Task: Buy 4 Orthodontic Supplies from Oral Care section under best seller category for shipping address: Kelly Rodriguez, 1487 Vineyard Drive, Independence, Ohio 44131, Cell Number 4403901431. Pay from credit card ending with 7965, CVV 549
Action: Mouse moved to (376, 49)
Screenshot: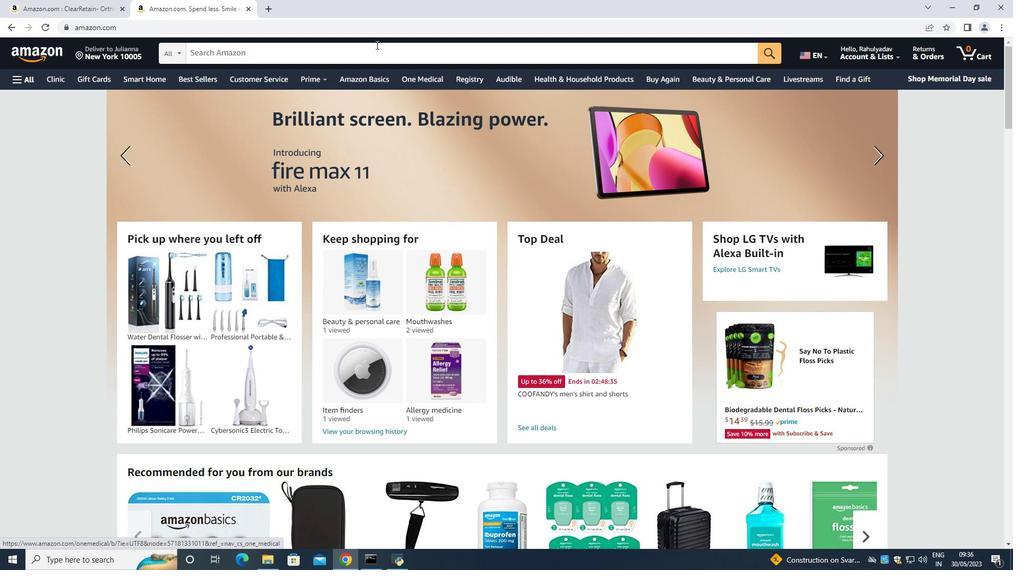 
Action: Mouse pressed left at (376, 49)
Screenshot: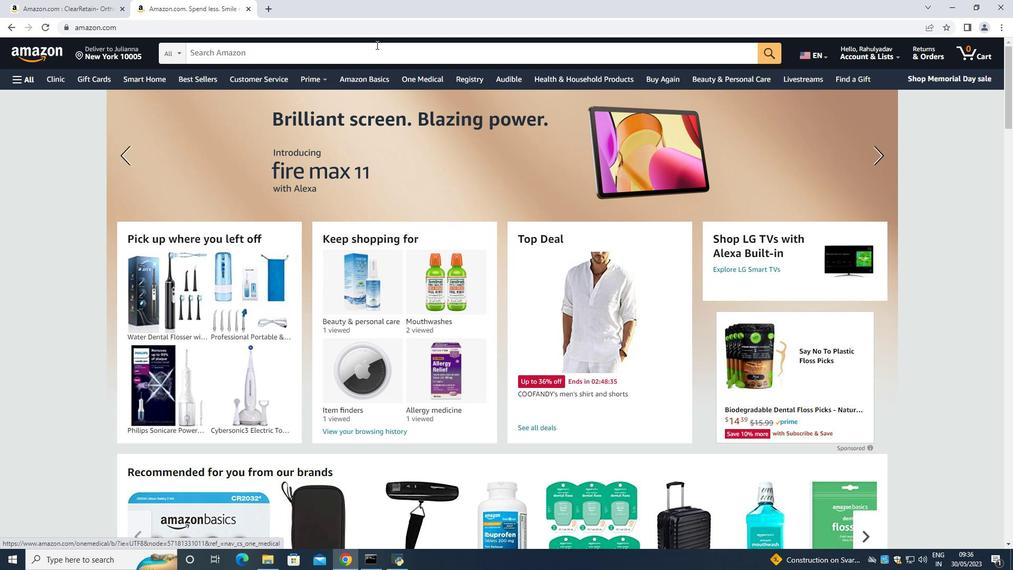 
Action: Key pressed <Key.shift>Orthodontic<Key.space><Key.shift>Supplies<Key.enter>
Screenshot: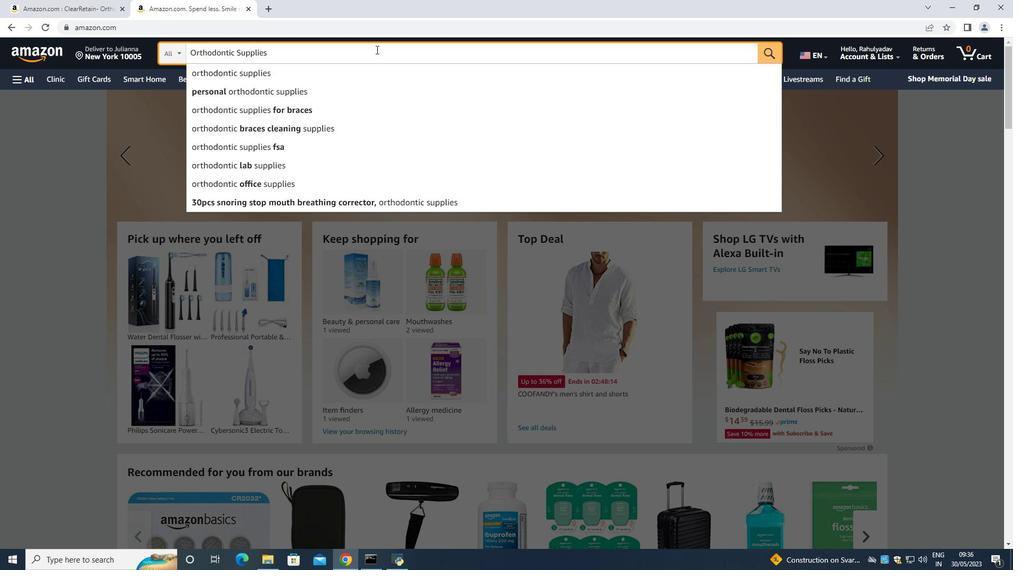 
Action: Mouse moved to (88, 360)
Screenshot: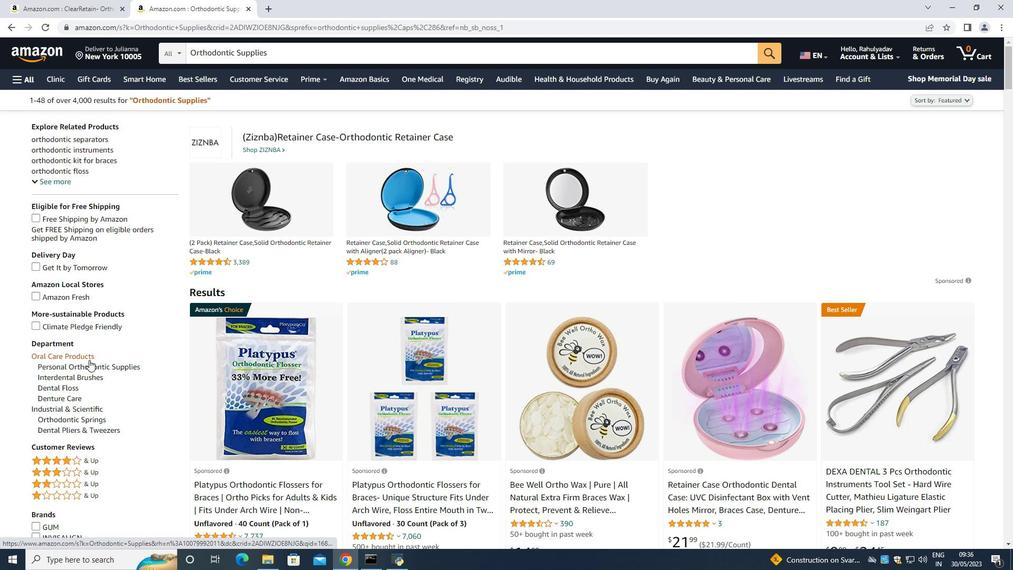 
Action: Mouse pressed left at (88, 360)
Screenshot: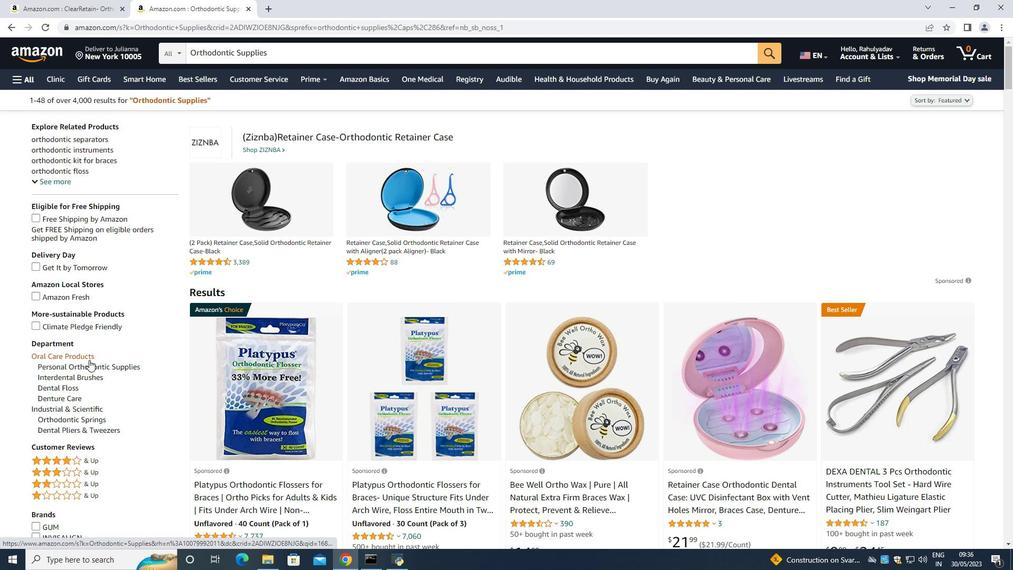 
Action: Mouse moved to (92, 409)
Screenshot: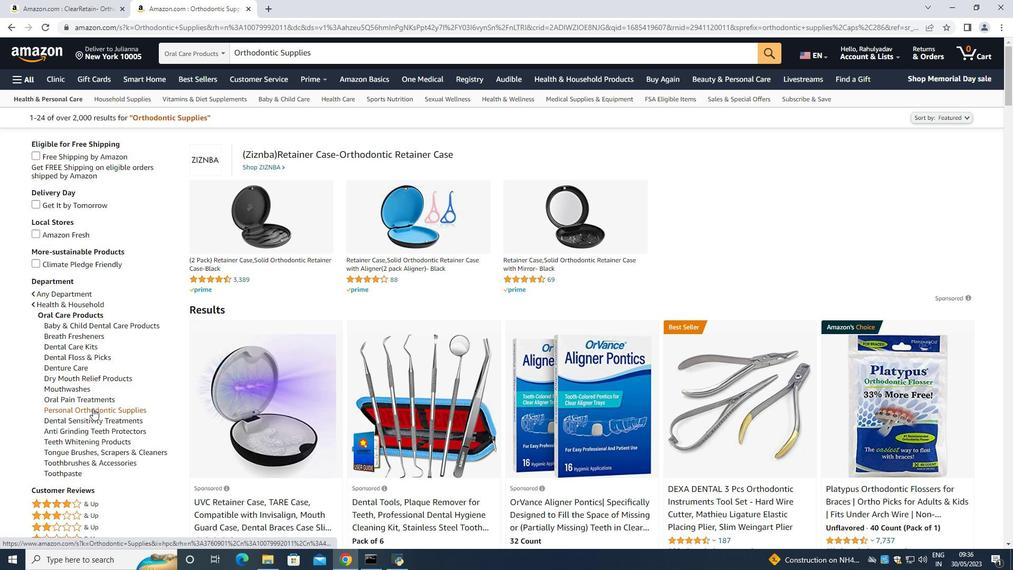 
Action: Mouse pressed left at (92, 409)
Screenshot: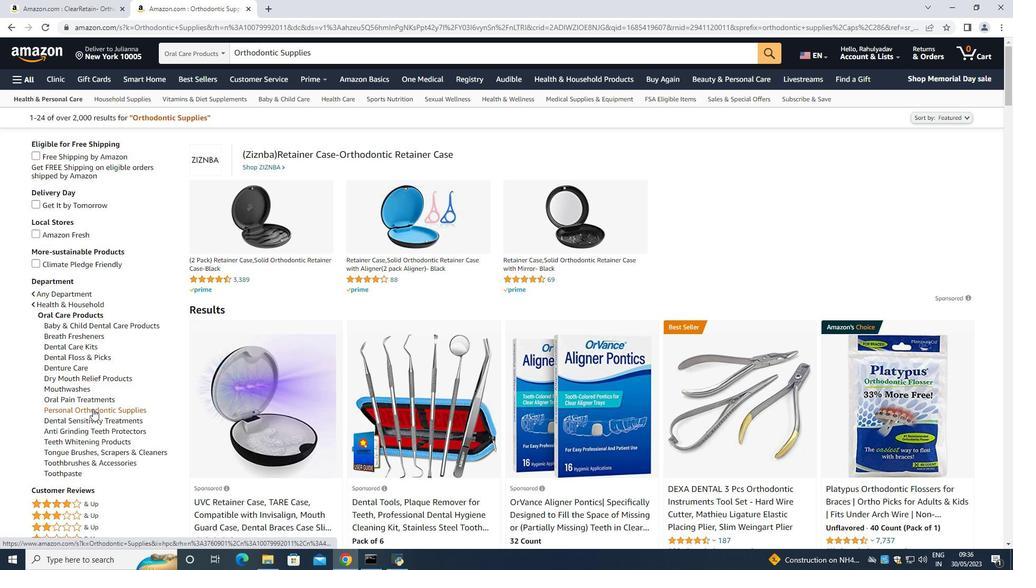 
Action: Mouse moved to (304, 259)
Screenshot: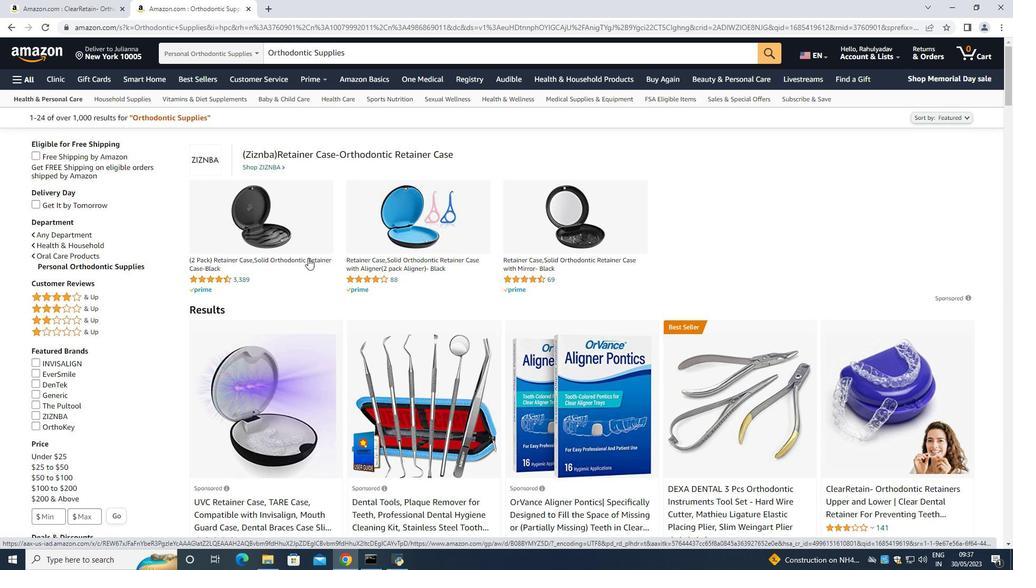 
Action: Mouse scrolled (304, 258) with delta (0, 0)
Screenshot: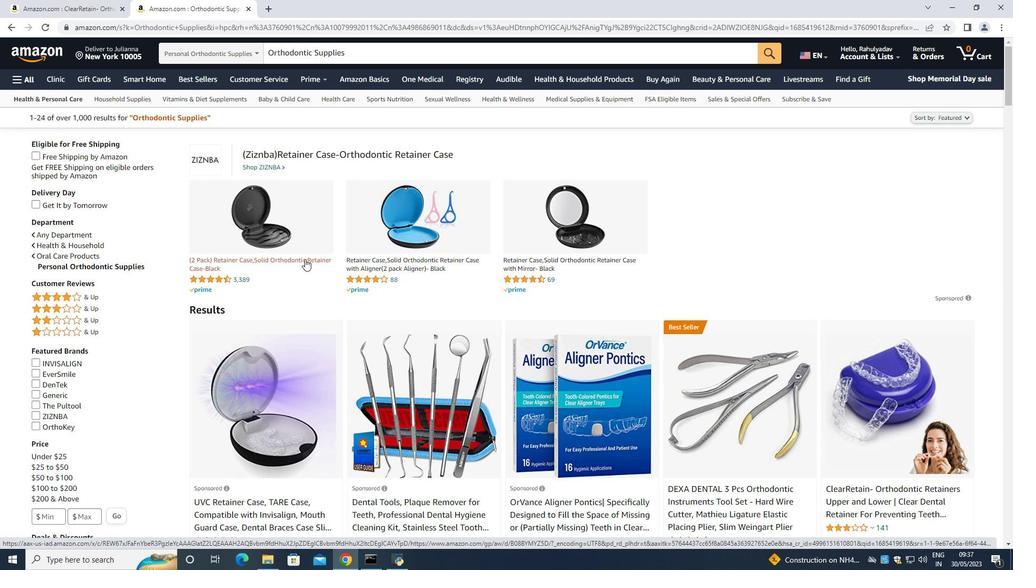 
Action: Mouse moved to (307, 259)
Screenshot: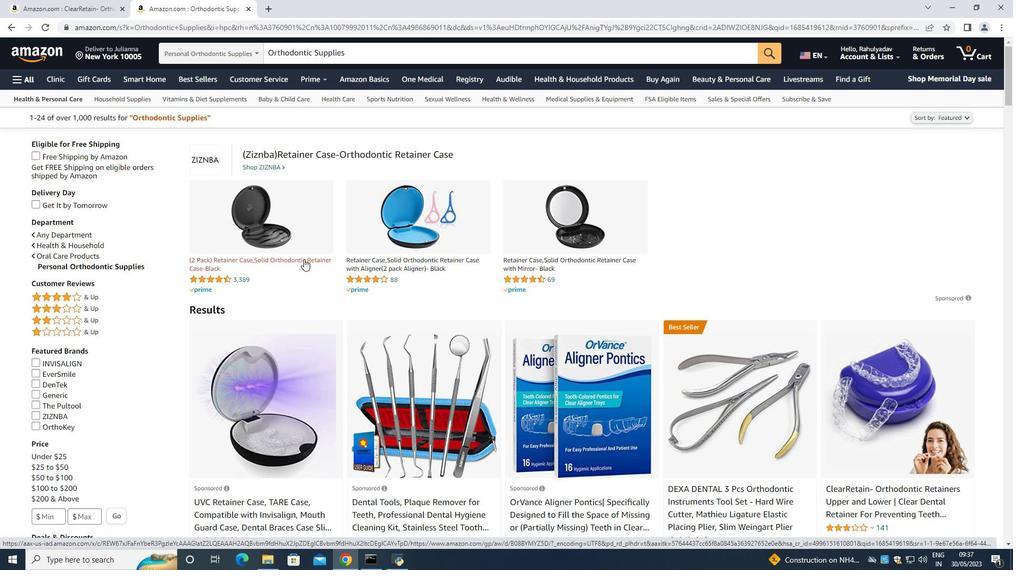 
Action: Mouse scrolled (307, 258) with delta (0, 0)
Screenshot: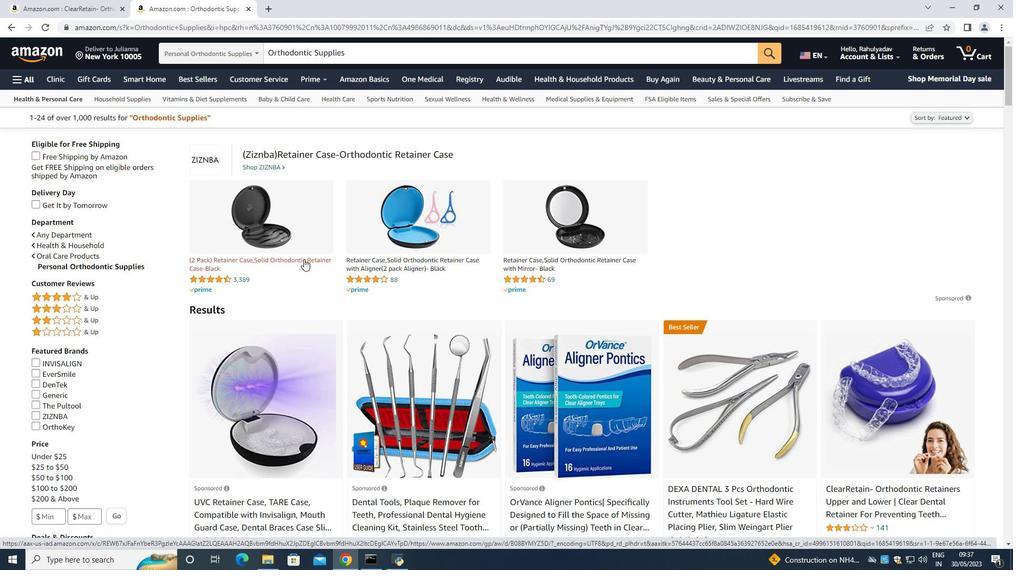 
Action: Mouse moved to (312, 258)
Screenshot: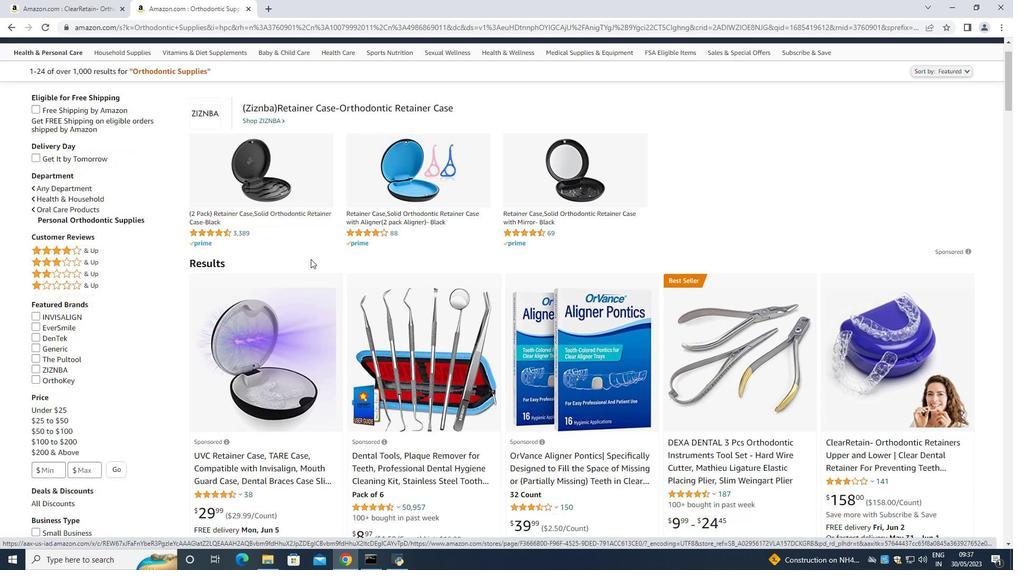 
Action: Mouse scrolled (312, 258) with delta (0, 0)
Screenshot: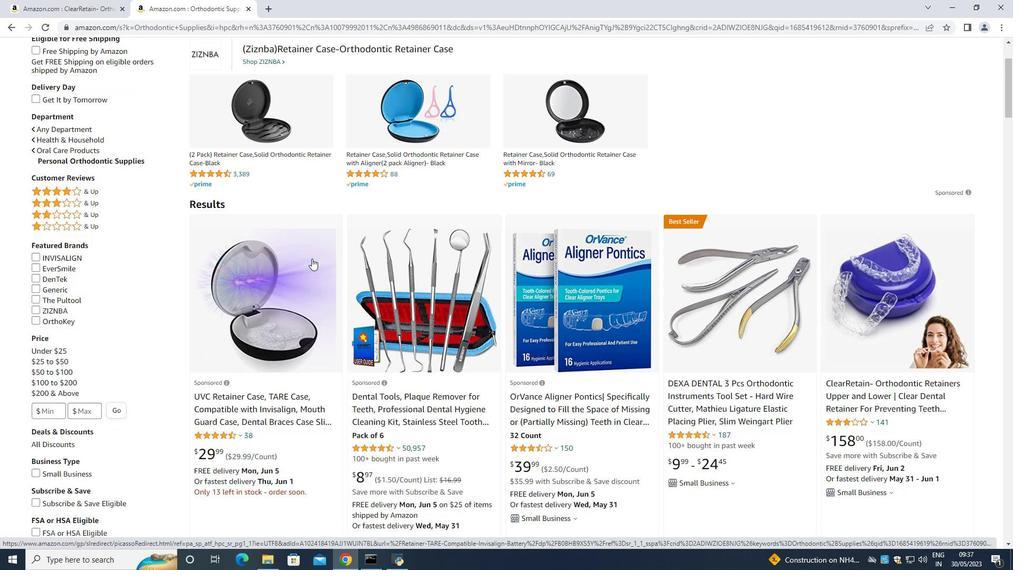 
Action: Mouse moved to (740, 465)
Screenshot: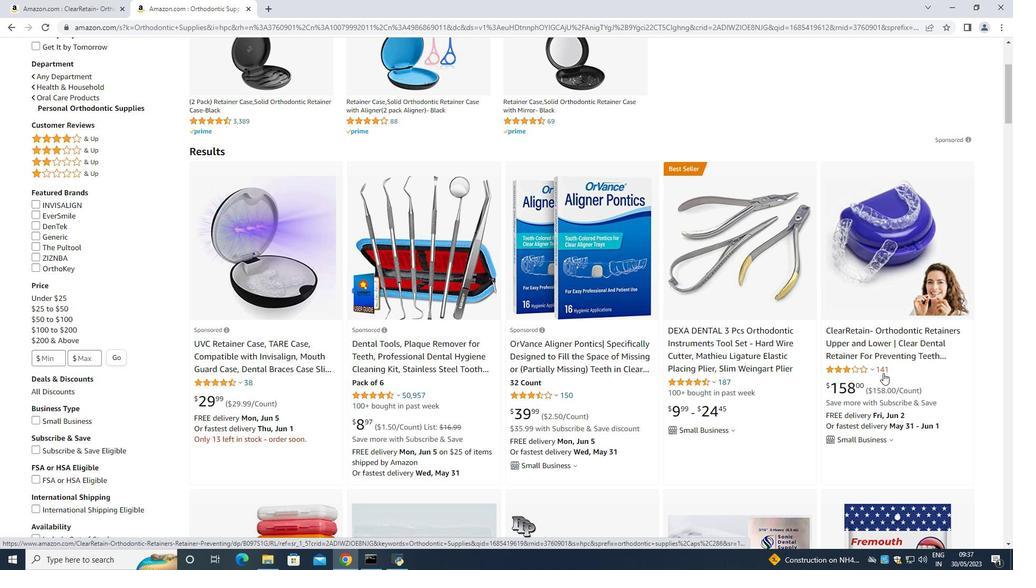 
Action: Mouse scrolled (740, 464) with delta (0, 0)
Screenshot: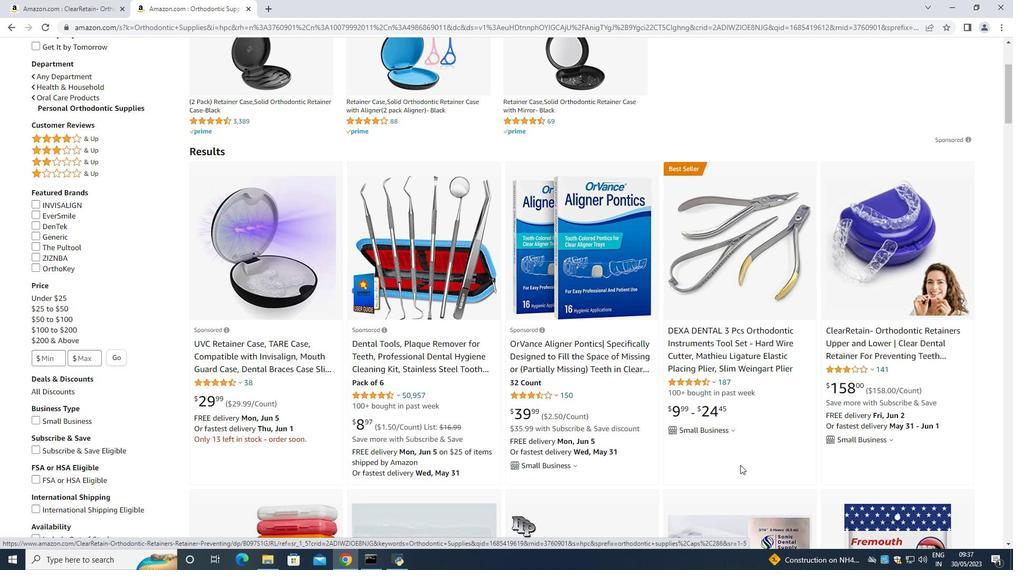 
Action: Mouse scrolled (740, 464) with delta (0, 0)
Screenshot: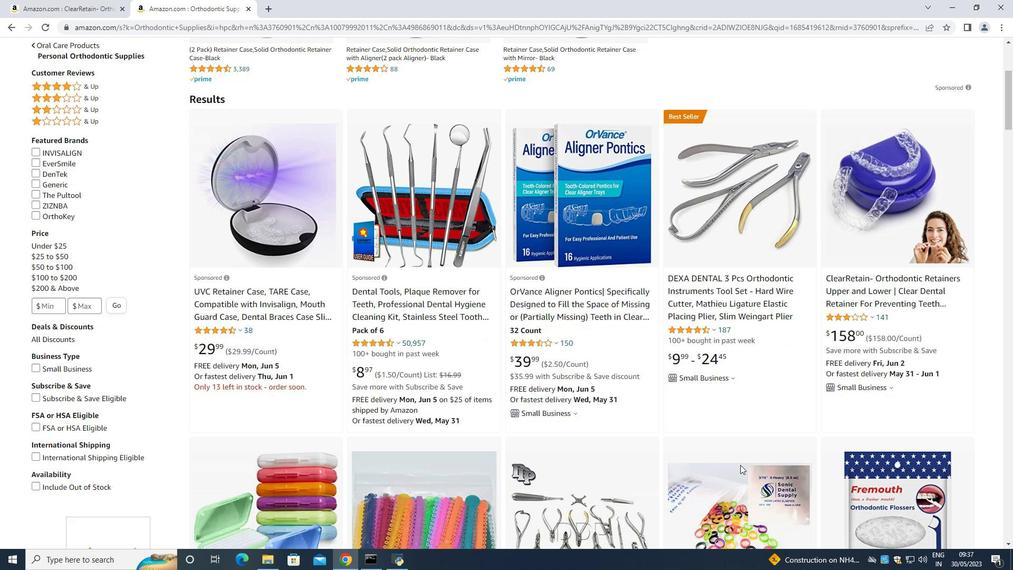 
Action: Mouse scrolled (740, 464) with delta (0, 0)
Screenshot: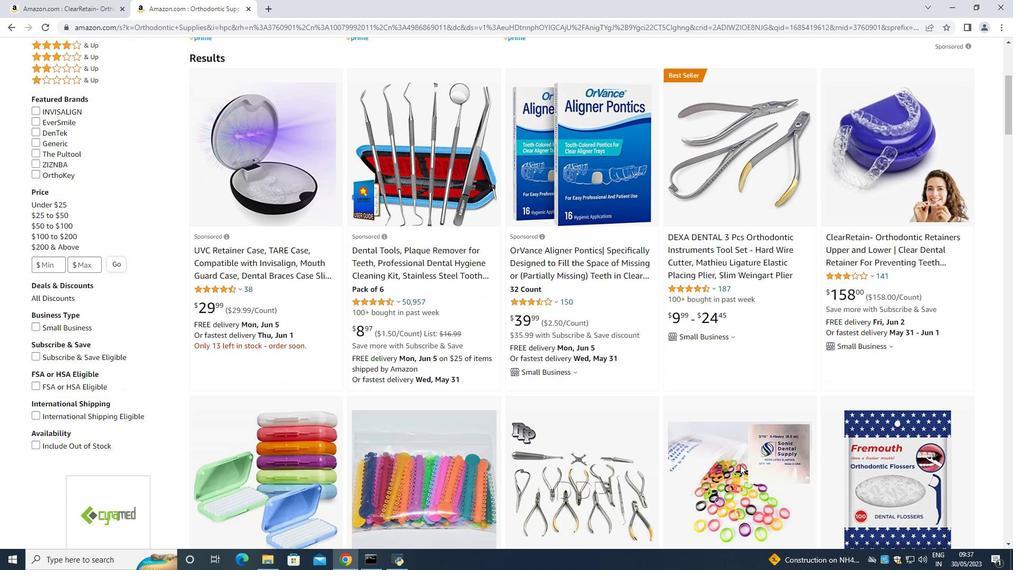 
Action: Mouse moved to (527, 418)
Screenshot: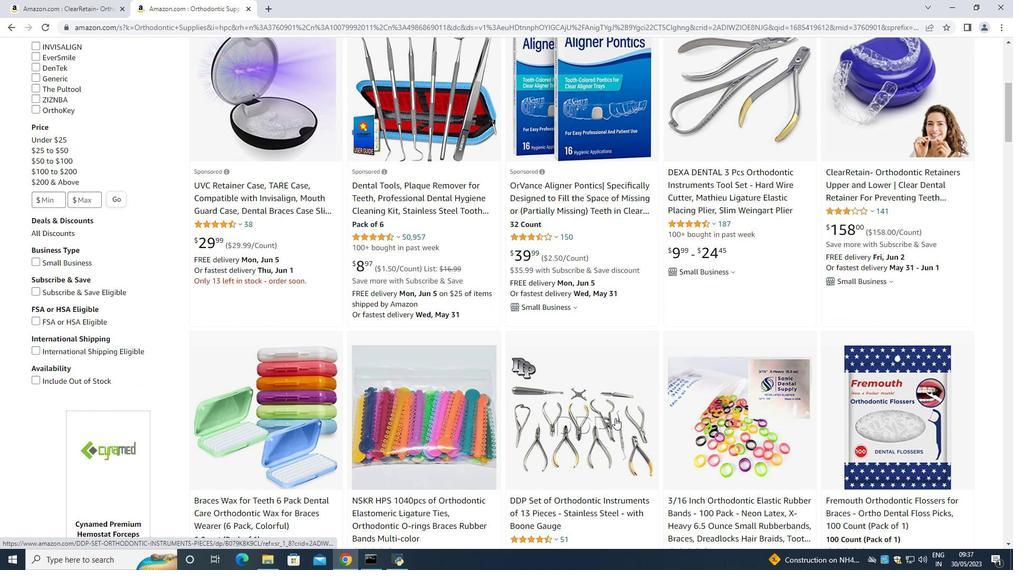
Action: Mouse scrolled (527, 418) with delta (0, 0)
Screenshot: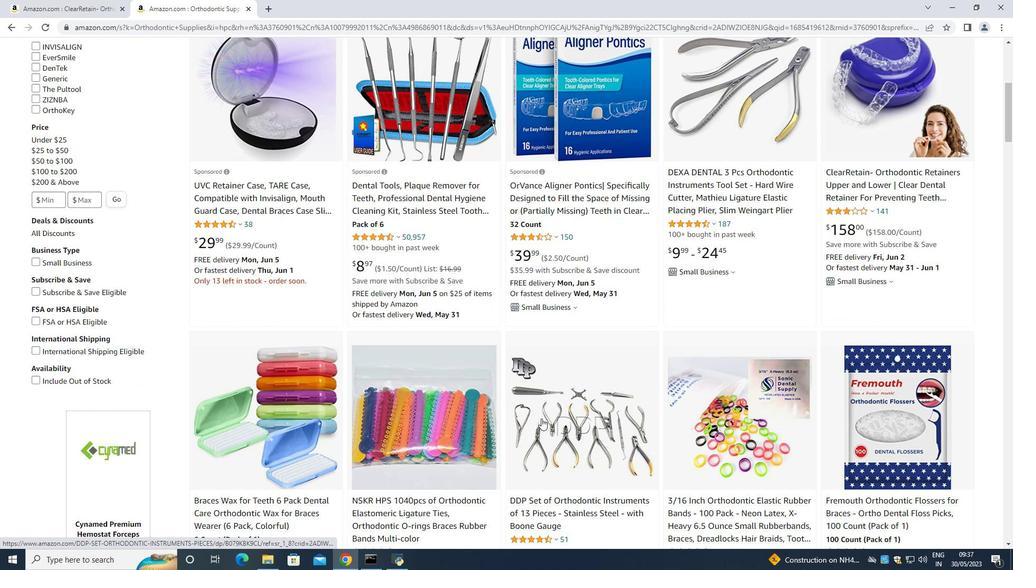 
Action: Mouse moved to (529, 418)
Screenshot: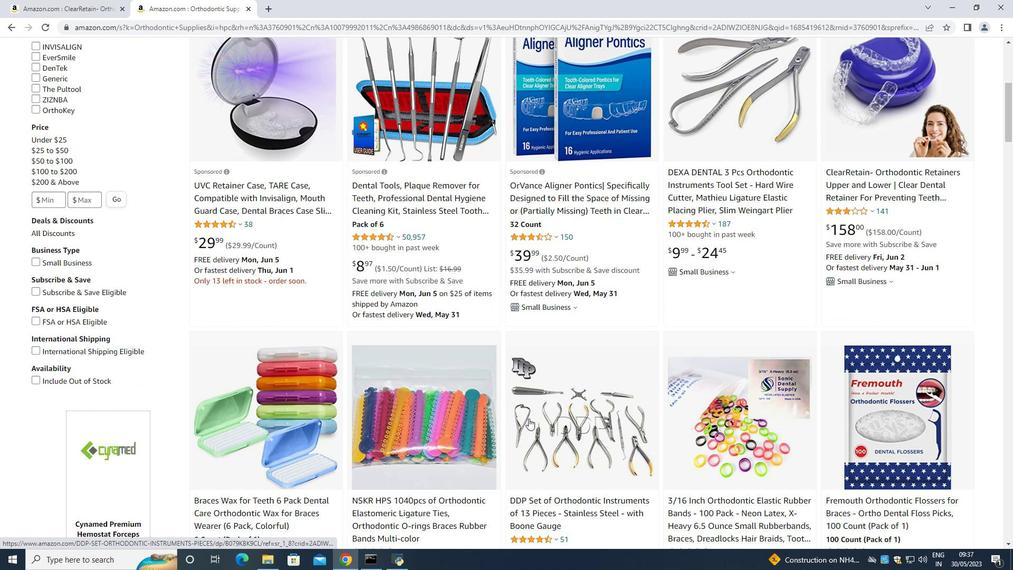 
Action: Mouse scrolled (529, 418) with delta (0, 0)
Screenshot: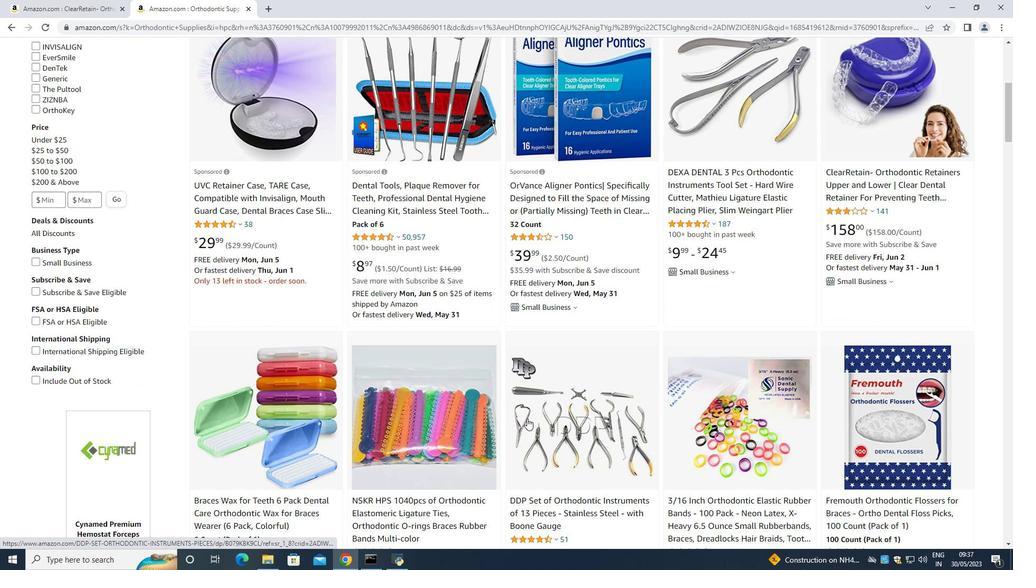 
Action: Mouse scrolled (529, 418) with delta (0, 0)
Screenshot: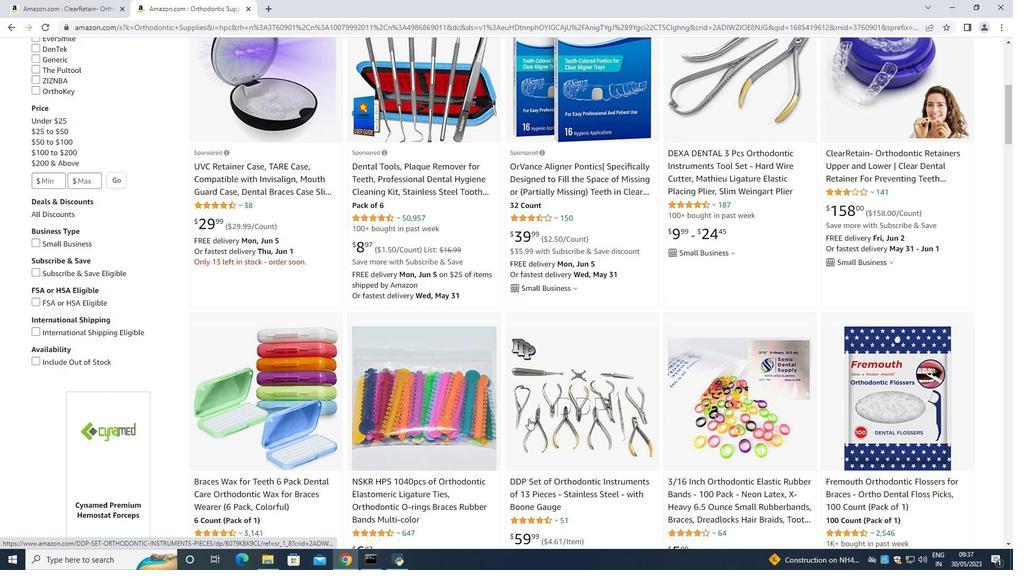 
Action: Mouse moved to (389, 444)
Screenshot: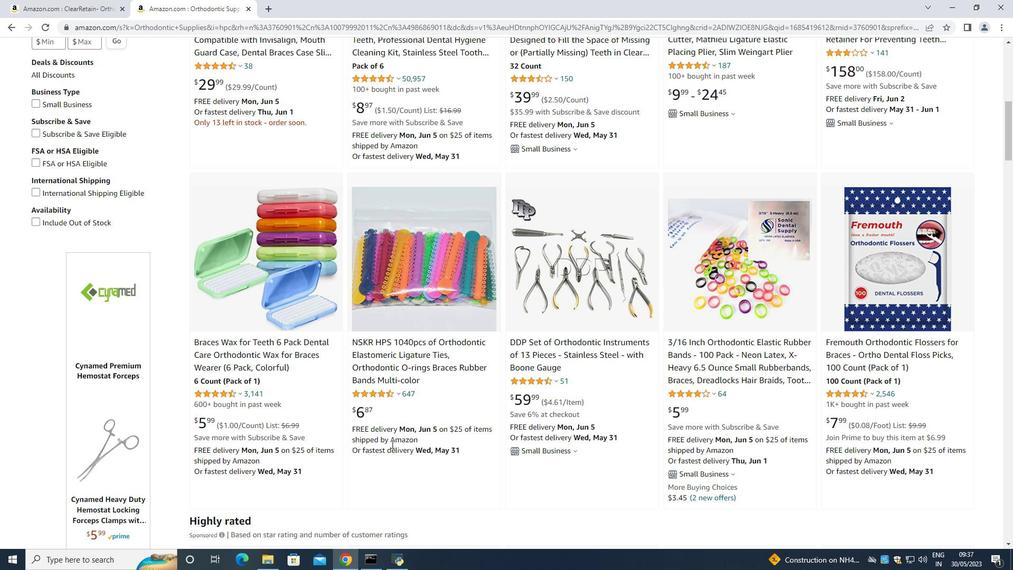 
Action: Mouse scrolled (389, 444) with delta (0, 0)
Screenshot: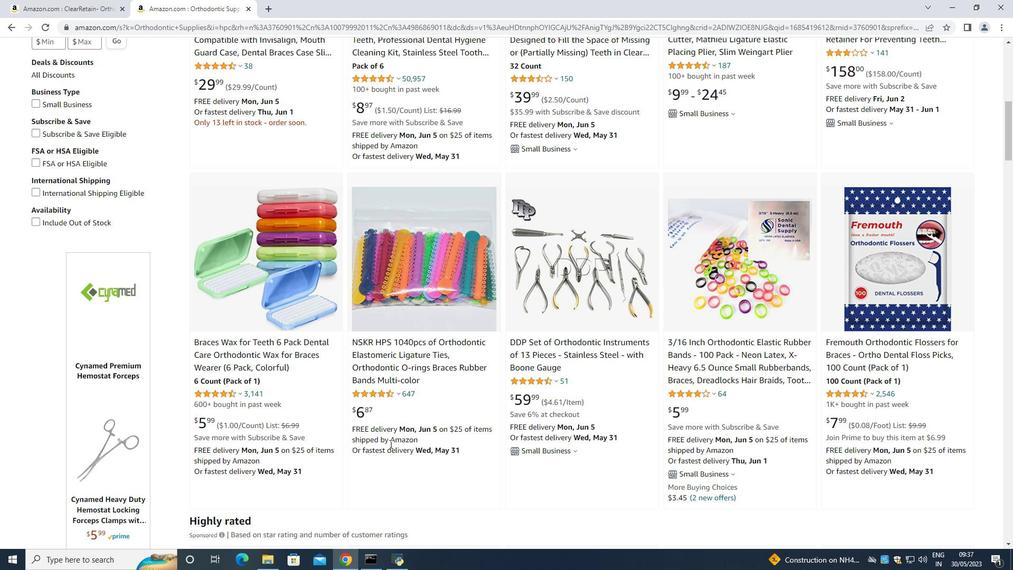 
Action: Mouse scrolled (389, 444) with delta (0, 0)
Screenshot: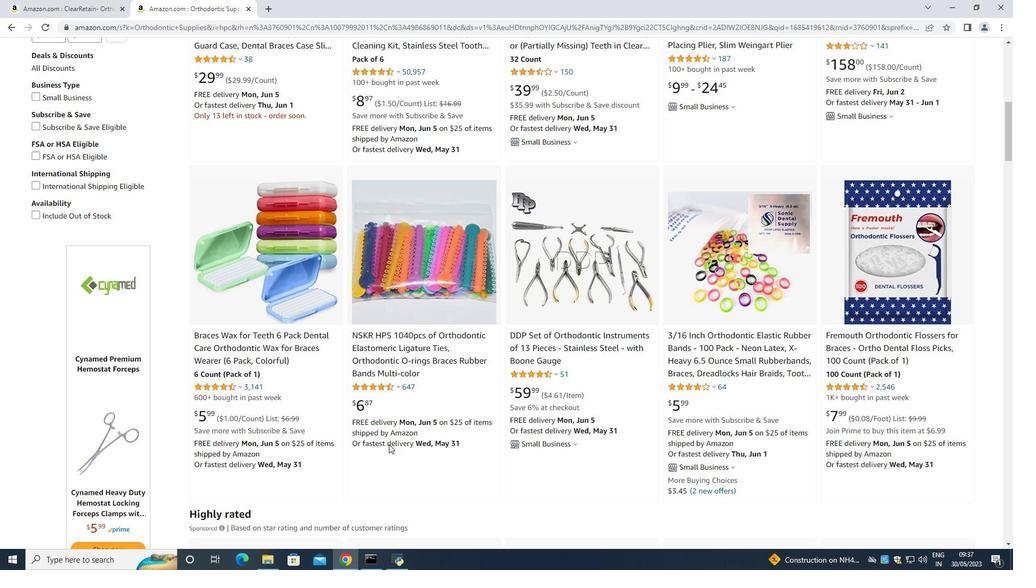 
Action: Mouse moved to (389, 446)
Screenshot: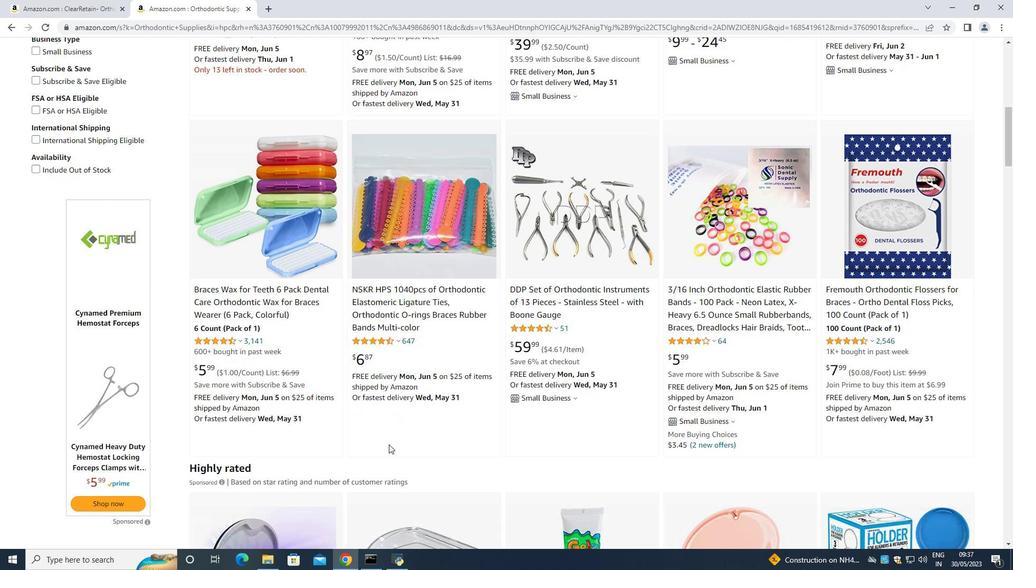 
Action: Mouse scrolled (389, 445) with delta (0, 0)
Screenshot: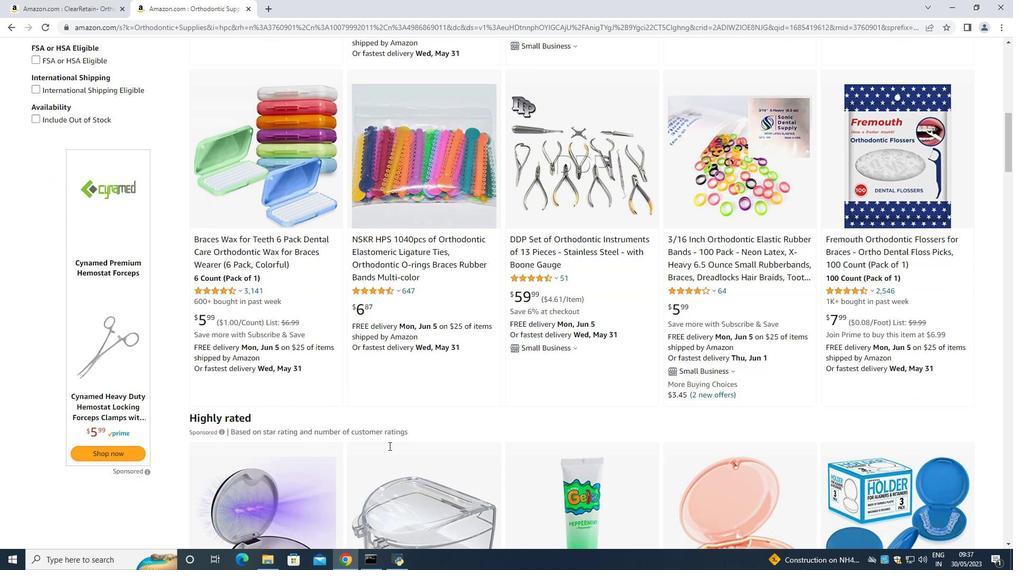 
Action: Mouse scrolled (389, 445) with delta (0, 0)
Screenshot: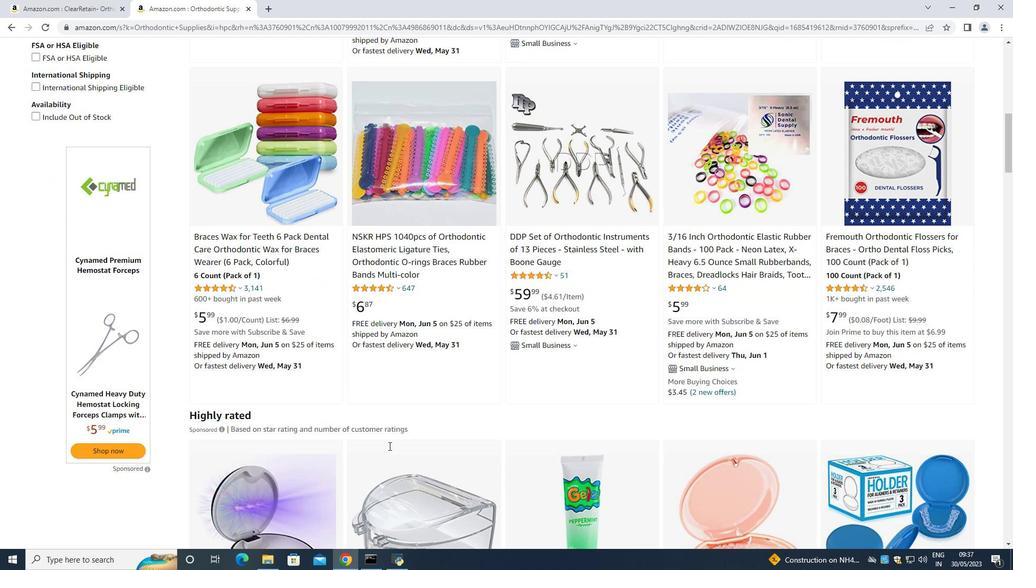 
Action: Mouse moved to (792, 498)
Screenshot: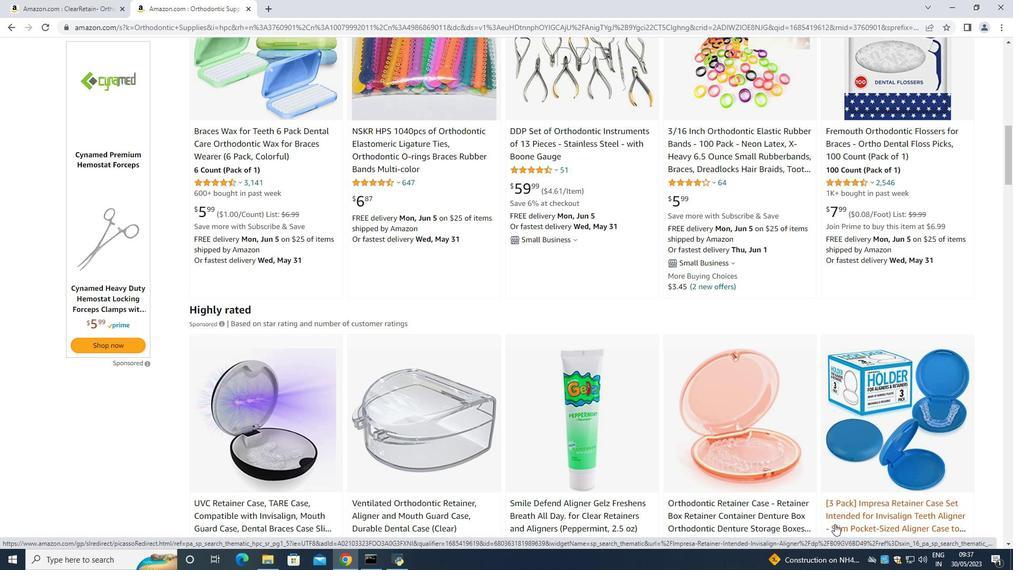 
Action: Mouse scrolled (792, 497) with delta (0, 0)
Screenshot: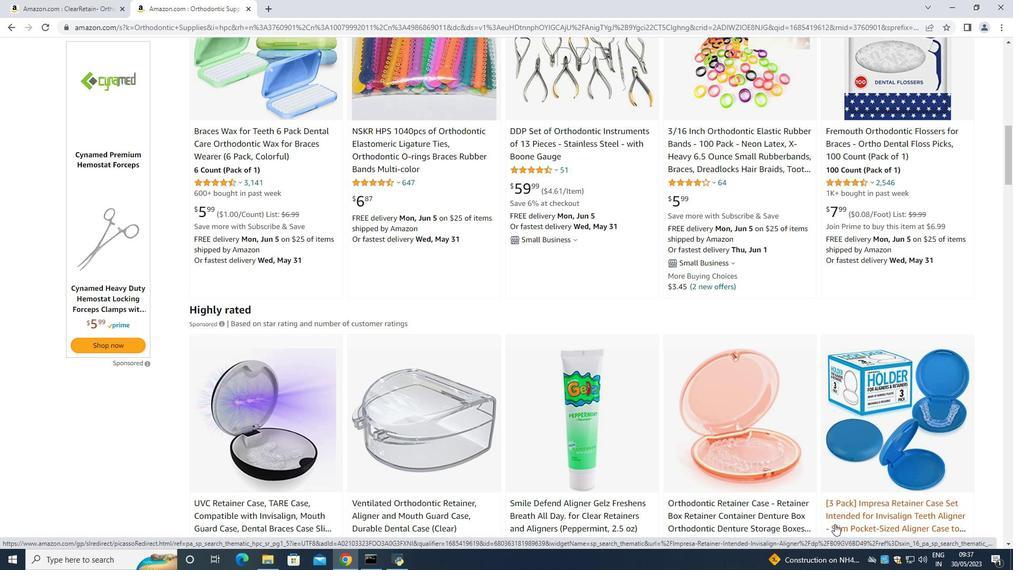 
Action: Mouse moved to (774, 494)
Screenshot: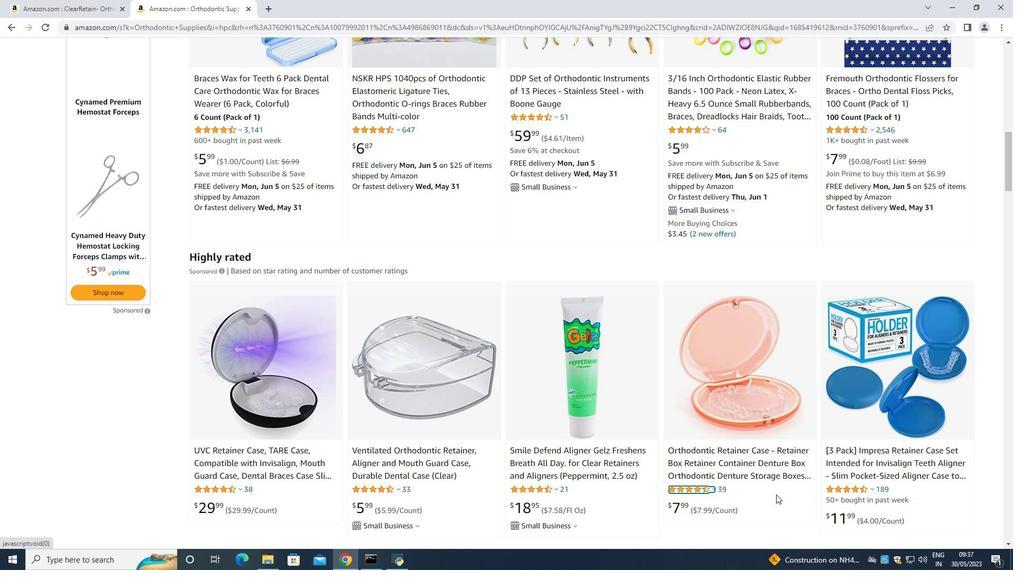 
Action: Mouse scrolled (774, 493) with delta (0, 0)
Screenshot: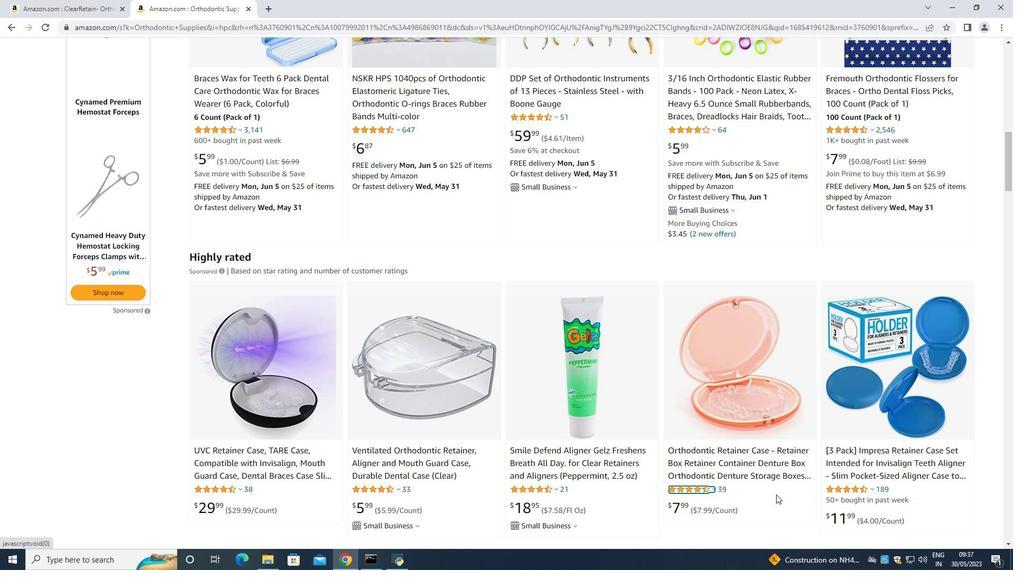 
Action: Mouse scrolled (774, 493) with delta (0, 0)
Screenshot: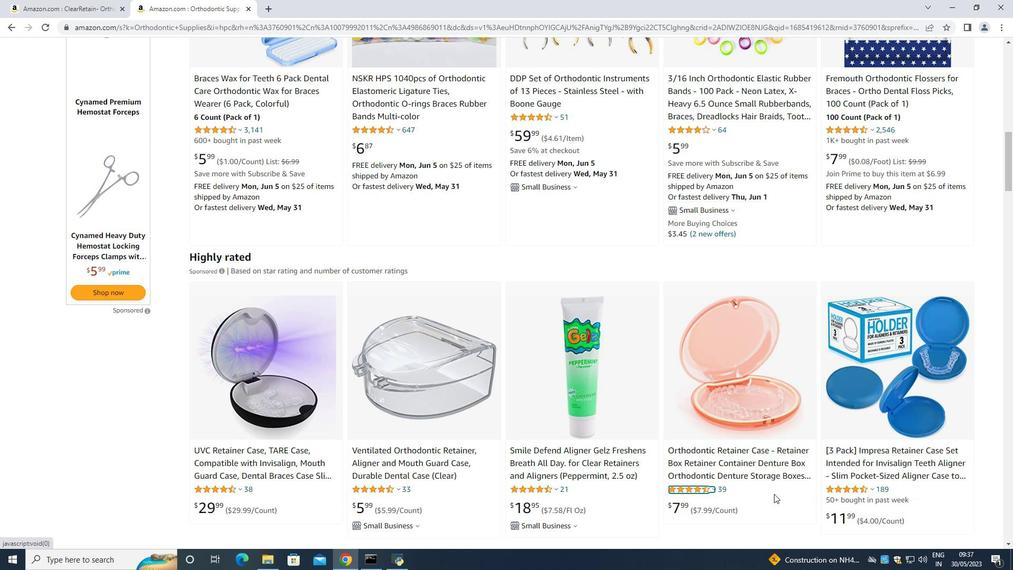 
Action: Mouse moved to (773, 494)
Screenshot: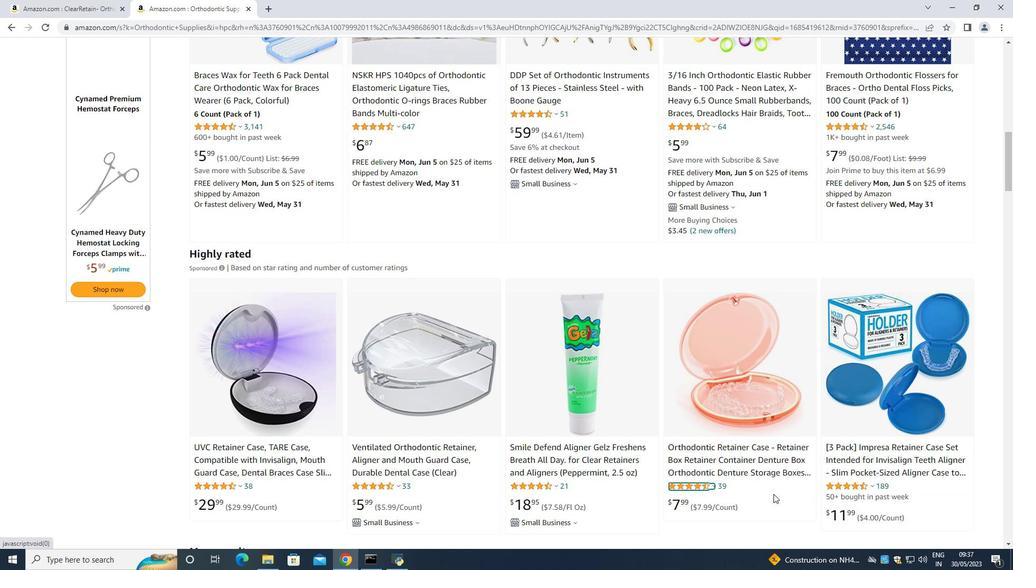 
Action: Mouse scrolled (773, 493) with delta (0, 0)
Screenshot: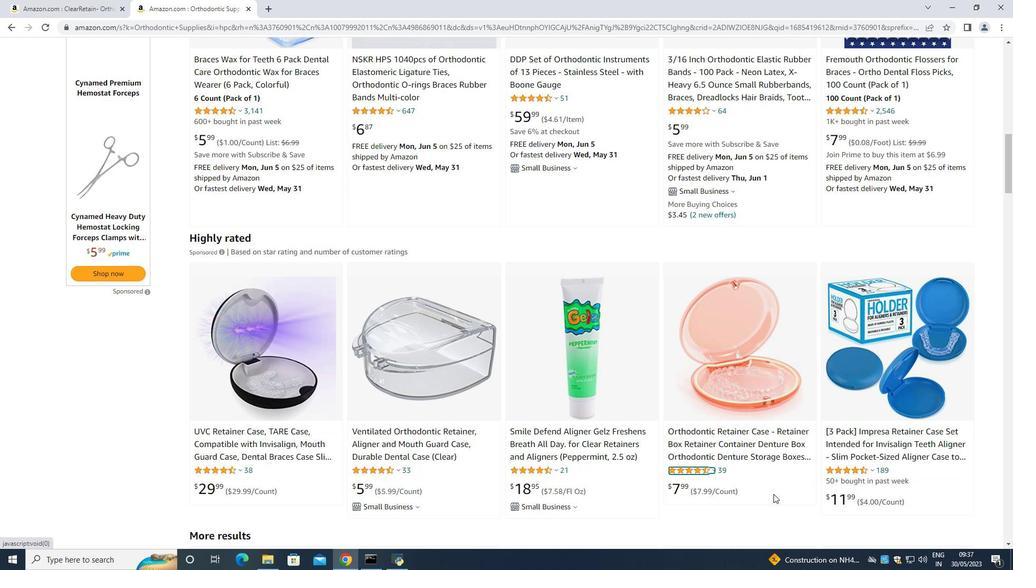 
Action: Mouse scrolled (773, 493) with delta (0, 0)
Screenshot: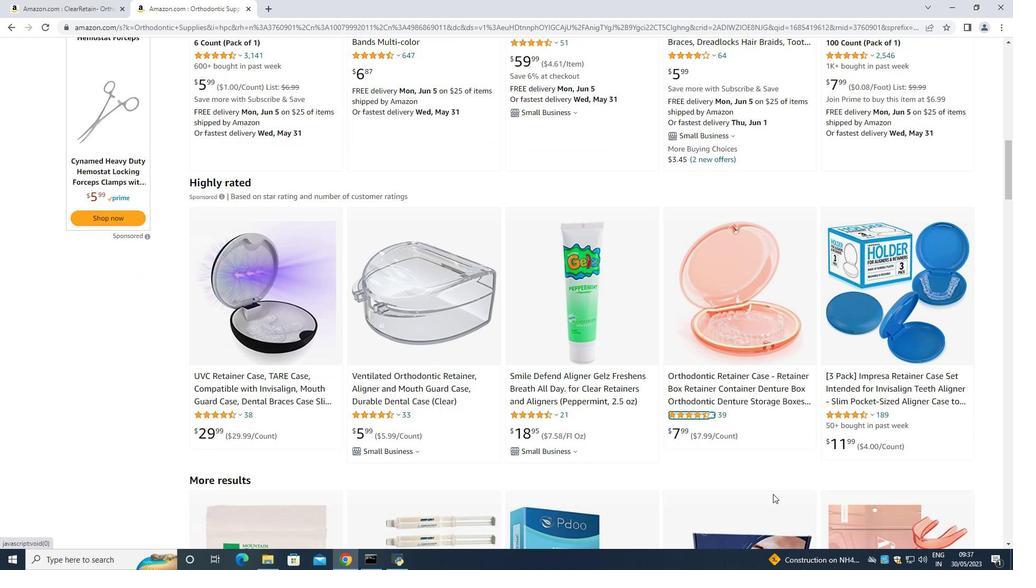 
Action: Mouse moved to (769, 500)
Screenshot: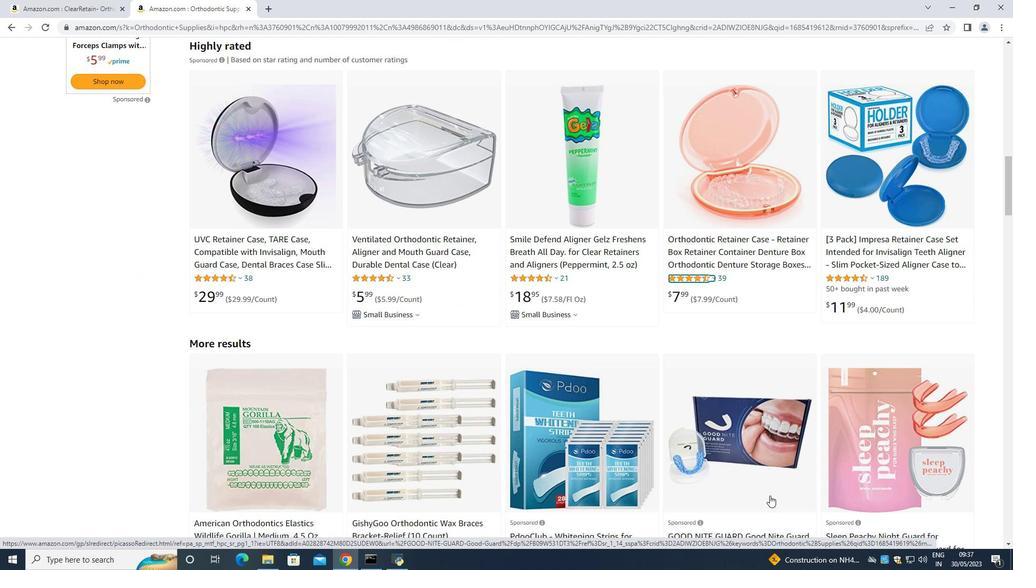 
Action: Mouse scrolled (769, 499) with delta (0, 0)
Screenshot: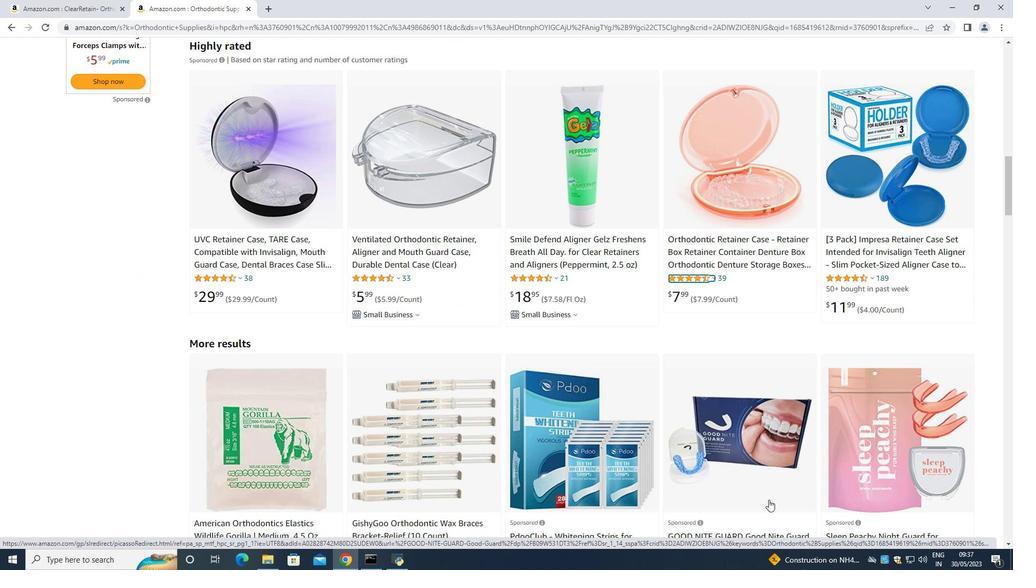 
Action: Mouse moved to (917, 515)
Screenshot: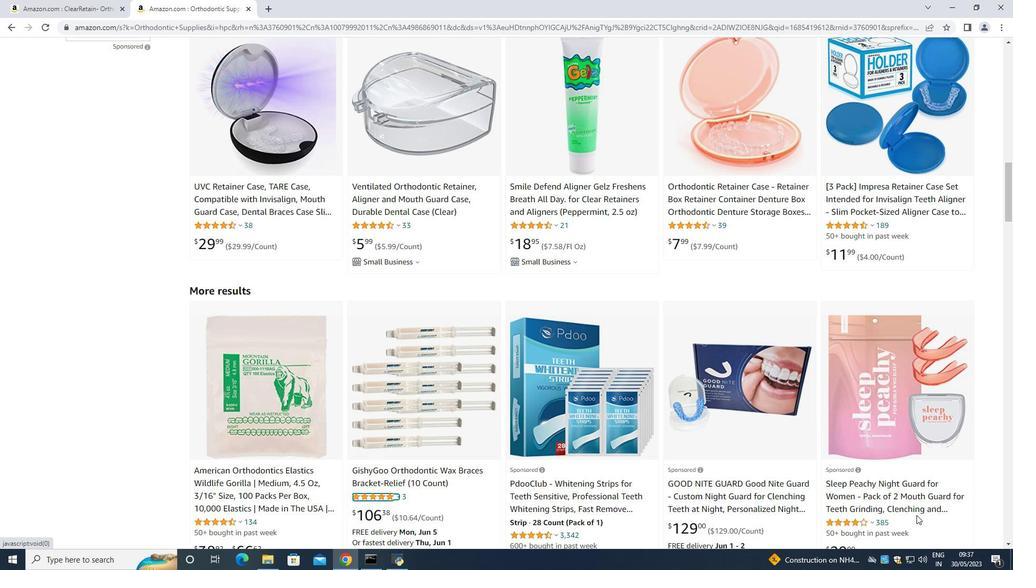 
Action: Mouse scrolled (917, 515) with delta (0, 0)
Screenshot: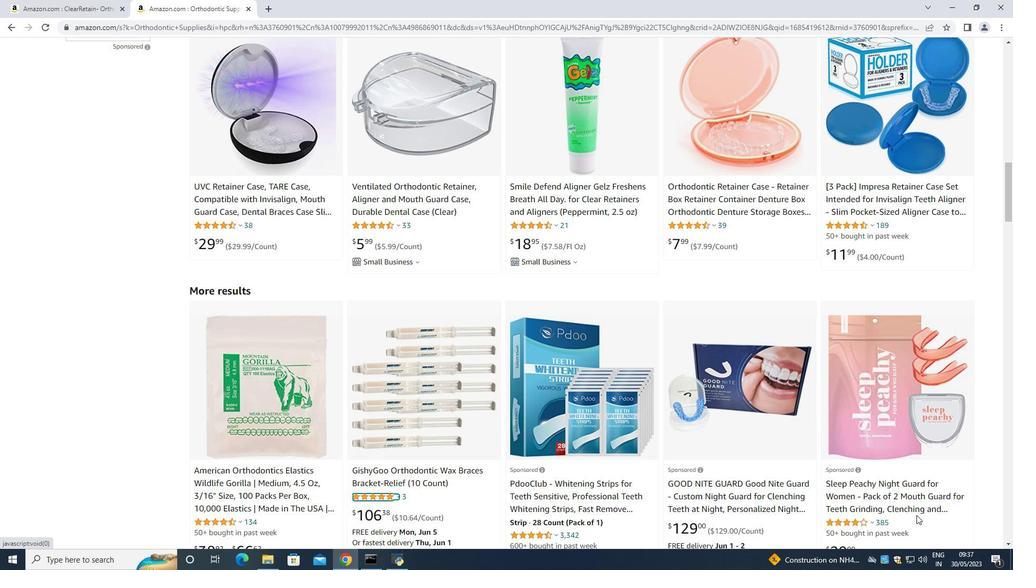 
Action: Mouse scrolled (917, 515) with delta (0, 0)
Screenshot: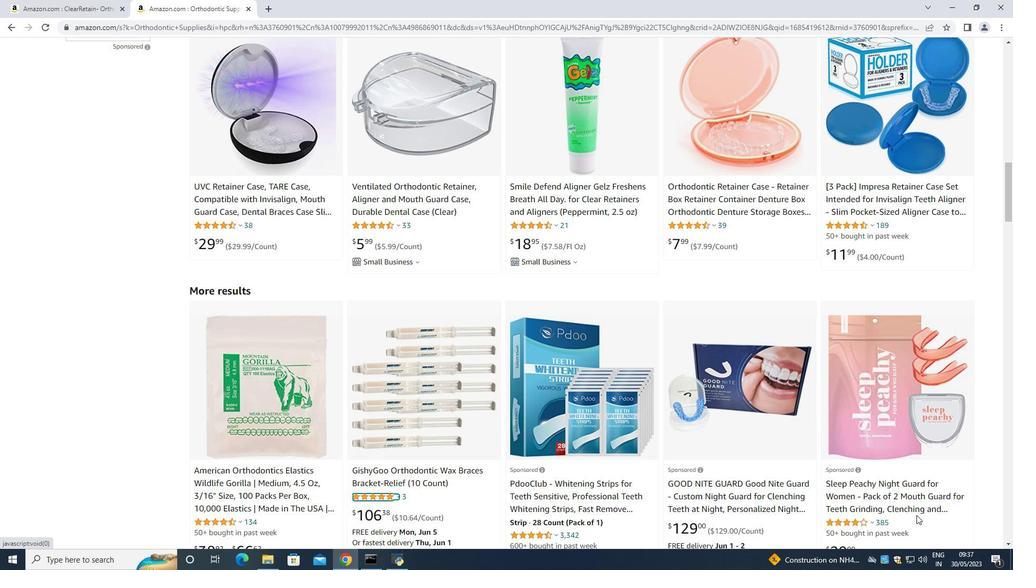 
Action: Mouse scrolled (917, 515) with delta (0, 0)
Screenshot: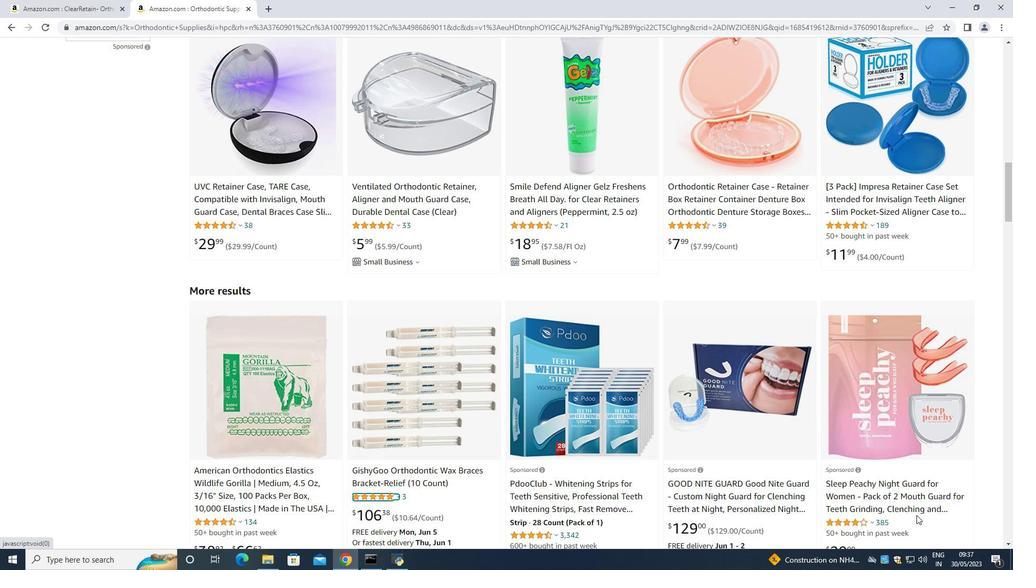 
Action: Mouse scrolled (917, 515) with delta (0, 0)
Screenshot: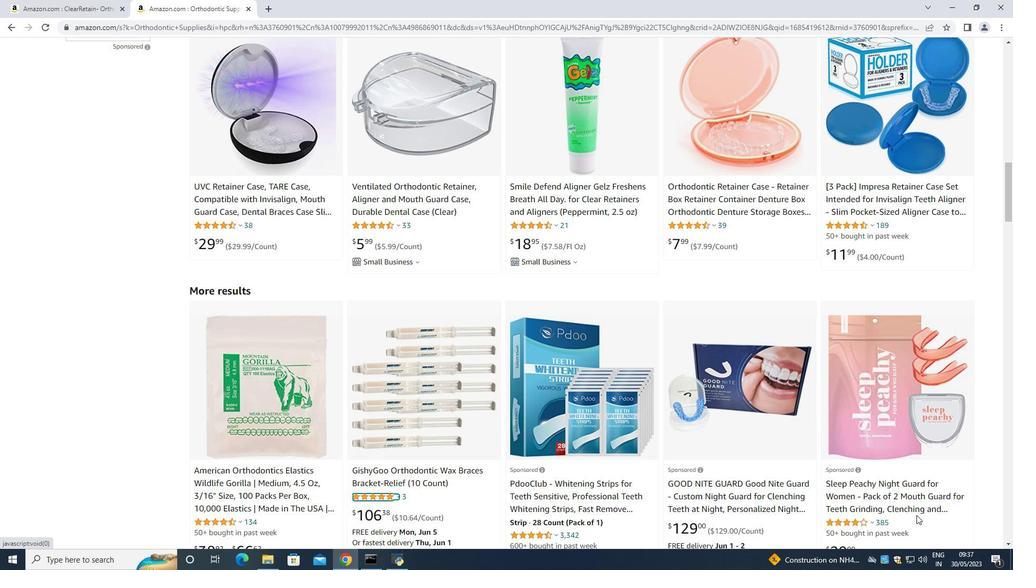 
Action: Mouse scrolled (917, 515) with delta (0, 0)
Screenshot: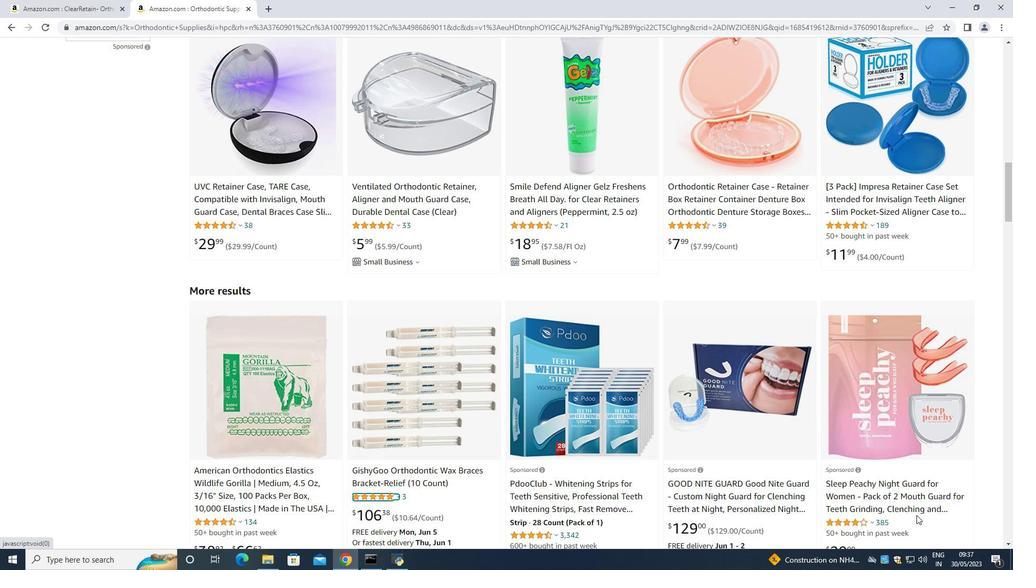
Action: Mouse scrolled (917, 515) with delta (0, 0)
Screenshot: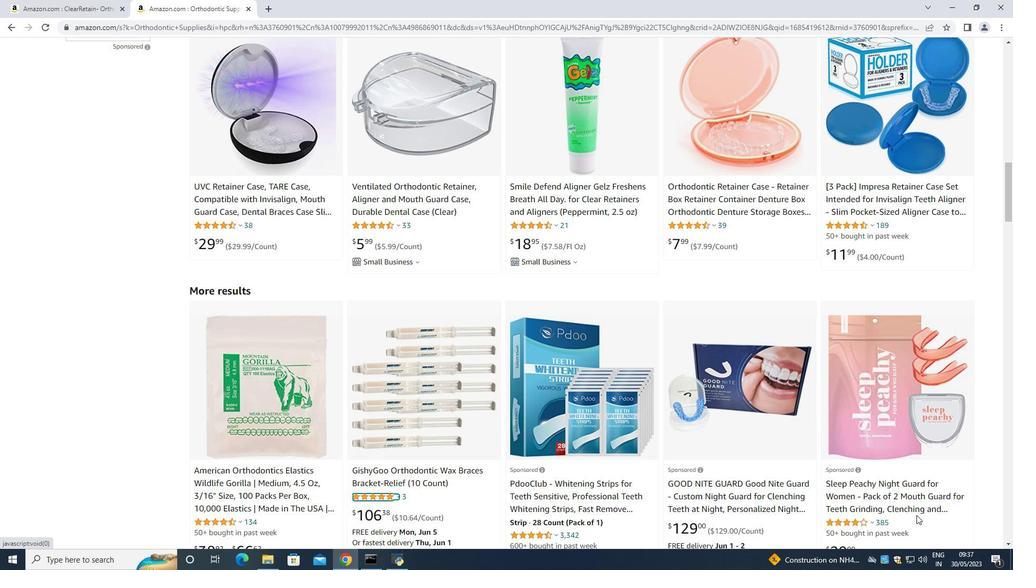 
Action: Mouse moved to (917, 515)
Screenshot: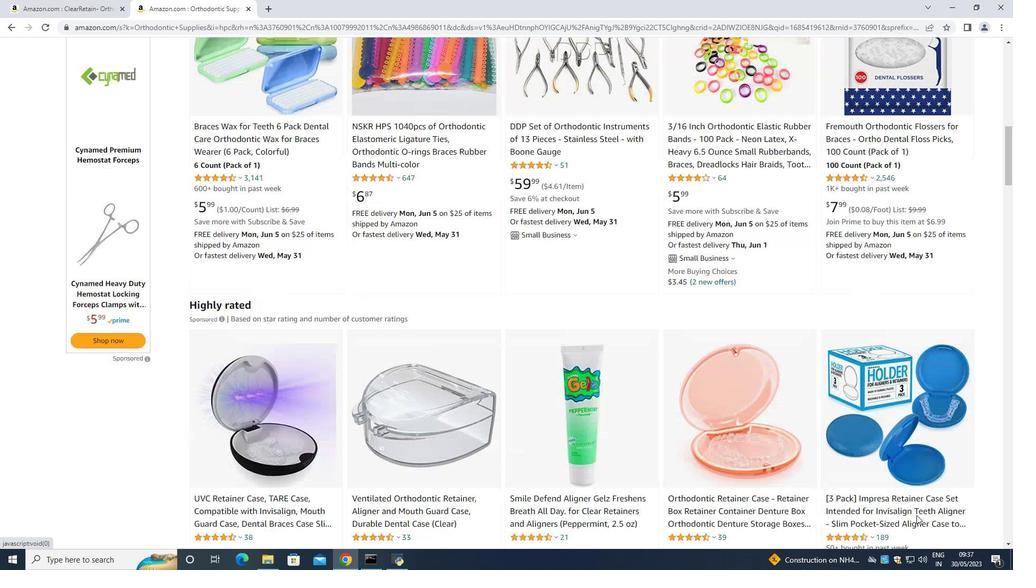 
Action: Mouse scrolled (917, 516) with delta (0, 0)
Screenshot: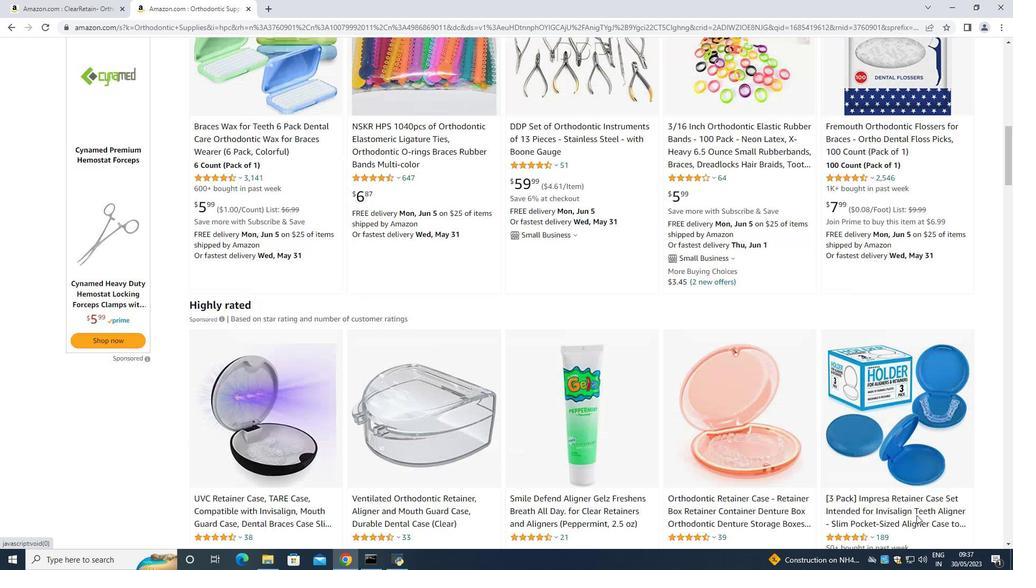 
Action: Mouse scrolled (917, 516) with delta (0, 0)
Screenshot: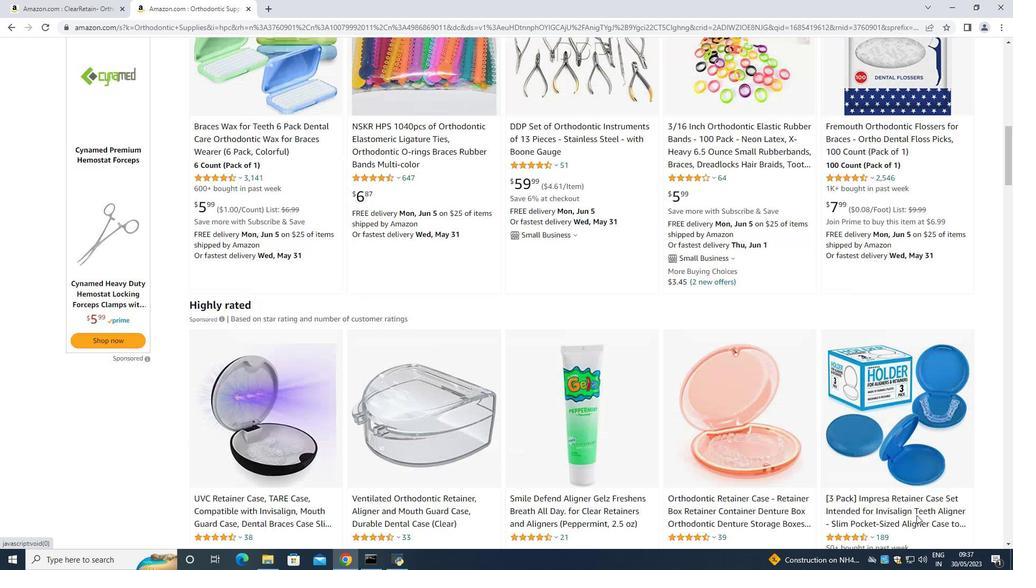 
Action: Mouse scrolled (917, 516) with delta (0, 0)
Screenshot: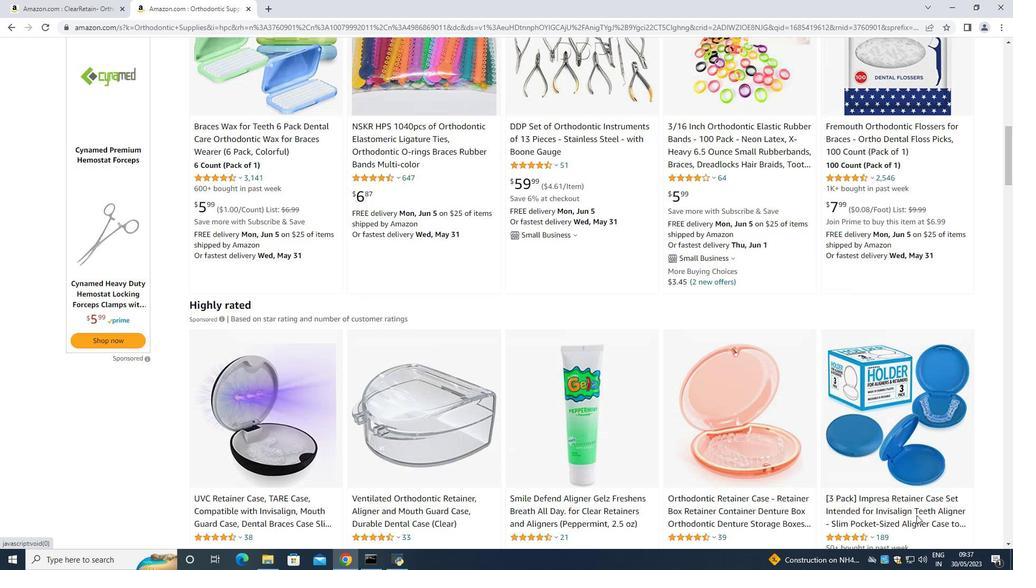
Action: Mouse scrolled (917, 516) with delta (0, 0)
Screenshot: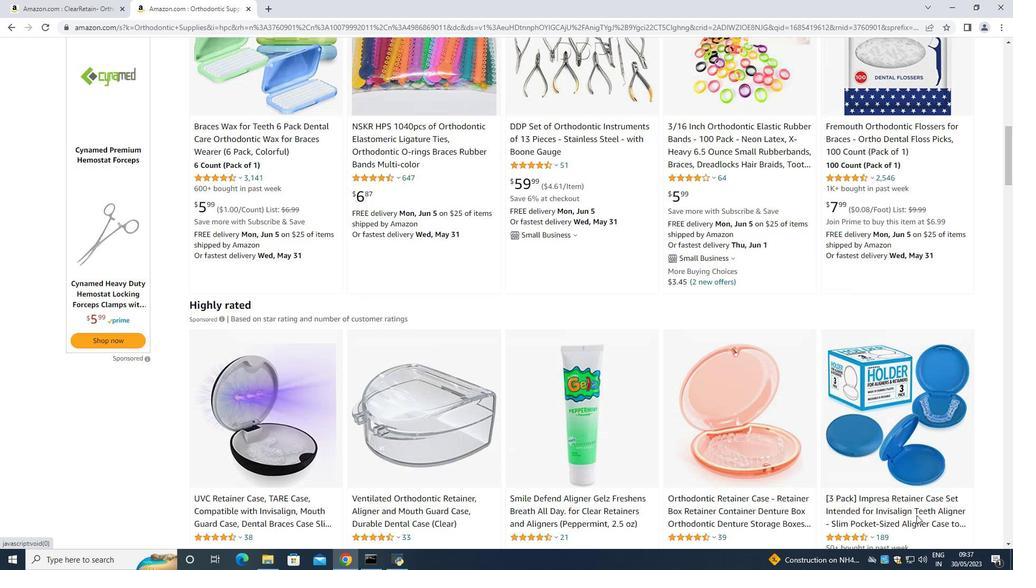 
Action: Mouse scrolled (917, 516) with delta (0, 0)
Screenshot: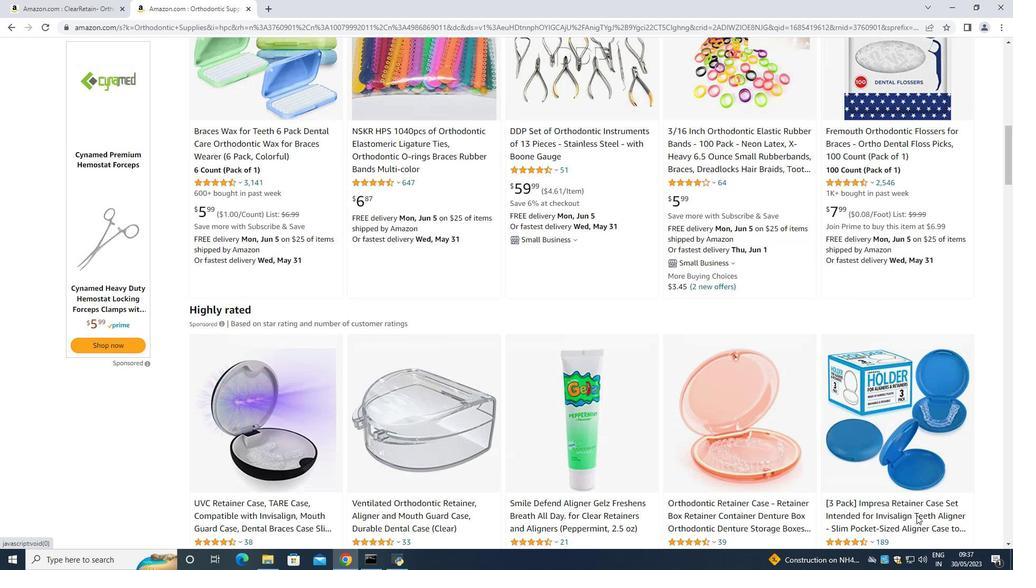 
Action: Mouse scrolled (917, 516) with delta (0, 0)
Screenshot: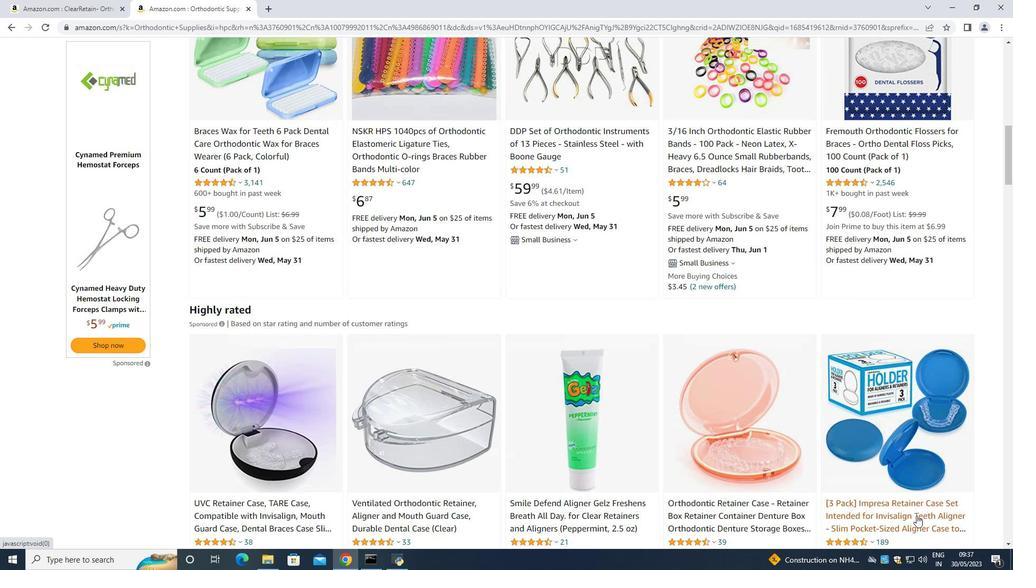 
Action: Mouse moved to (906, 515)
Screenshot: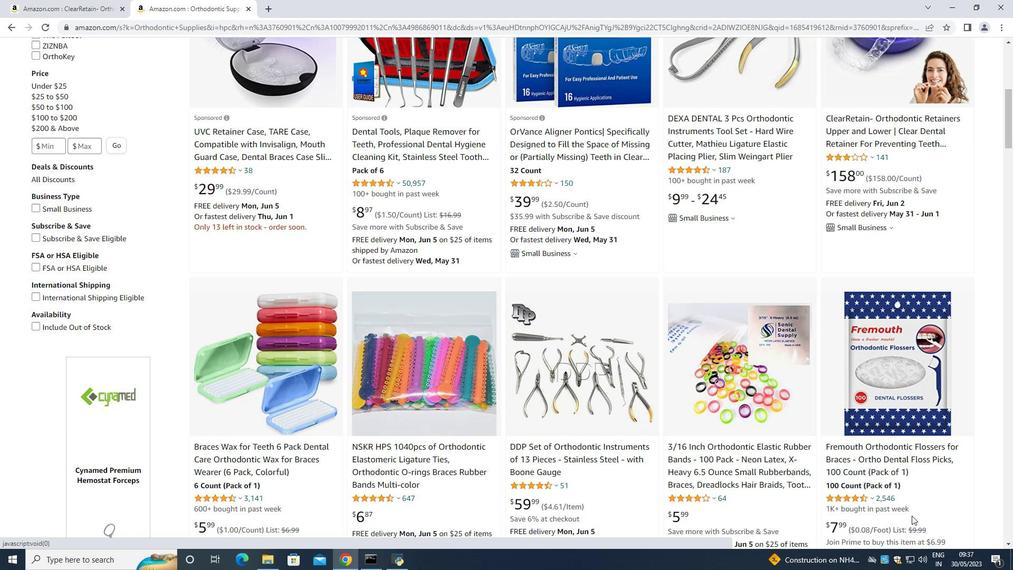 
Action: Mouse scrolled (906, 515) with delta (0, 0)
Screenshot: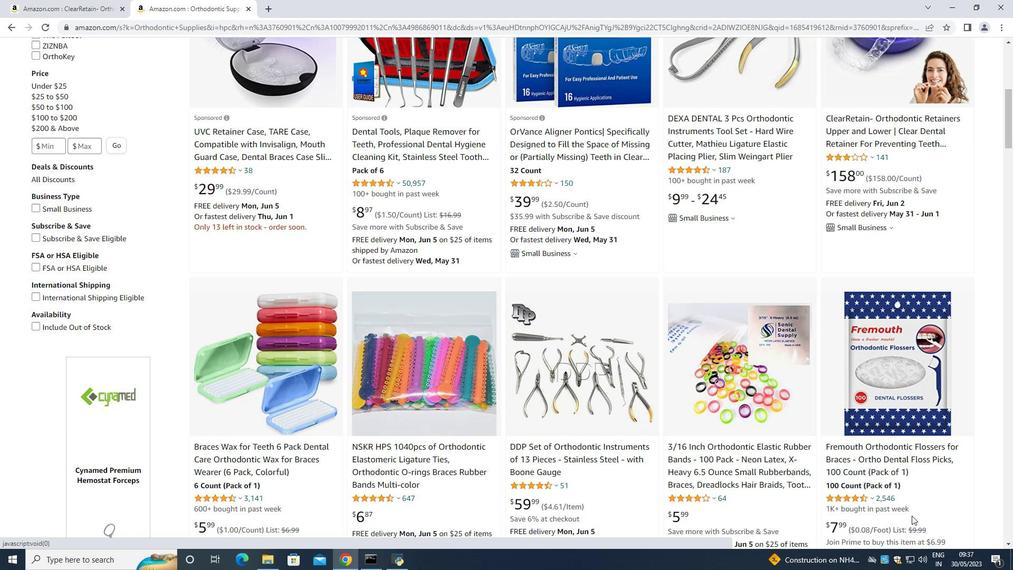 
Action: Mouse moved to (906, 515)
Screenshot: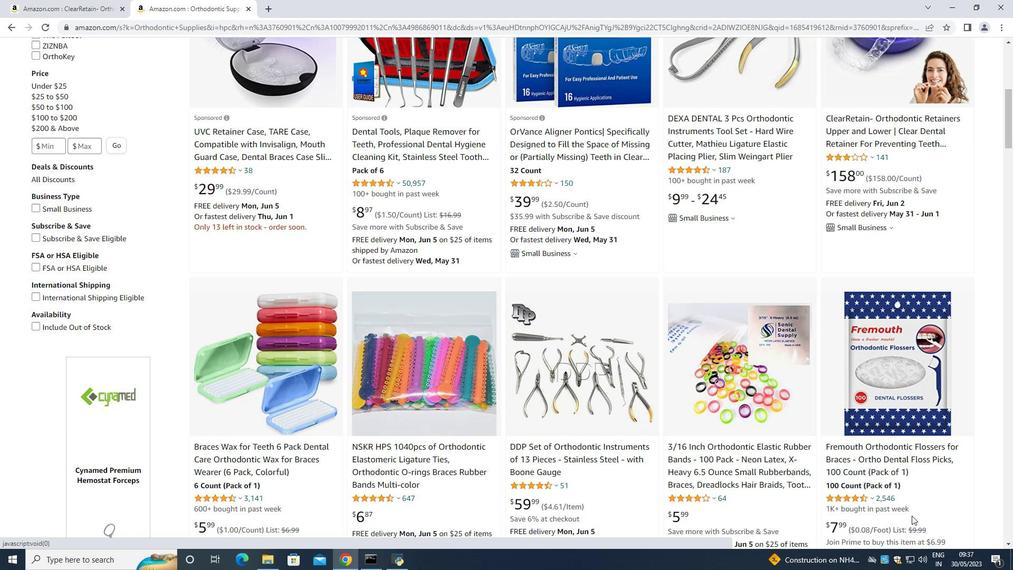 
Action: Mouse scrolled (906, 515) with delta (0, 0)
Screenshot: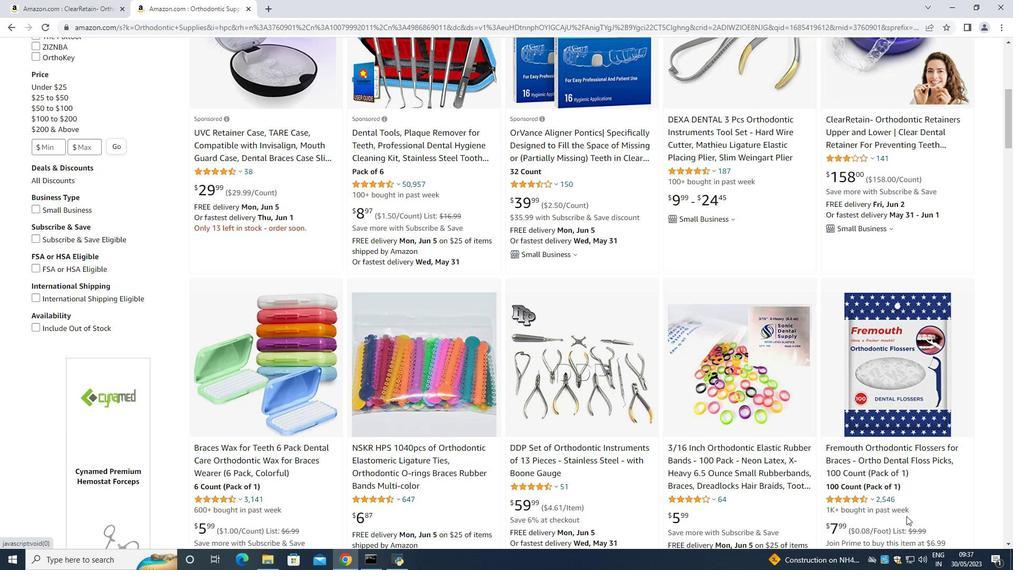 
Action: Mouse scrolled (906, 515) with delta (0, 0)
Screenshot: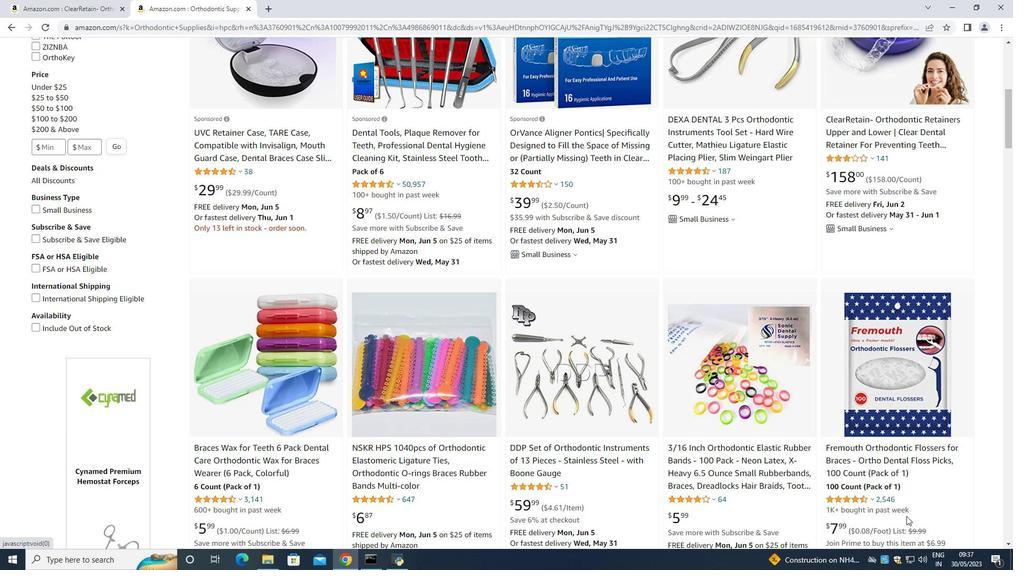 
Action: Mouse scrolled (906, 515) with delta (0, 0)
Screenshot: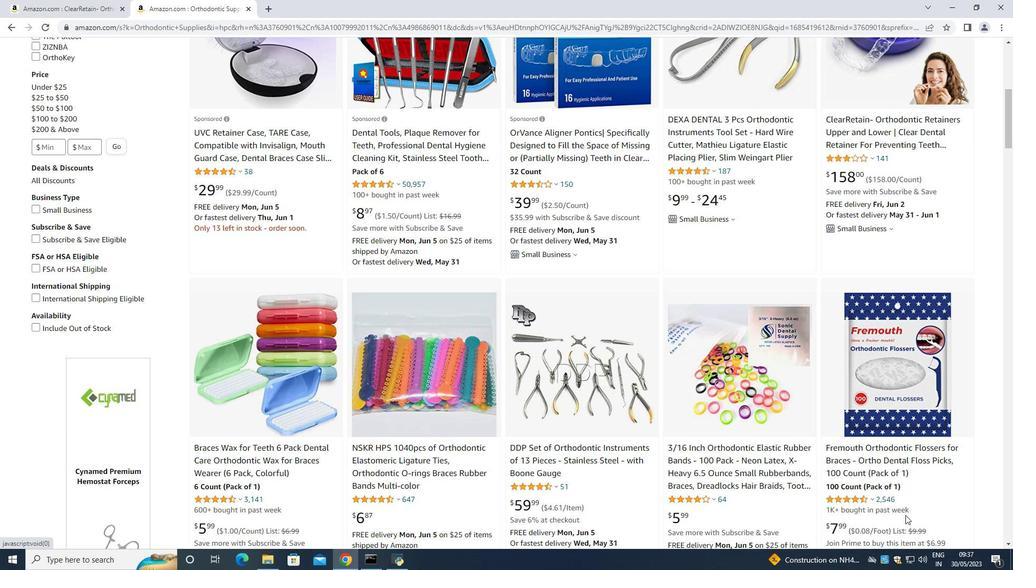 
Action: Mouse scrolled (906, 515) with delta (0, 0)
Screenshot: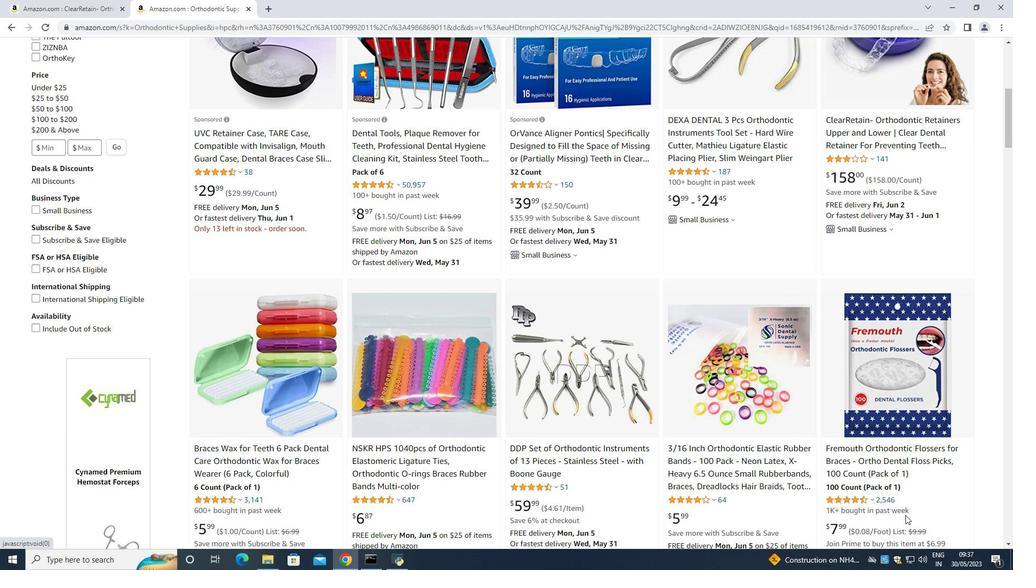 
Action: Mouse scrolled (906, 515) with delta (0, 0)
Screenshot: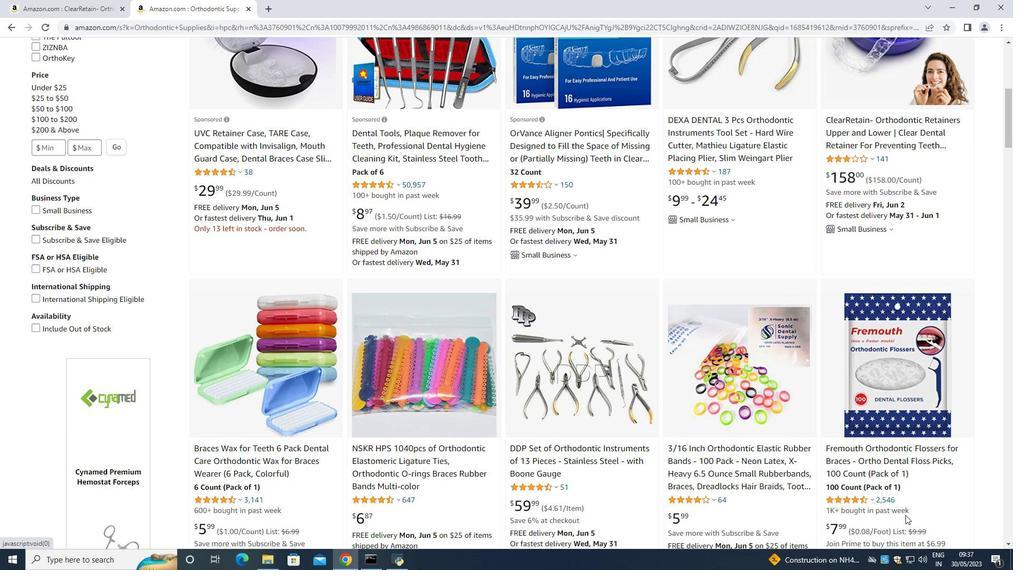 
Action: Mouse moved to (905, 515)
Screenshot: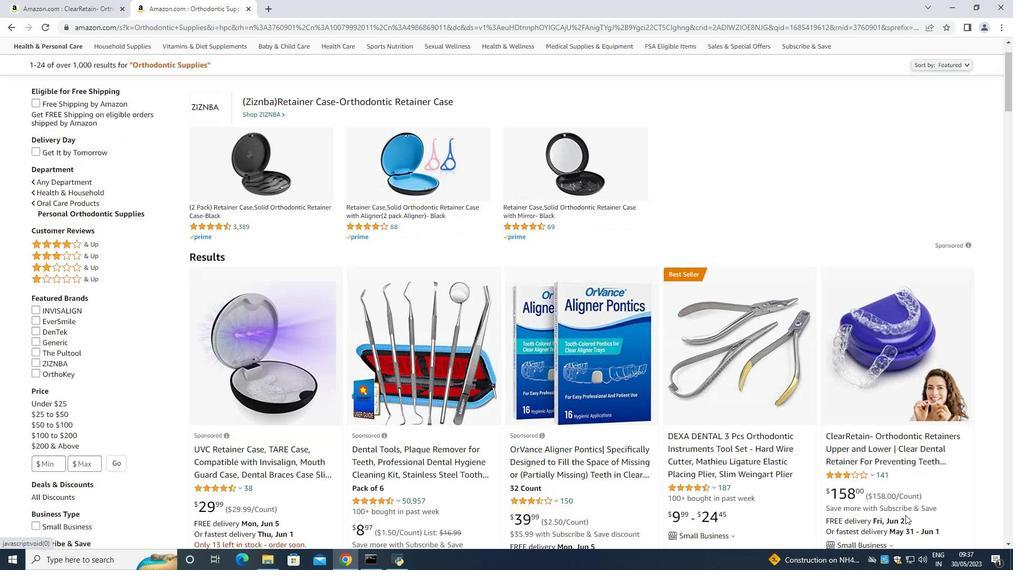 
Action: Mouse scrolled (905, 515) with delta (0, 0)
Screenshot: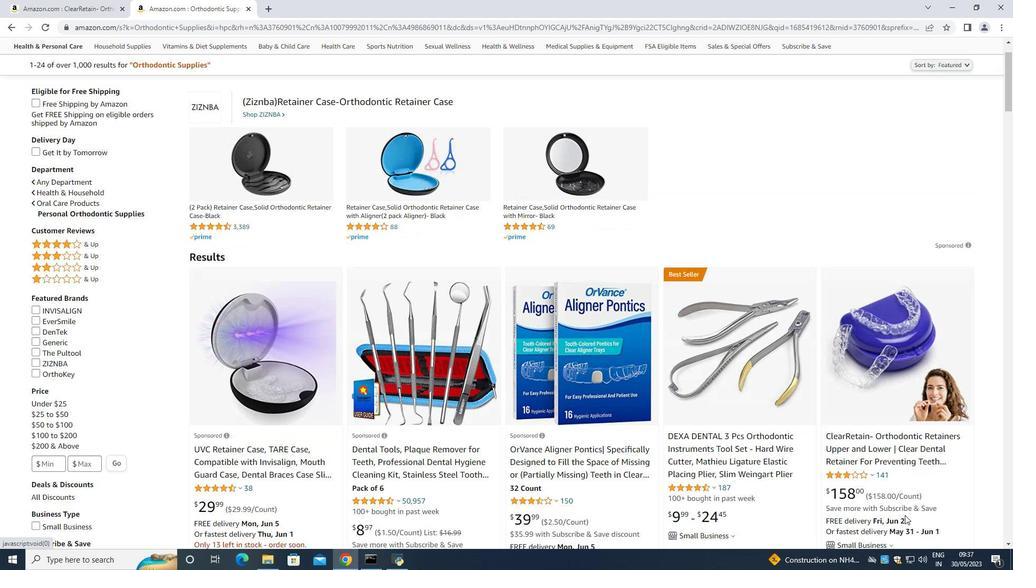 
Action: Mouse scrolled (905, 515) with delta (0, 0)
Screenshot: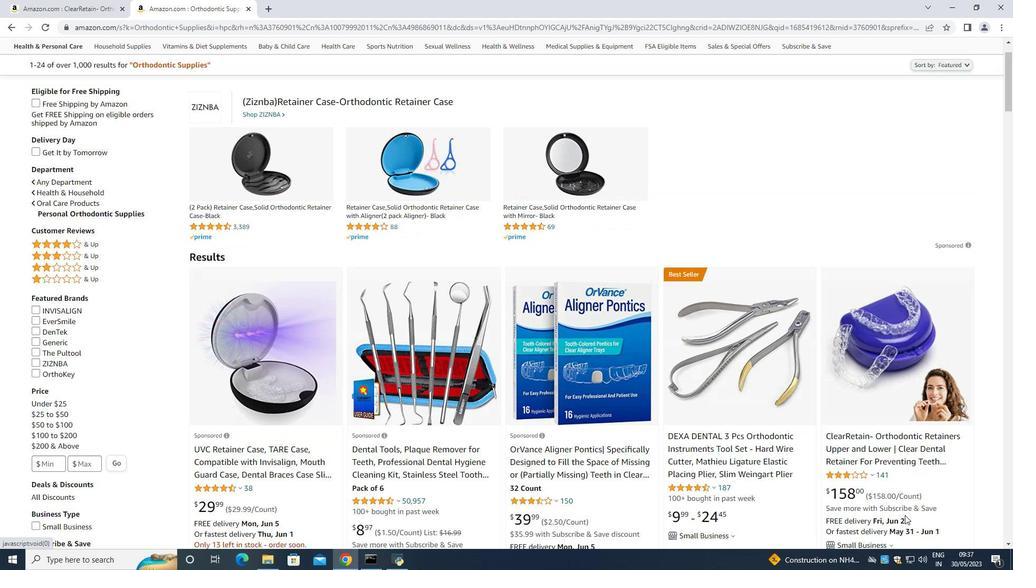 
Action: Mouse scrolled (905, 515) with delta (0, 0)
Screenshot: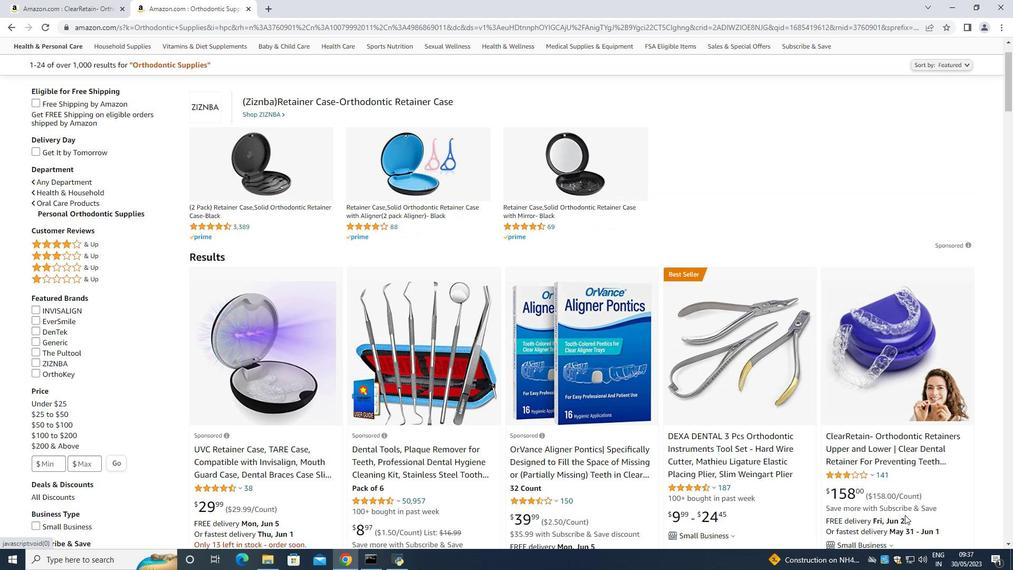 
Action: Mouse moved to (905, 496)
Screenshot: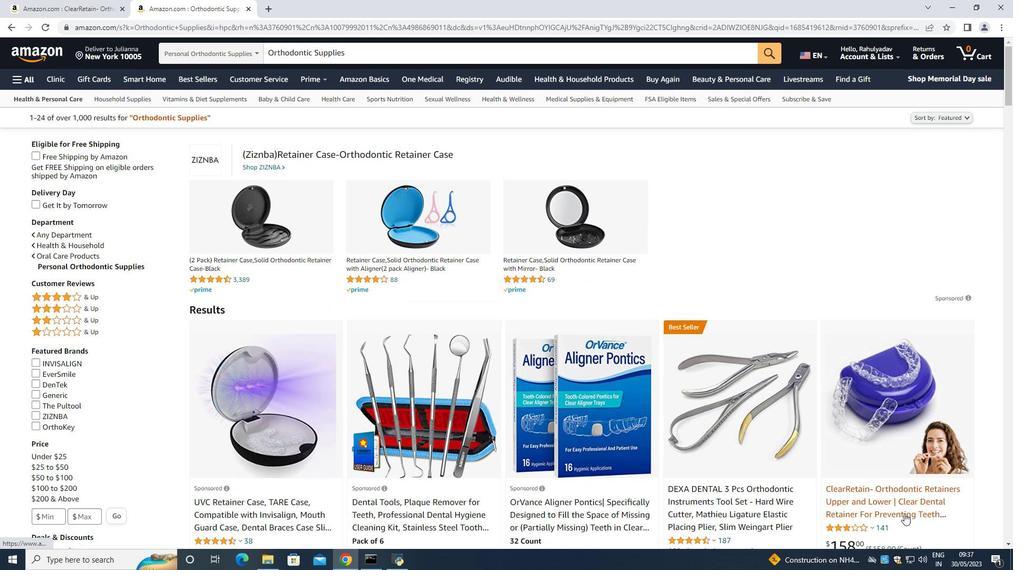 
Action: Mouse pressed left at (905, 496)
Screenshot: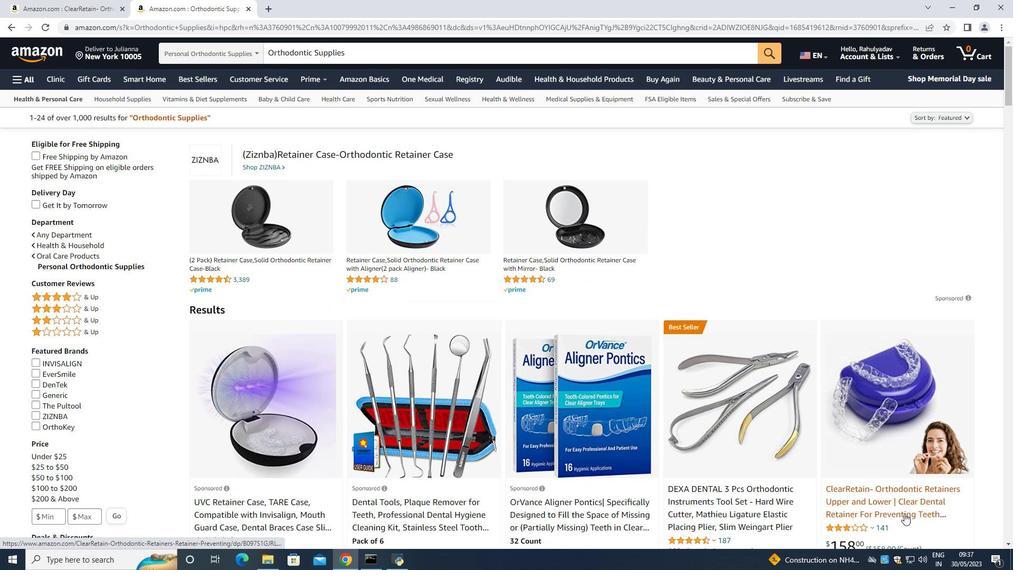 
Action: Mouse moved to (596, 193)
Screenshot: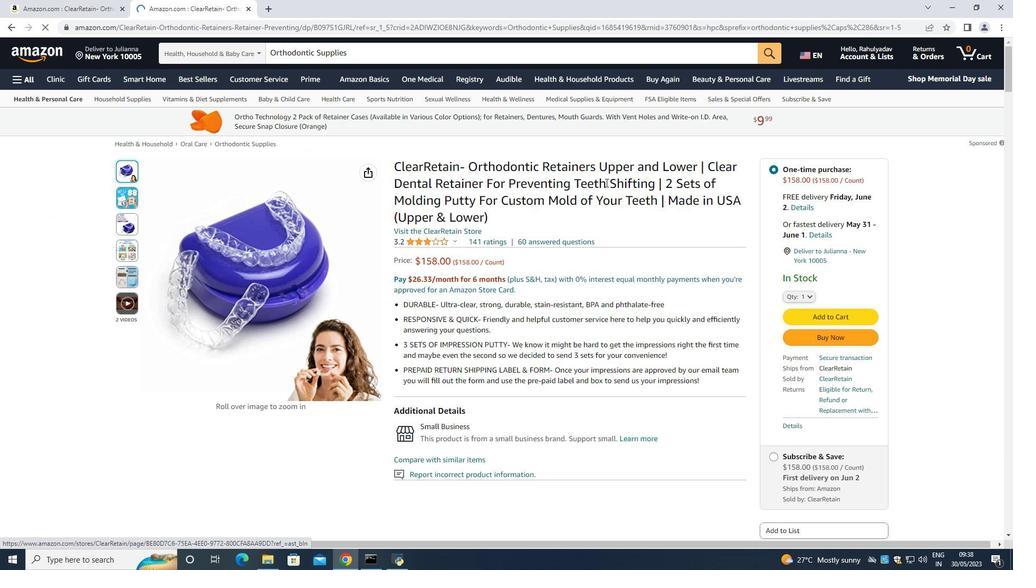 
Action: Mouse scrolled (597, 192) with delta (0, 0)
Screenshot: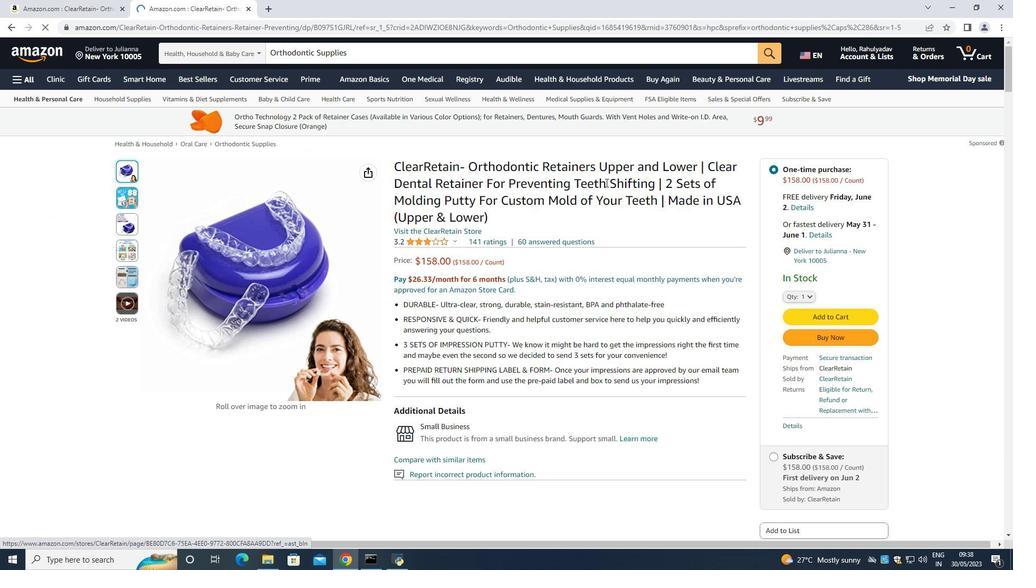 
Action: Mouse moved to (587, 205)
Screenshot: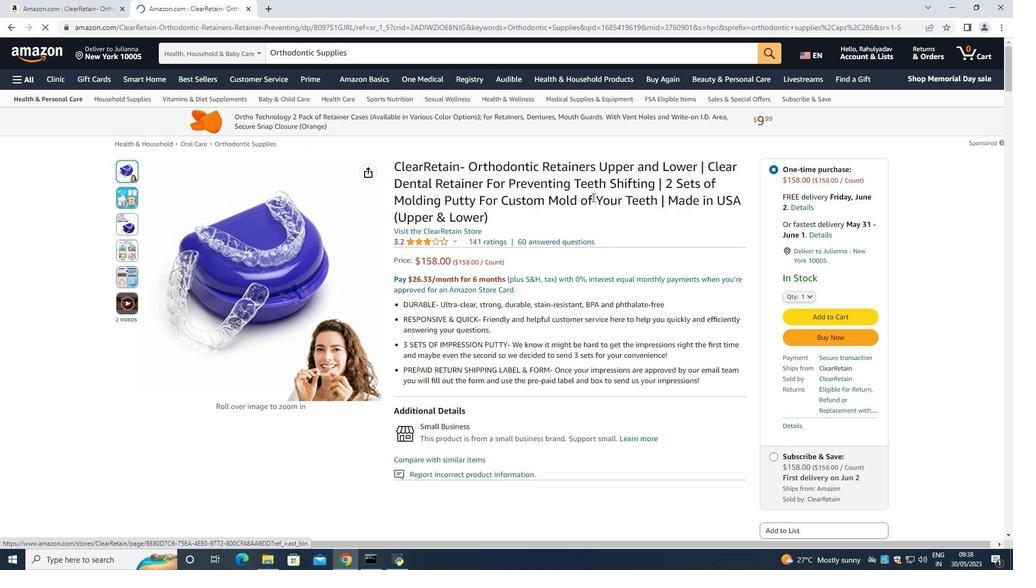 
Action: Mouse scrolled (587, 204) with delta (0, 0)
Screenshot: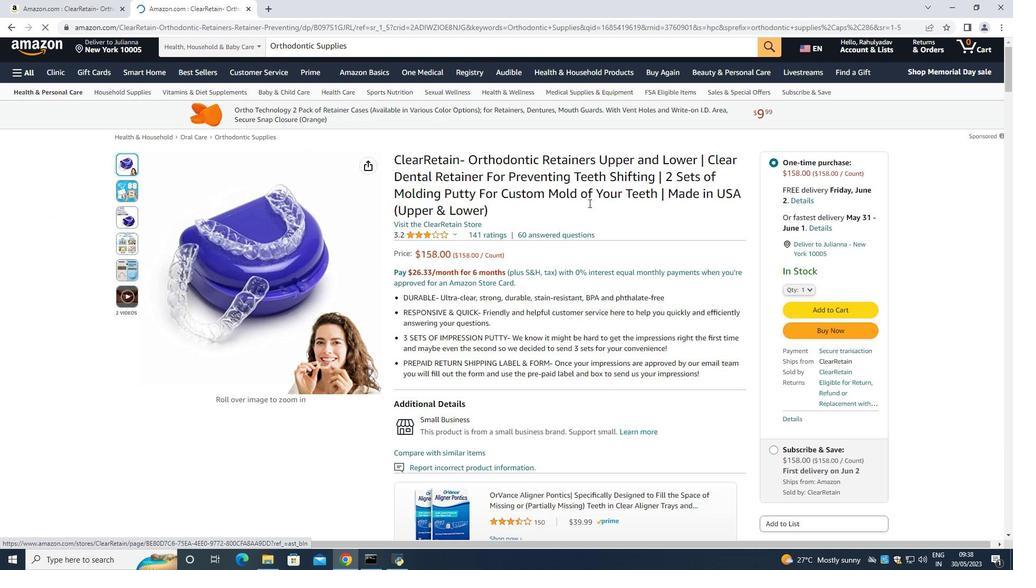 
Action: Mouse moved to (587, 206)
Screenshot: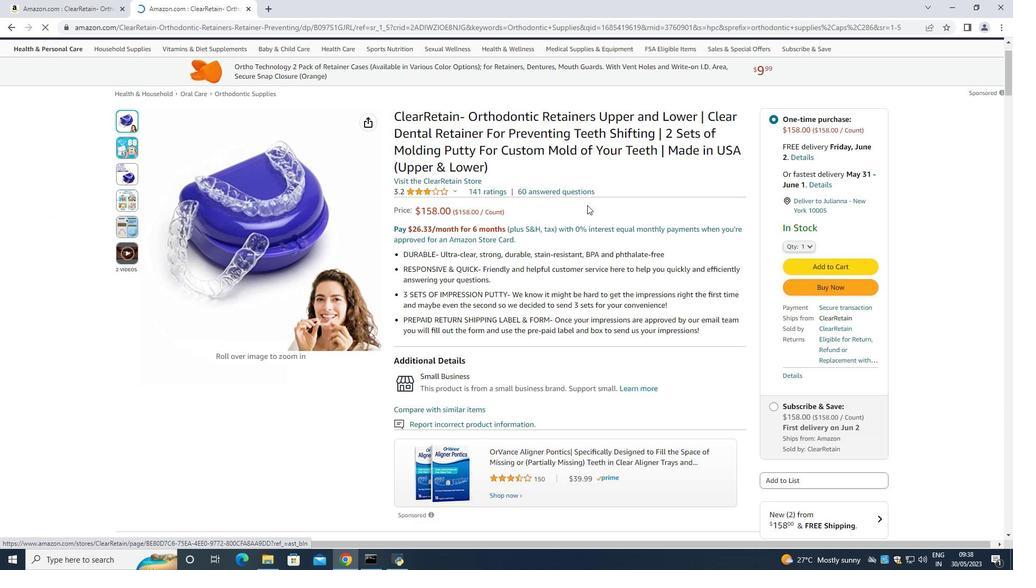 
Action: Mouse scrolled (587, 205) with delta (0, 0)
Screenshot: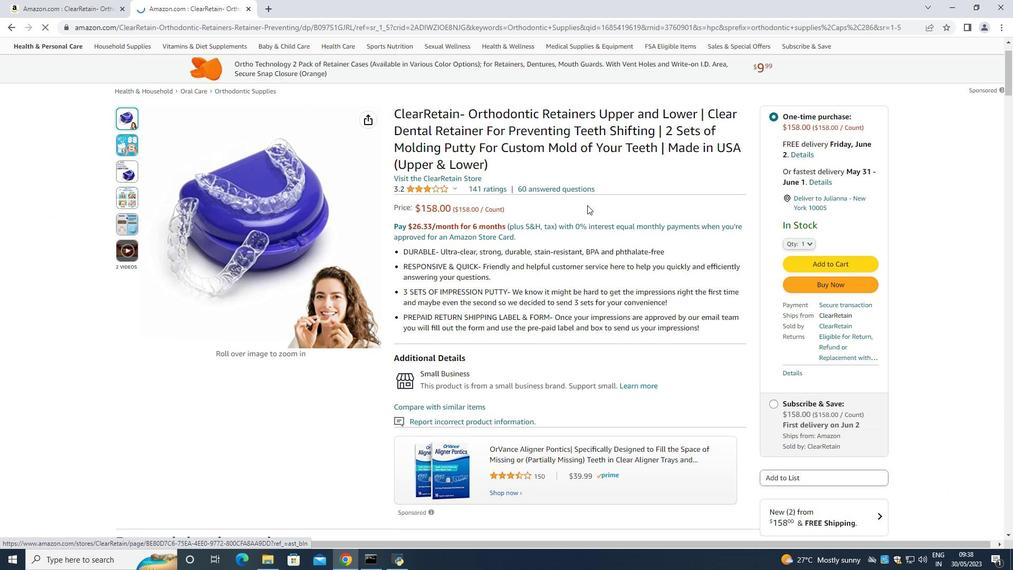 
Action: Mouse moved to (451, 271)
Screenshot: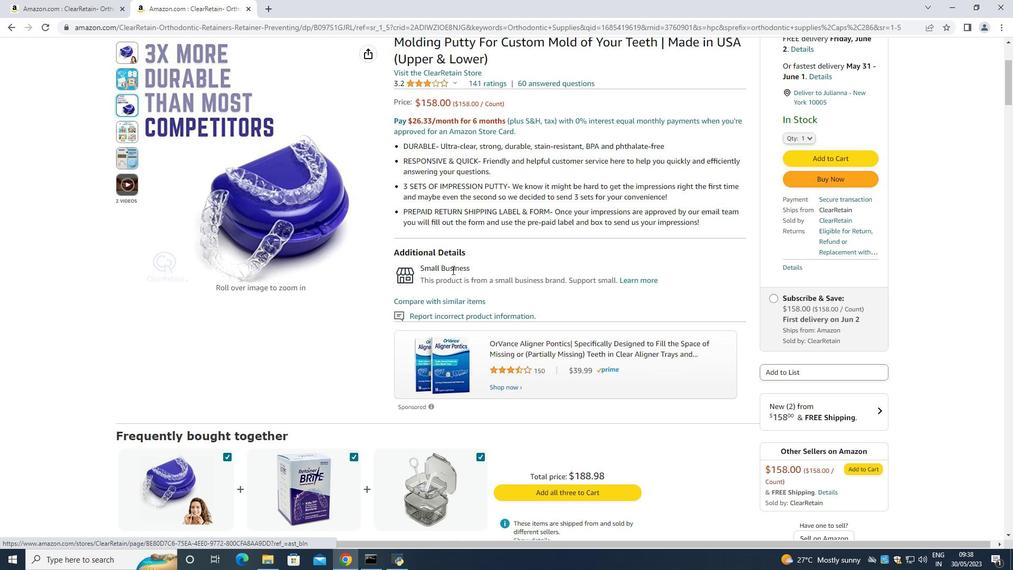 
Action: Mouse scrolled (451, 270) with delta (0, 0)
Screenshot: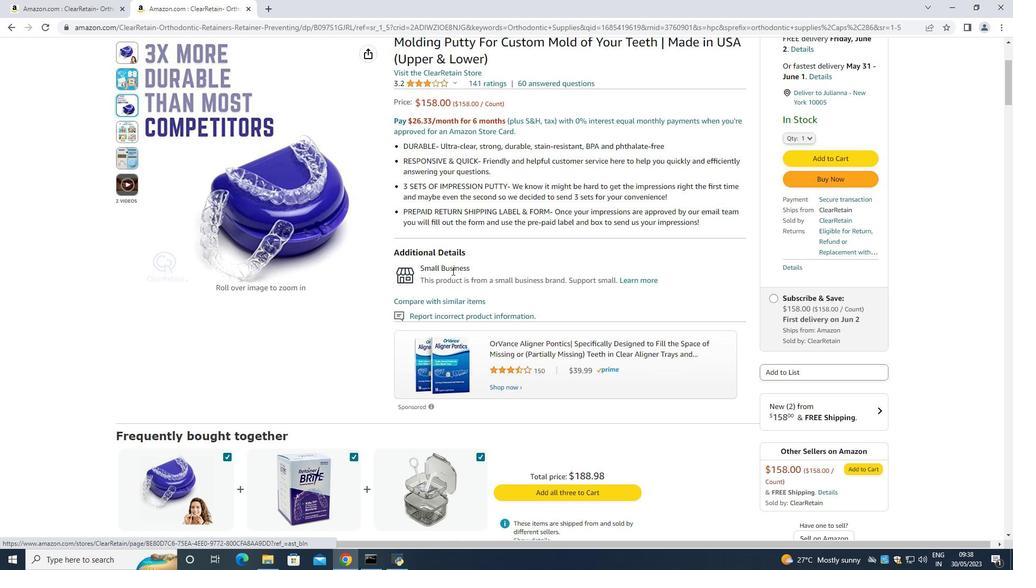 
Action: Mouse moved to (448, 274)
Screenshot: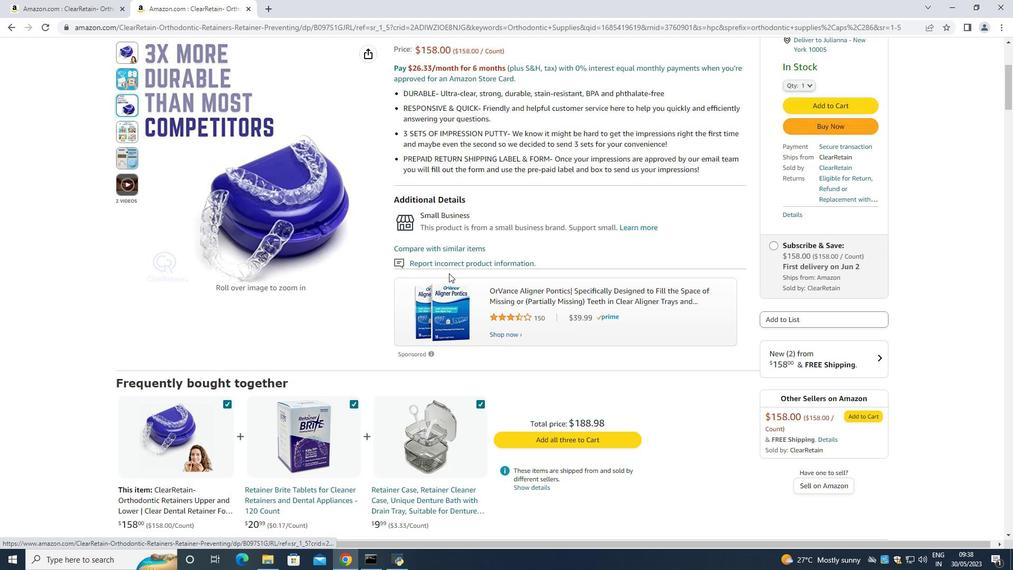 
Action: Mouse scrolled (448, 274) with delta (0, 0)
Screenshot: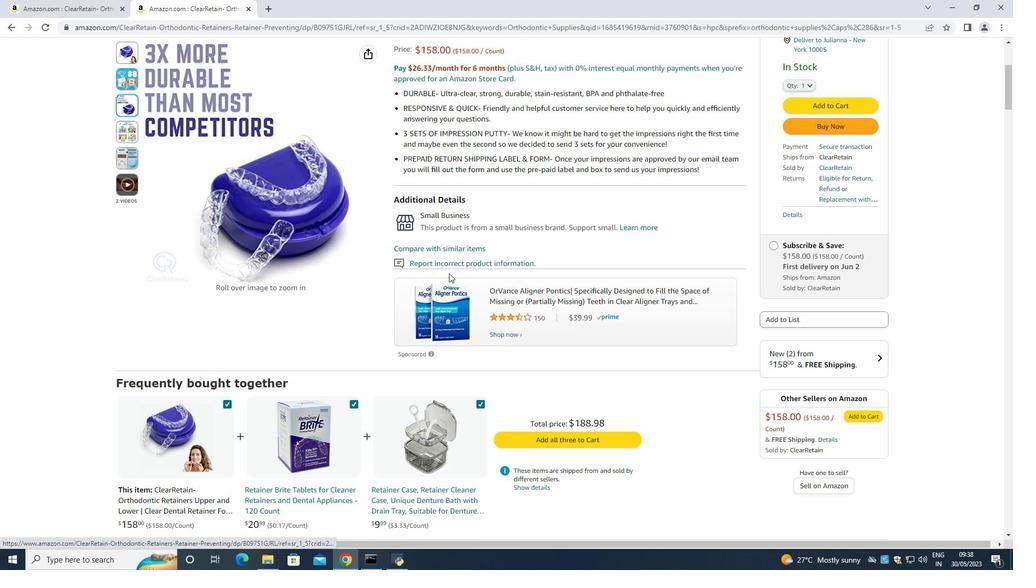 
Action: Mouse moved to (448, 275)
Screenshot: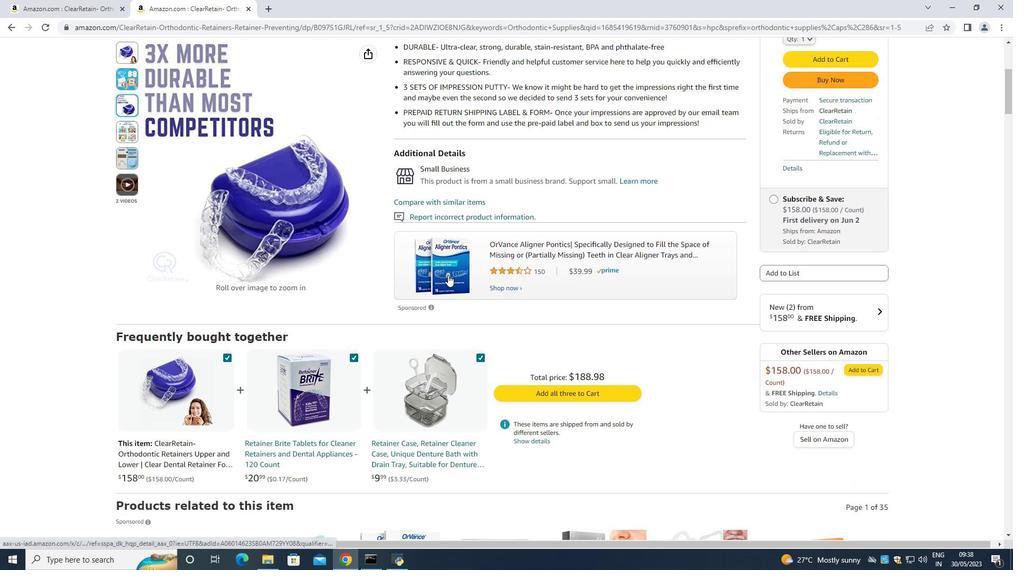 
Action: Mouse scrolled (448, 275) with delta (0, 0)
Screenshot: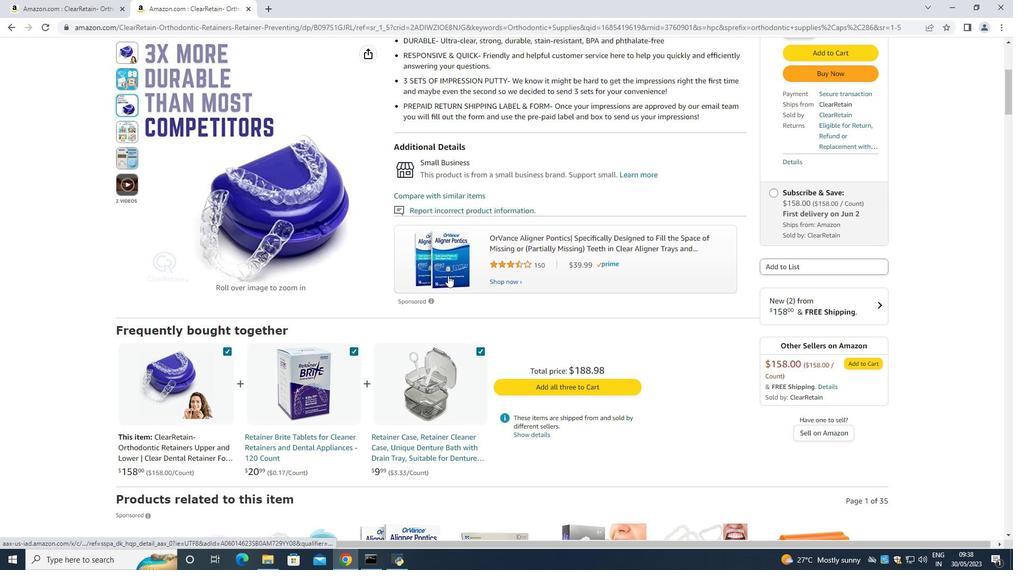 
Action: Mouse moved to (448, 276)
Screenshot: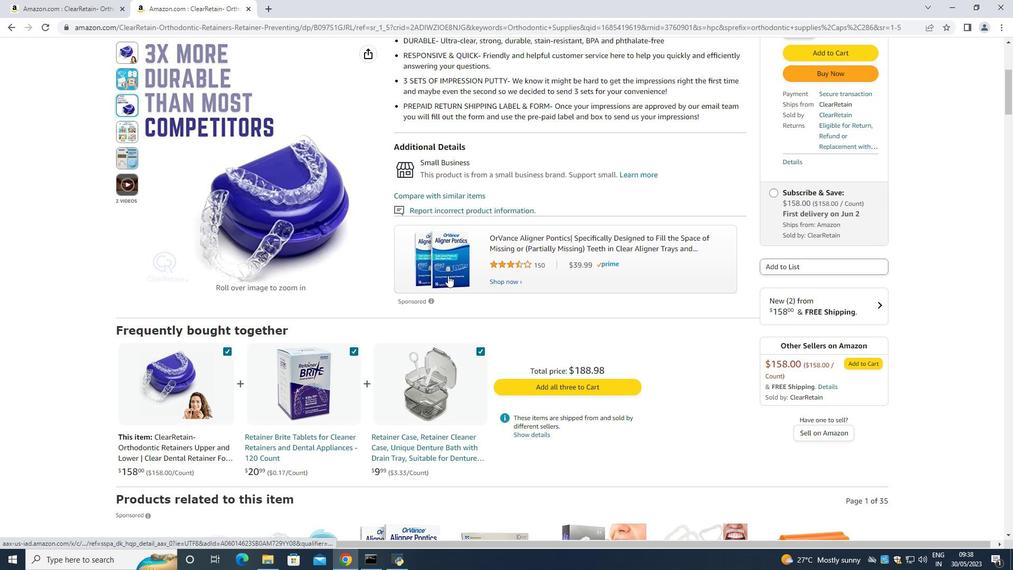 
Action: Mouse scrolled (448, 275) with delta (0, 0)
Screenshot: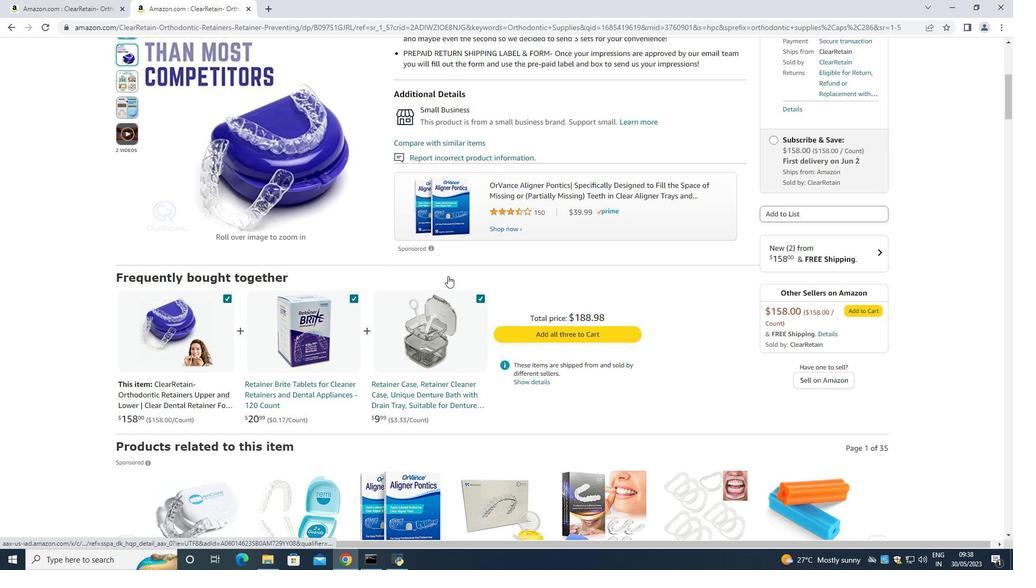 
Action: Mouse scrolled (448, 275) with delta (0, 0)
Screenshot: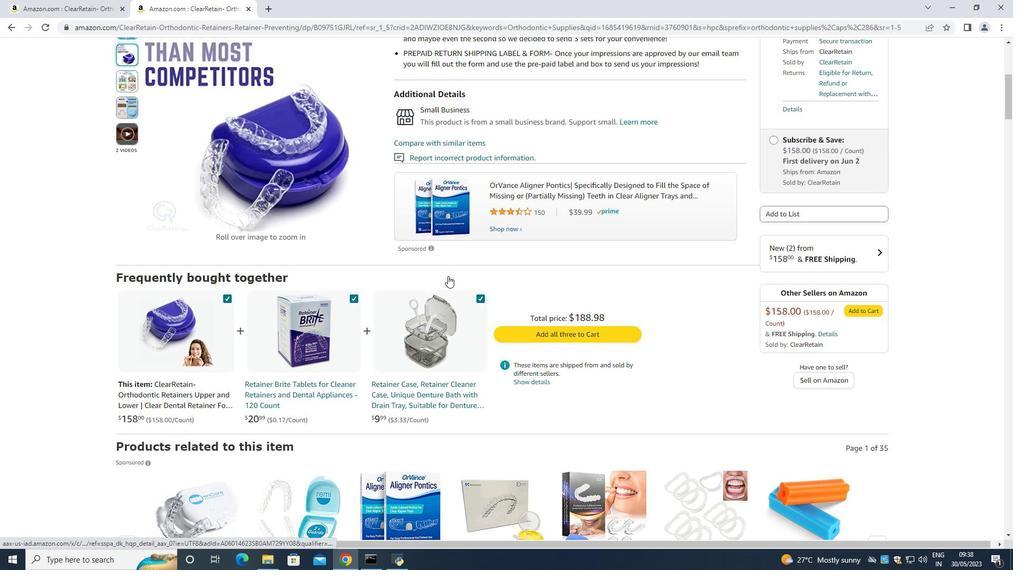 
Action: Mouse moved to (448, 276)
Screenshot: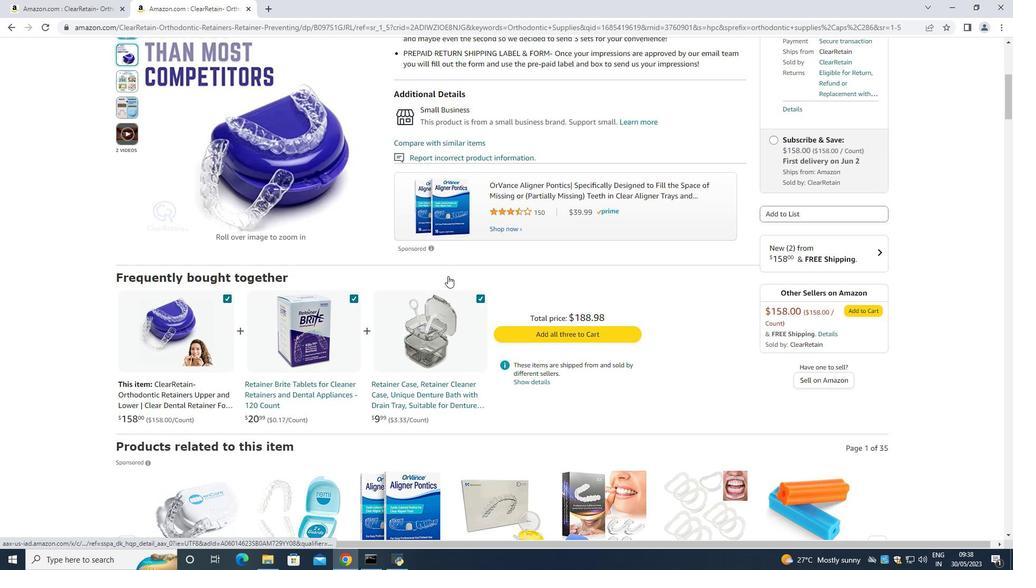 
Action: Mouse scrolled (448, 276) with delta (0, 0)
Screenshot: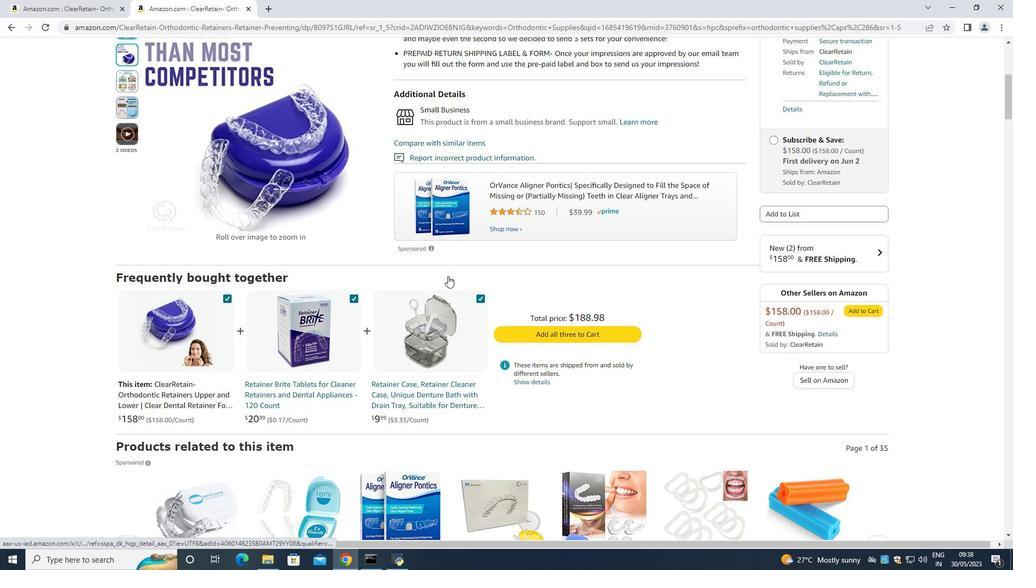 
Action: Mouse scrolled (448, 276) with delta (0, 0)
Screenshot: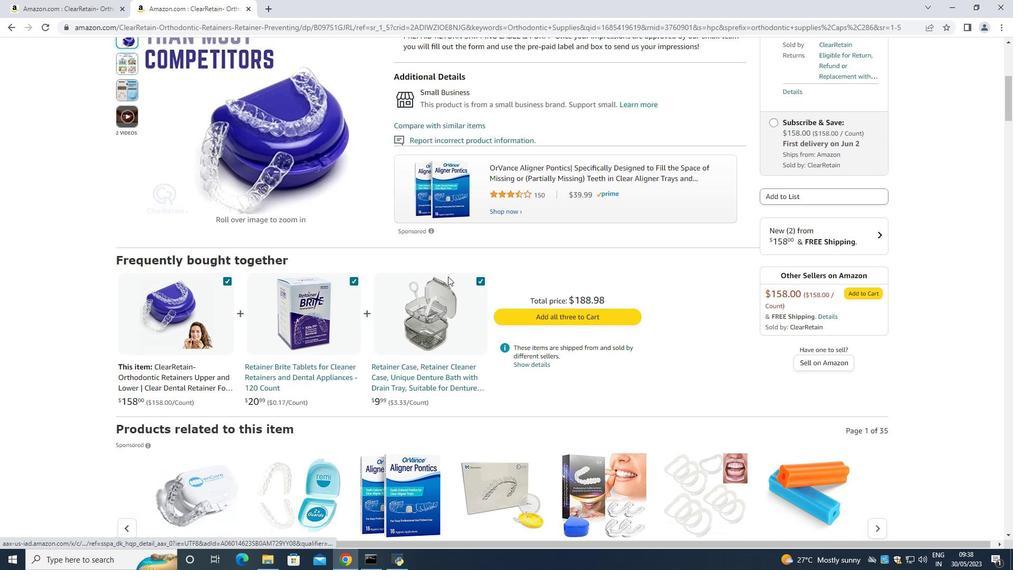 
Action: Mouse moved to (447, 276)
Screenshot: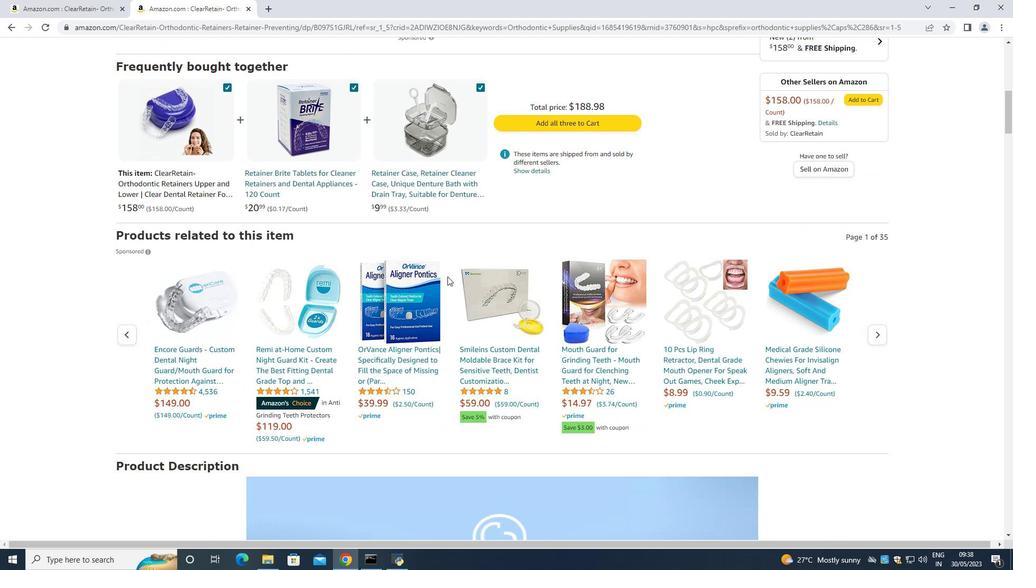 
Action: Mouse scrolled (447, 276) with delta (0, 0)
Screenshot: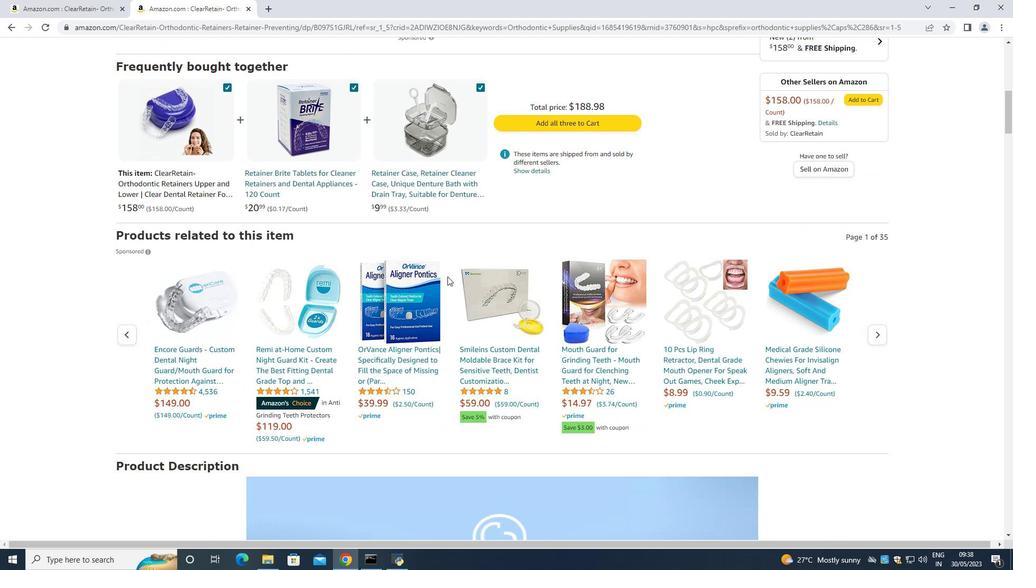 
Action: Mouse moved to (447, 277)
Screenshot: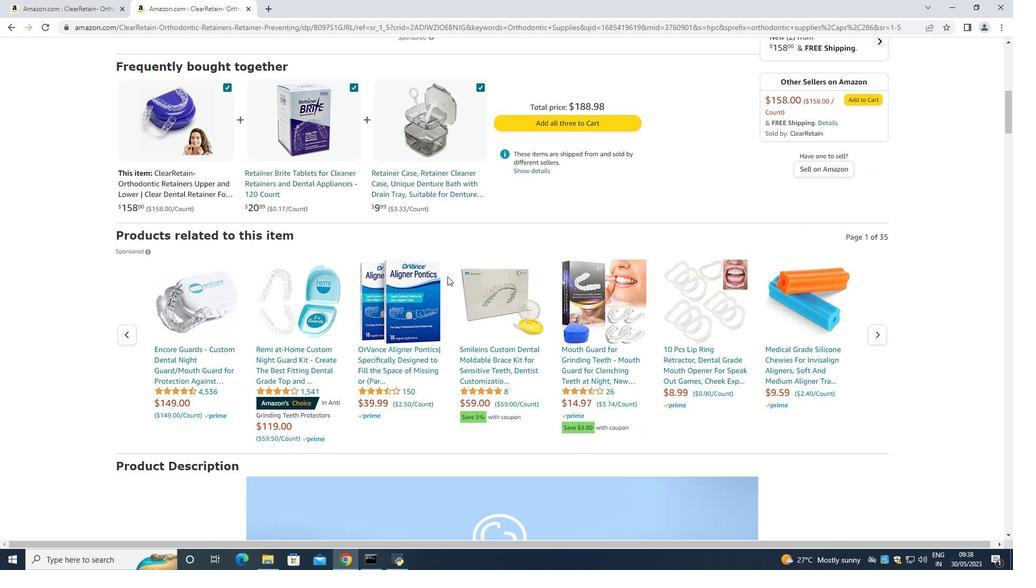 
Action: Mouse scrolled (447, 276) with delta (0, 0)
Screenshot: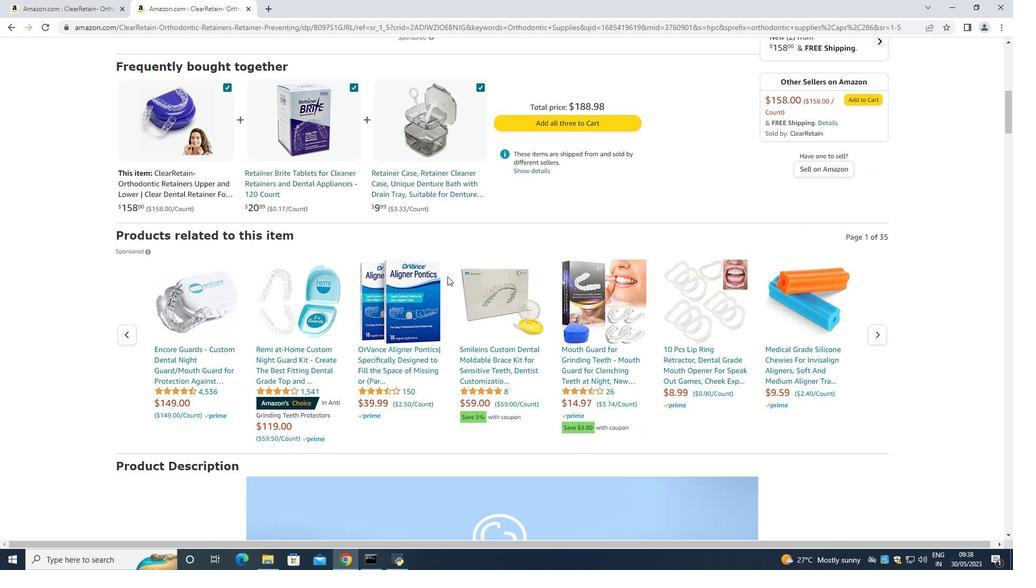 
Action: Mouse scrolled (447, 276) with delta (0, 0)
Screenshot: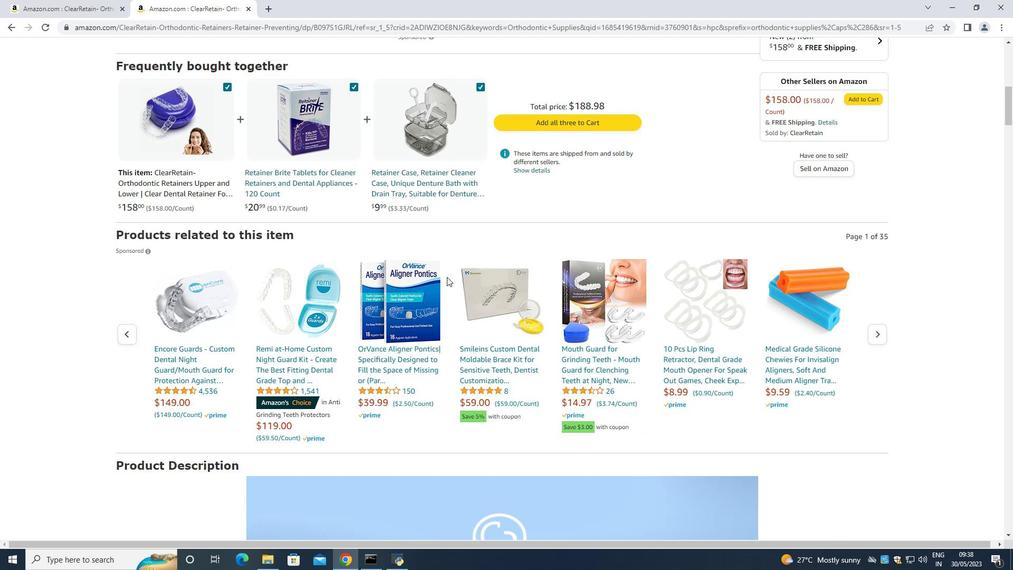 
Action: Mouse moved to (447, 278)
Screenshot: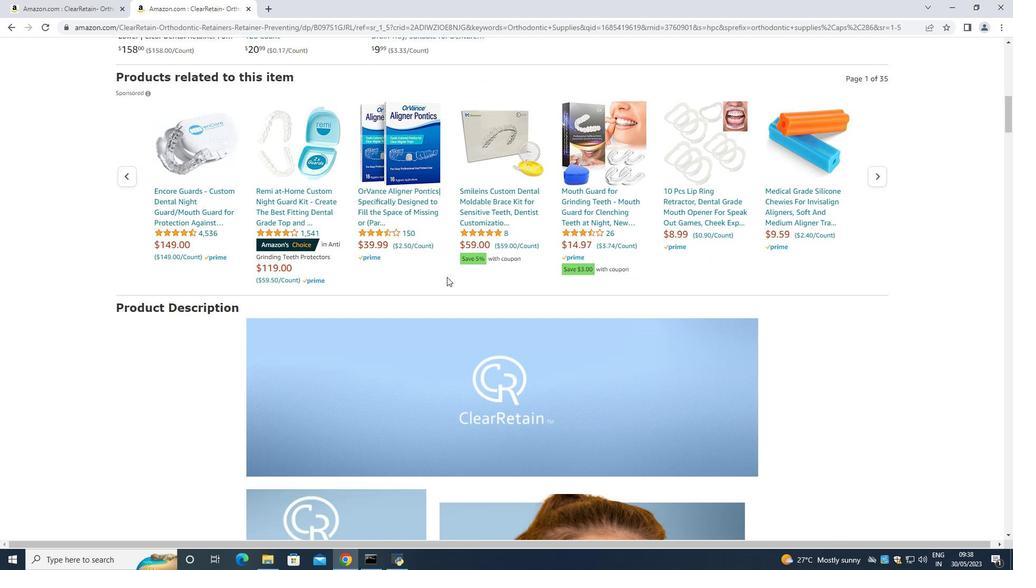 
Action: Mouse scrolled (447, 277) with delta (0, 0)
Screenshot: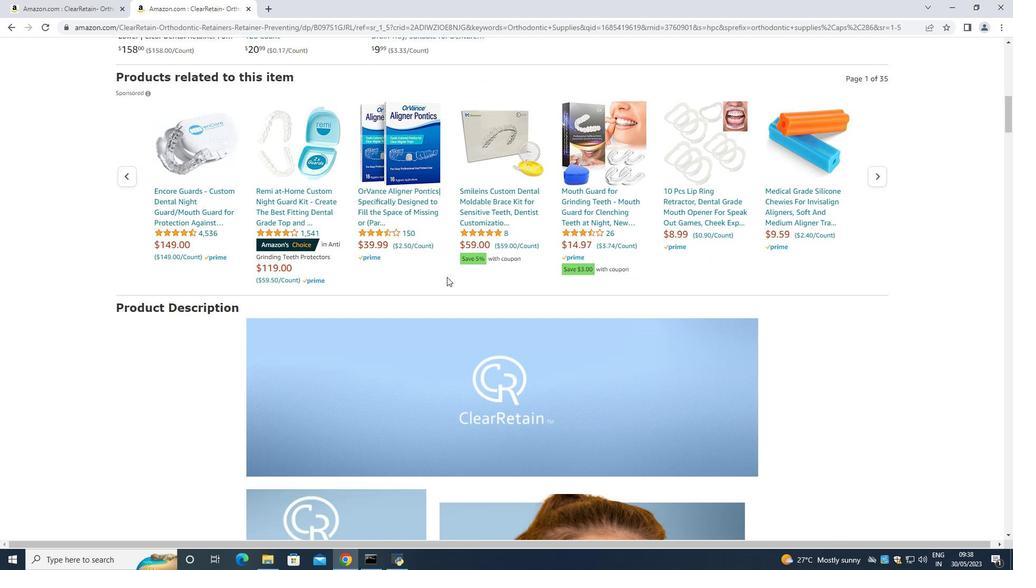 
Action: Mouse scrolled (447, 278) with delta (0, 0)
Screenshot: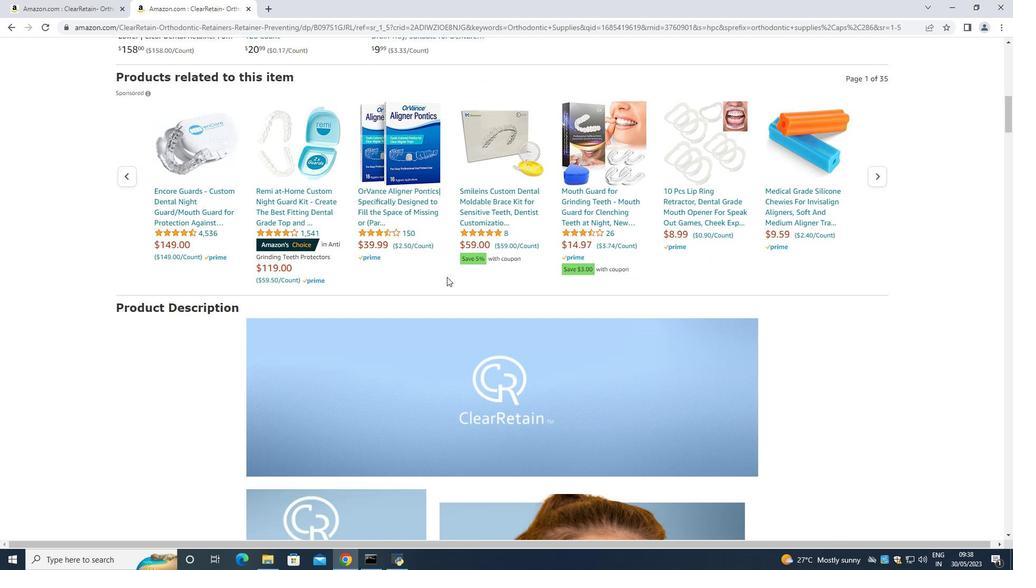 
Action: Mouse scrolled (447, 278) with delta (0, 0)
Screenshot: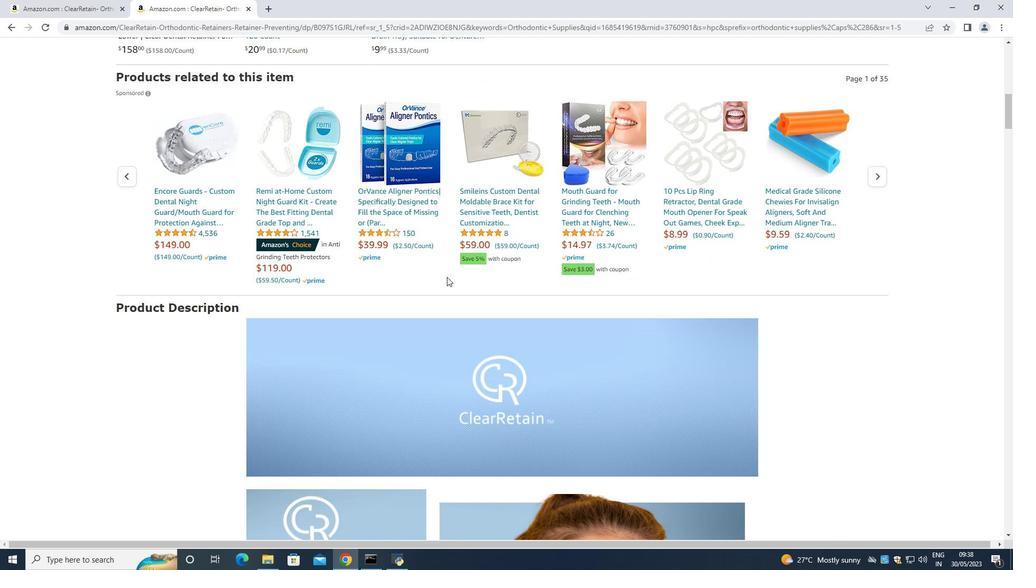 
Action: Mouse moved to (447, 279)
Screenshot: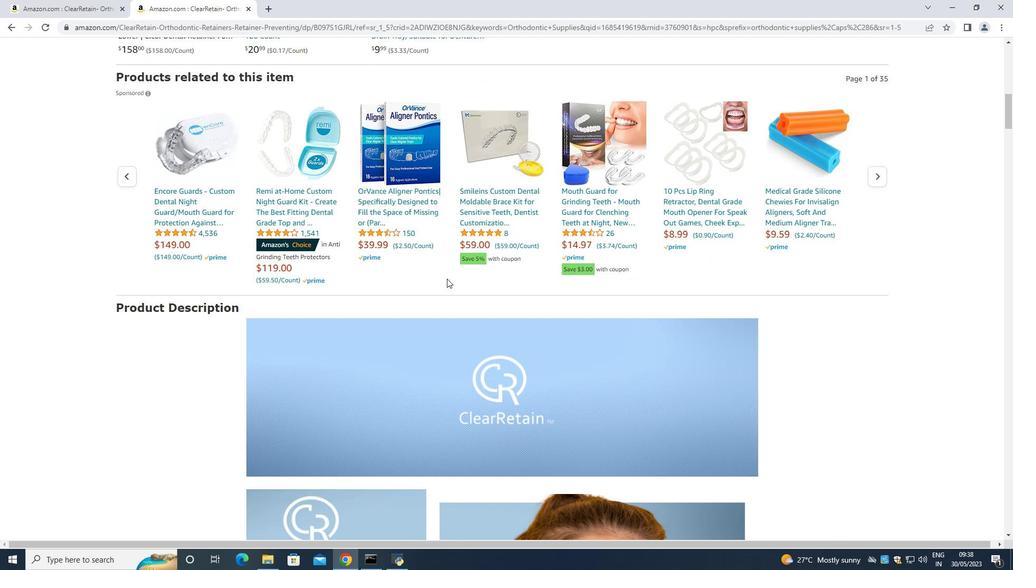 
Action: Mouse scrolled (447, 278) with delta (0, 0)
Screenshot: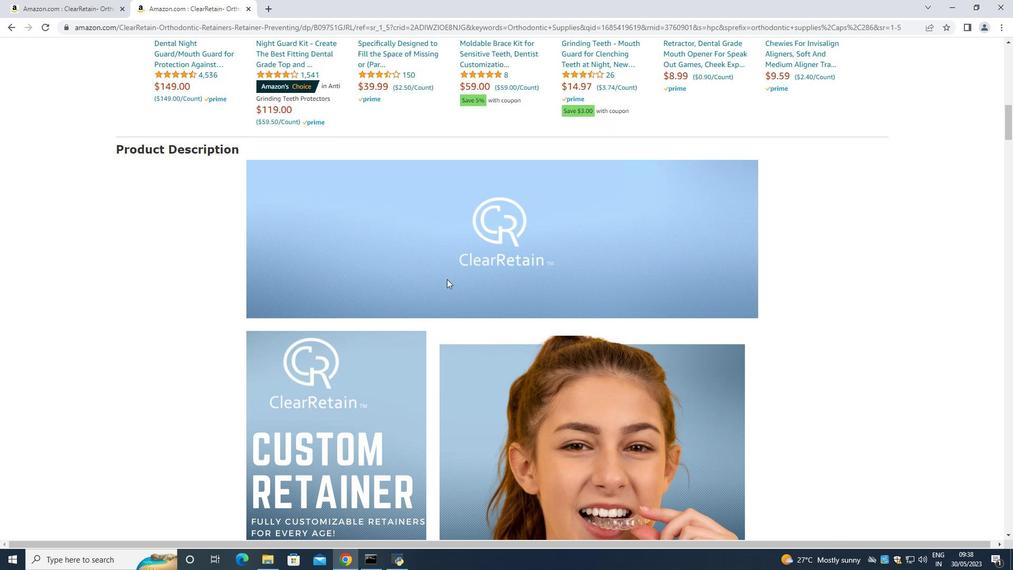 
Action: Mouse scrolled (447, 278) with delta (0, 0)
Screenshot: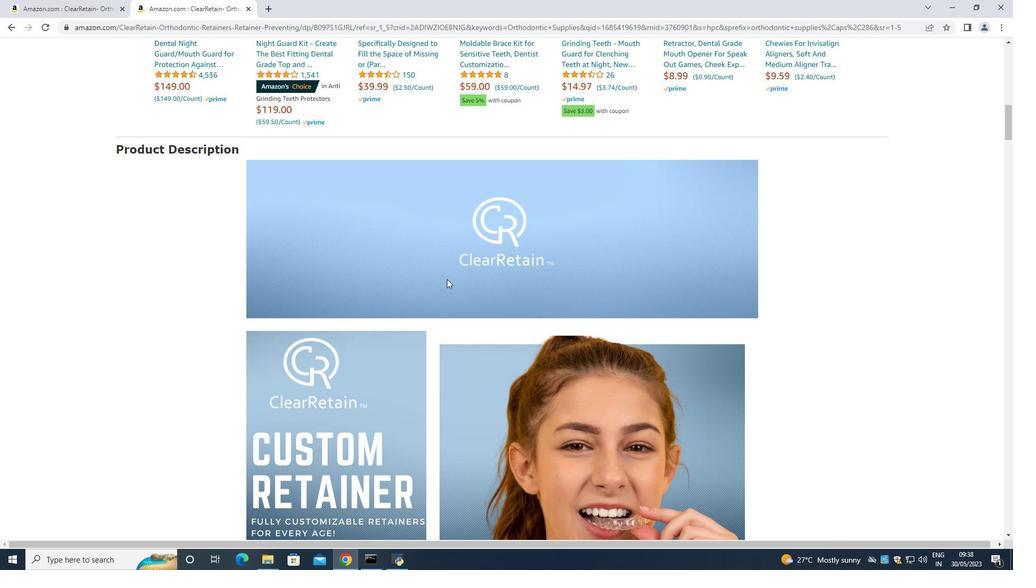 
Action: Mouse scrolled (447, 278) with delta (0, 0)
Screenshot: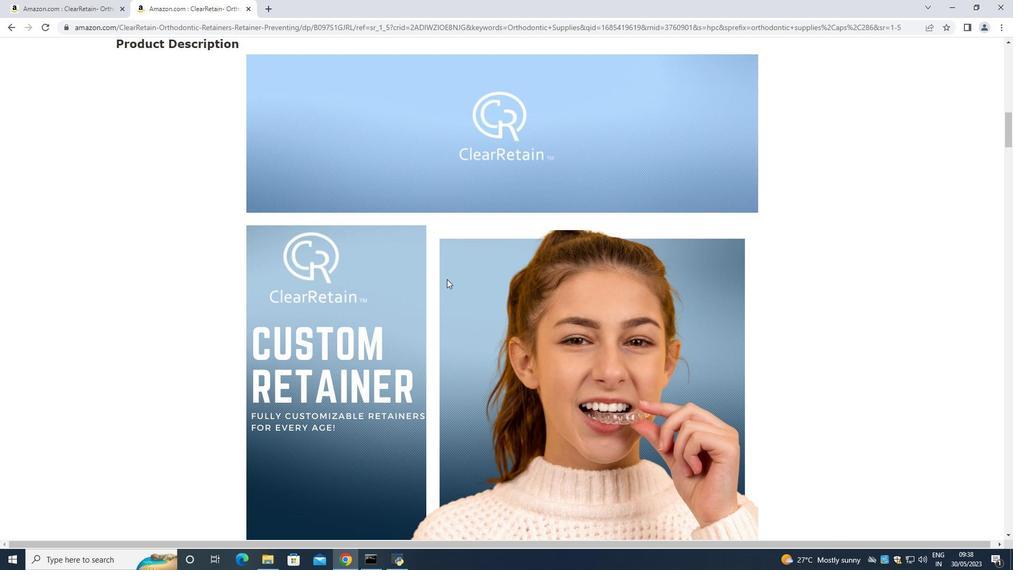
Action: Mouse moved to (589, 328)
Screenshot: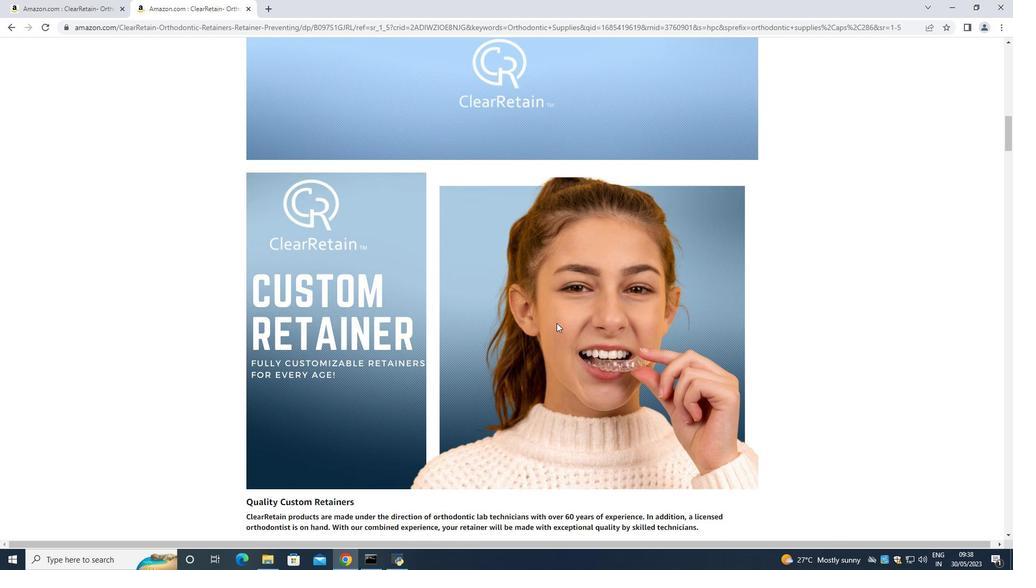 
Action: Mouse scrolled (589, 328) with delta (0, 0)
Screenshot: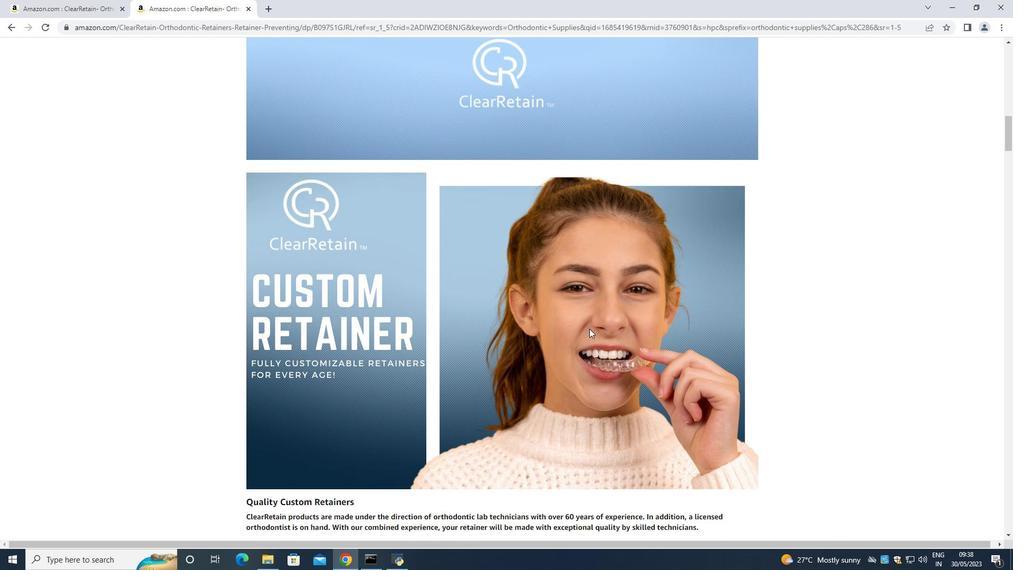 
Action: Mouse scrolled (589, 328) with delta (0, 0)
Screenshot: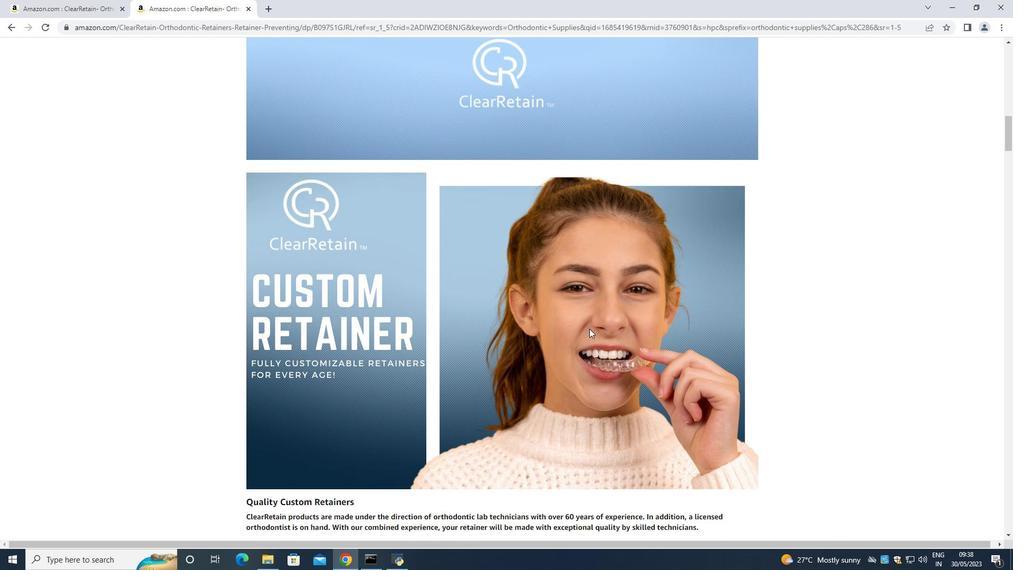 
Action: Mouse moved to (541, 257)
Screenshot: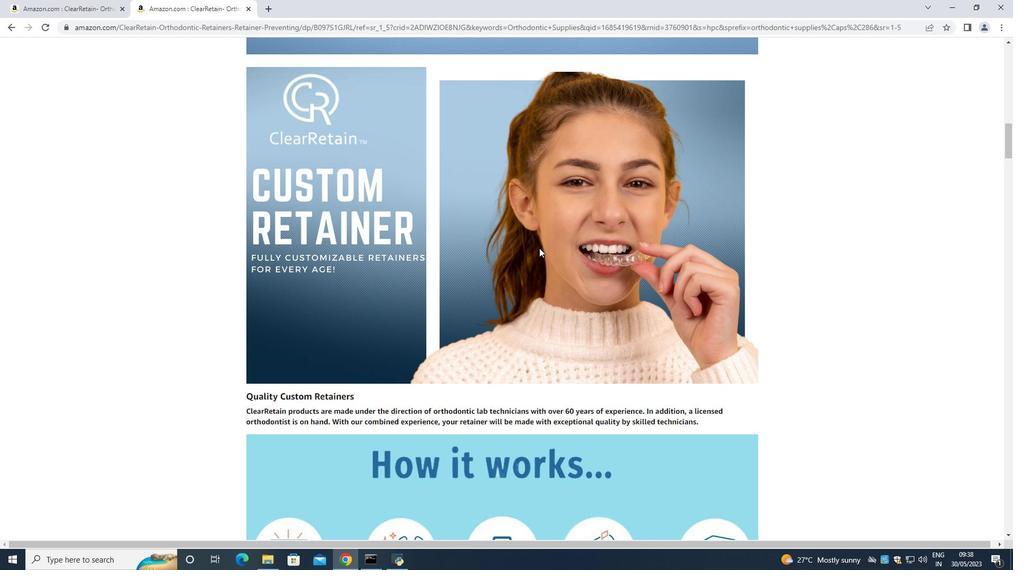
Action: Mouse scrolled (541, 256) with delta (0, 0)
Screenshot: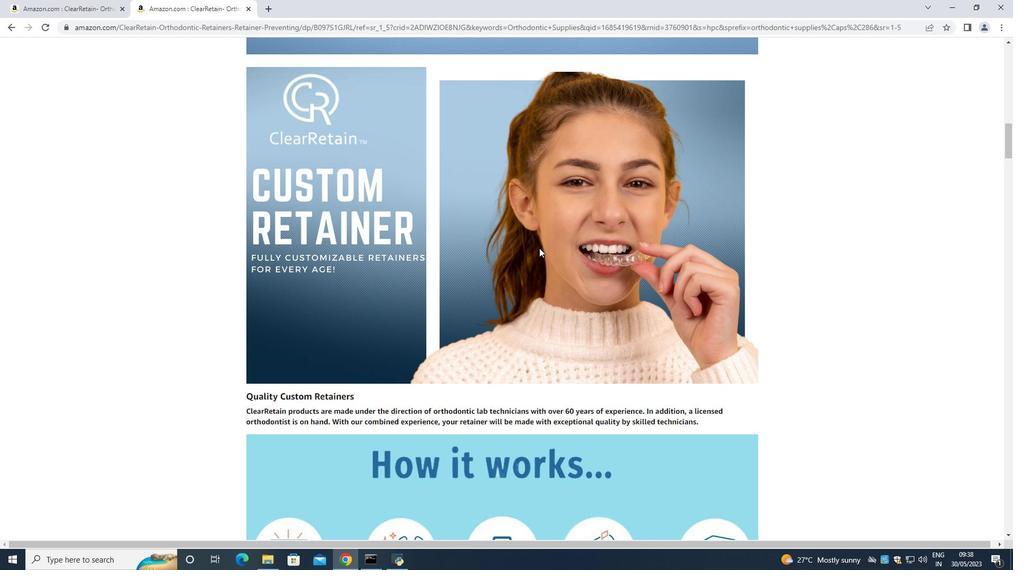 
Action: Mouse moved to (540, 266)
Screenshot: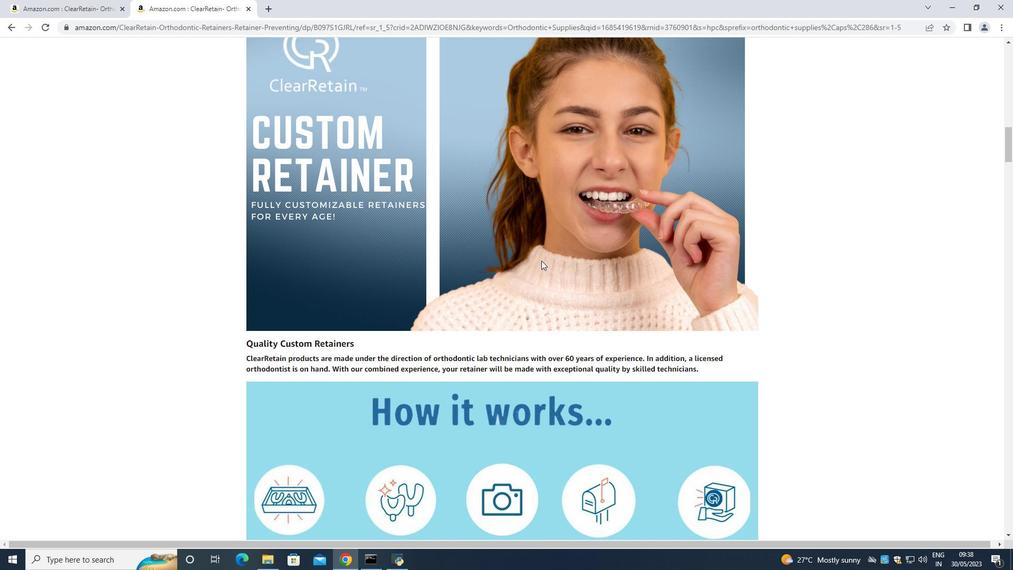 
Action: Mouse scrolled (540, 266) with delta (0, 0)
Screenshot: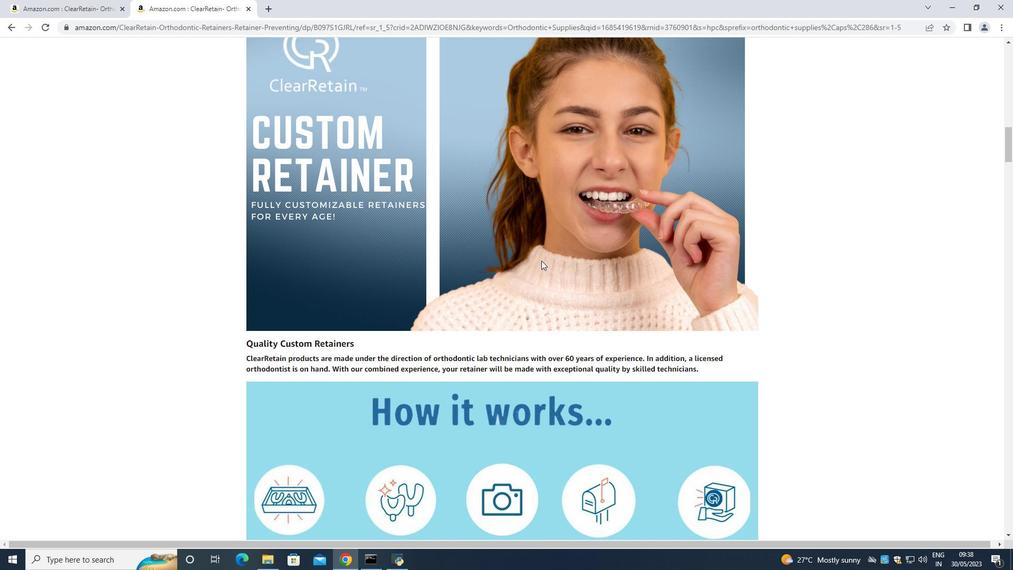 
Action: Mouse moved to (539, 268)
Screenshot: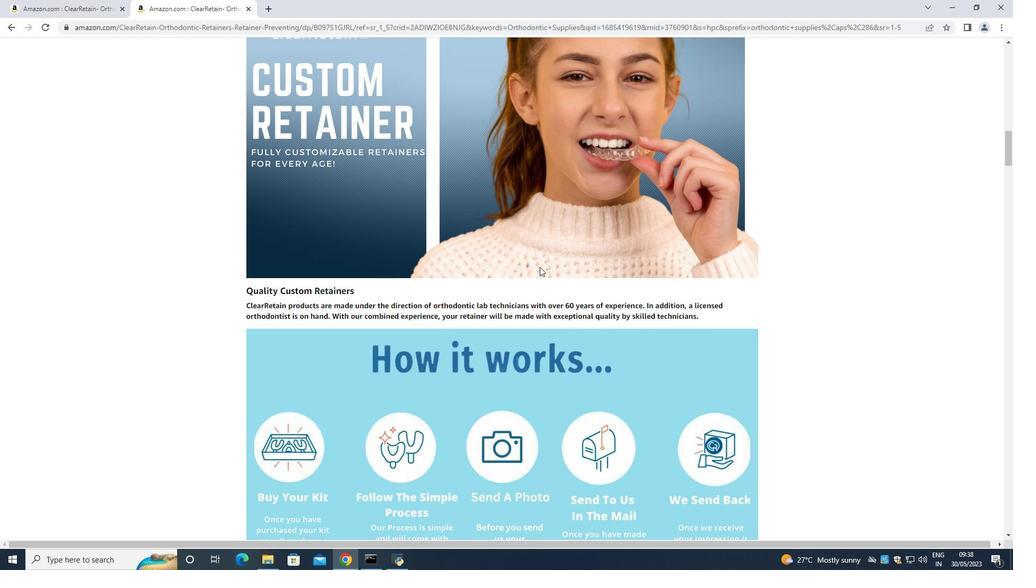 
Action: Mouse scrolled (539, 267) with delta (0, 0)
Screenshot: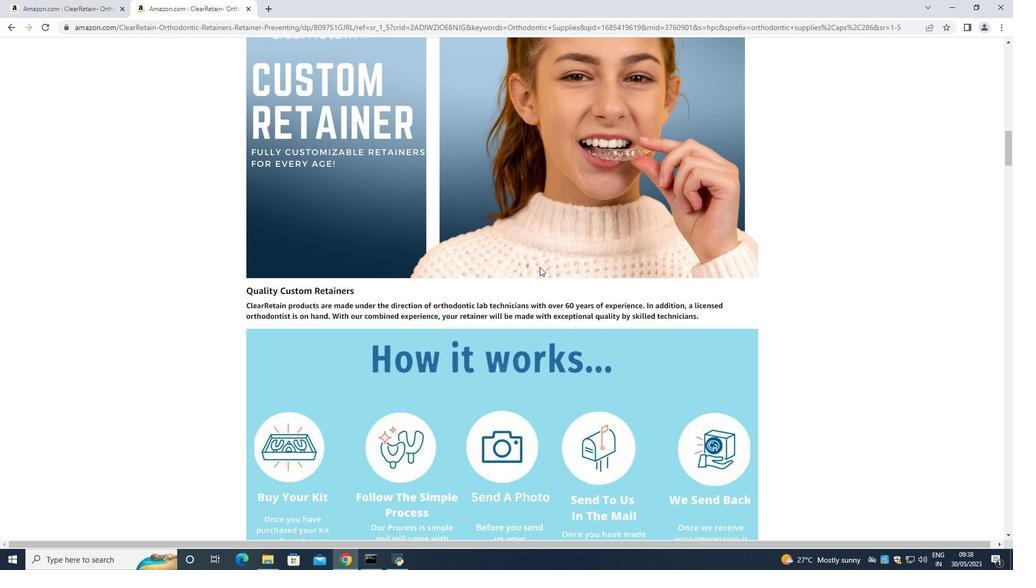 
Action: Mouse moved to (538, 269)
Screenshot: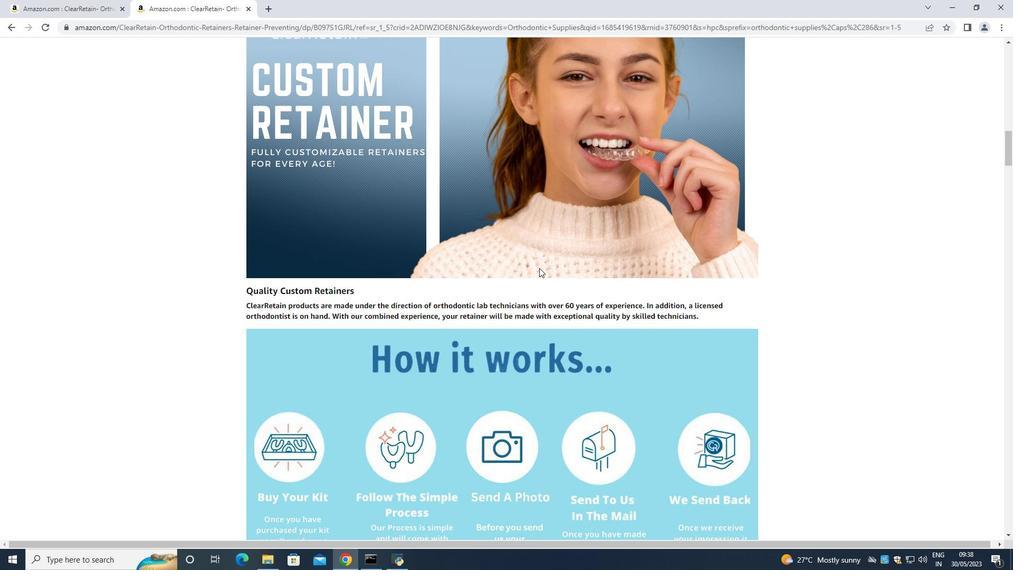 
Action: Mouse scrolled (538, 268) with delta (0, 0)
Screenshot: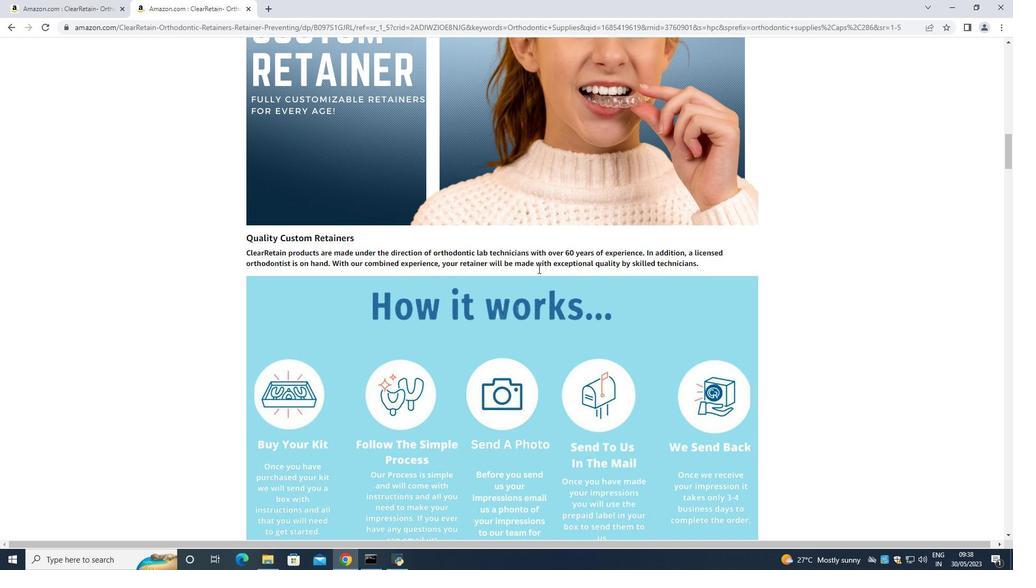 
Action: Mouse moved to (518, 355)
Screenshot: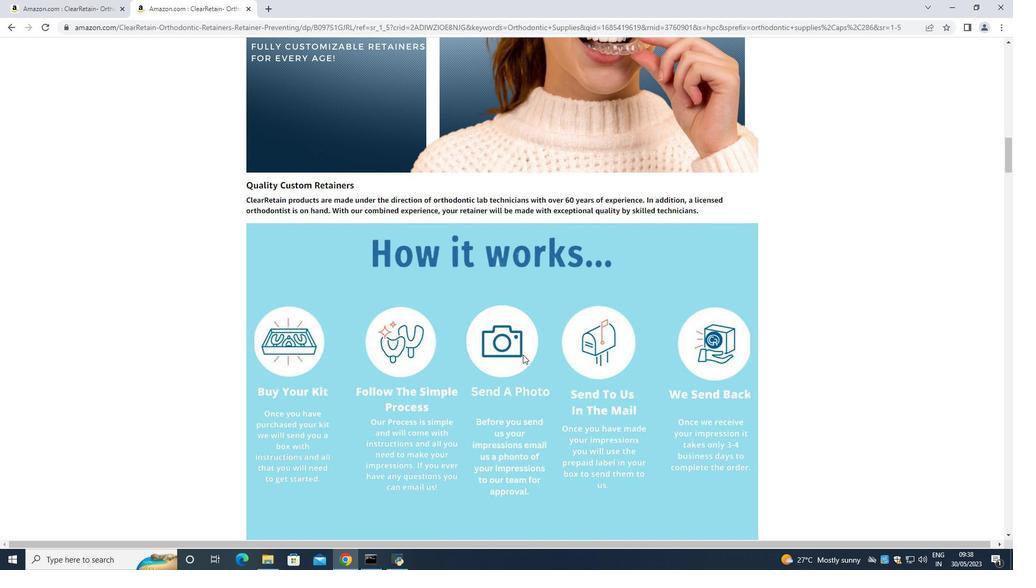 
Action: Mouse scrolled (518, 354) with delta (0, 0)
Screenshot: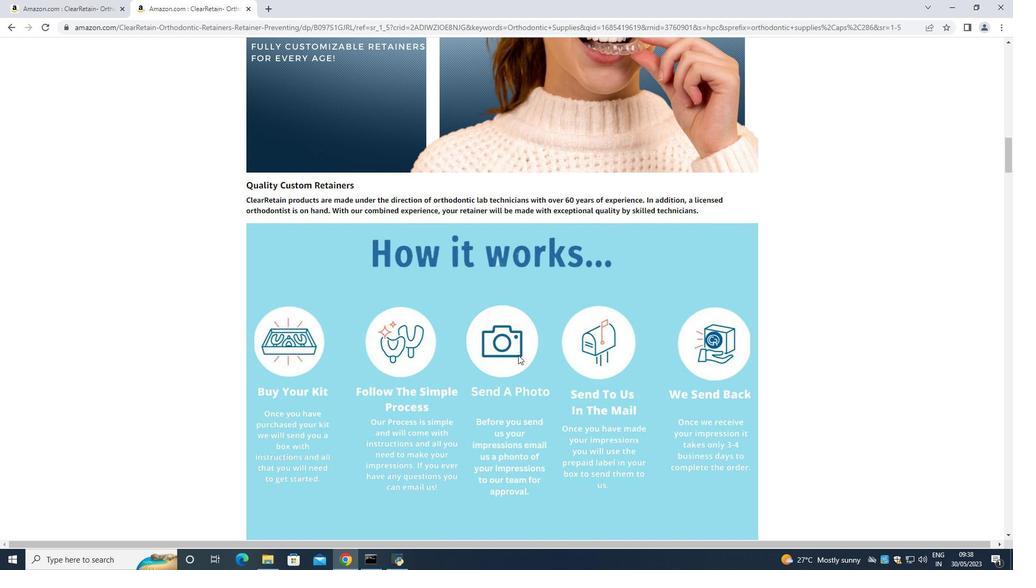 
Action: Mouse scrolled (518, 354) with delta (0, 0)
Screenshot: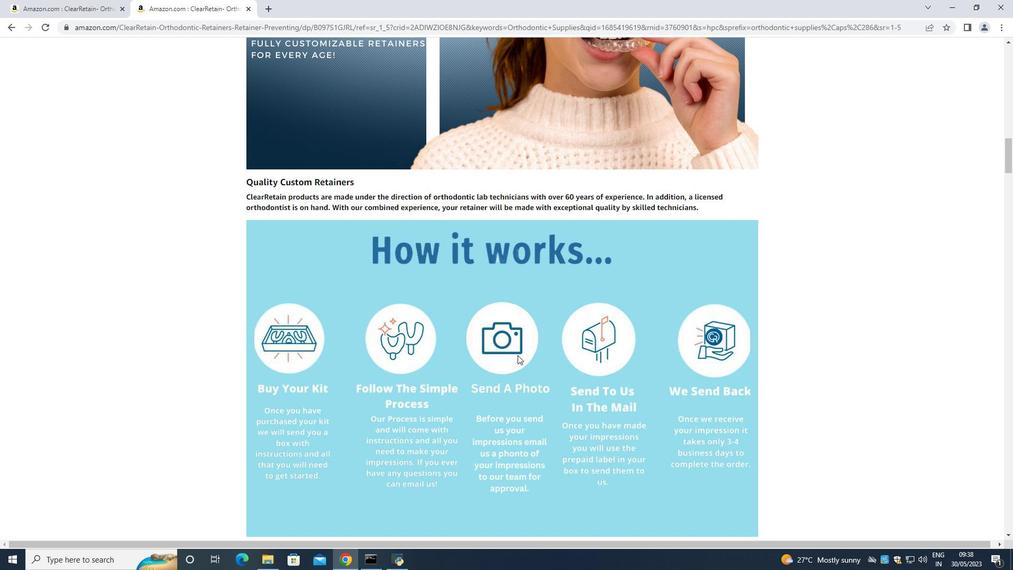 
Action: Mouse moved to (445, 353)
Screenshot: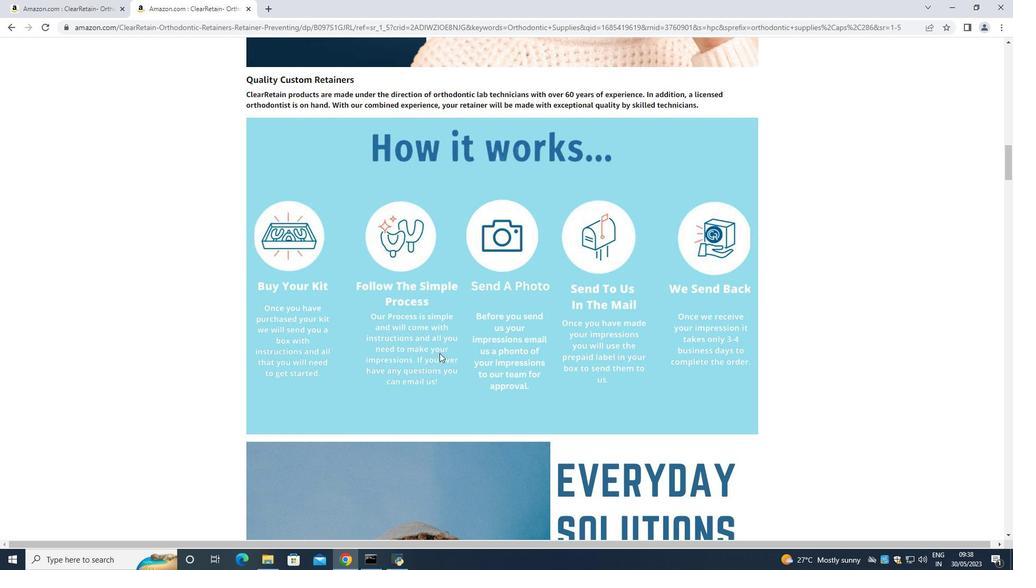 
Action: Mouse scrolled (445, 353) with delta (0, 0)
Screenshot: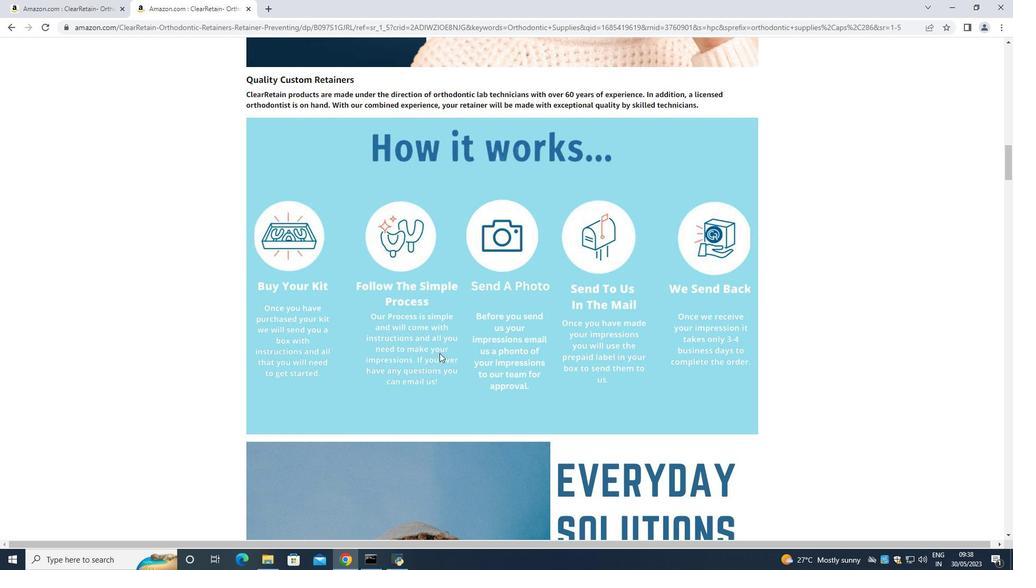 
Action: Mouse scrolled (445, 353) with delta (0, 0)
Screenshot: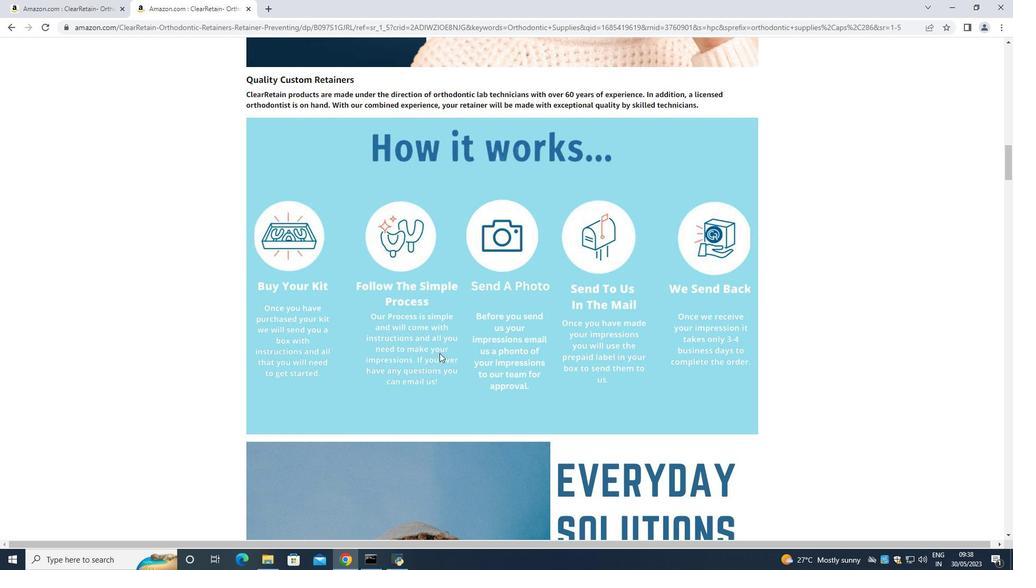 
Action: Mouse scrolled (445, 353) with delta (0, 0)
Screenshot: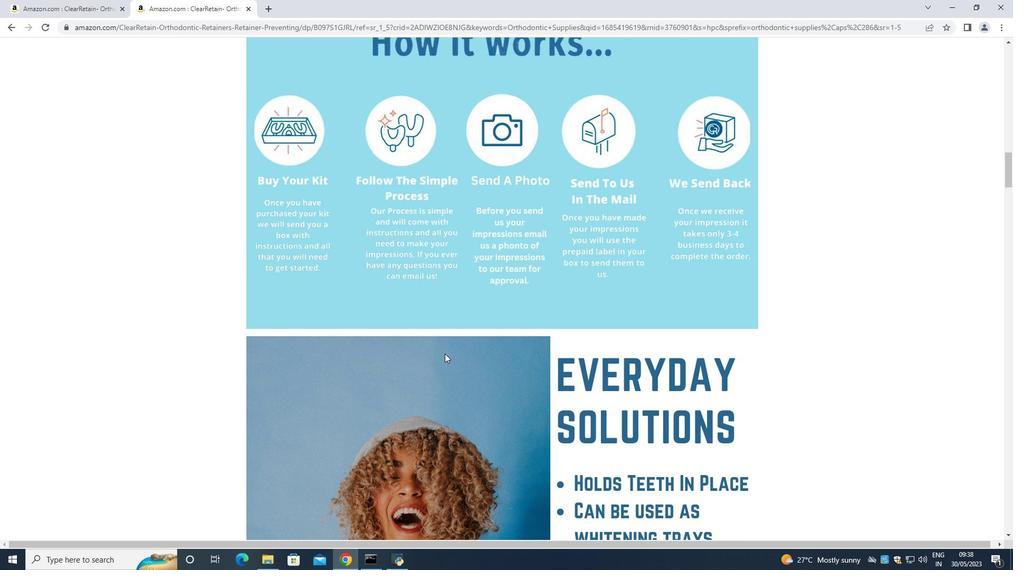 
Action: Mouse scrolled (445, 353) with delta (0, 0)
Screenshot: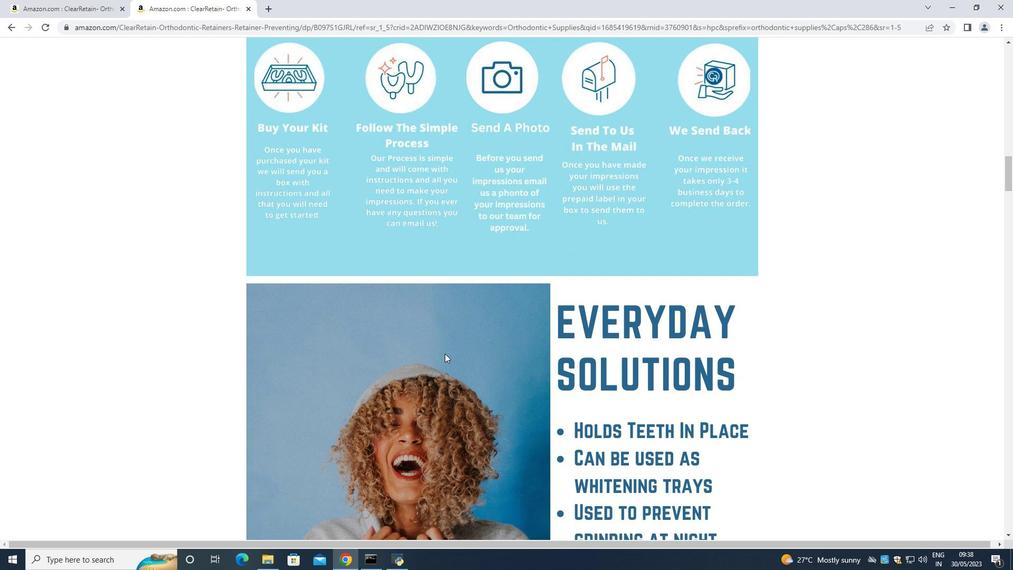 
Action: Mouse scrolled (445, 353) with delta (0, 0)
Screenshot: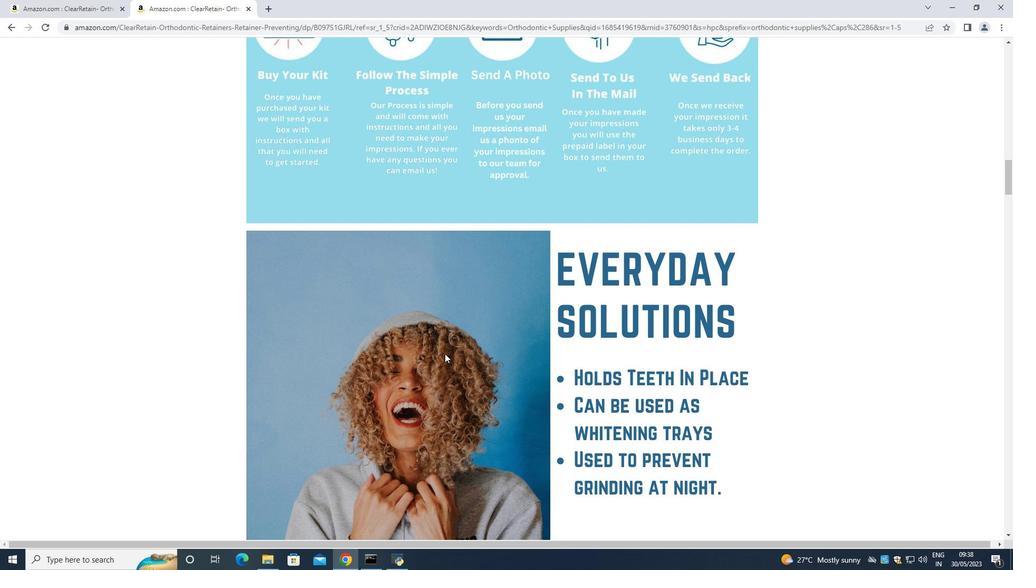 
Action: Mouse scrolled (445, 353) with delta (0, 0)
Screenshot: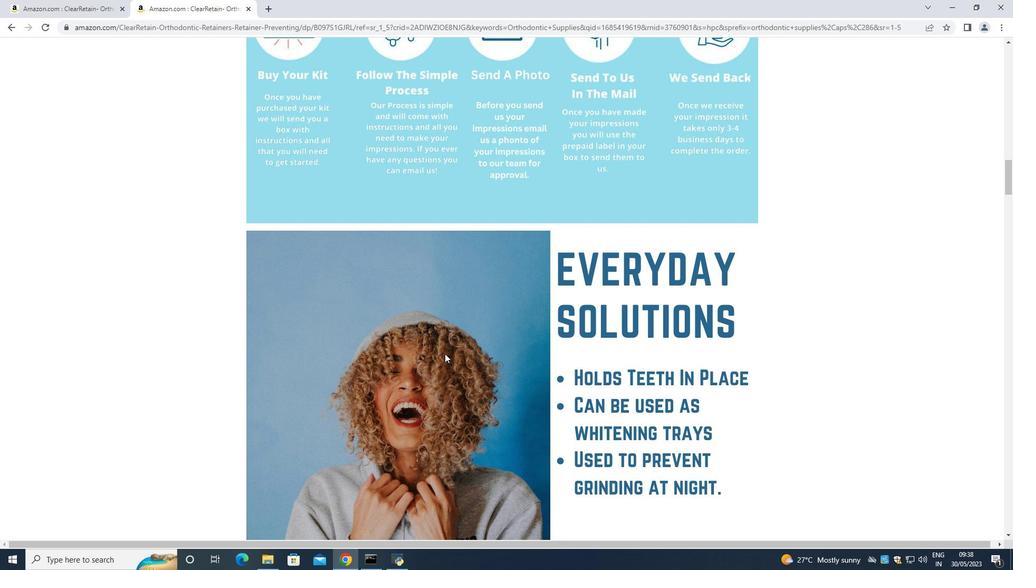 
Action: Mouse scrolled (445, 353) with delta (0, 0)
Screenshot: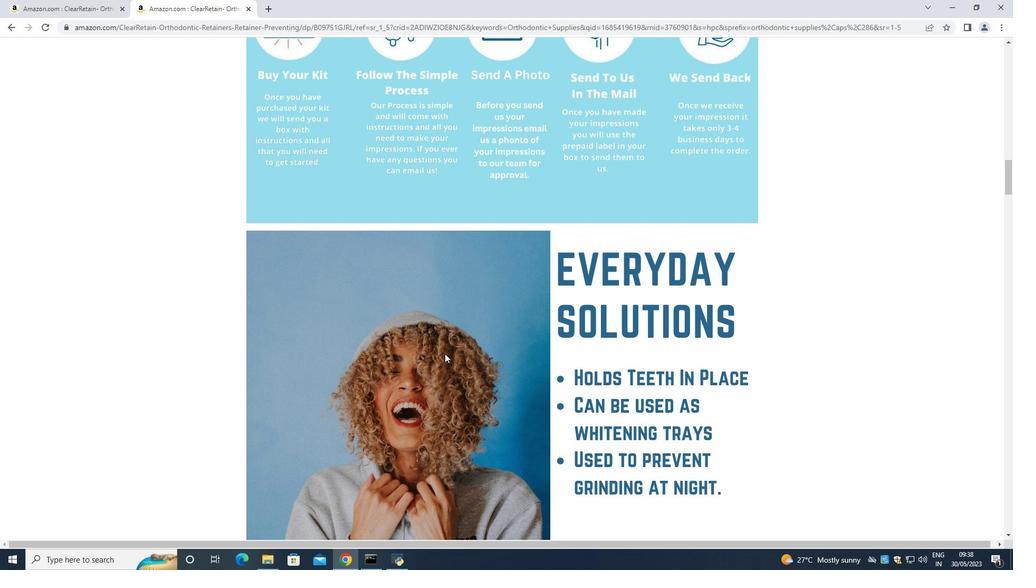 
Action: Mouse moved to (445, 355)
Screenshot: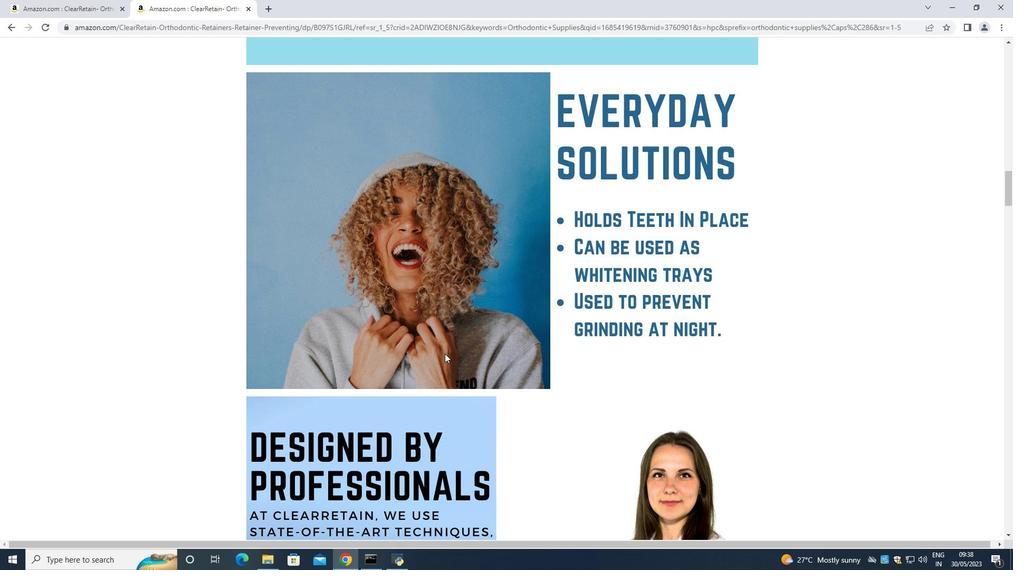 
Action: Mouse scrolled (445, 355) with delta (0, 0)
Screenshot: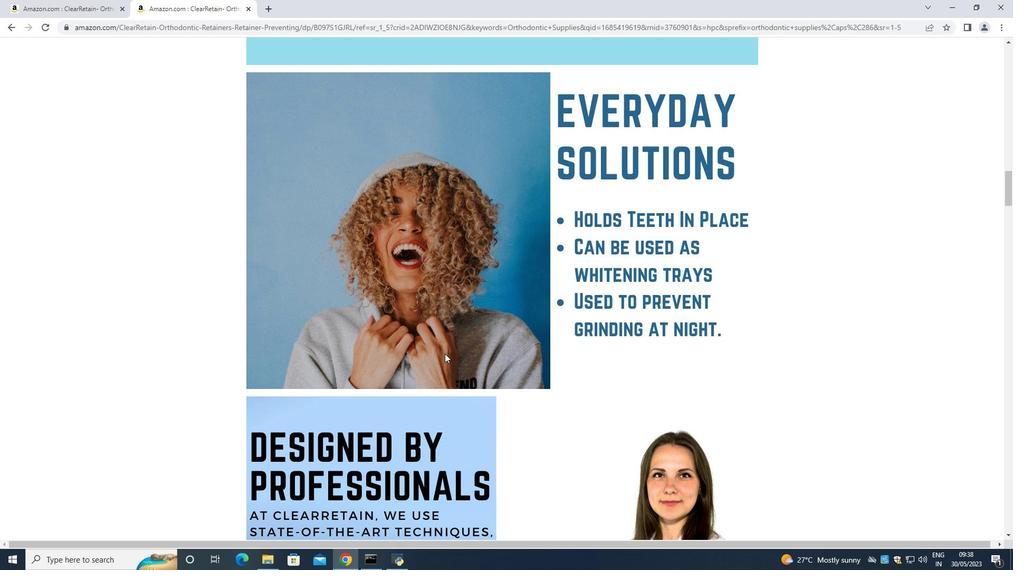 
Action: Mouse moved to (445, 355)
Screenshot: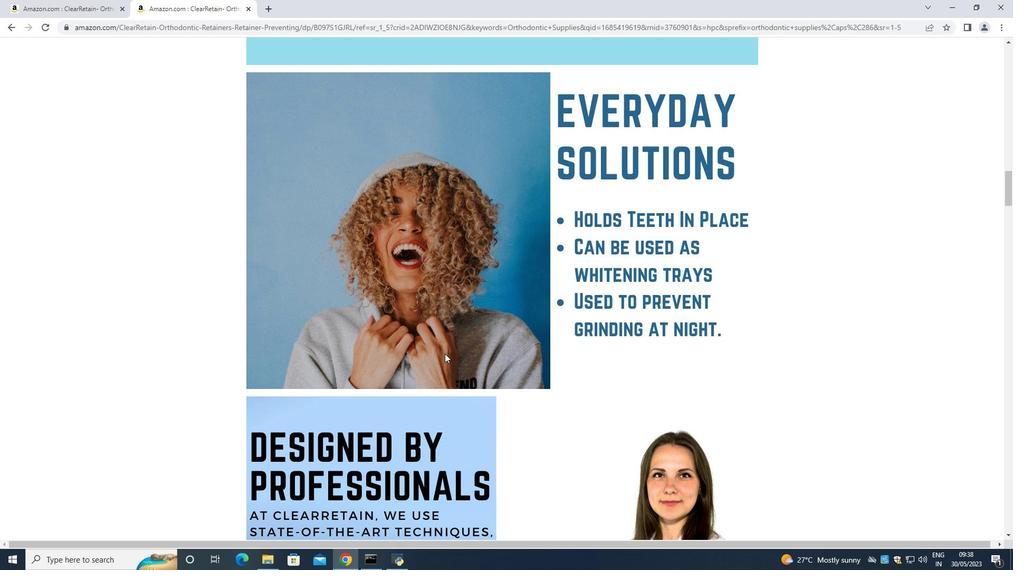 
Action: Mouse scrolled (445, 355) with delta (0, 0)
Screenshot: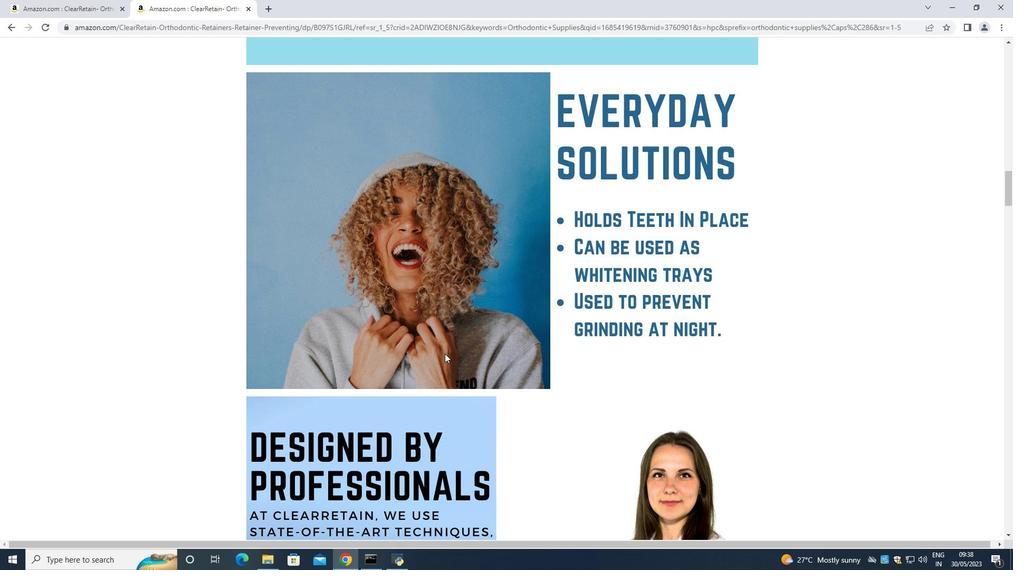 
Action: Mouse scrolled (445, 355) with delta (0, 0)
Screenshot: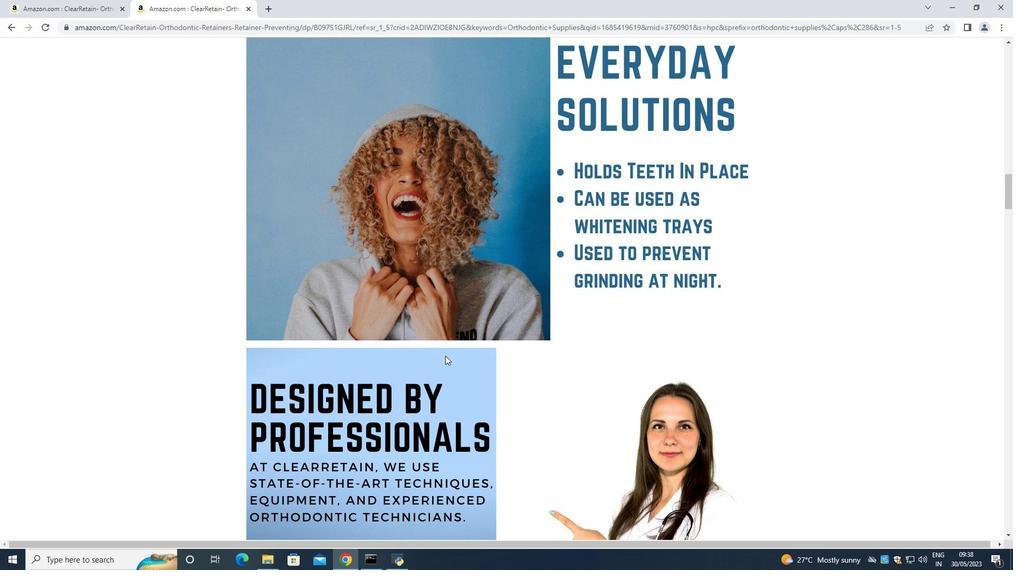 
Action: Mouse moved to (445, 356)
Screenshot: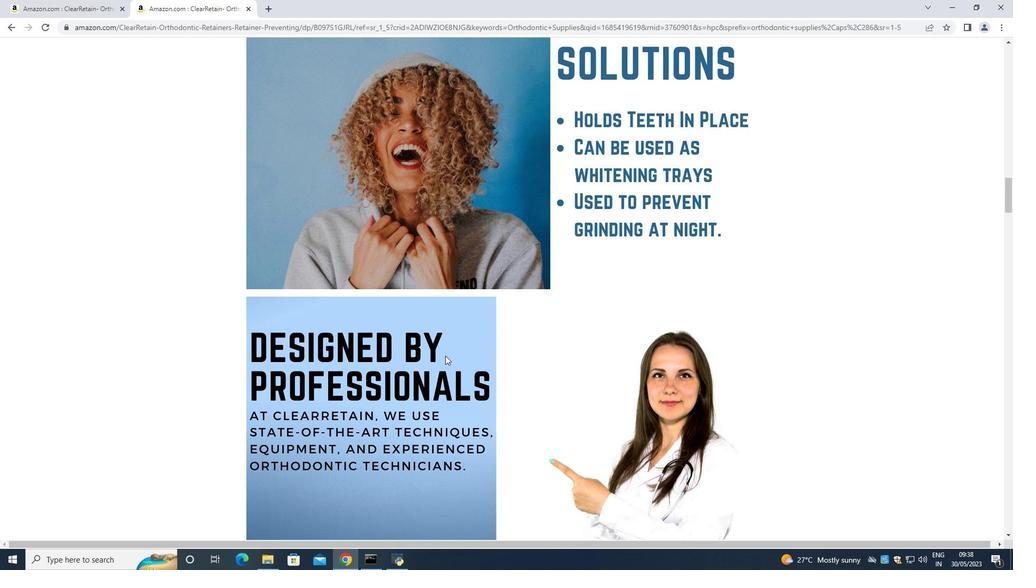 
Action: Mouse scrolled (445, 355) with delta (0, 0)
Screenshot: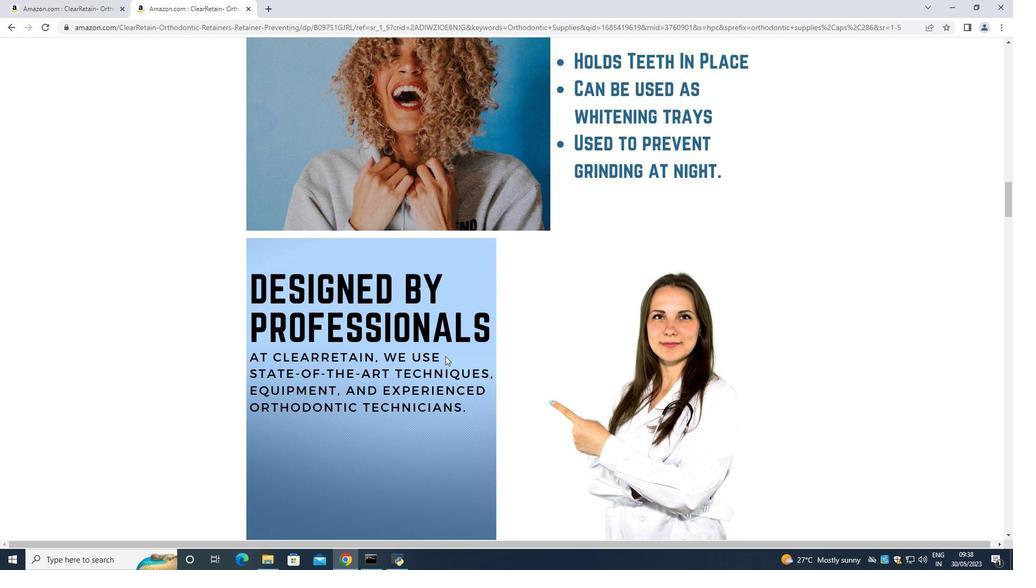 
Action: Mouse scrolled (445, 355) with delta (0, 0)
Screenshot: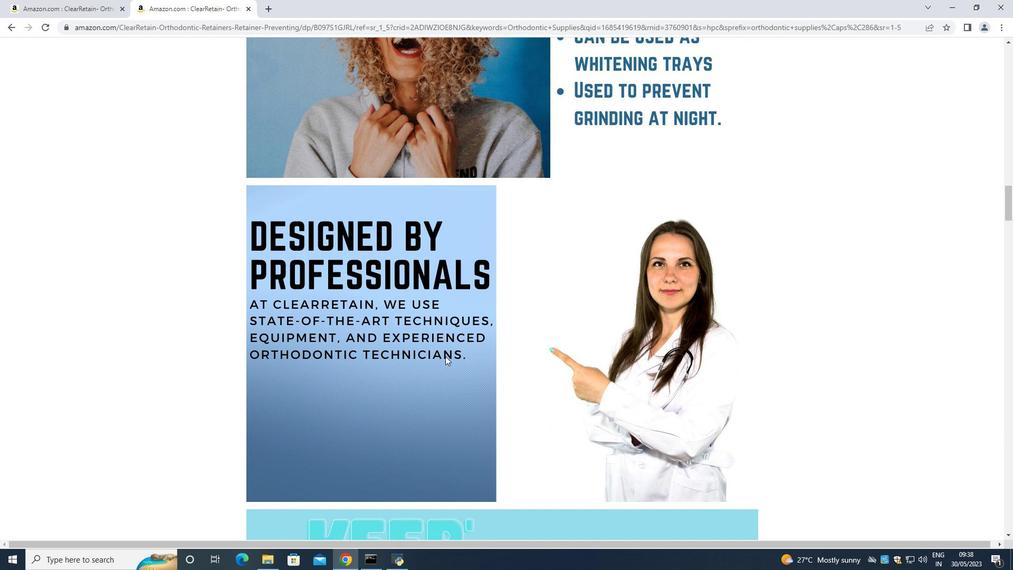 
Action: Mouse scrolled (445, 355) with delta (0, 0)
Screenshot: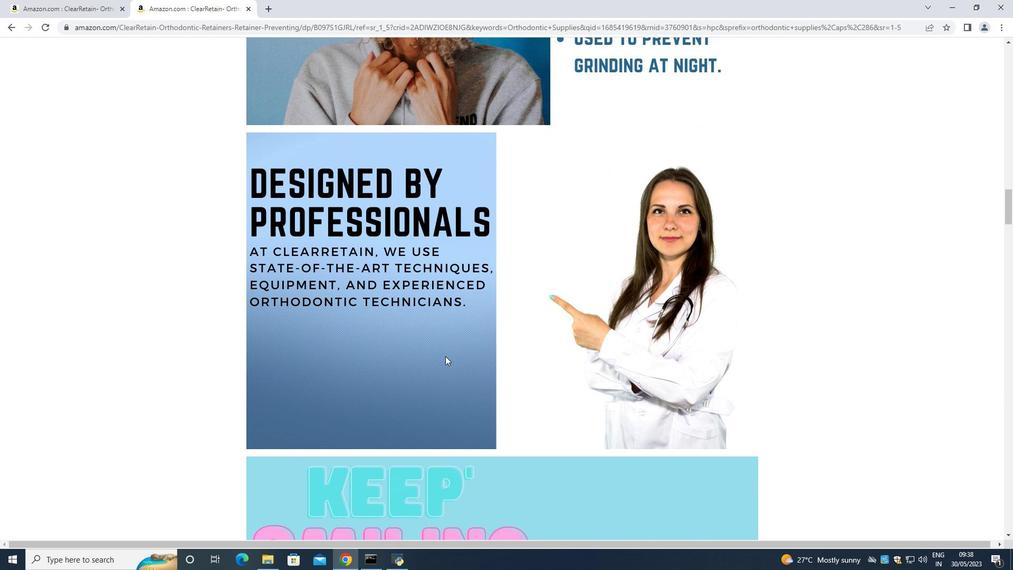 
Action: Mouse scrolled (445, 355) with delta (0, 0)
Screenshot: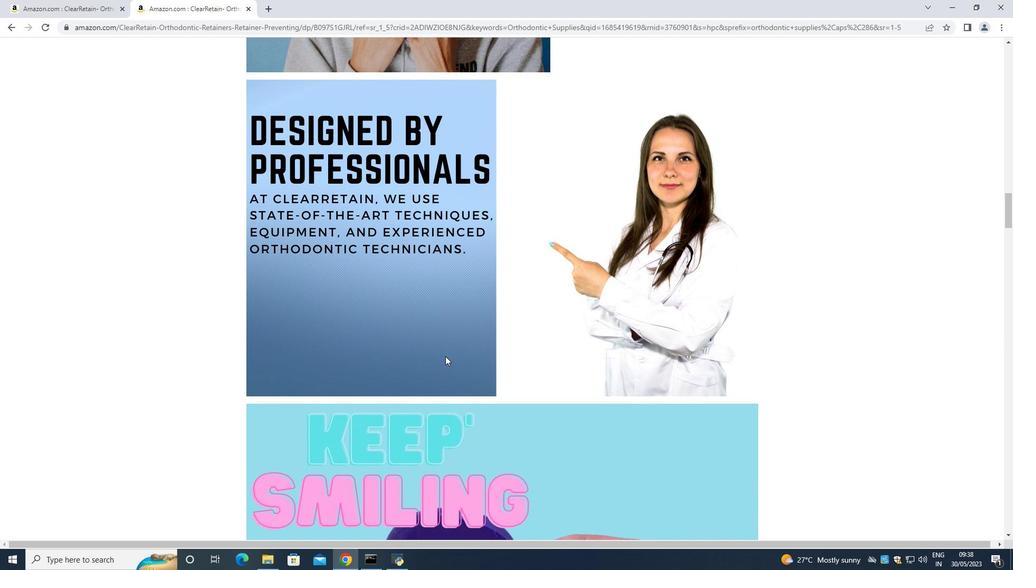 
Action: Mouse scrolled (445, 355) with delta (0, 0)
Screenshot: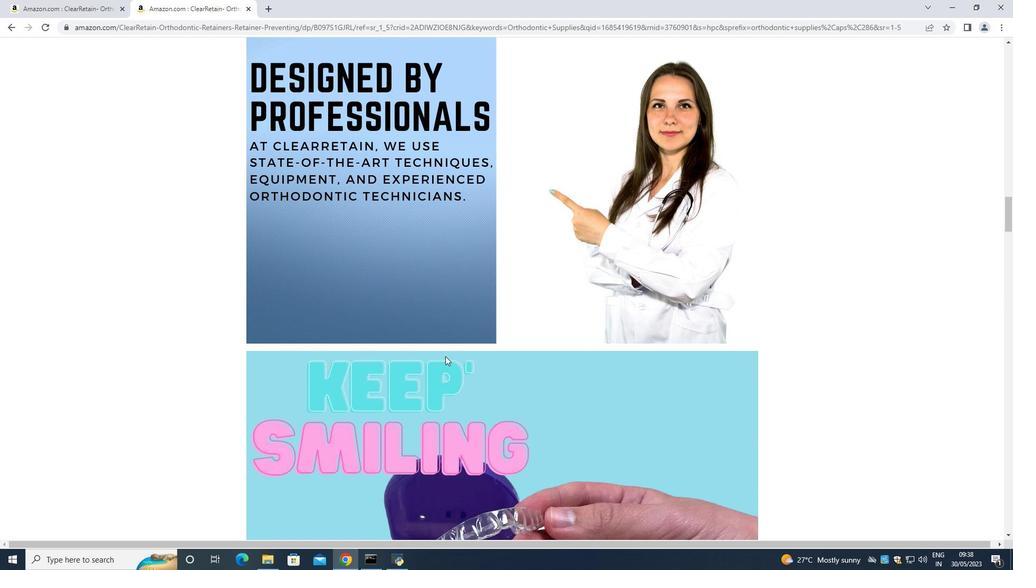 
Action: Mouse scrolled (445, 355) with delta (0, 0)
Screenshot: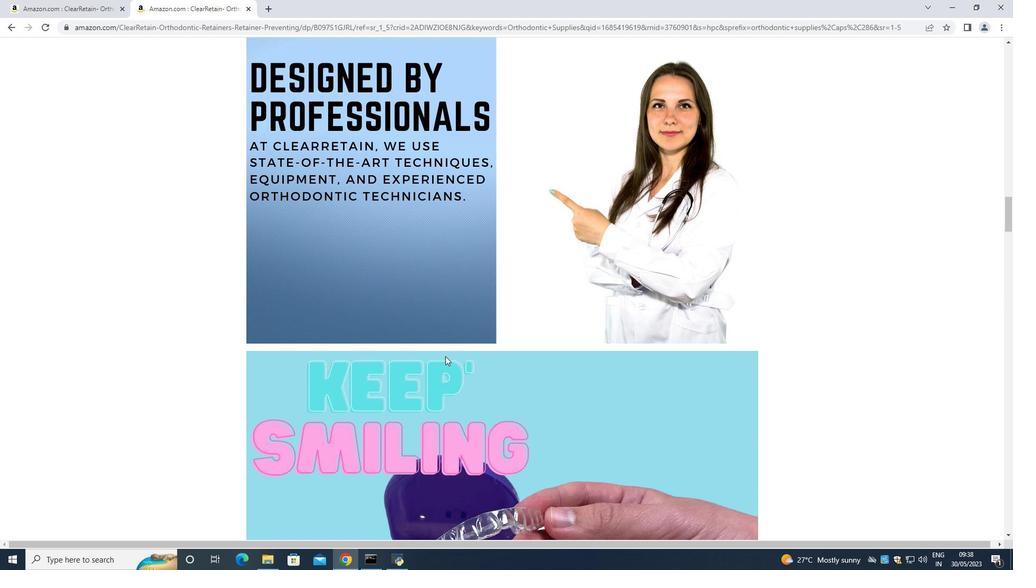 
Action: Mouse scrolled (445, 355) with delta (0, 0)
Screenshot: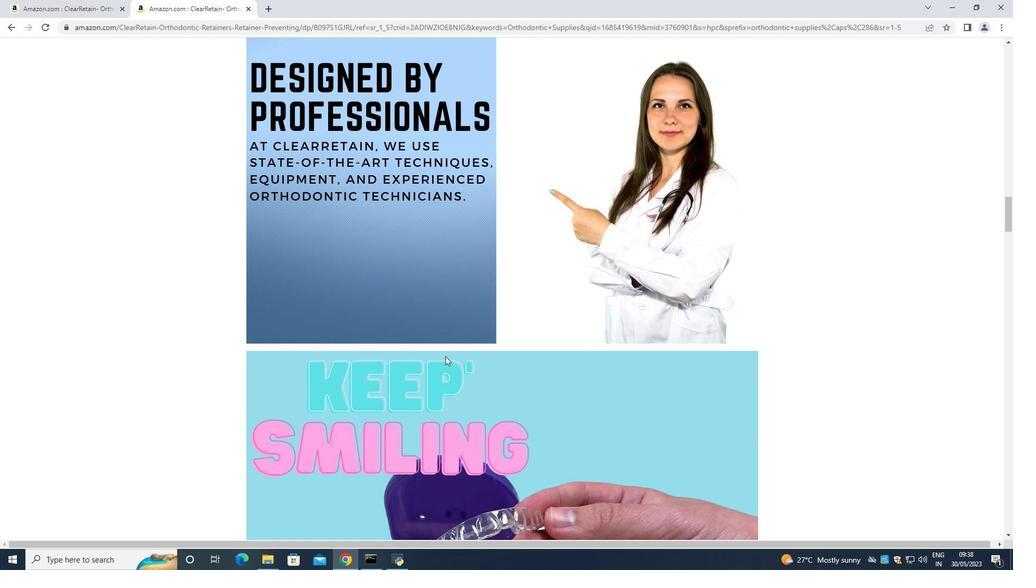 
Action: Mouse scrolled (445, 355) with delta (0, 0)
Screenshot: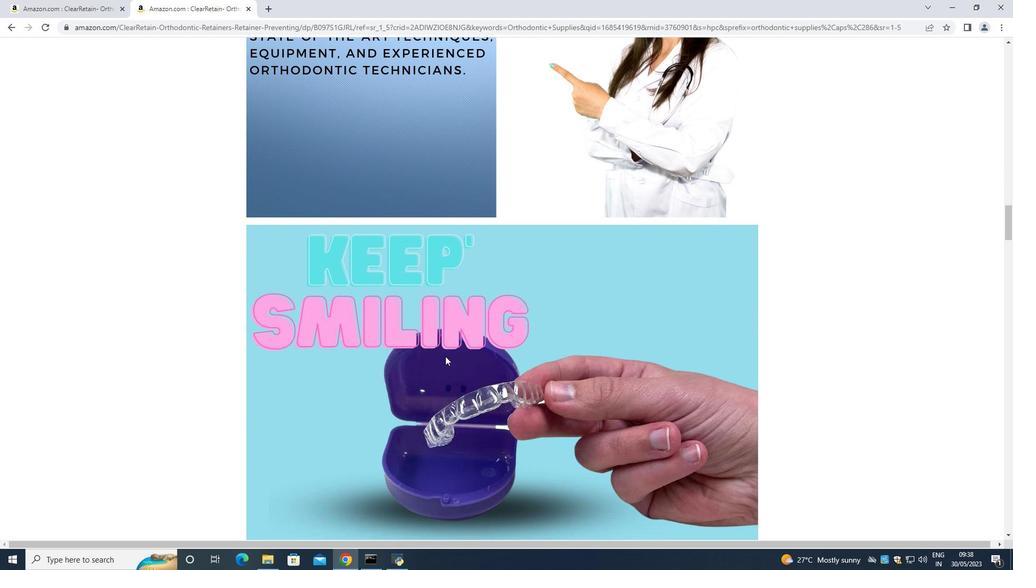 
Action: Mouse scrolled (445, 355) with delta (0, 0)
Screenshot: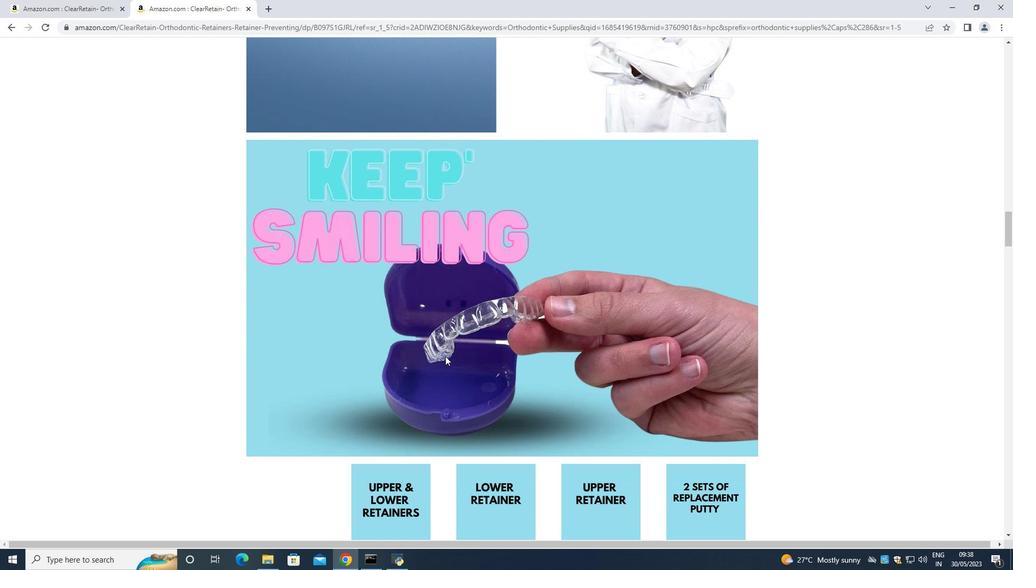 
Action: Mouse scrolled (445, 355) with delta (0, 0)
Screenshot: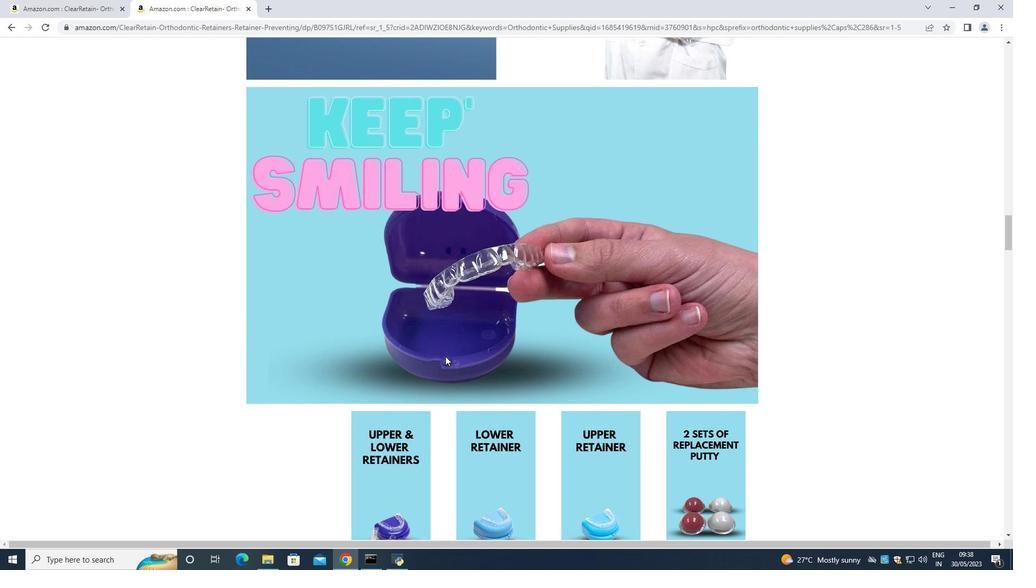 
Action: Mouse scrolled (445, 355) with delta (0, 0)
Screenshot: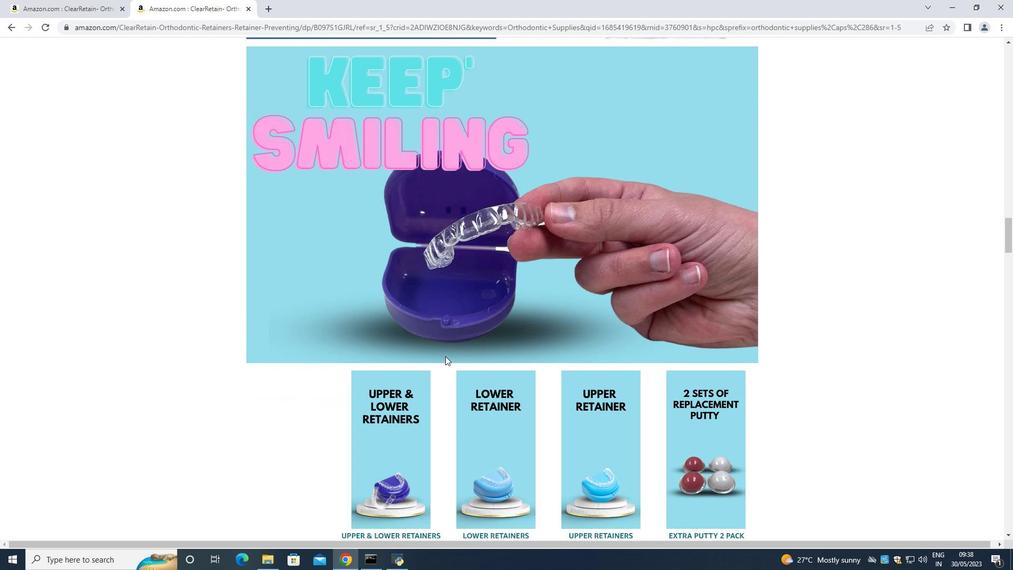
Action: Mouse scrolled (445, 355) with delta (0, 0)
Screenshot: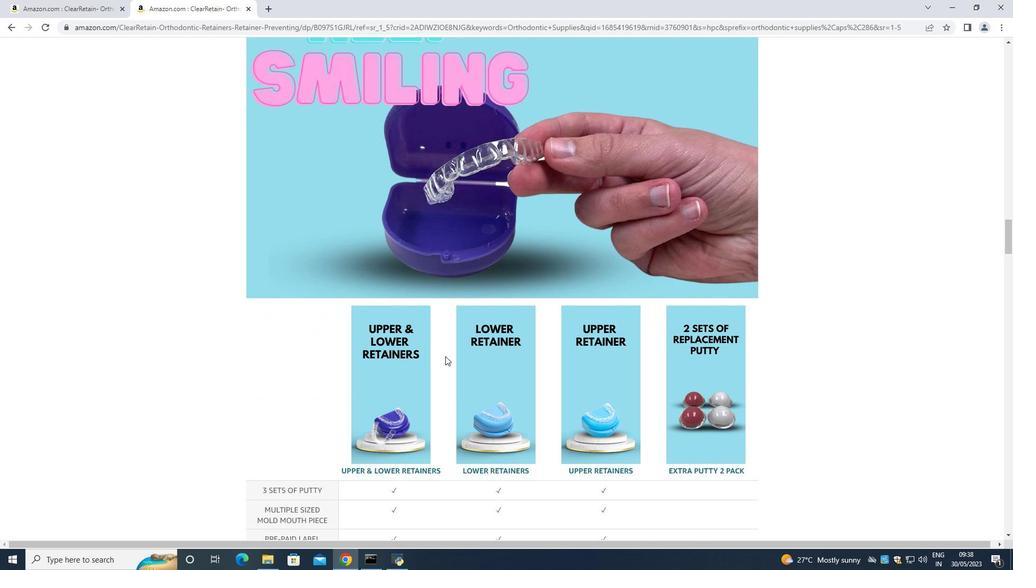 
Action: Mouse scrolled (445, 356) with delta (0, 0)
Screenshot: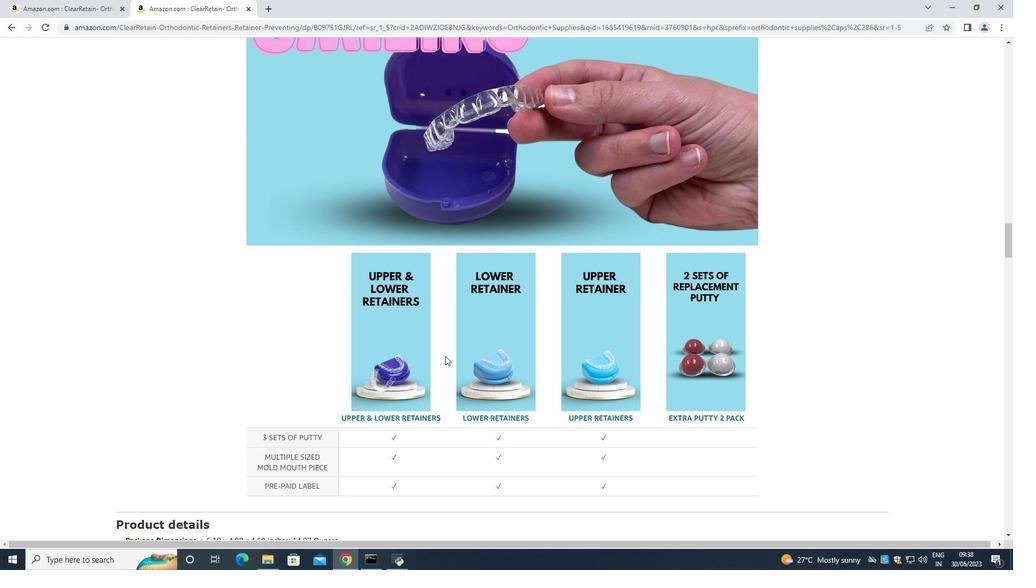 
Action: Mouse scrolled (445, 356) with delta (0, 0)
Screenshot: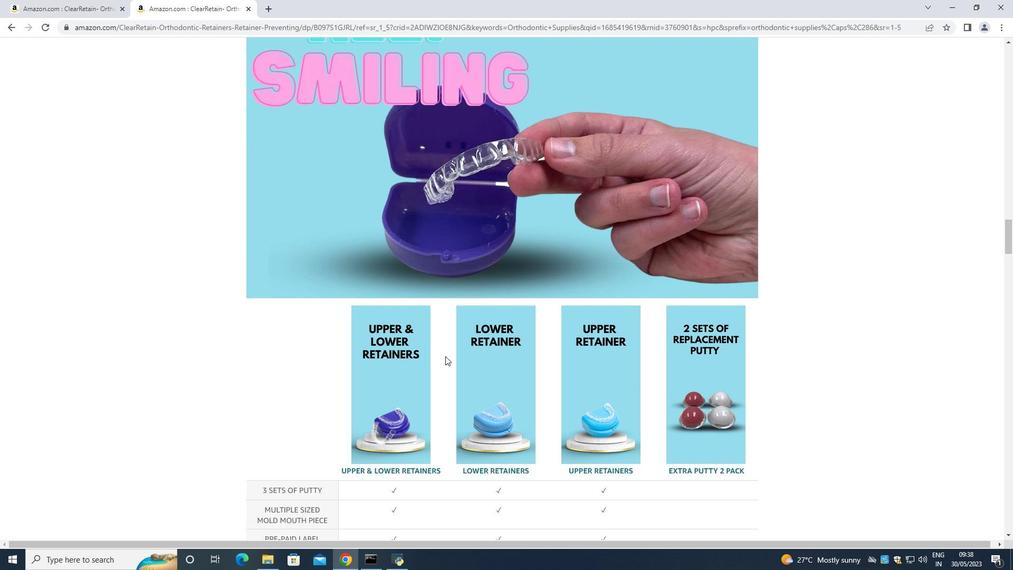 
Action: Mouse scrolled (445, 356) with delta (0, 0)
Screenshot: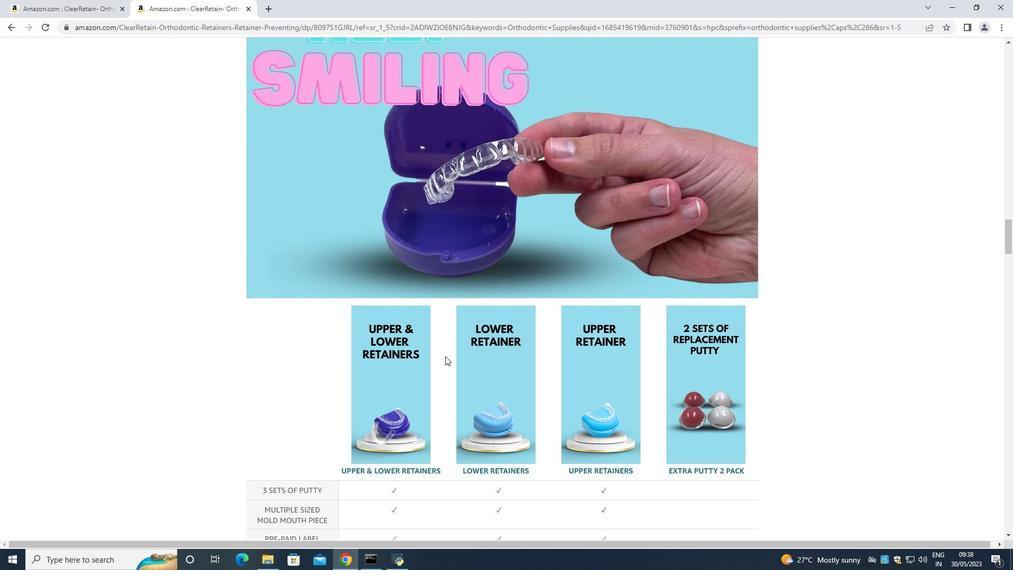 
Action: Mouse scrolled (445, 356) with delta (0, 0)
Screenshot: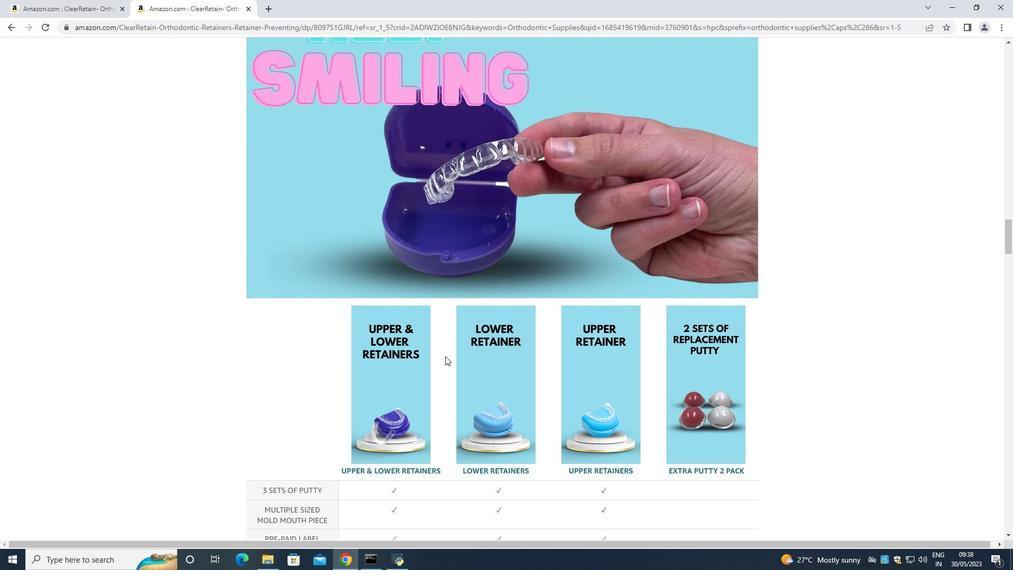 
Action: Mouse scrolled (445, 356) with delta (0, 0)
Screenshot: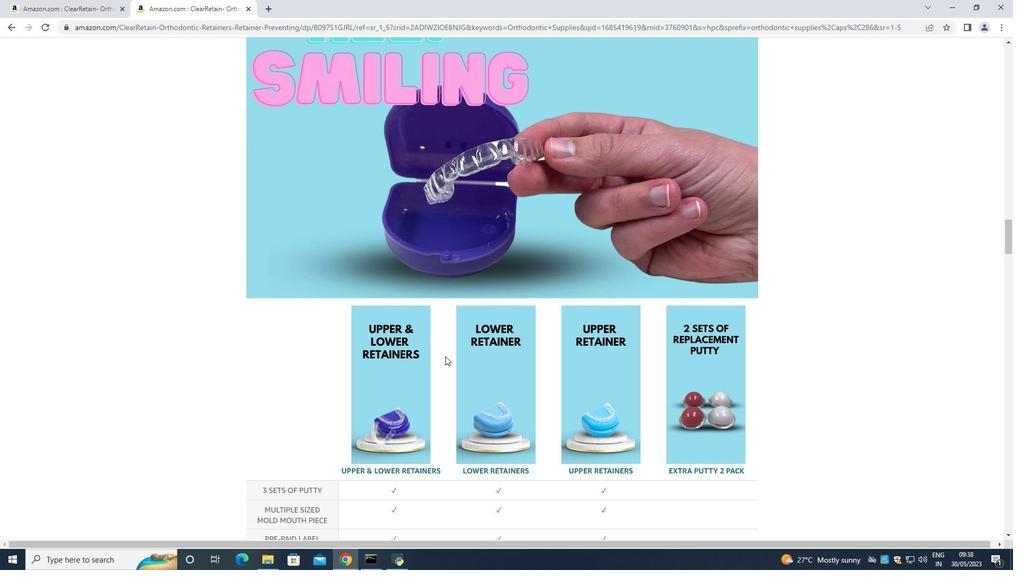 
Action: Mouse scrolled (445, 356) with delta (0, 0)
Screenshot: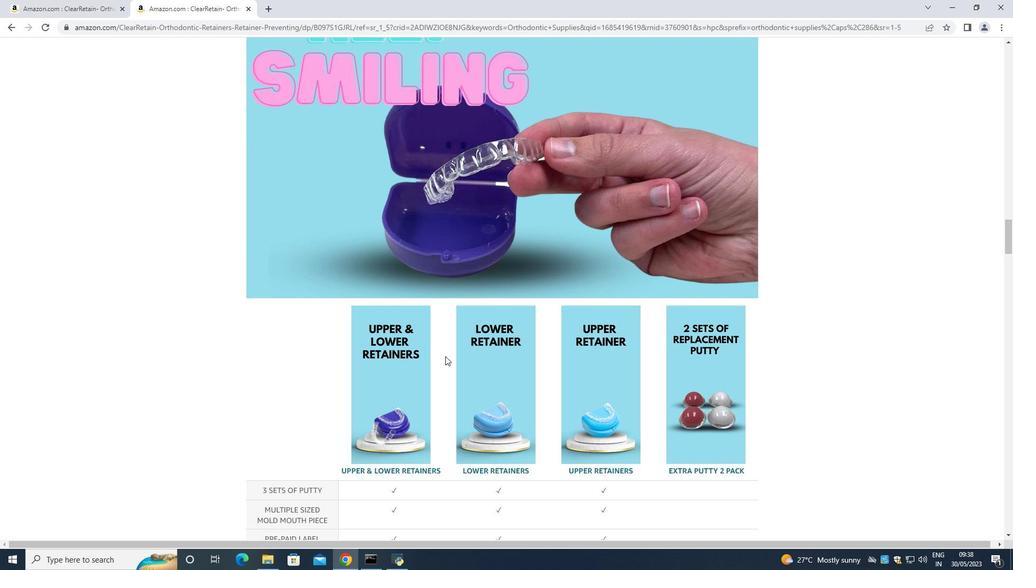 
Action: Mouse scrolled (445, 356) with delta (0, 0)
Screenshot: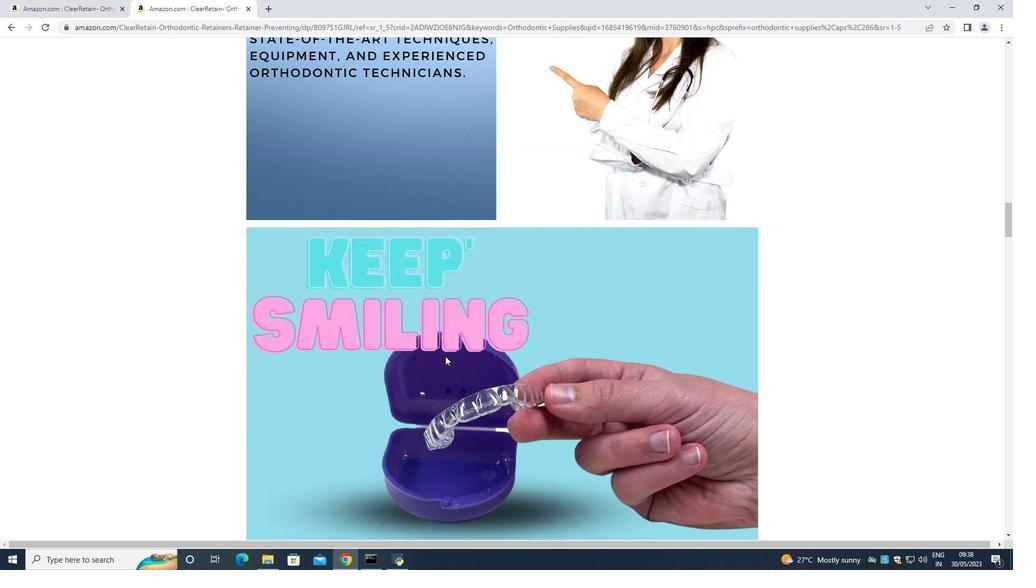 
Action: Mouse scrolled (445, 356) with delta (0, 0)
Screenshot: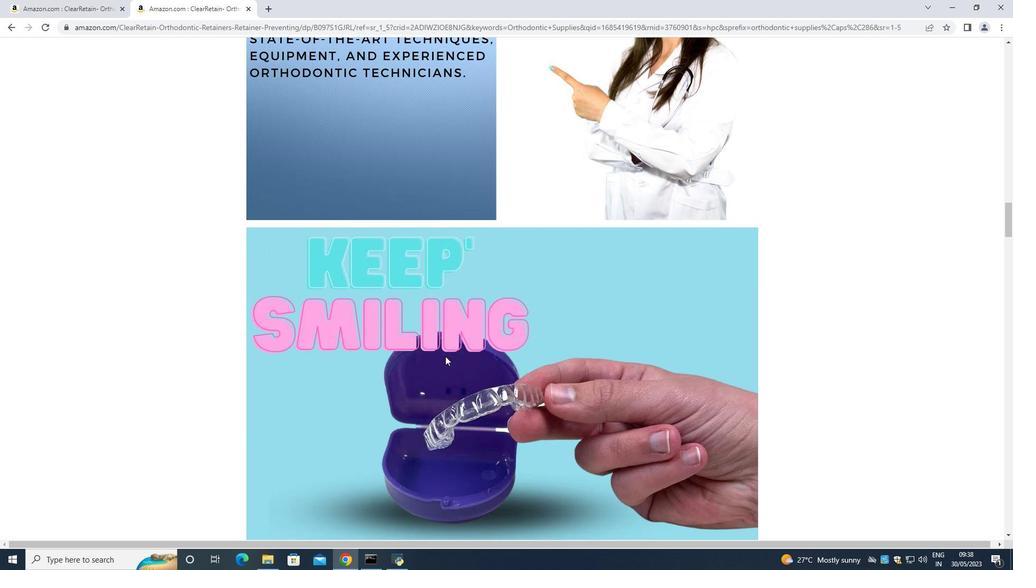 
Action: Mouse scrolled (445, 356) with delta (0, 0)
Screenshot: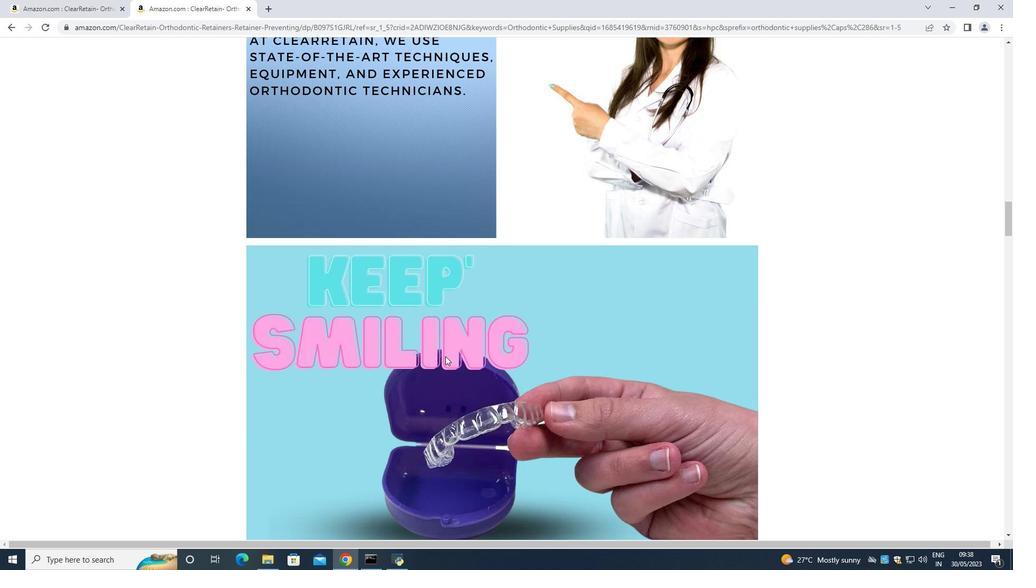 
Action: Mouse scrolled (445, 356) with delta (0, 0)
Screenshot: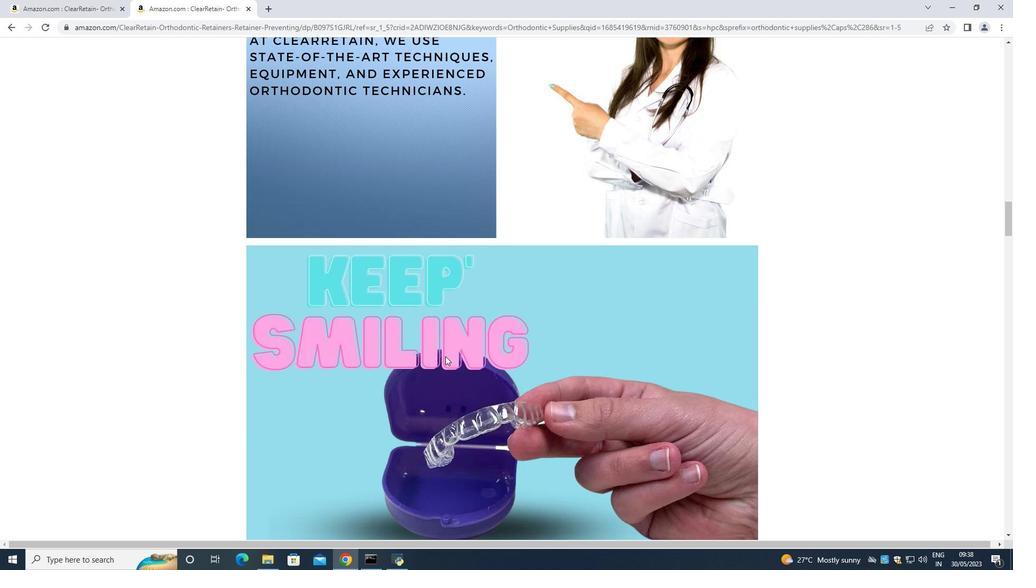 
Action: Mouse scrolled (445, 356) with delta (0, 0)
Screenshot: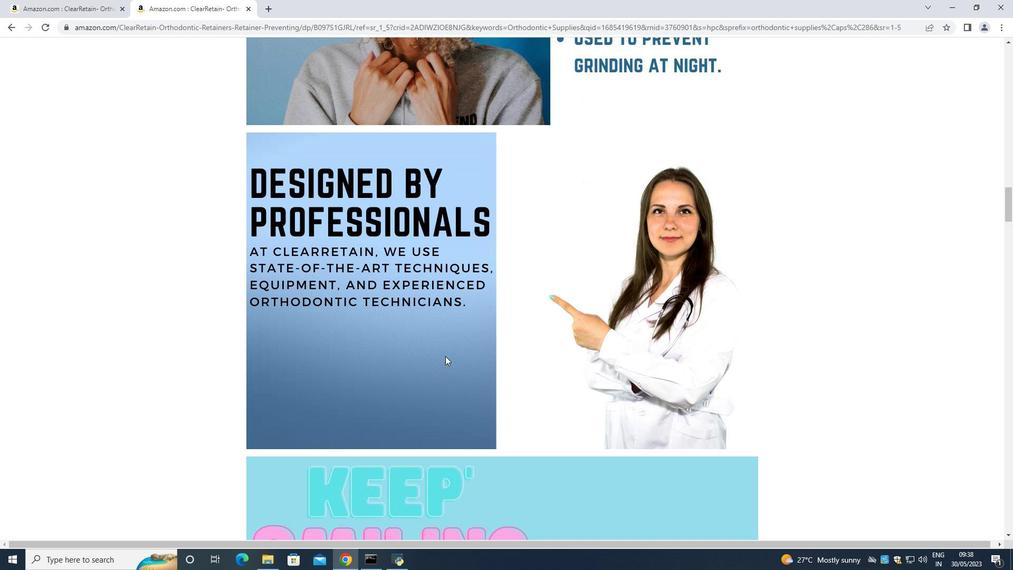 
Action: Mouse scrolled (445, 356) with delta (0, 0)
Screenshot: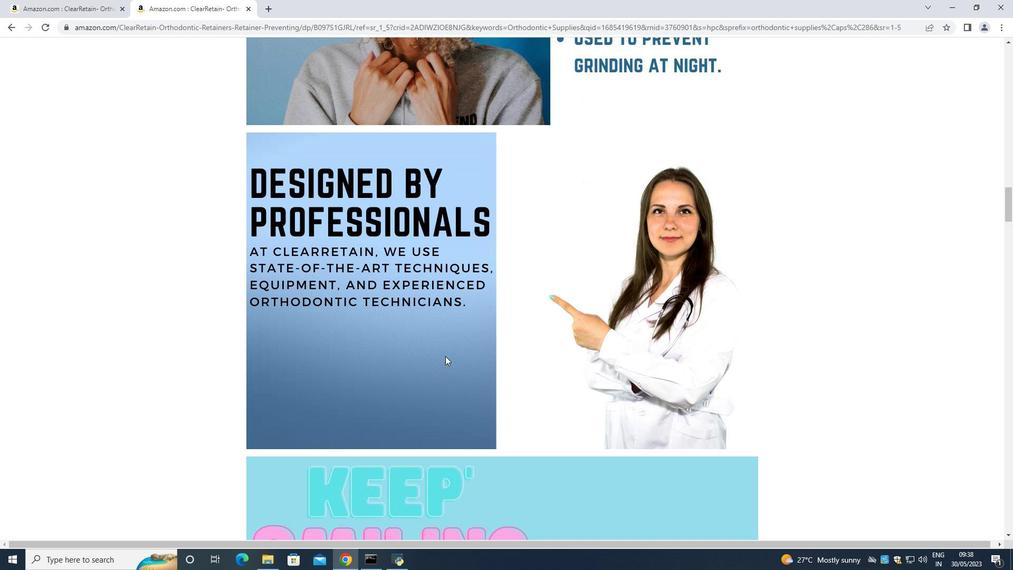 
Action: Mouse scrolled (445, 356) with delta (0, 0)
Screenshot: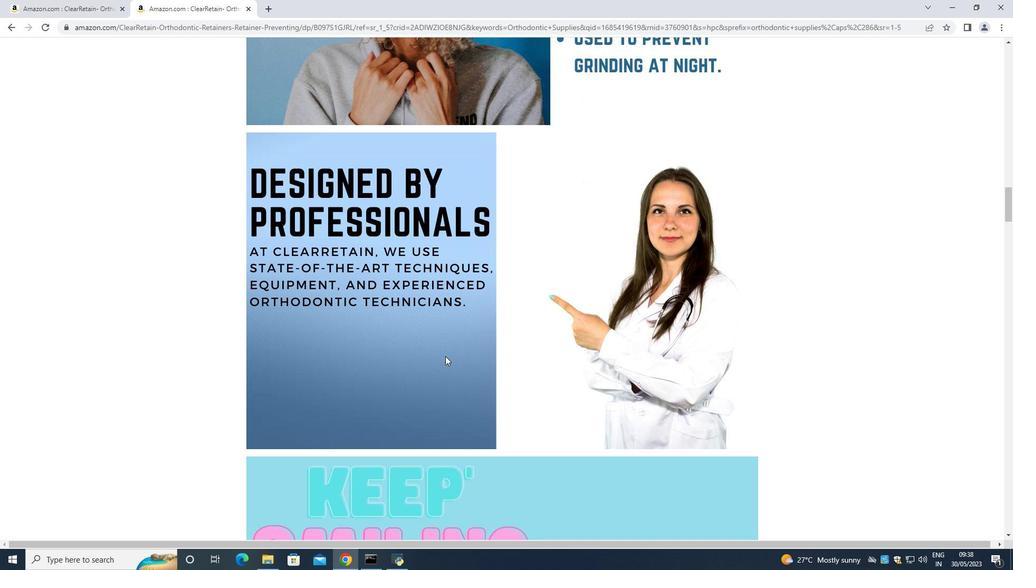 
Action: Mouse scrolled (445, 356) with delta (0, 0)
Screenshot: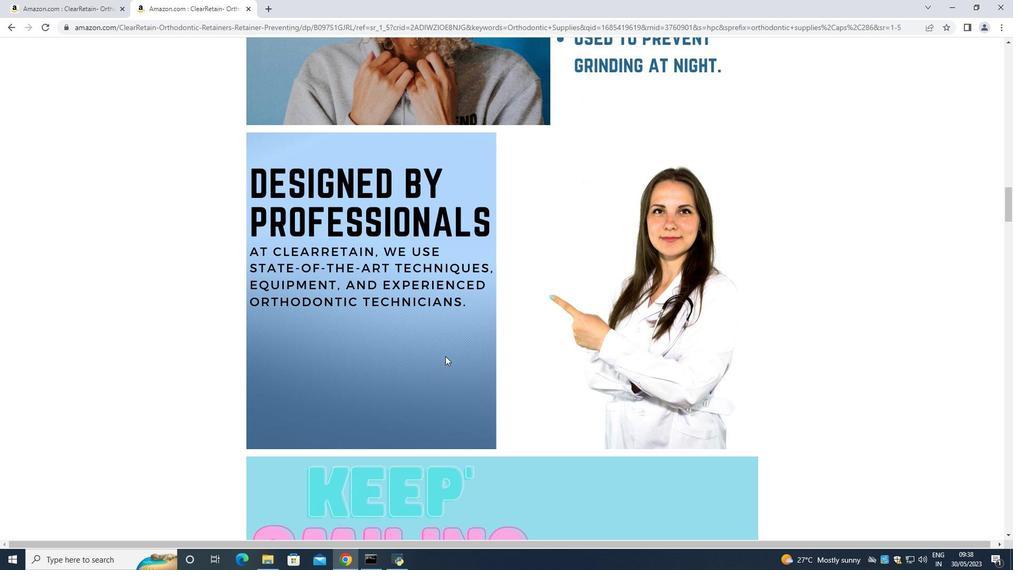
Action: Mouse scrolled (445, 356) with delta (0, 0)
Screenshot: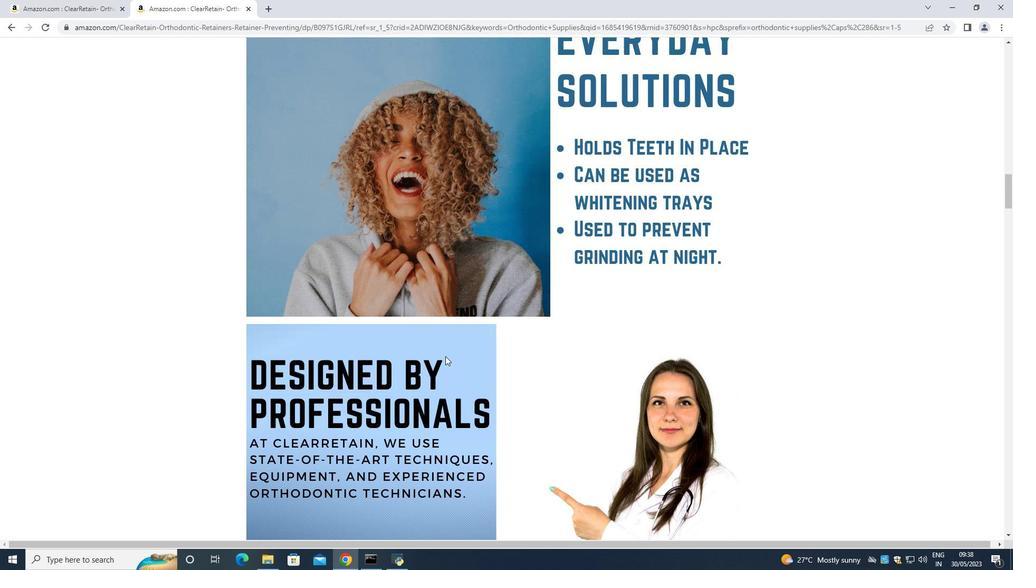 
Action: Mouse scrolled (445, 356) with delta (0, 0)
Screenshot: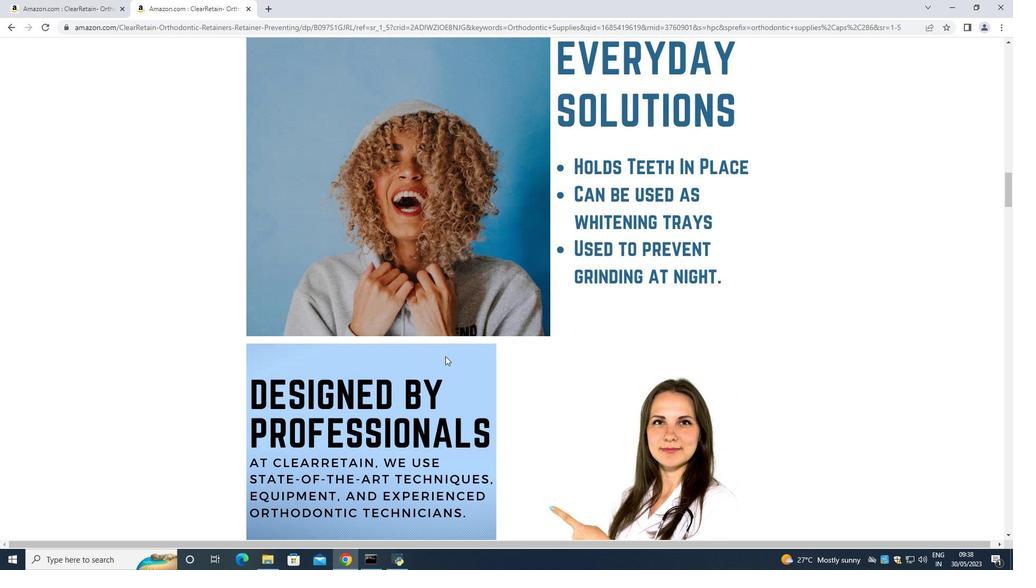 
Action: Mouse scrolled (445, 356) with delta (0, 0)
Screenshot: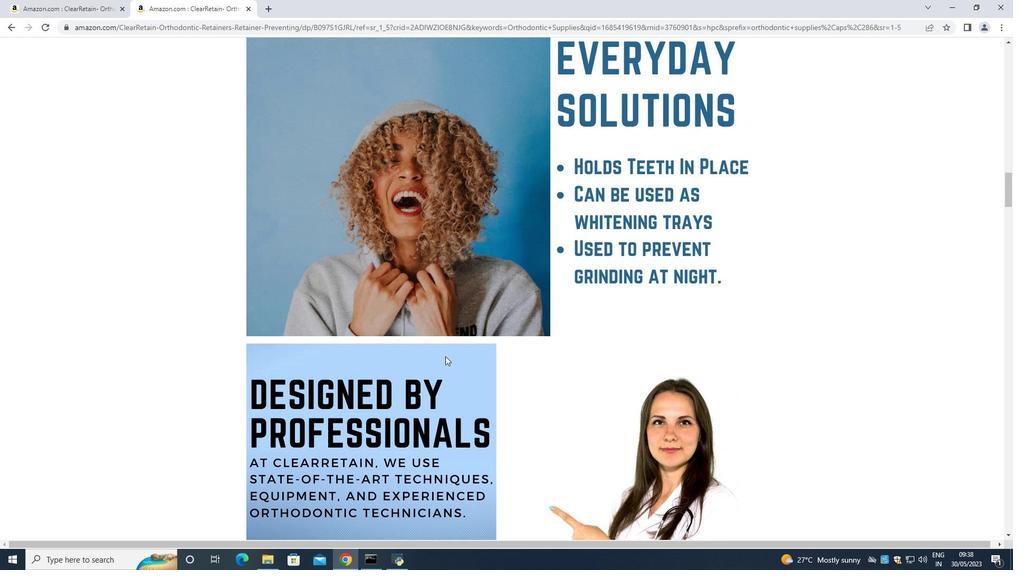 
Action: Mouse scrolled (445, 356) with delta (0, 0)
Screenshot: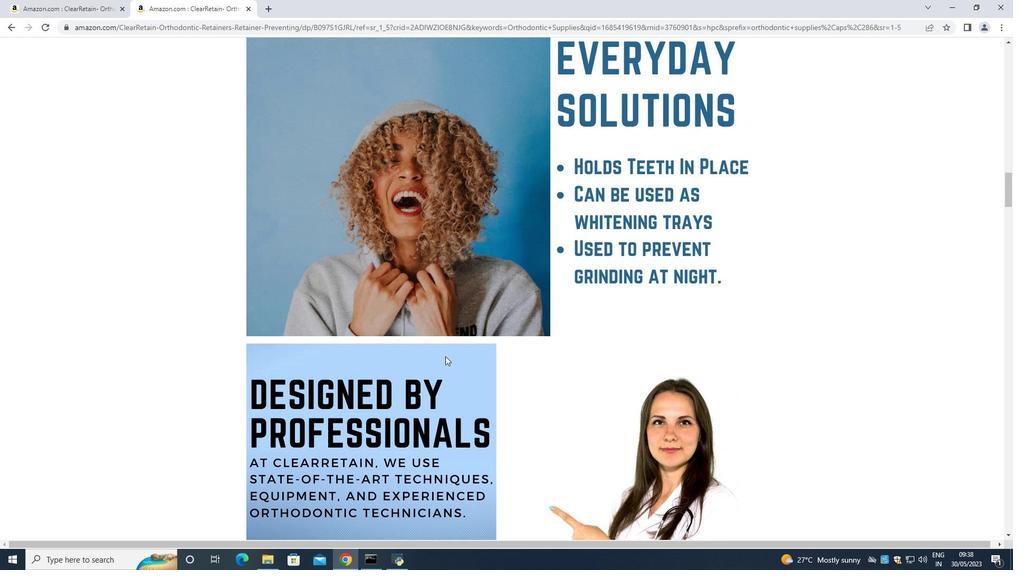 
Action: Mouse scrolled (445, 356) with delta (0, 0)
Screenshot: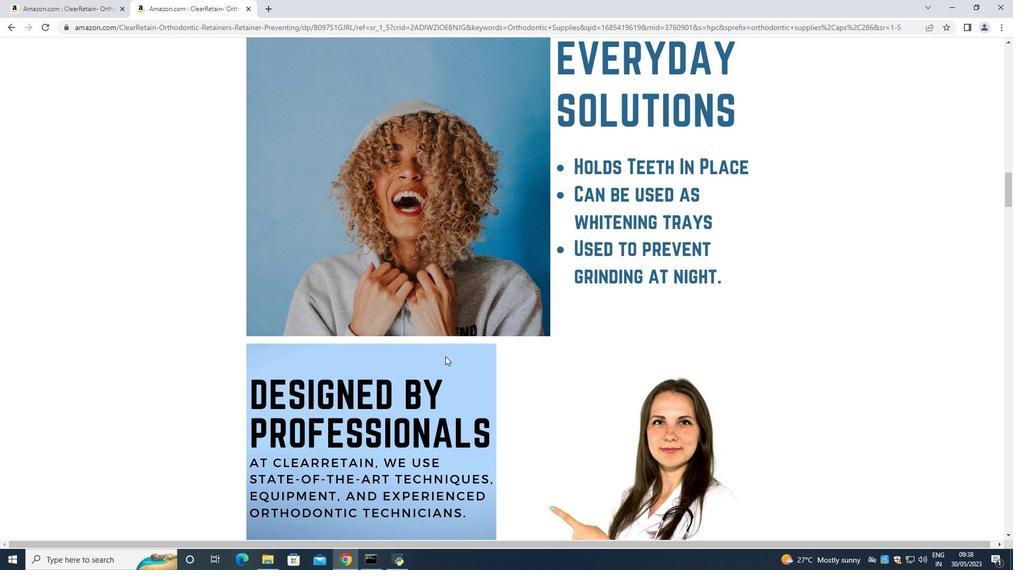 
Action: Mouse scrolled (445, 356) with delta (0, 0)
Screenshot: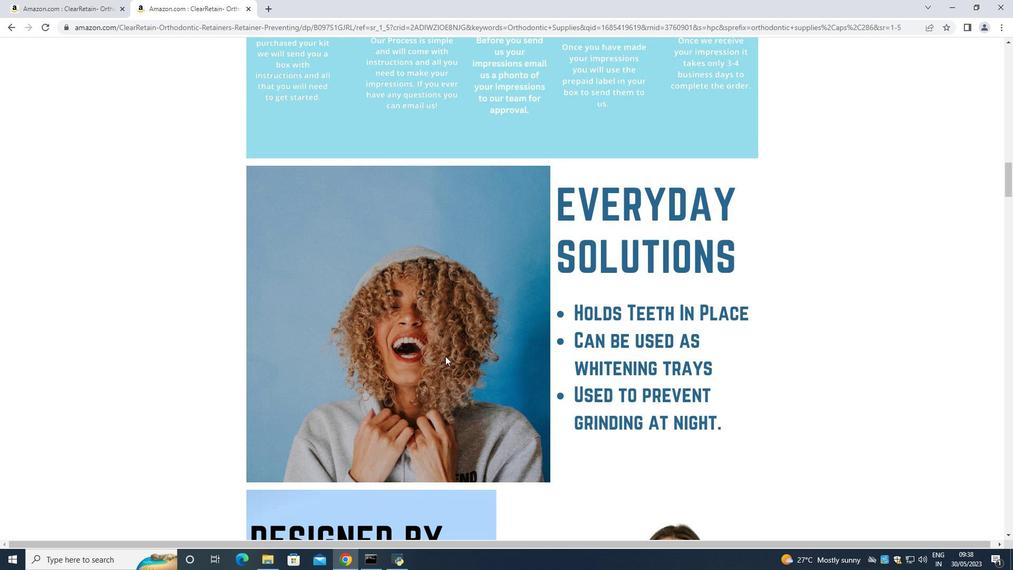 
Action: Mouse scrolled (445, 356) with delta (0, 0)
Screenshot: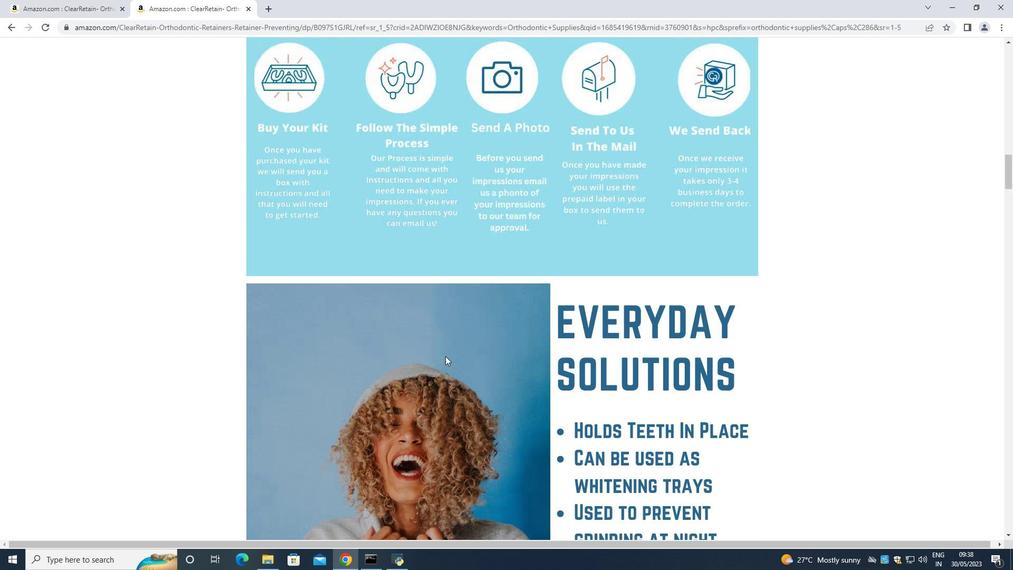 
Action: Mouse scrolled (445, 356) with delta (0, 0)
Screenshot: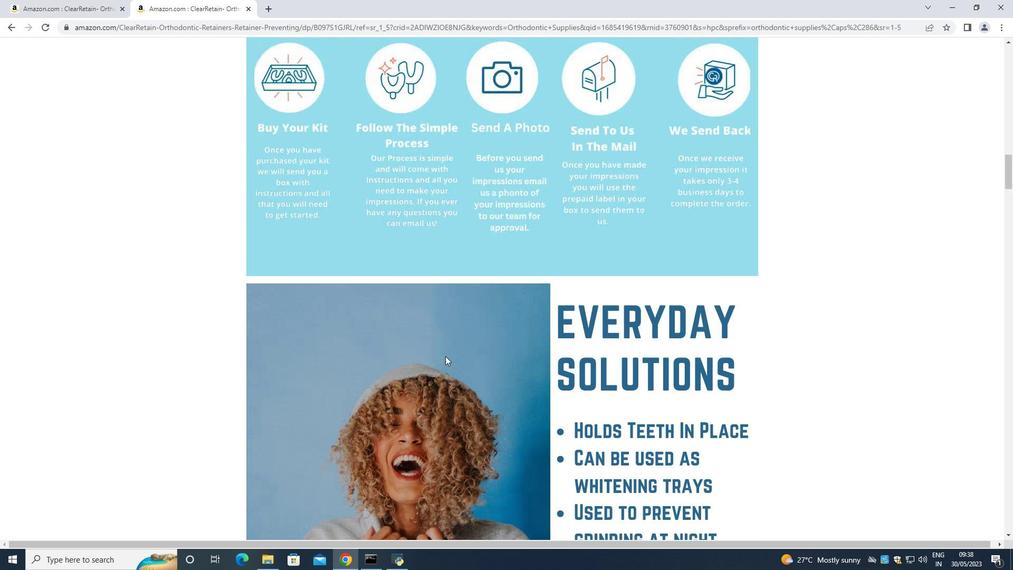 
Action: Mouse scrolled (445, 356) with delta (0, 0)
Screenshot: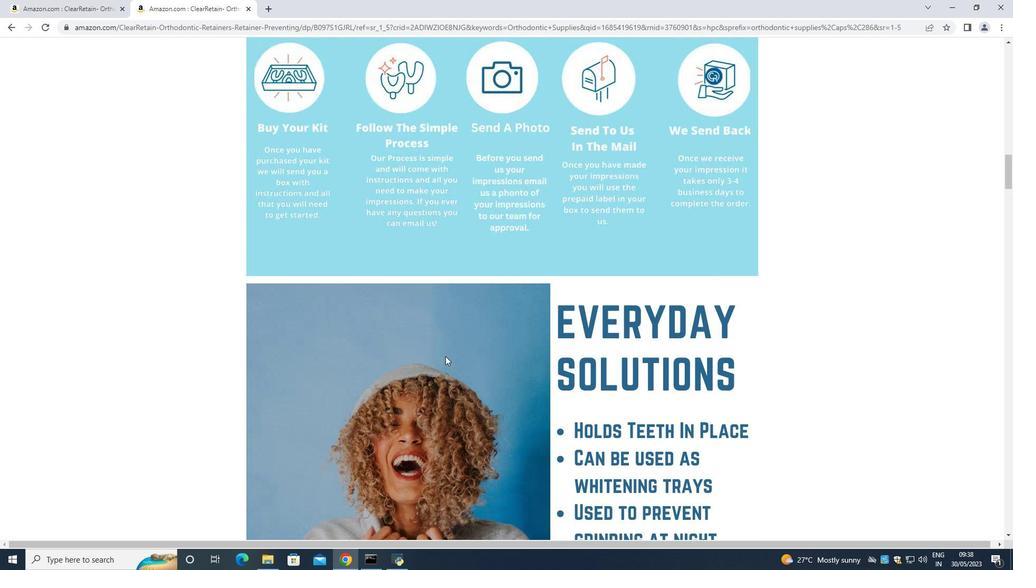 
Action: Mouse scrolled (445, 356) with delta (0, 0)
Screenshot: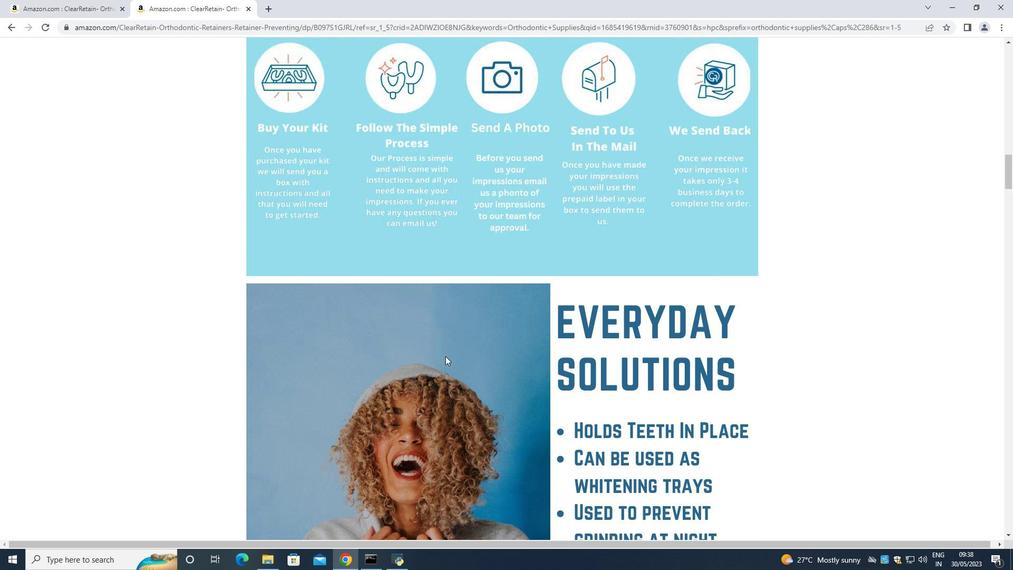 
Action: Mouse scrolled (445, 356) with delta (0, 0)
Screenshot: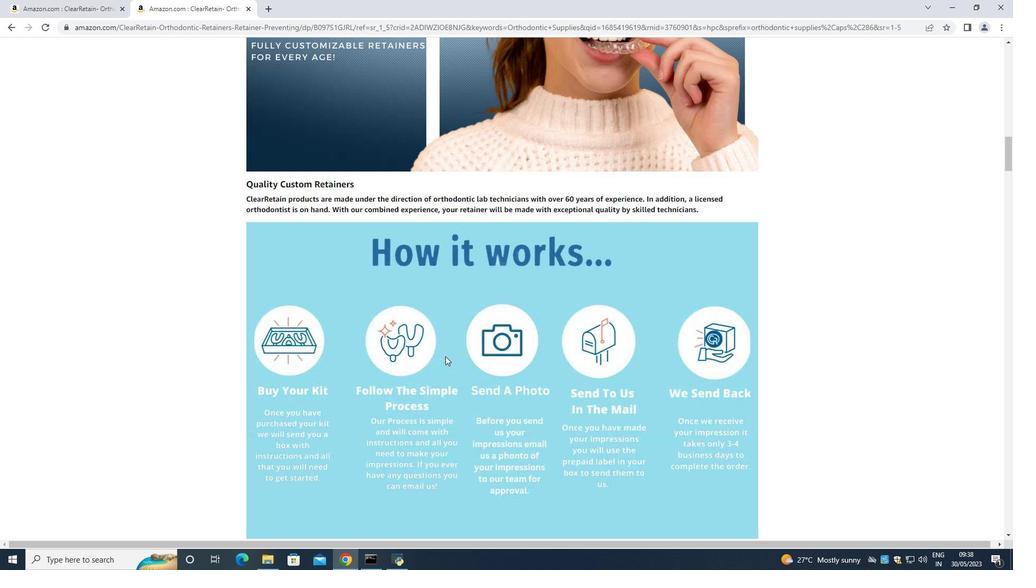 
Action: Mouse scrolled (445, 356) with delta (0, 0)
Screenshot: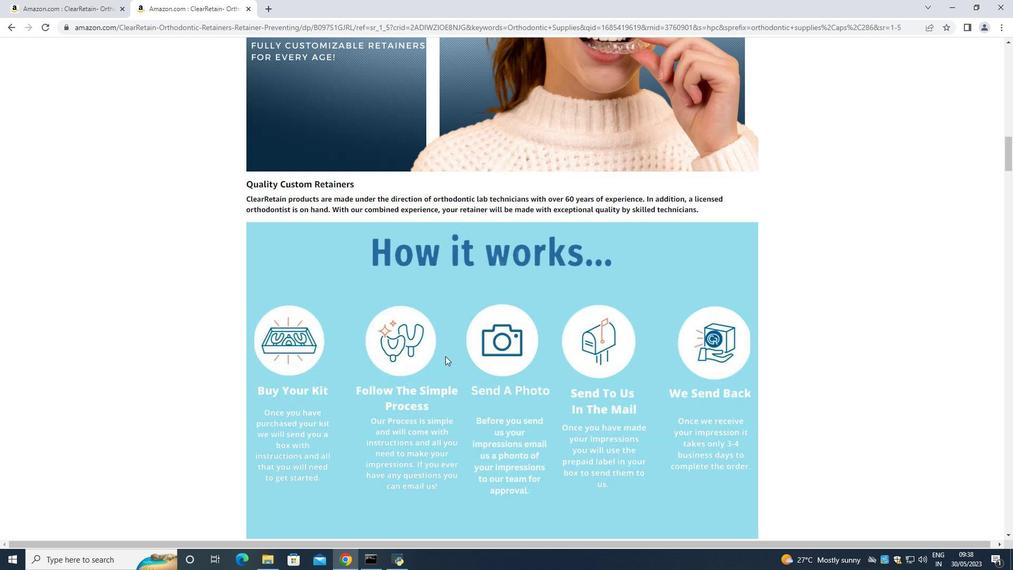 
Action: Mouse scrolled (445, 356) with delta (0, 0)
Screenshot: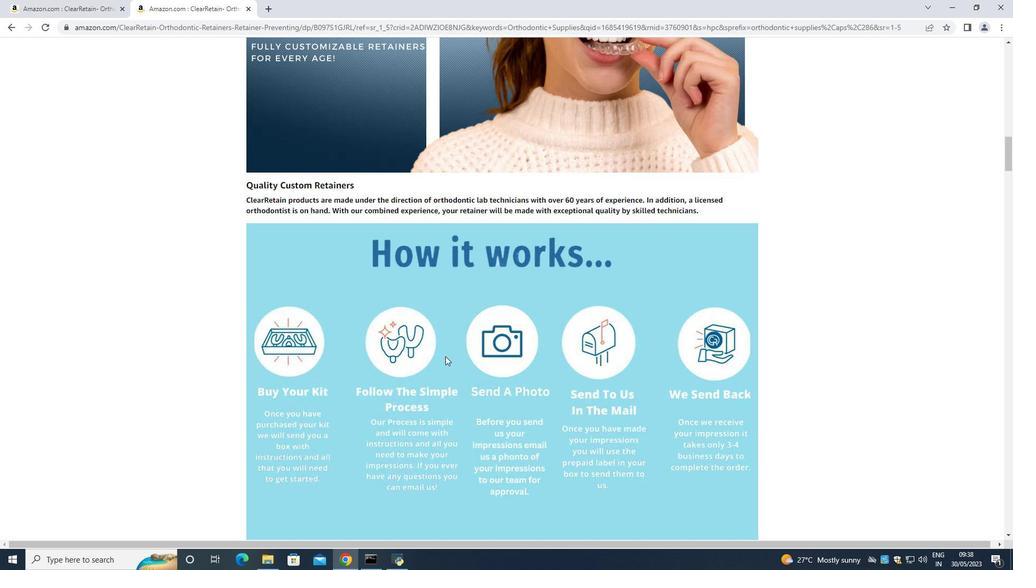 
Action: Mouse scrolled (445, 356) with delta (0, 0)
Screenshot: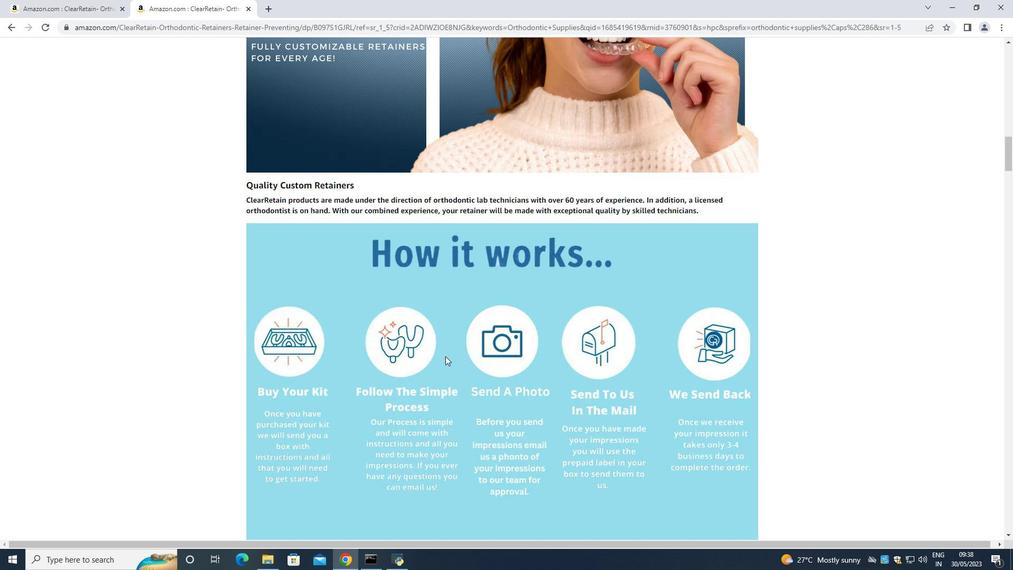 
Action: Mouse moved to (443, 354)
Screenshot: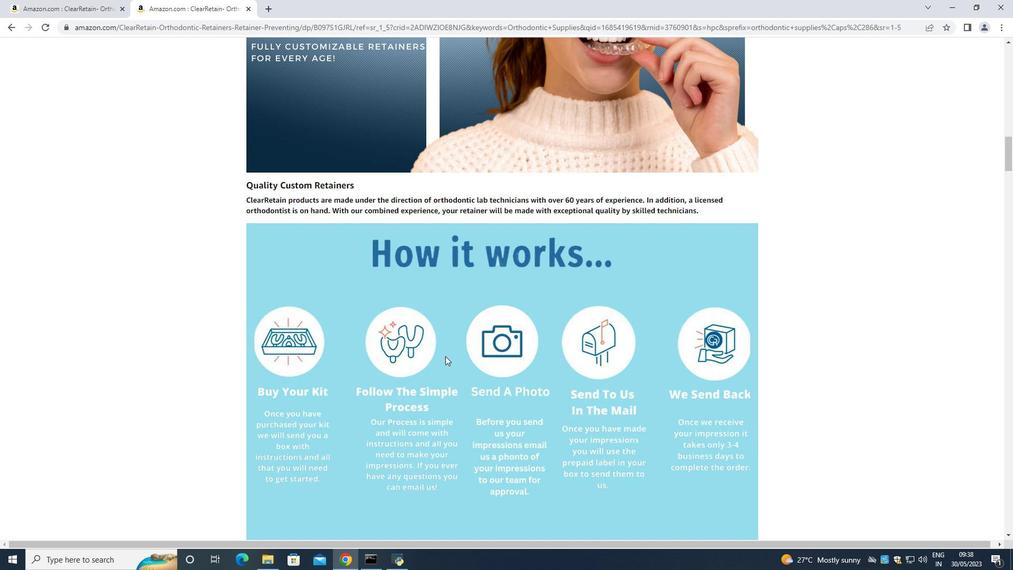 
Action: Mouse scrolled (443, 354) with delta (0, 0)
Screenshot: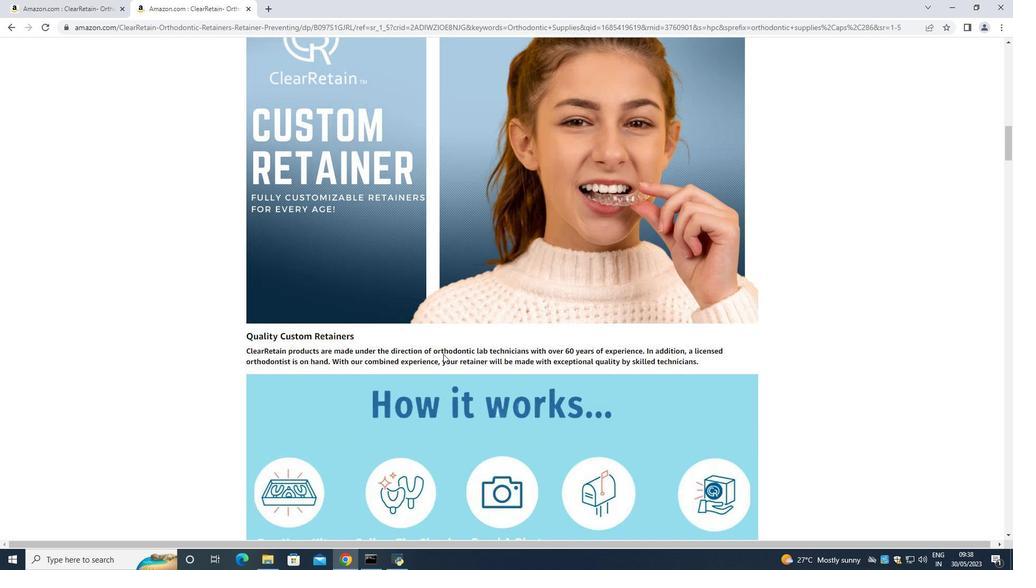 
Action: Mouse scrolled (443, 354) with delta (0, 0)
Screenshot: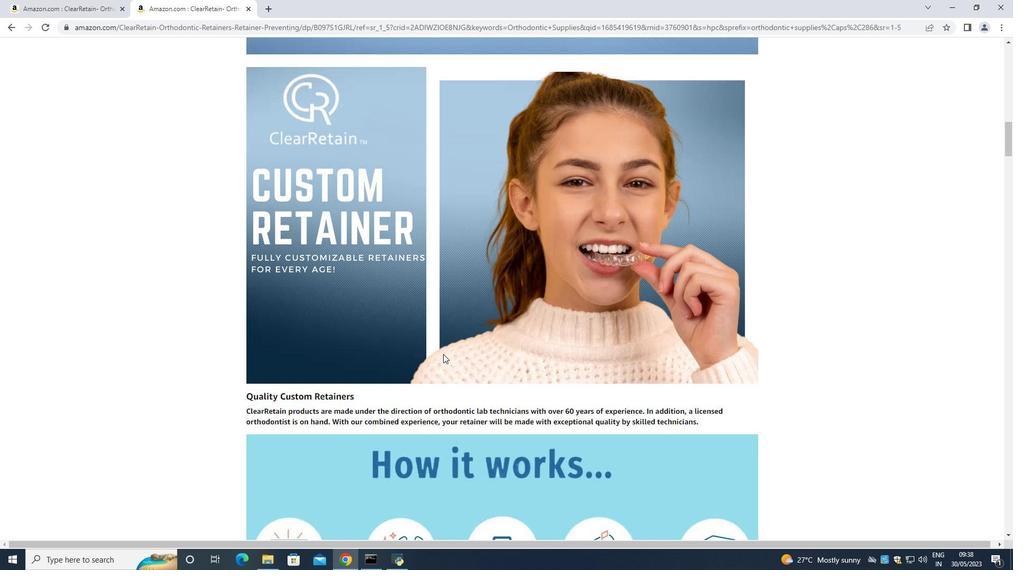 
Action: Mouse scrolled (443, 354) with delta (0, 0)
Screenshot: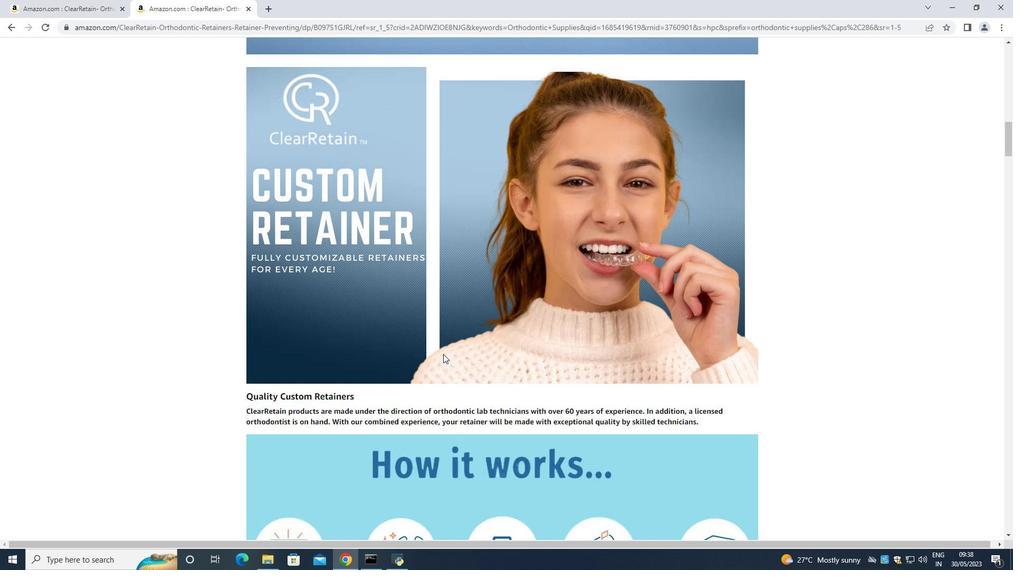 
Action: Mouse scrolled (443, 354) with delta (0, 0)
Screenshot: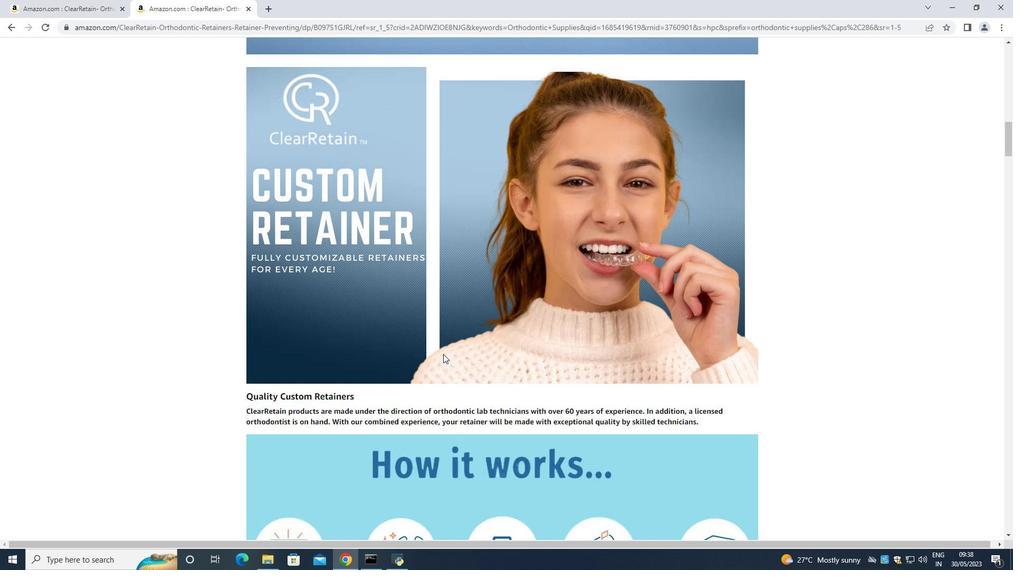 
Action: Mouse scrolled (443, 354) with delta (0, 0)
Screenshot: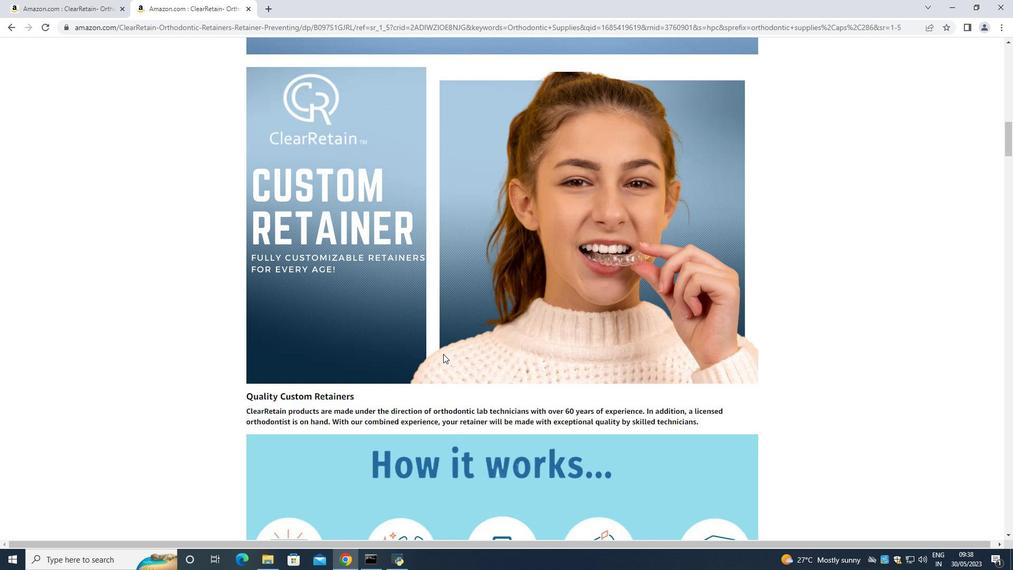 
Action: Mouse scrolled (443, 354) with delta (0, 0)
Screenshot: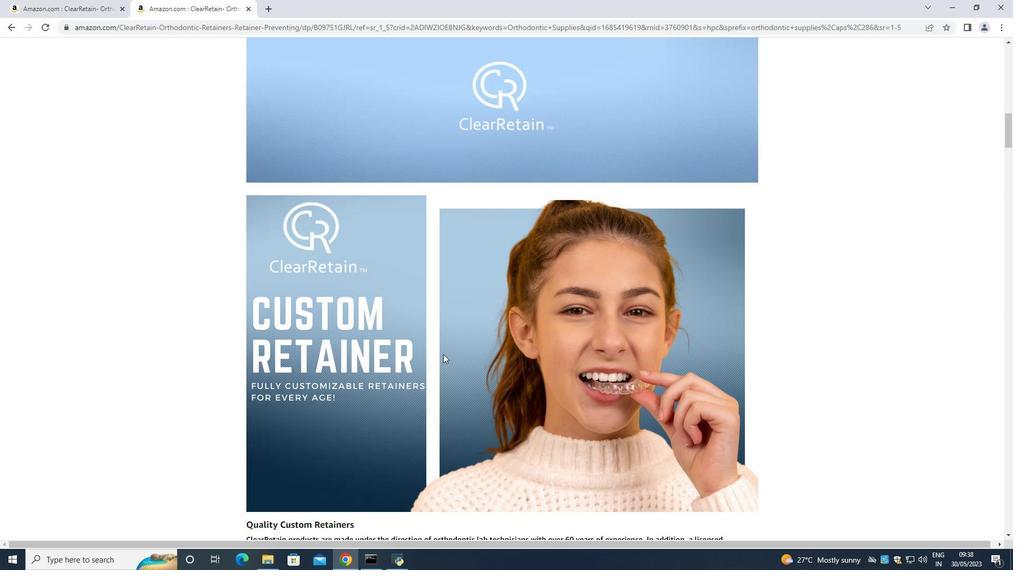 
Action: Mouse scrolled (443, 354) with delta (0, 0)
Screenshot: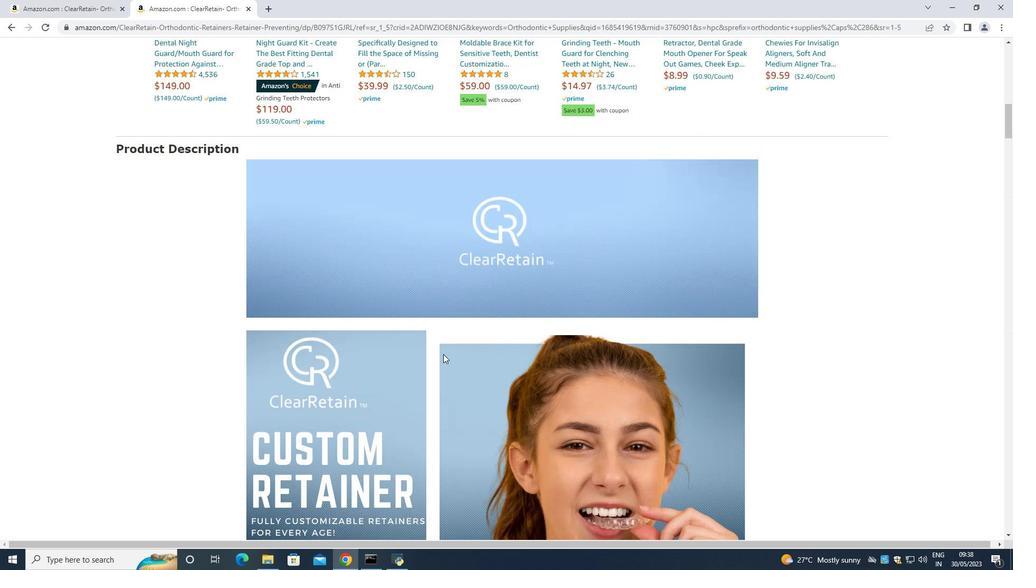 
Action: Mouse scrolled (443, 354) with delta (0, 0)
Screenshot: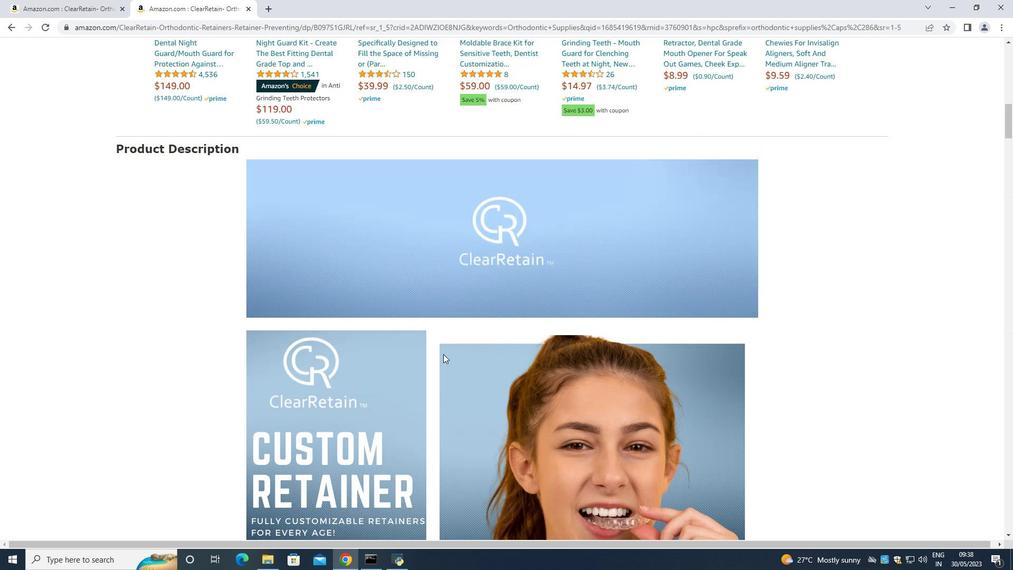 
Action: Mouse moved to (443, 354)
Screenshot: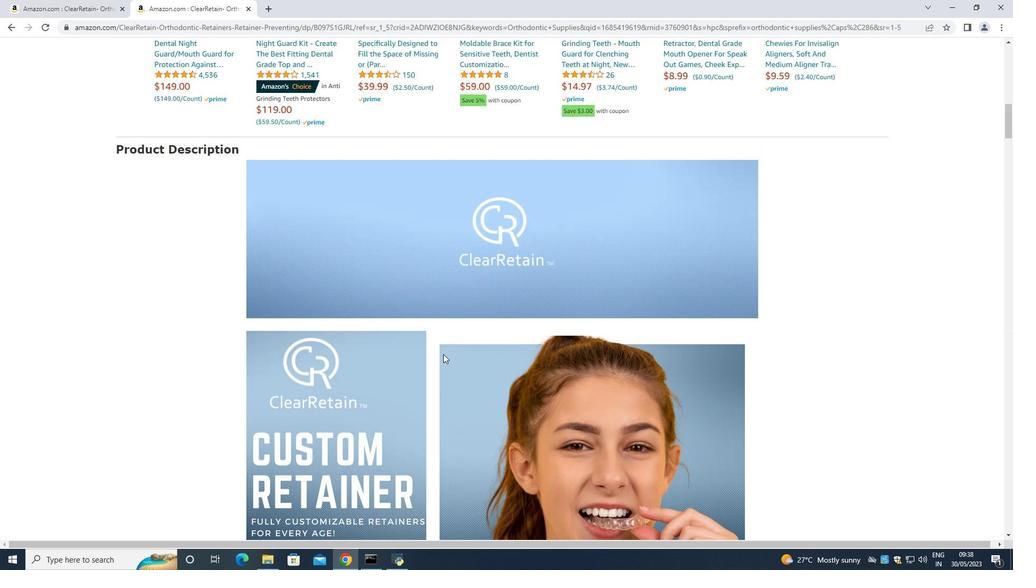 
Action: Mouse scrolled (443, 354) with delta (0, 0)
Screenshot: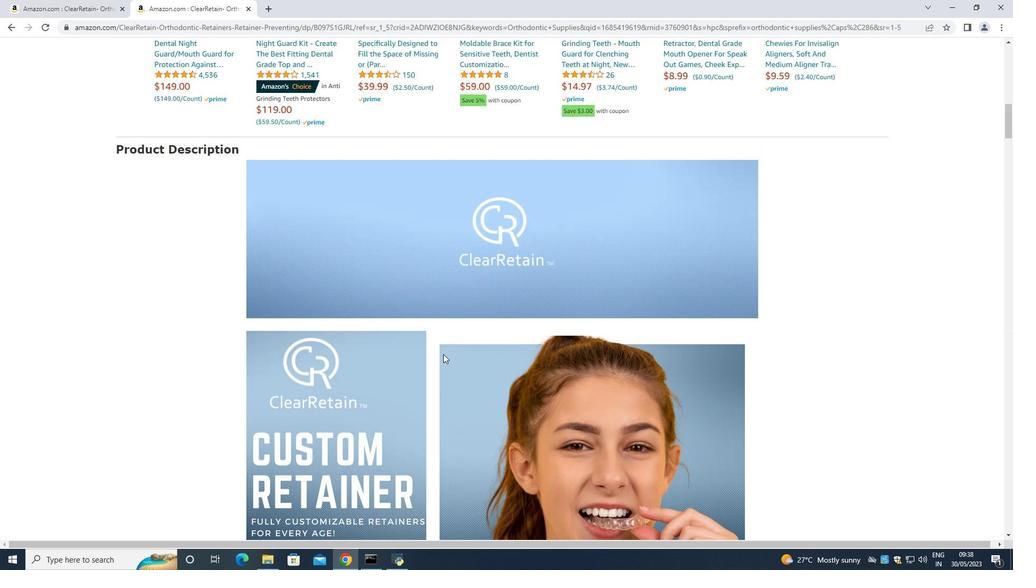 
Action: Mouse moved to (443, 352)
Screenshot: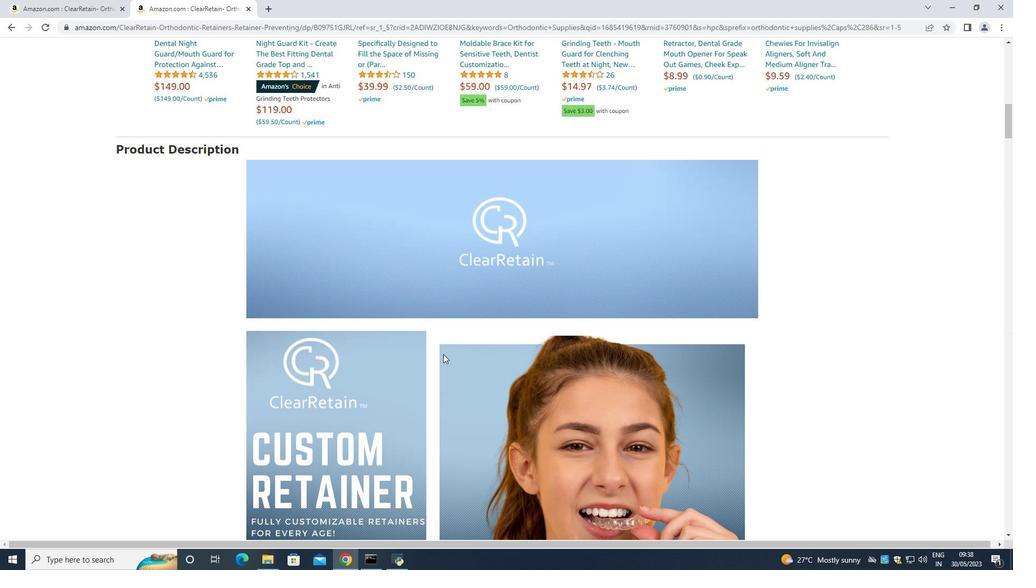 
Action: Mouse scrolled (443, 354) with delta (0, 0)
Screenshot: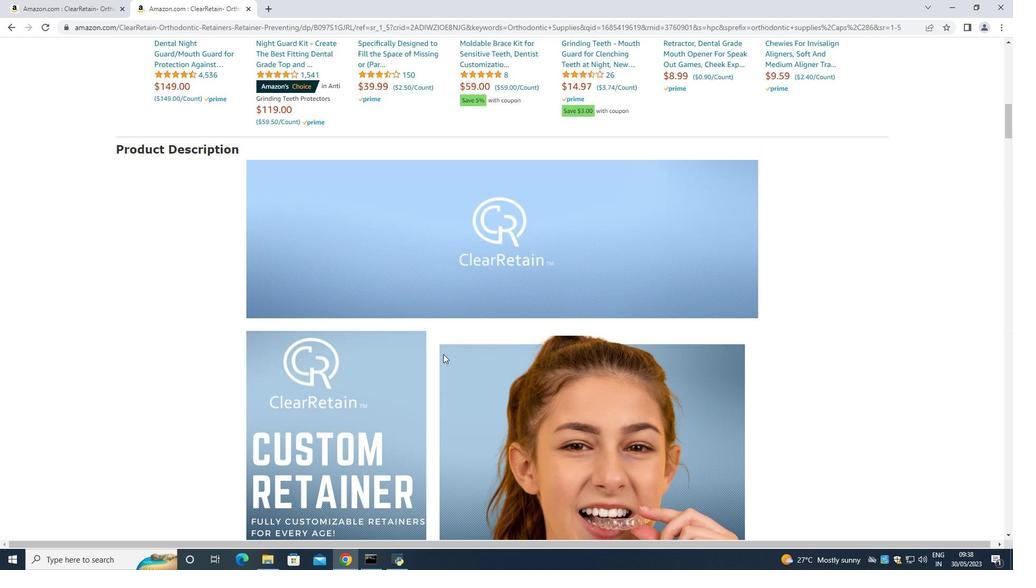 
Action: Mouse moved to (442, 346)
Screenshot: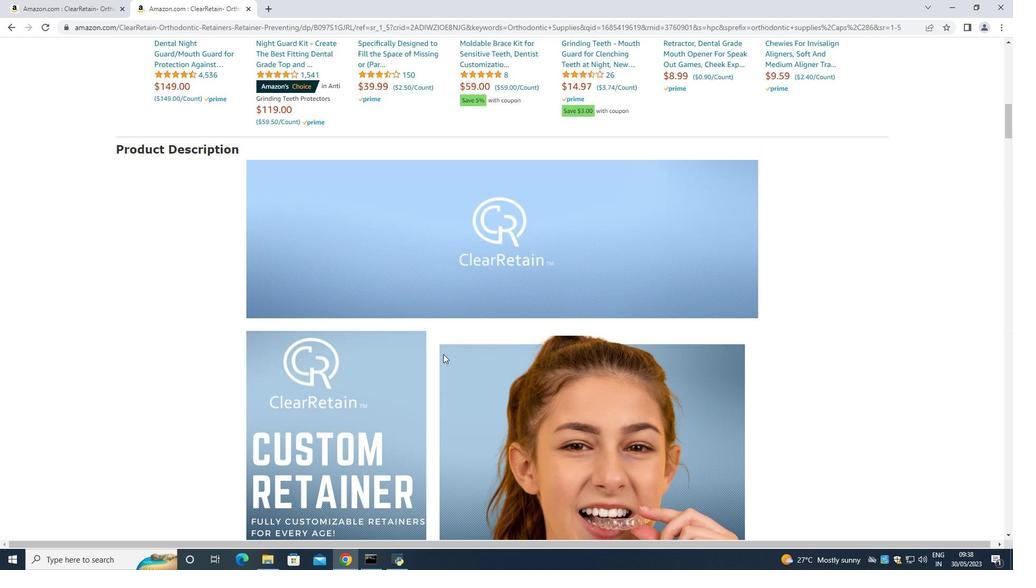 
Action: Mouse scrolled (443, 352) with delta (0, 0)
Screenshot: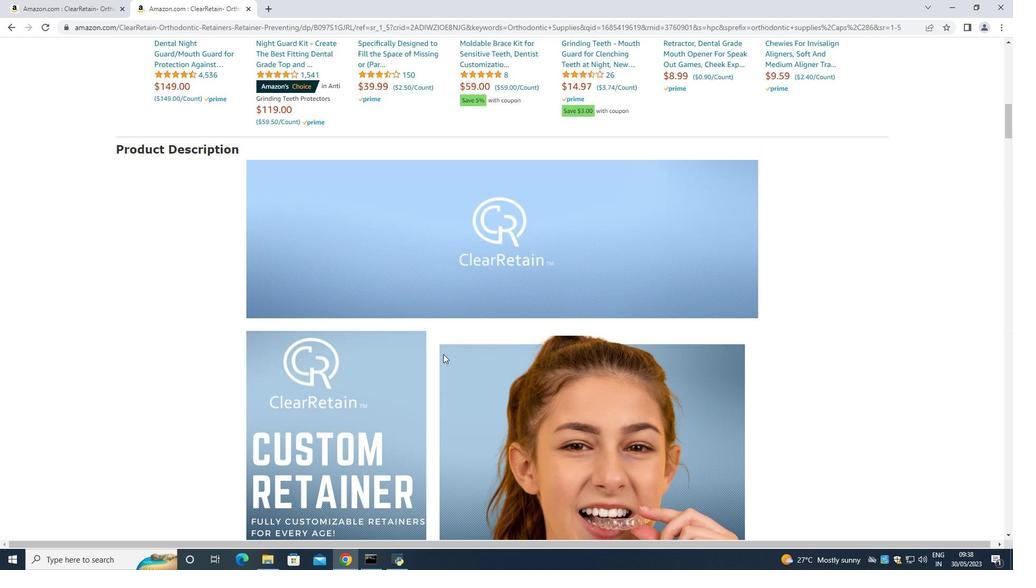 
Action: Mouse scrolled (442, 347) with delta (0, 0)
Screenshot: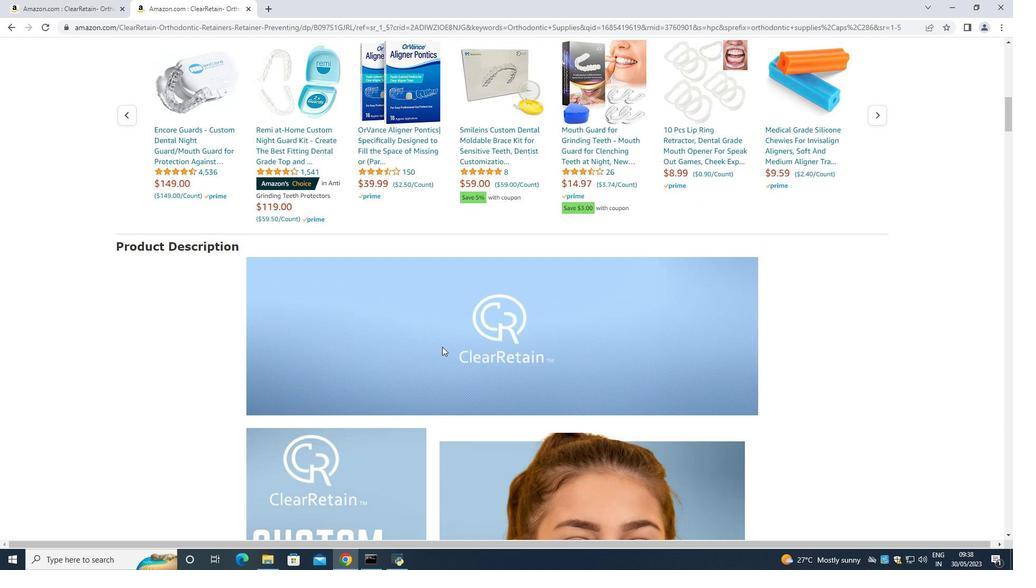 
Action: Mouse scrolled (442, 347) with delta (0, 0)
Screenshot: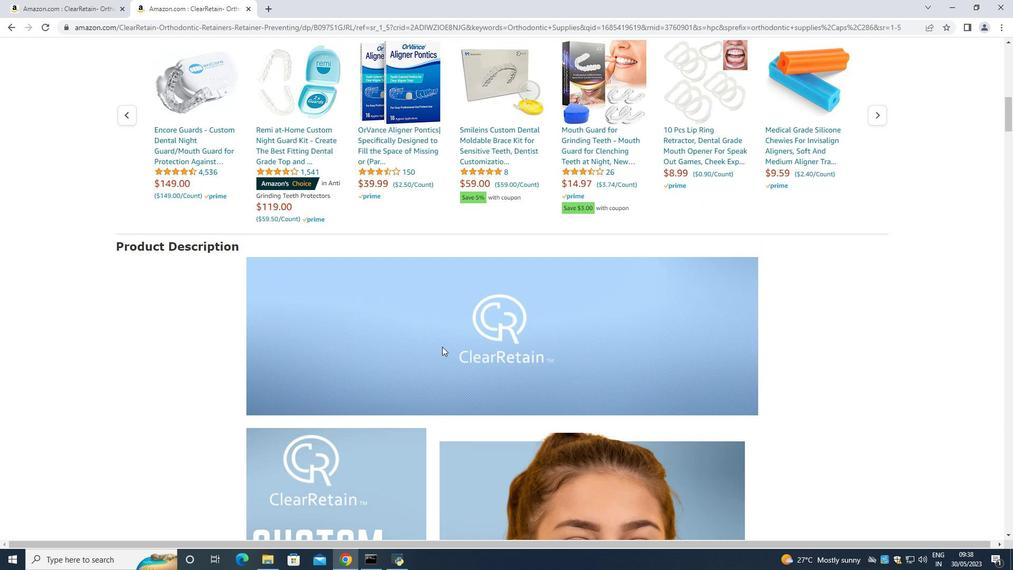 
Action: Mouse scrolled (442, 347) with delta (0, 0)
Screenshot: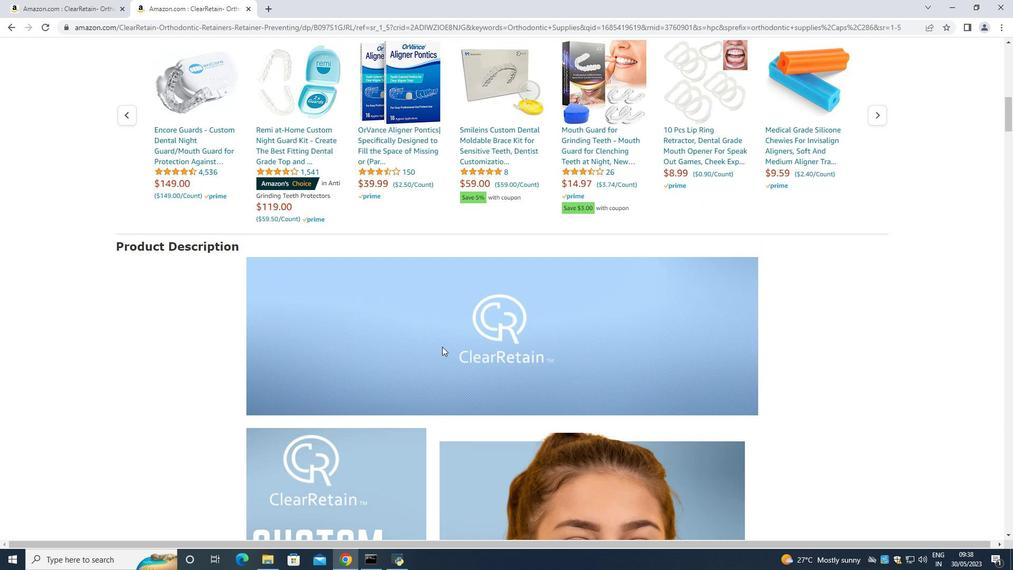 
Action: Mouse scrolled (442, 347) with delta (0, 0)
Screenshot: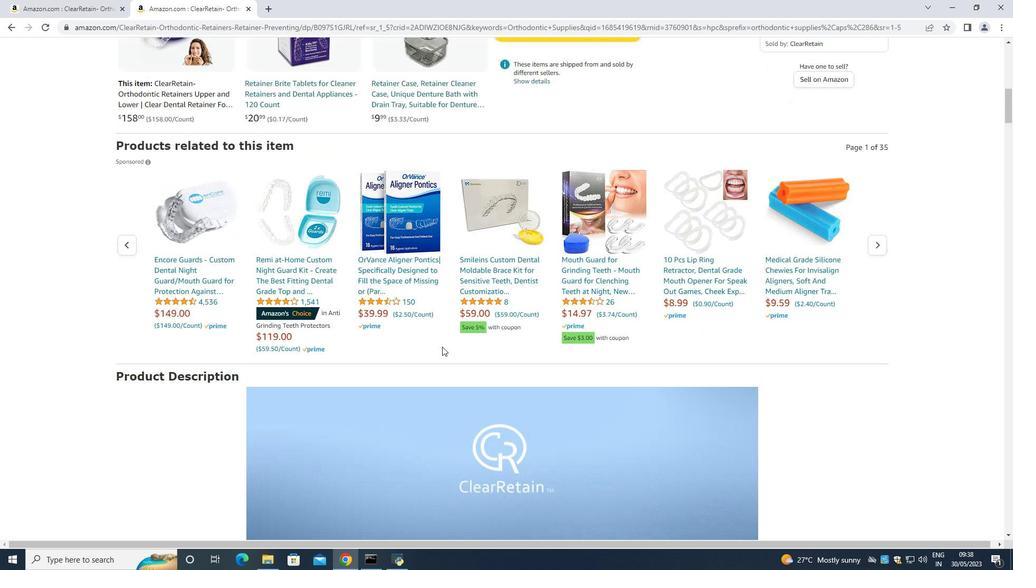 
Action: Mouse scrolled (442, 347) with delta (0, 0)
Screenshot: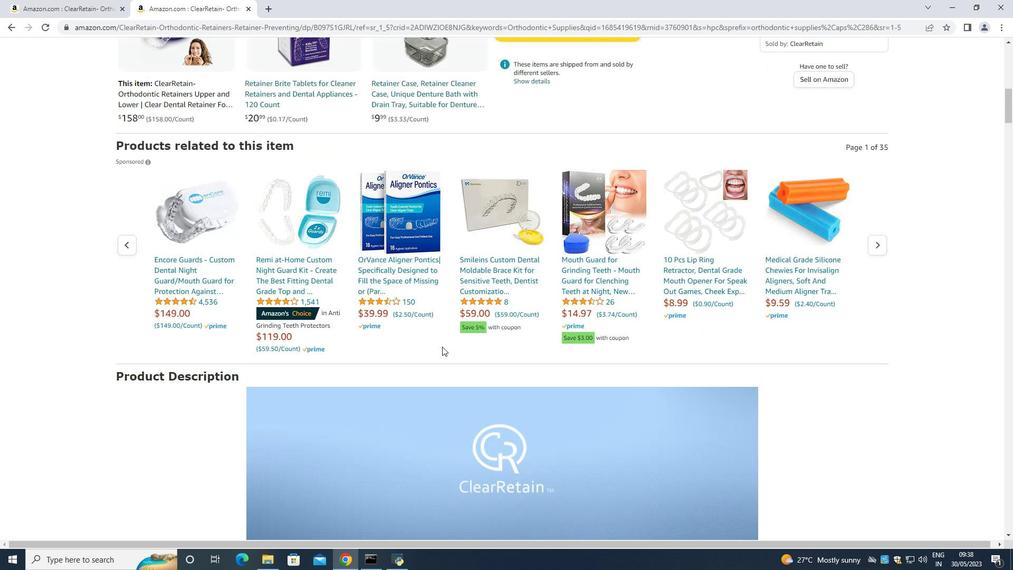 
Action: Mouse moved to (442, 346)
Screenshot: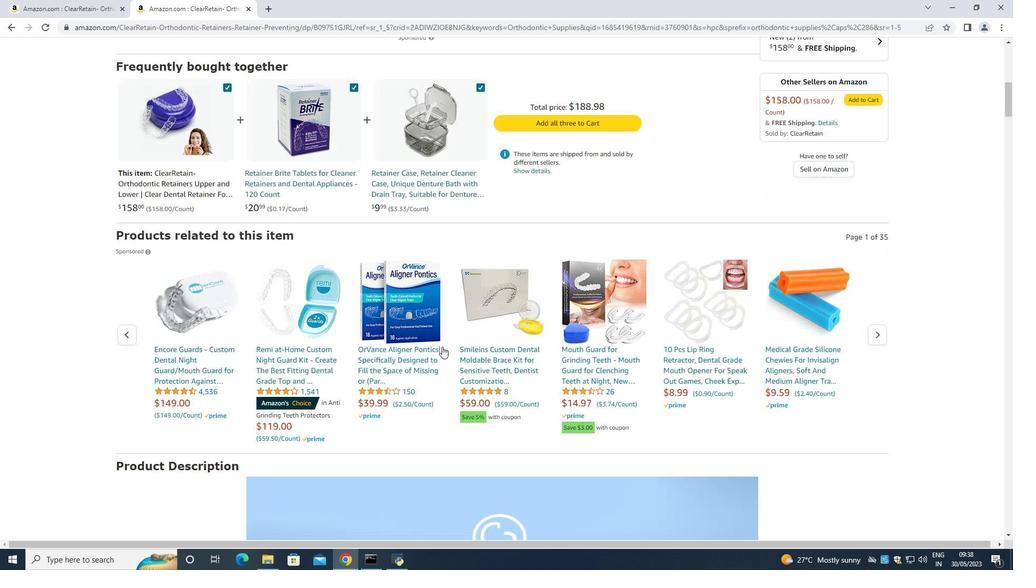 
Action: Mouse scrolled (442, 347) with delta (0, 0)
Screenshot: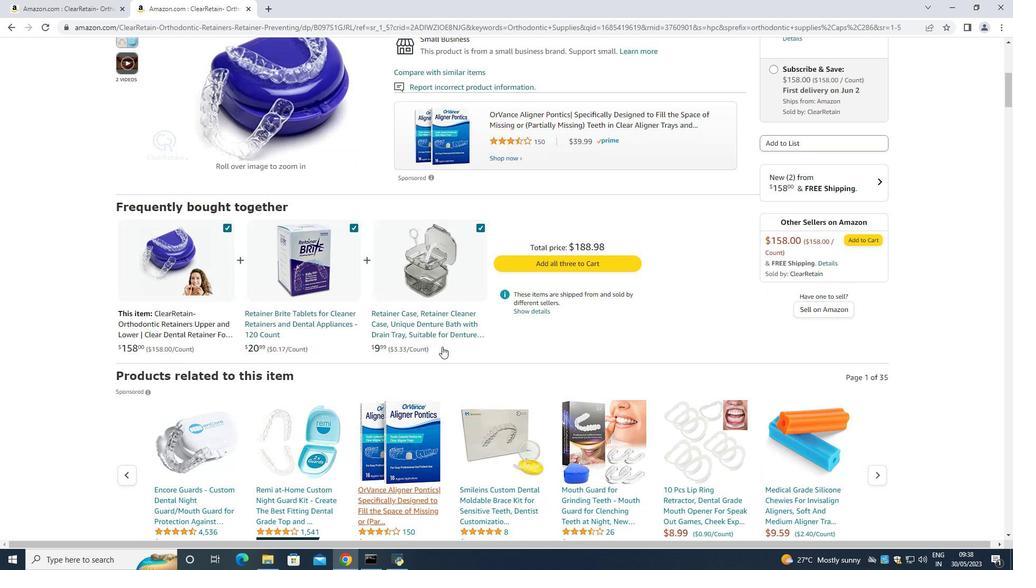 
Action: Mouse scrolled (442, 347) with delta (0, 0)
Screenshot: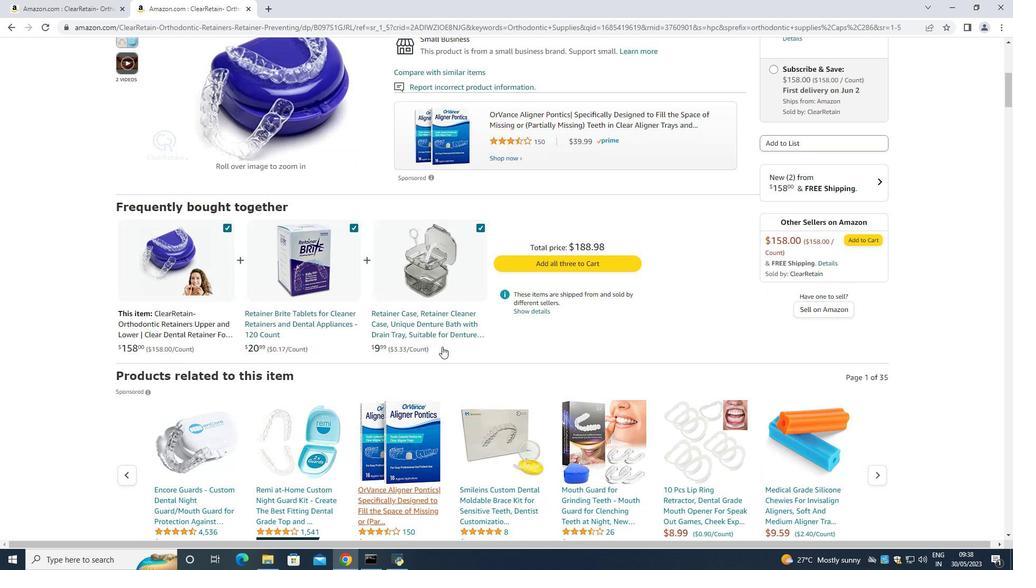
Action: Mouse scrolled (442, 347) with delta (0, 0)
Screenshot: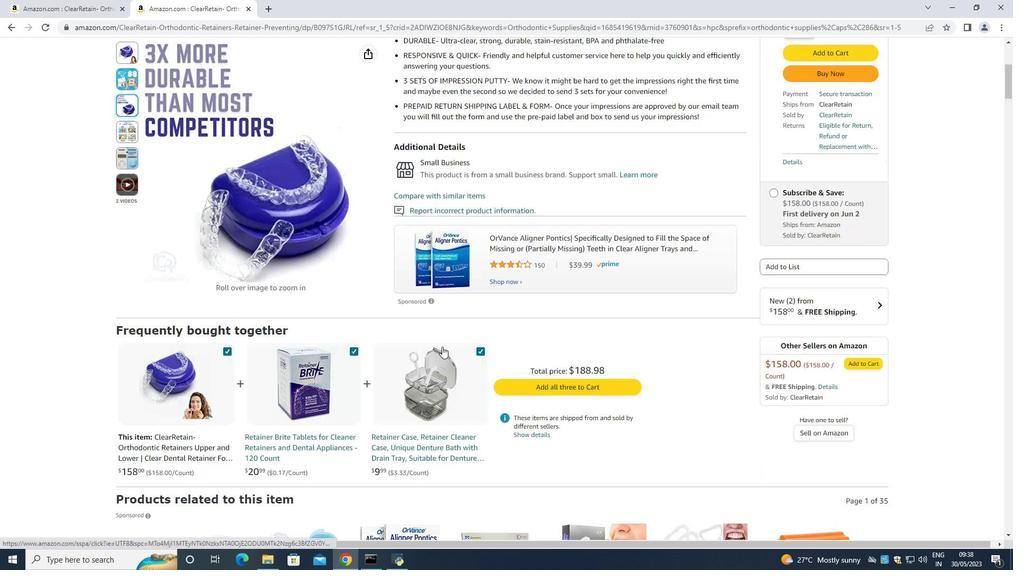 
Action: Mouse scrolled (442, 347) with delta (0, 0)
Screenshot: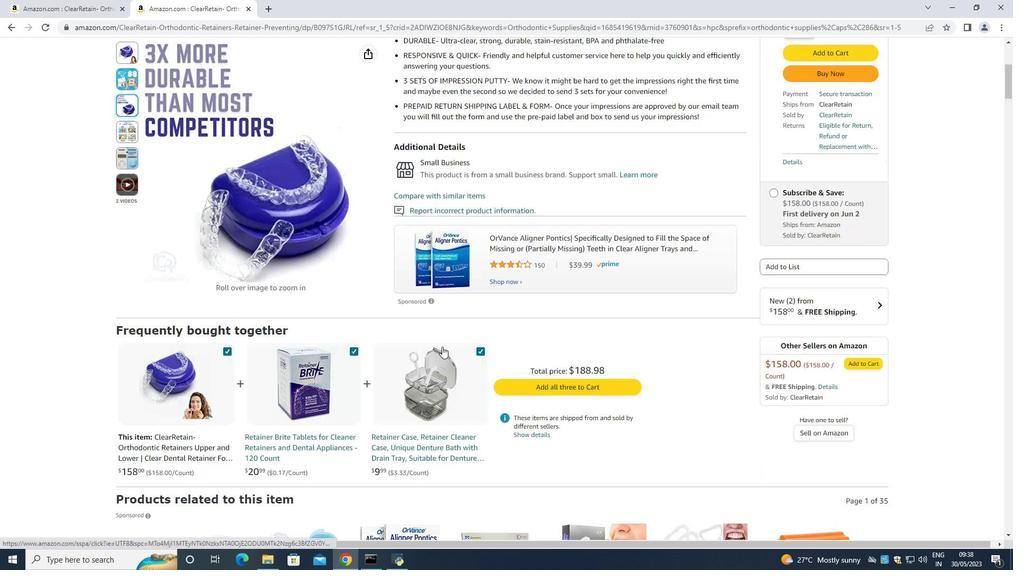 
Action: Mouse scrolled (442, 347) with delta (0, 0)
Screenshot: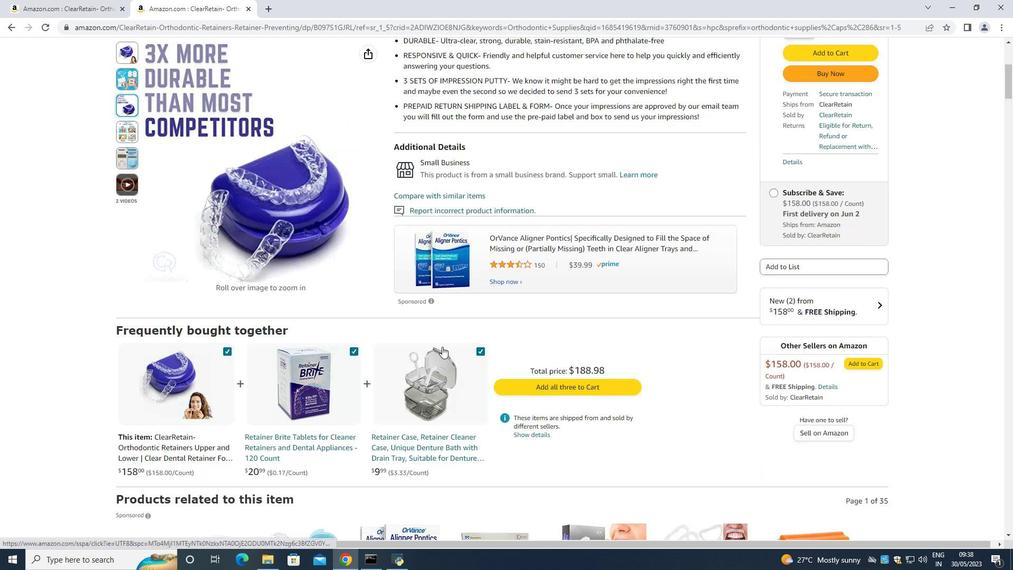 
Action: Mouse scrolled (442, 347) with delta (0, 0)
Screenshot: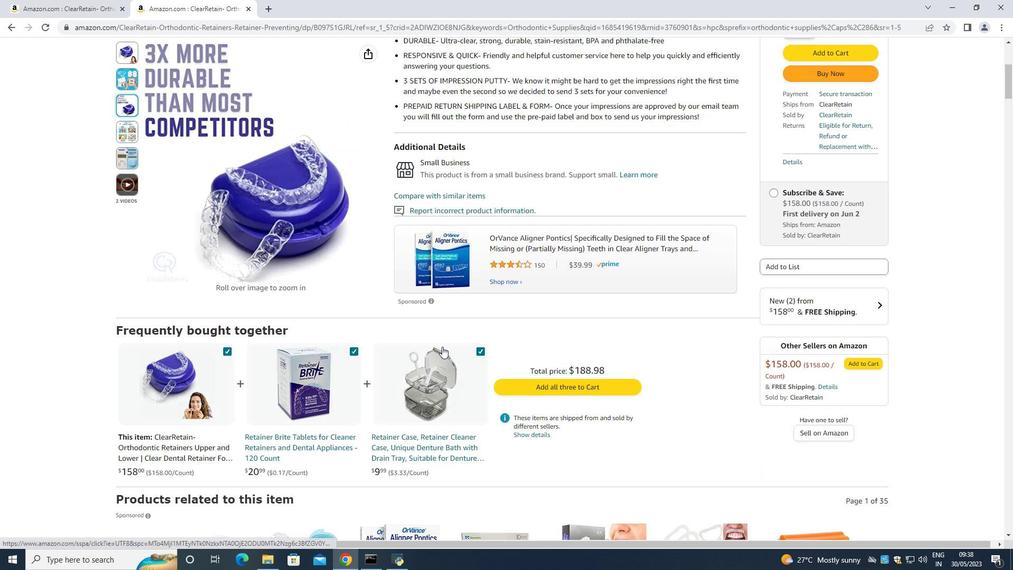 
Action: Mouse moved to (441, 346)
Screenshot: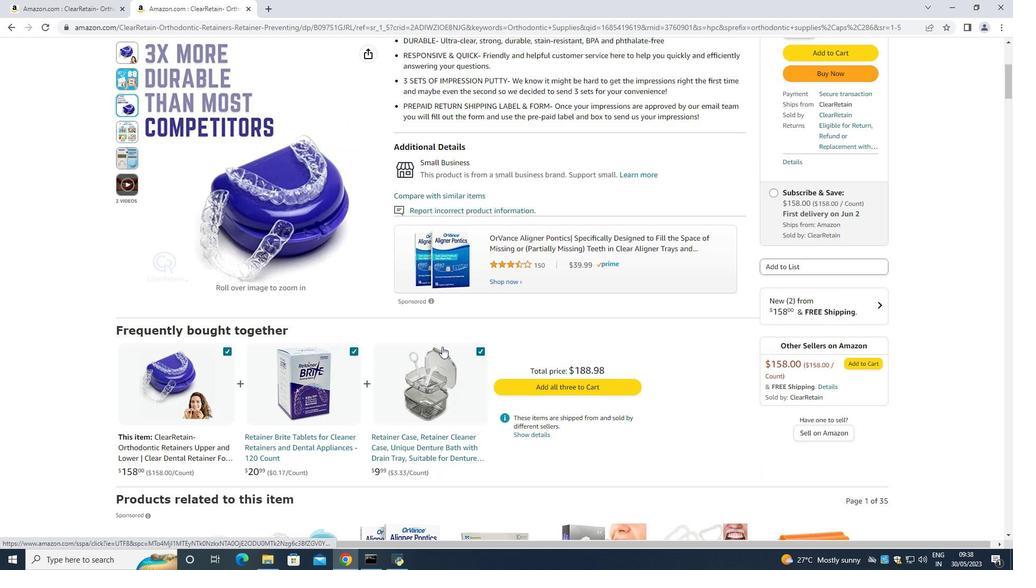 
Action: Mouse scrolled (441, 347) with delta (0, 0)
Screenshot: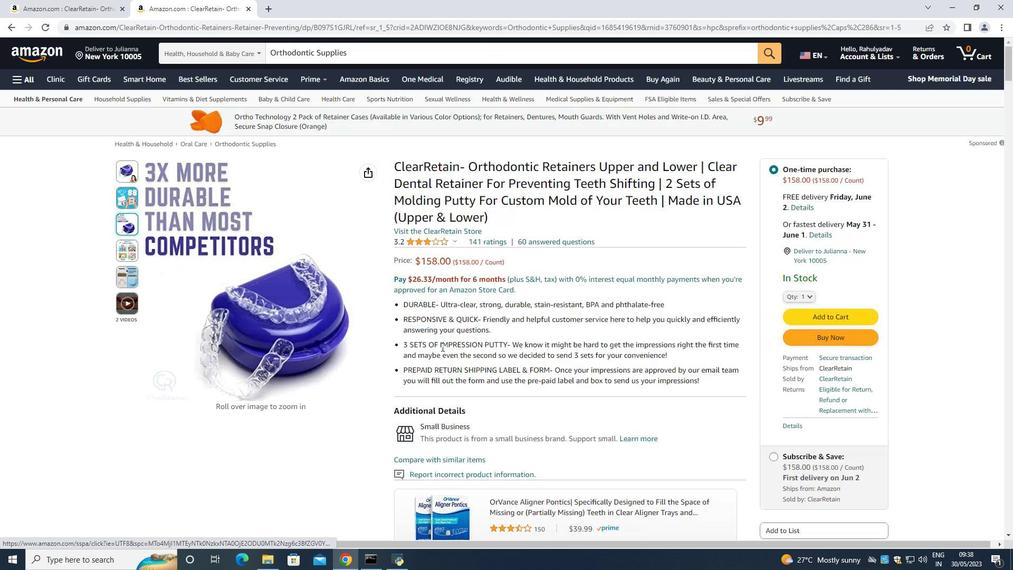 
Action: Mouse scrolled (441, 347) with delta (0, 0)
Screenshot: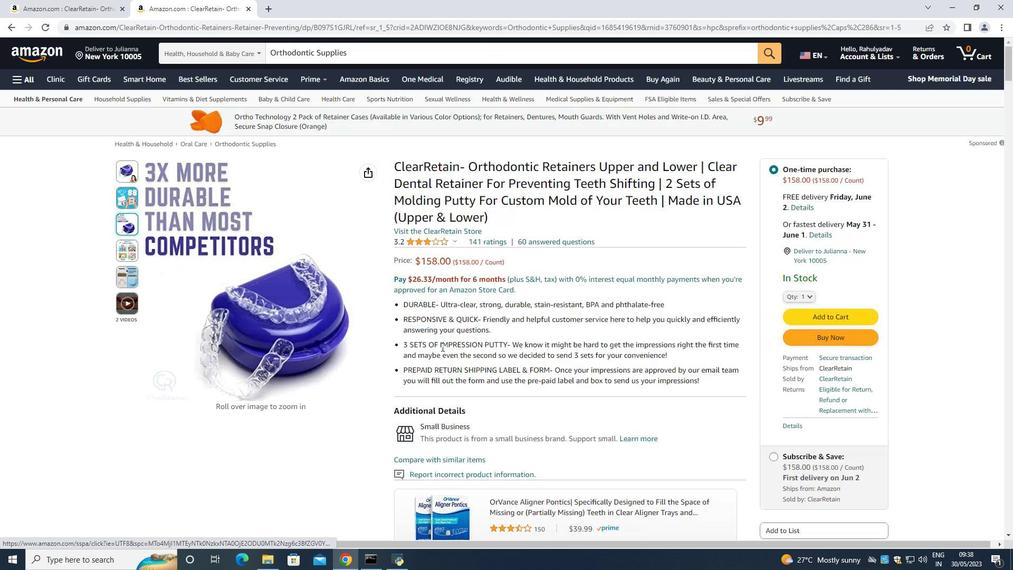 
Action: Mouse scrolled (441, 347) with delta (0, 0)
Screenshot: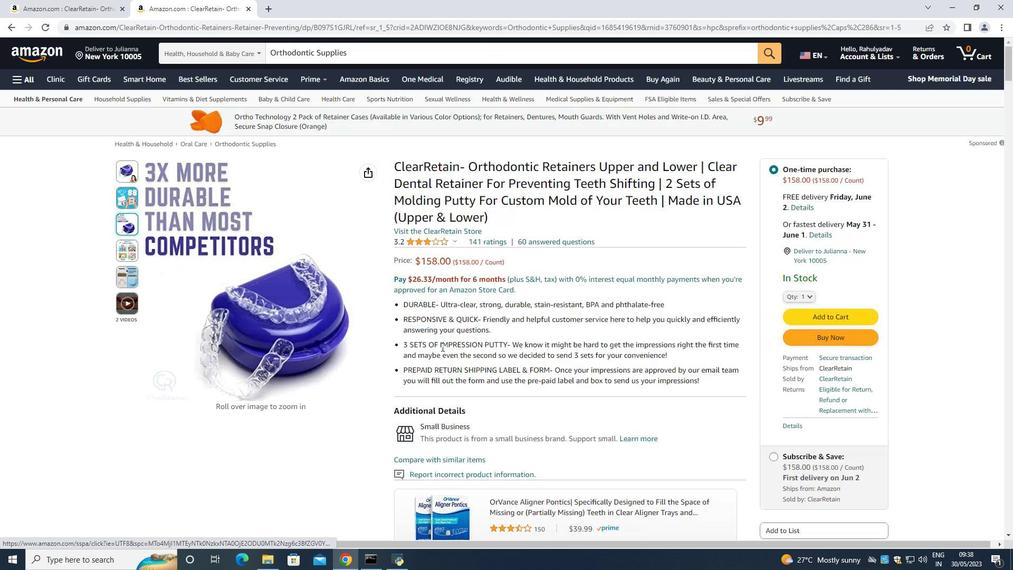 
Action: Mouse scrolled (441, 347) with delta (0, 0)
Screenshot: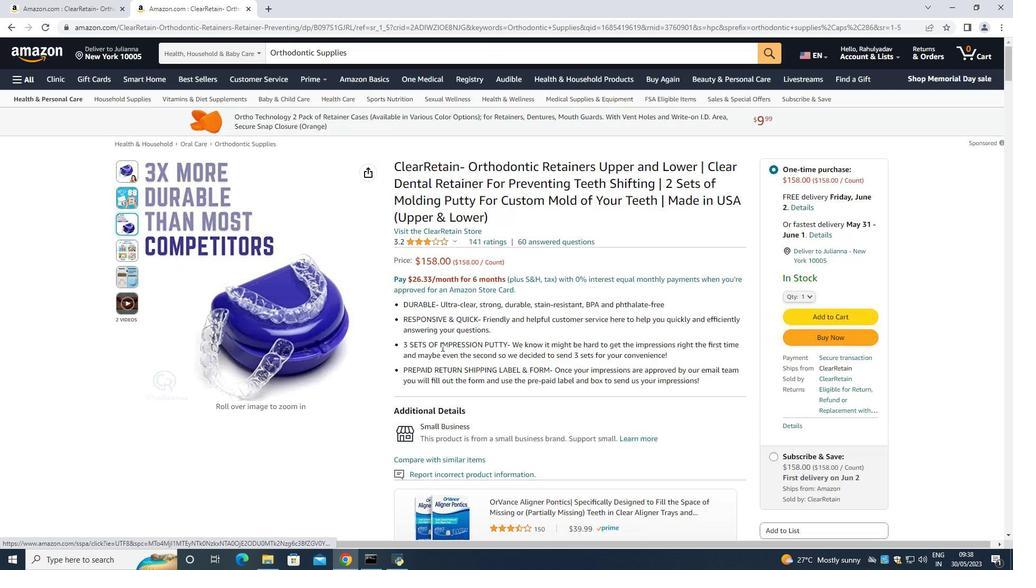 
Action: Mouse scrolled (441, 347) with delta (0, 0)
Screenshot: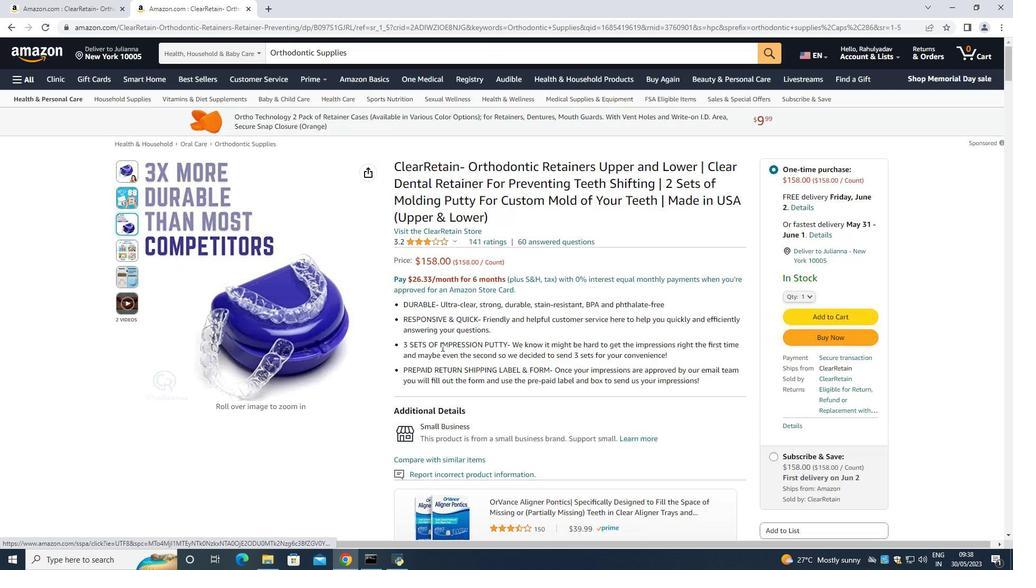 
Action: Mouse scrolled (441, 347) with delta (0, 0)
Screenshot: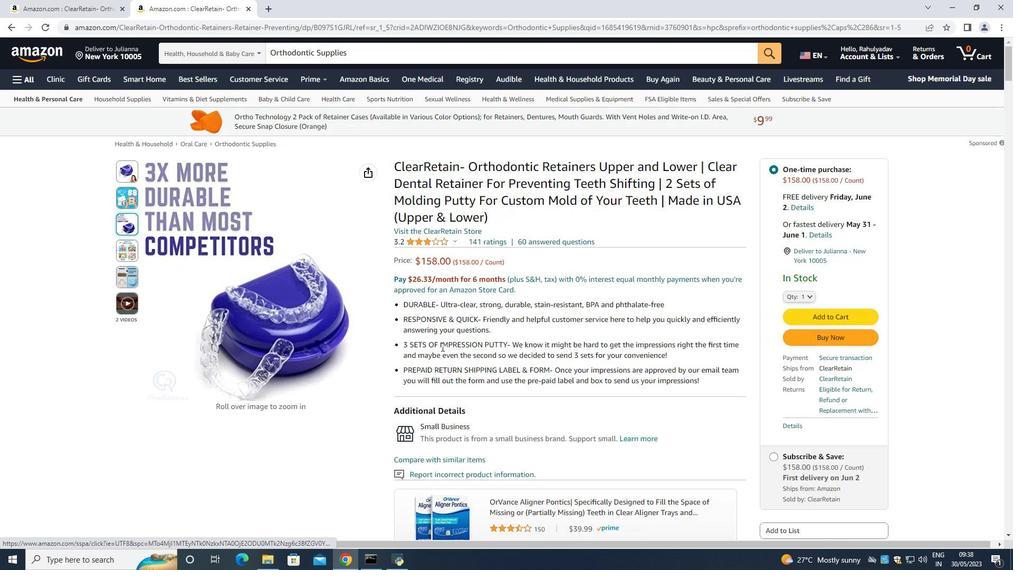 
Action: Mouse moved to (705, 272)
Screenshot: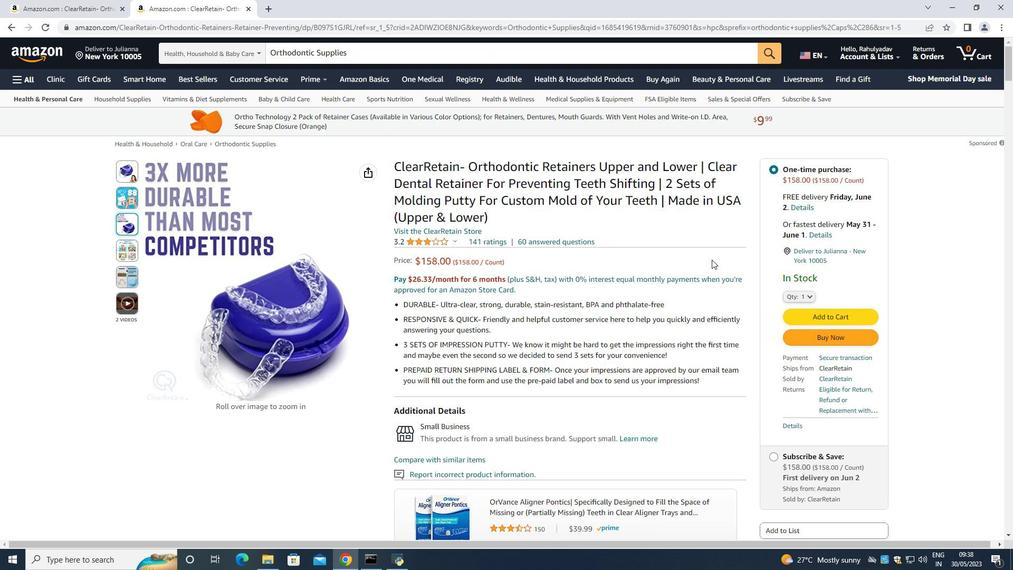 
Action: Mouse scrolled (705, 272) with delta (0, 0)
Screenshot: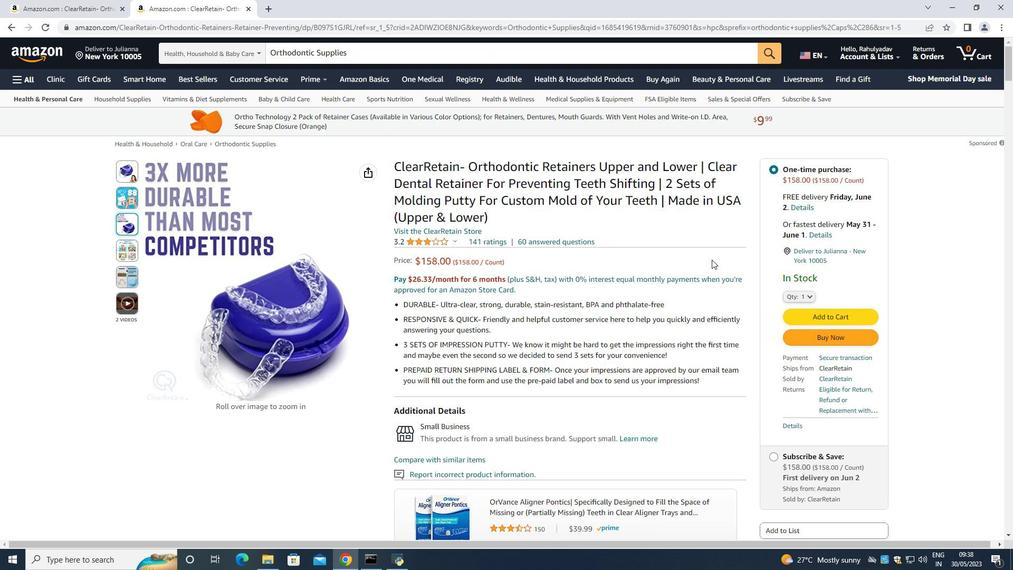 
Action: Mouse moved to (700, 284)
Screenshot: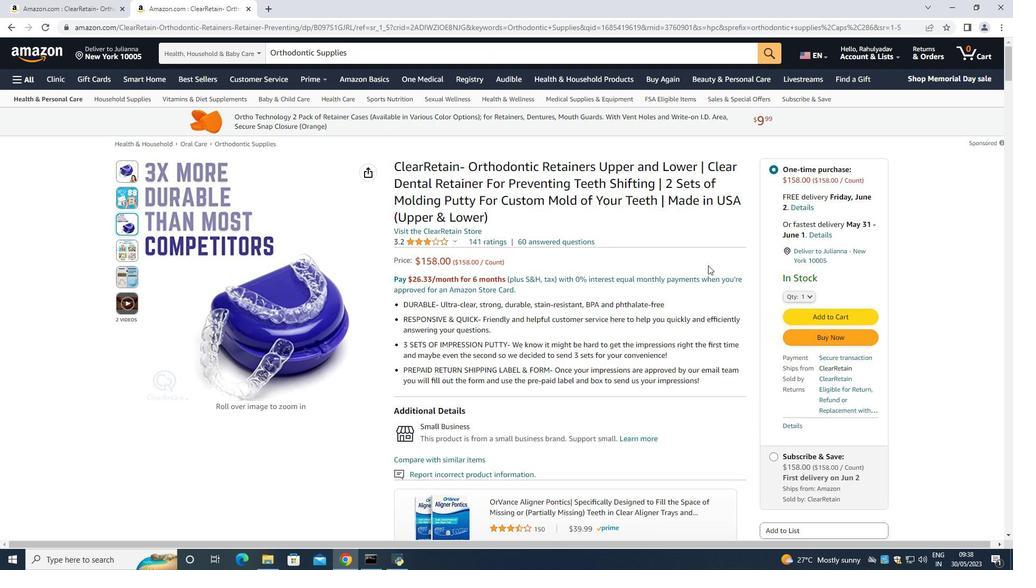 
Action: Mouse scrolled (700, 284) with delta (0, 0)
Screenshot: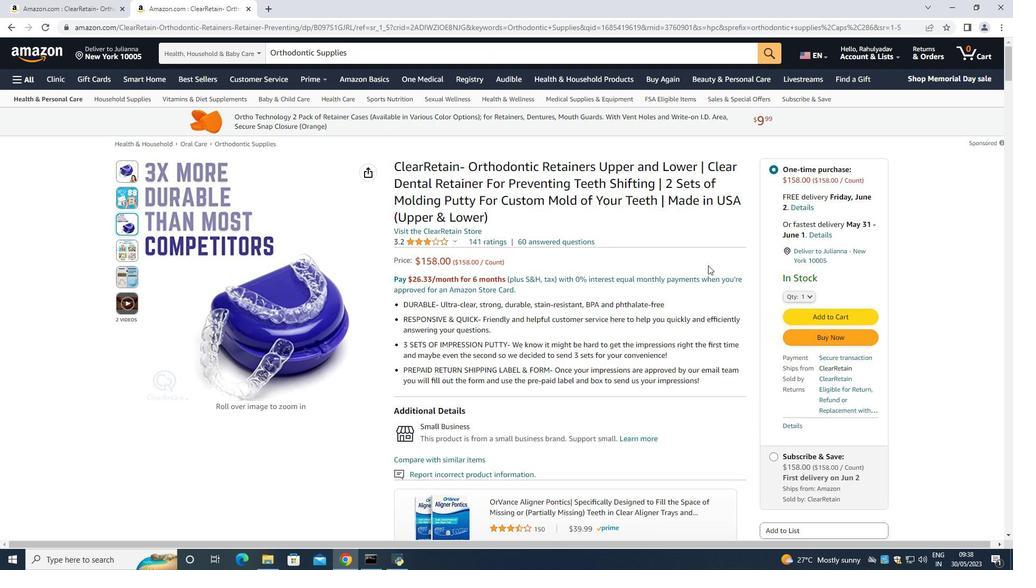 
Action: Mouse moved to (699, 286)
Screenshot: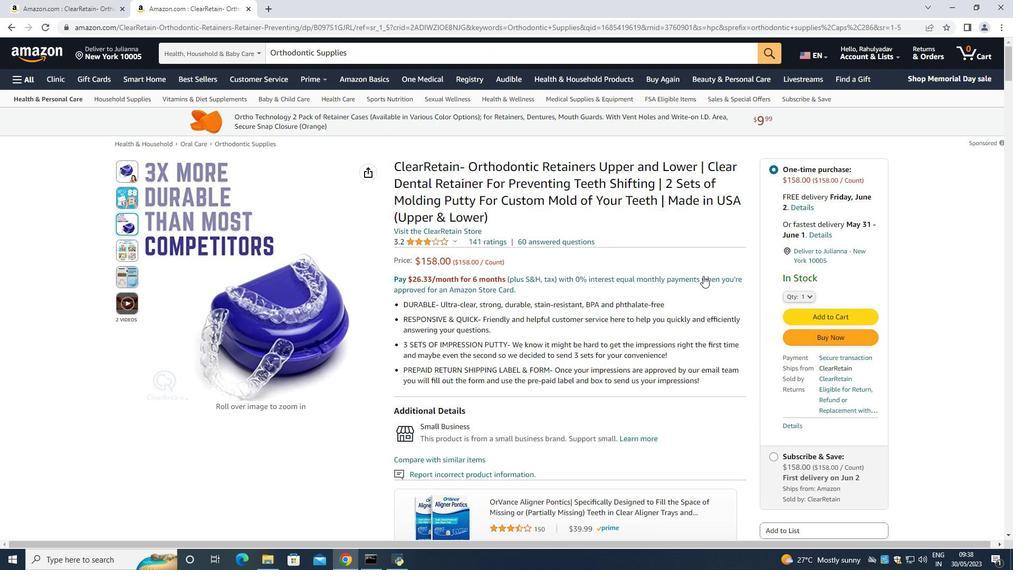 
Action: Mouse scrolled (699, 286) with delta (0, 0)
Screenshot: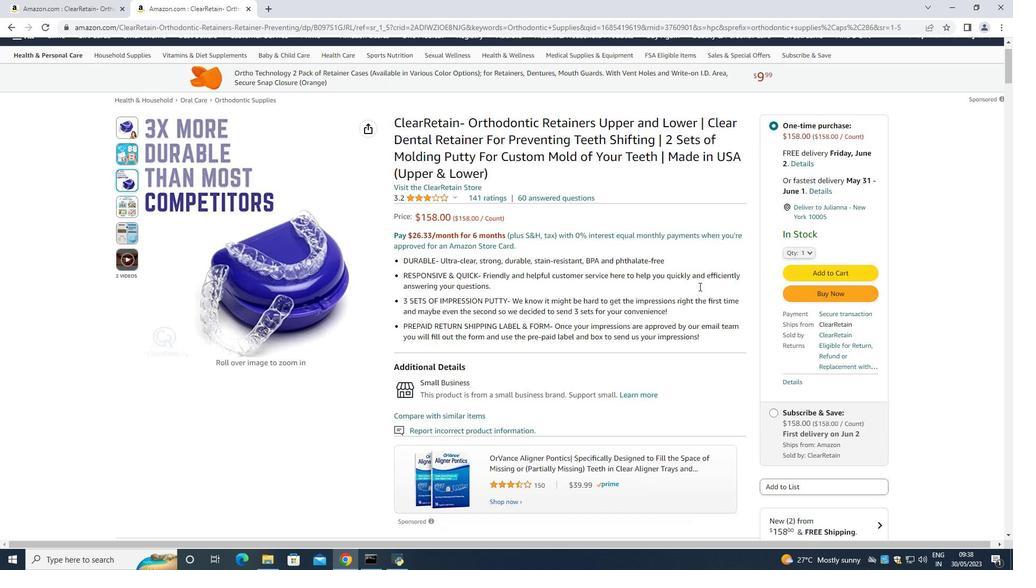 
Action: Mouse moved to (810, 140)
Screenshot: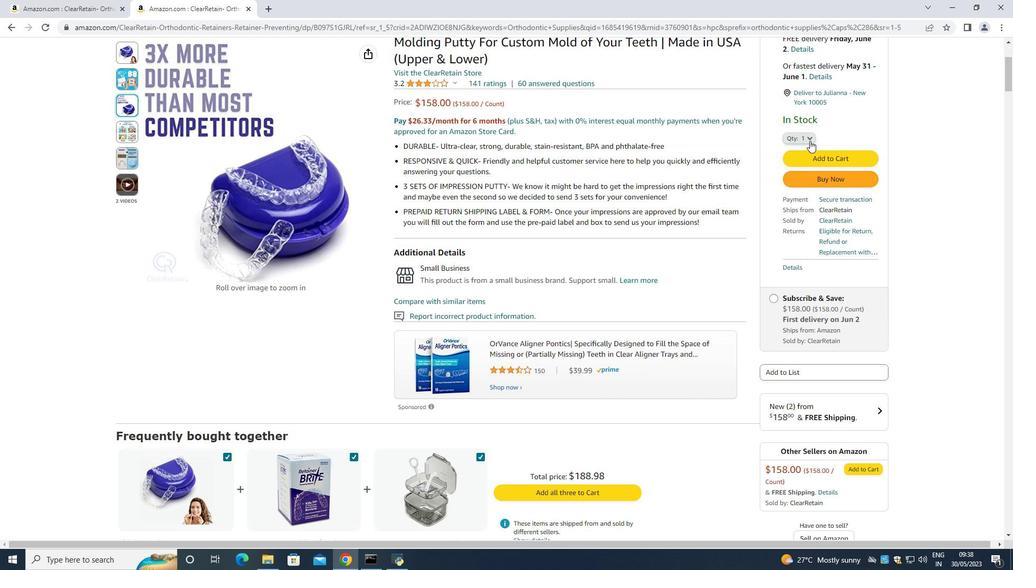 
Action: Mouse pressed left at (810, 140)
Screenshot: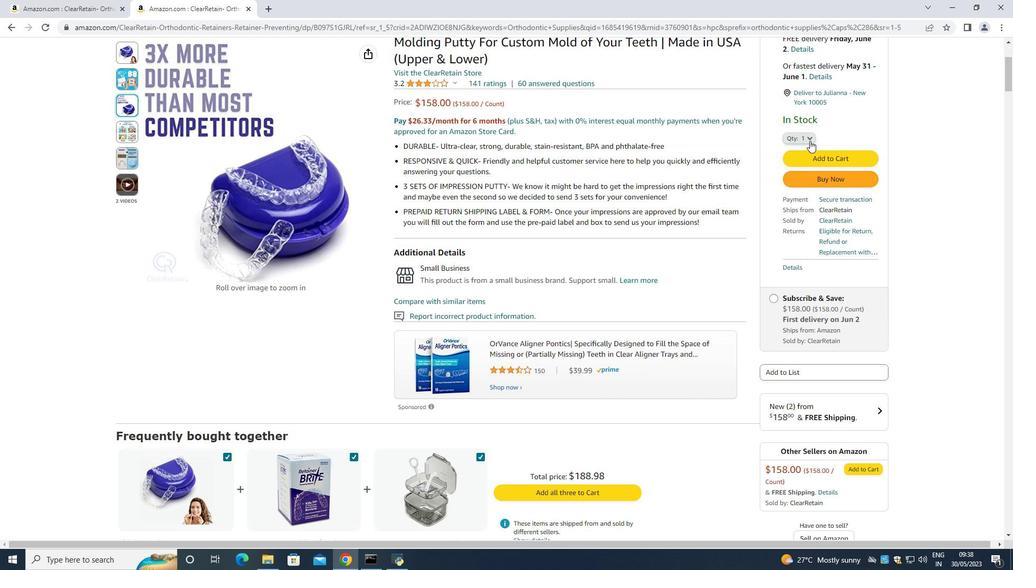 
Action: Mouse moved to (796, 175)
Screenshot: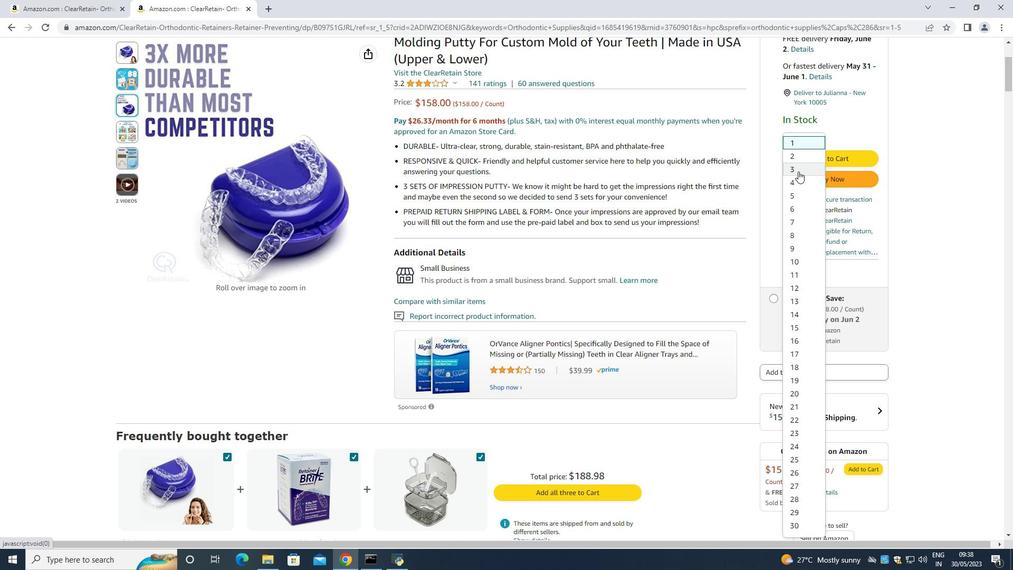 
Action: Mouse pressed left at (796, 175)
Screenshot: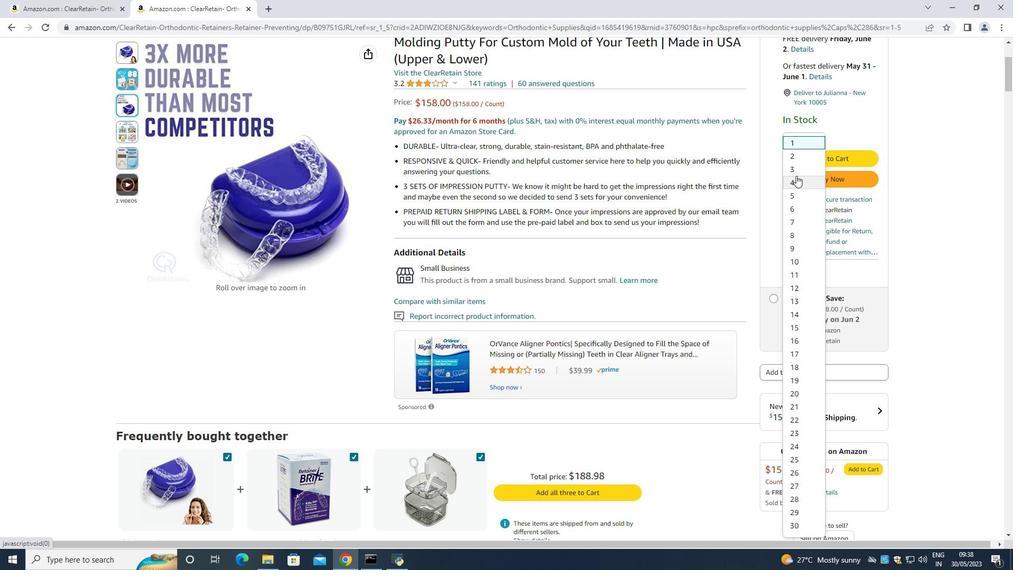 
Action: Mouse moved to (834, 186)
Screenshot: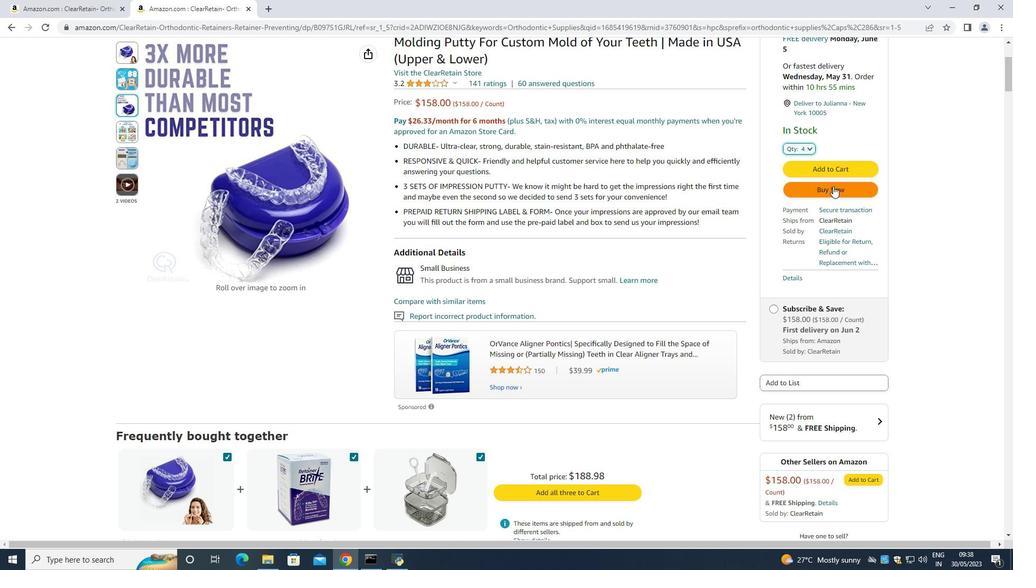 
Action: Mouse pressed left at (834, 186)
Screenshot: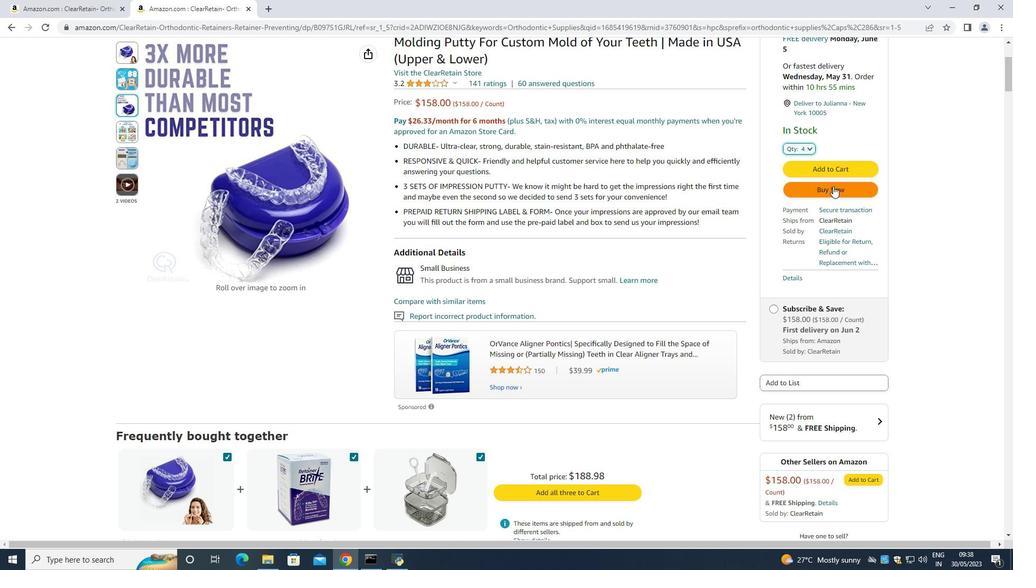 
Action: Mouse moved to (613, 90)
Screenshot: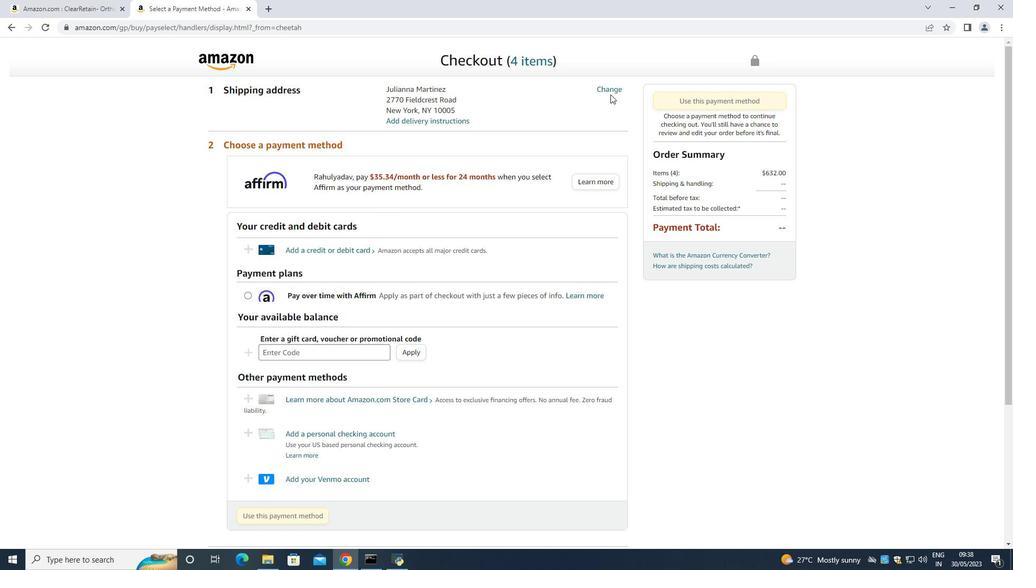 
Action: Mouse pressed left at (613, 90)
Screenshot: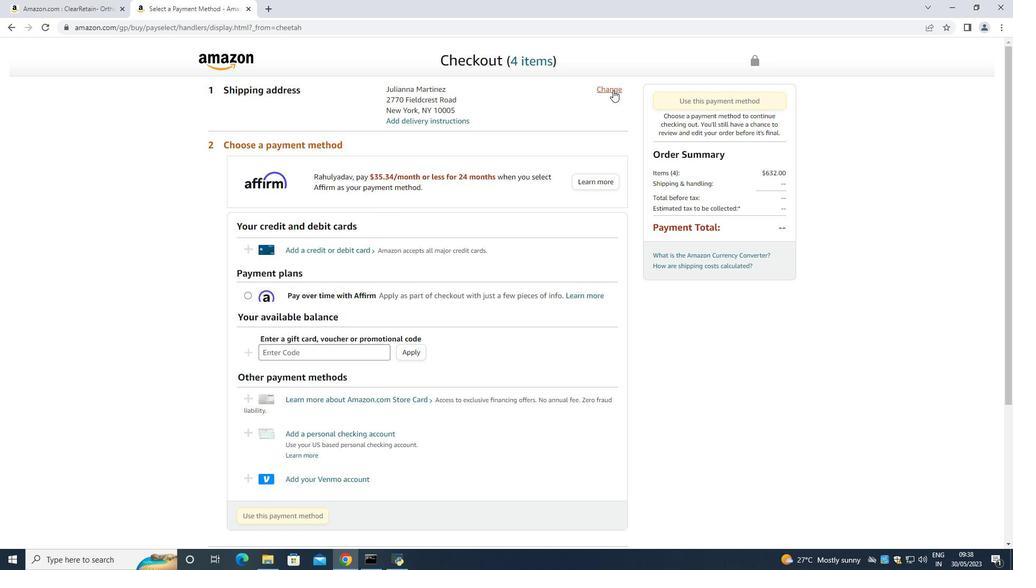 
Action: Mouse moved to (982, 58)
Screenshot: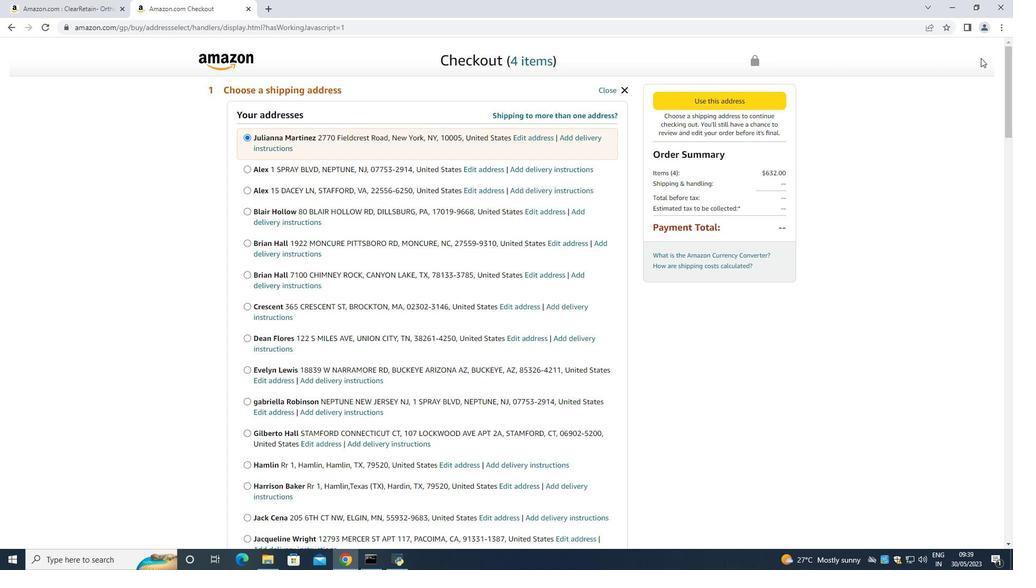 
Action: Key pressed <Key.space><Key.space><Key.space><Key.space><Key.space>
Screenshot: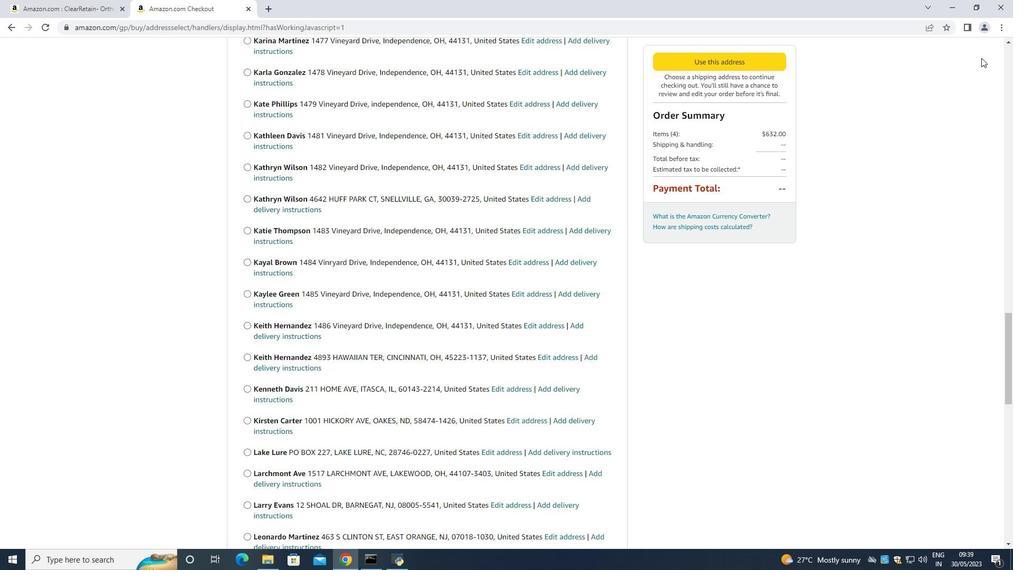 
Action: Mouse moved to (974, 51)
Screenshot: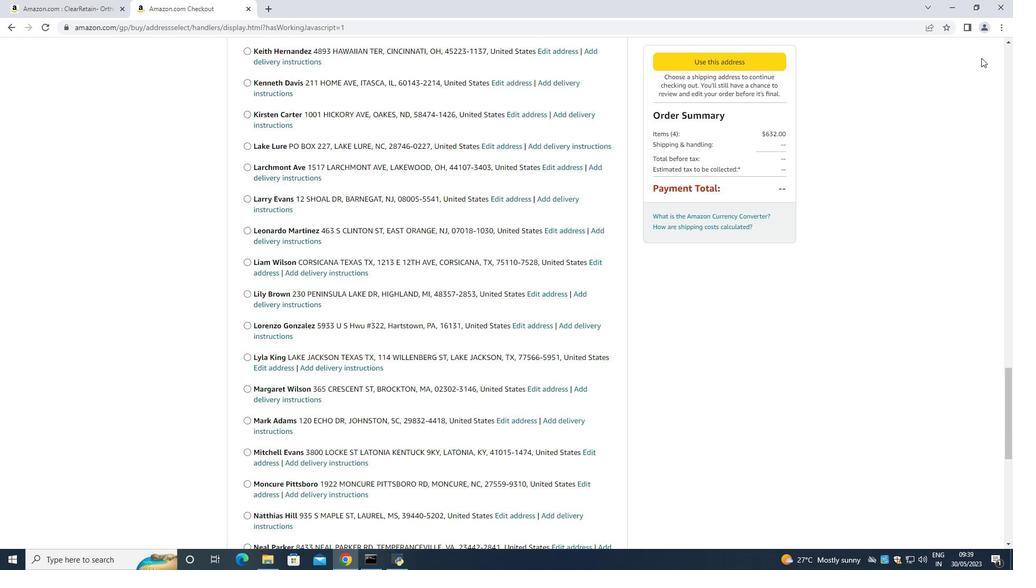 
Action: Key pressed <Key.space>
Screenshot: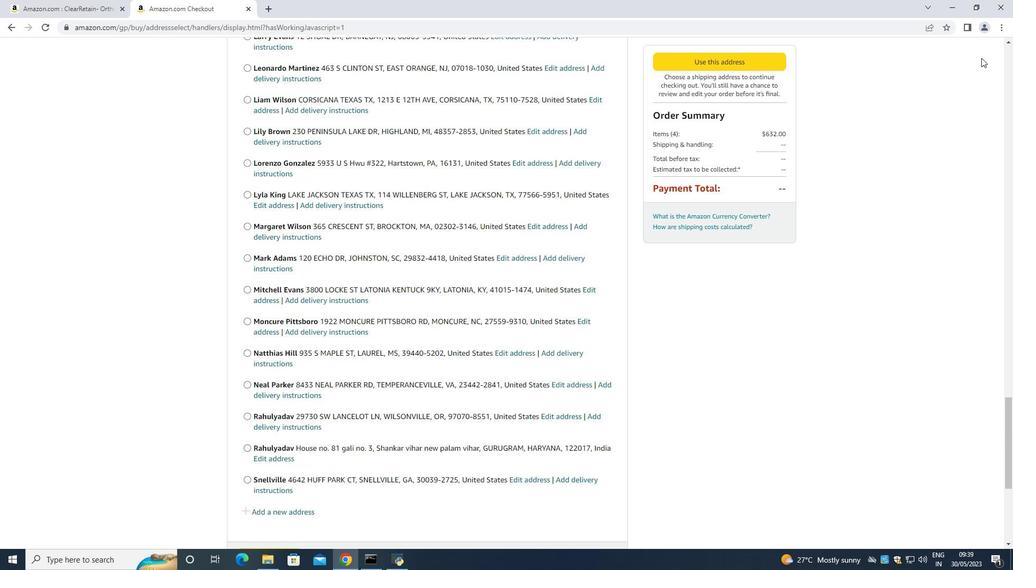 
Action: Mouse moved to (299, 227)
Screenshot: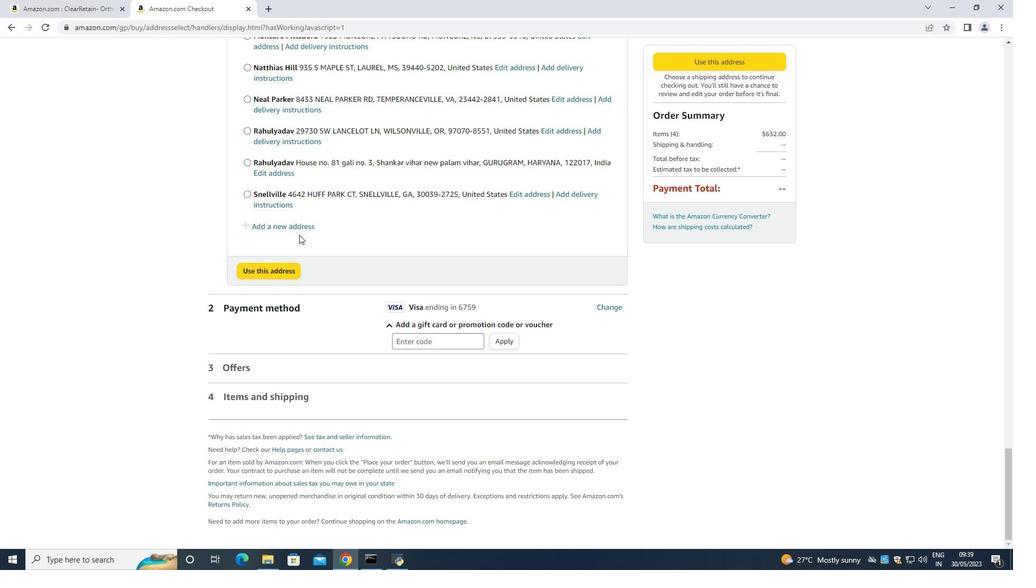 
Action: Mouse pressed left at (299, 227)
Screenshot: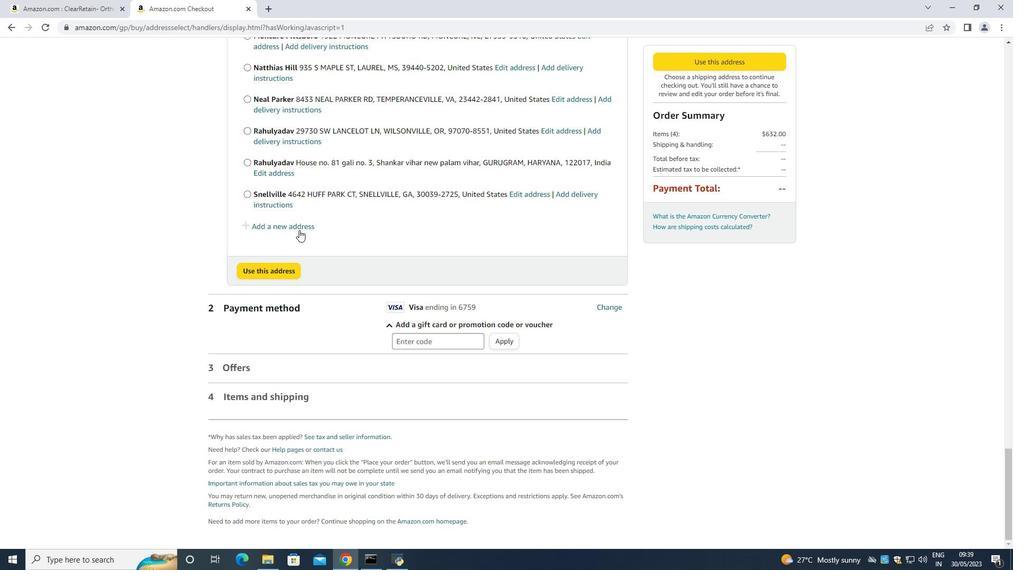 
Action: Mouse moved to (360, 254)
Screenshot: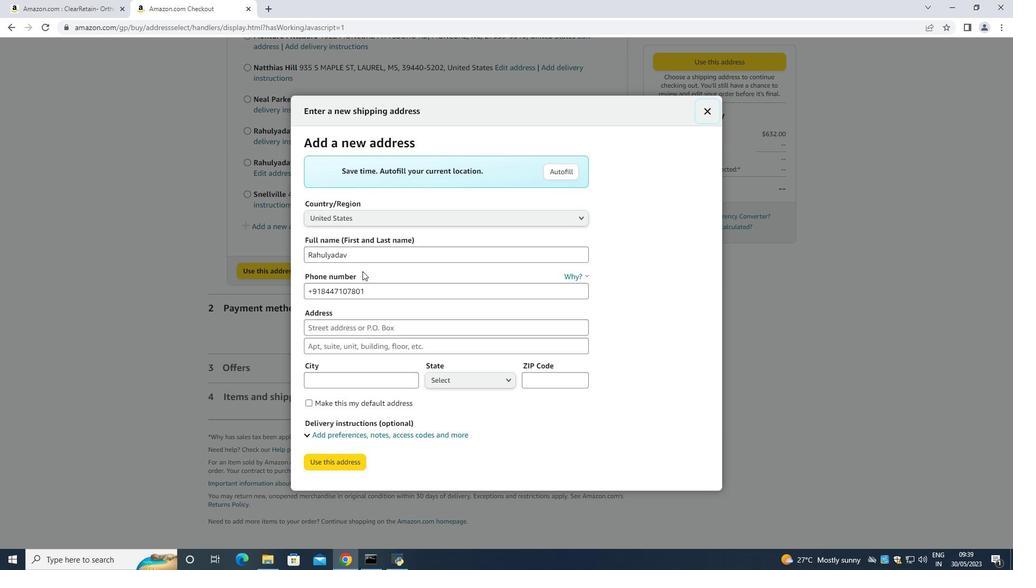
Action: Mouse pressed left at (360, 254)
Screenshot: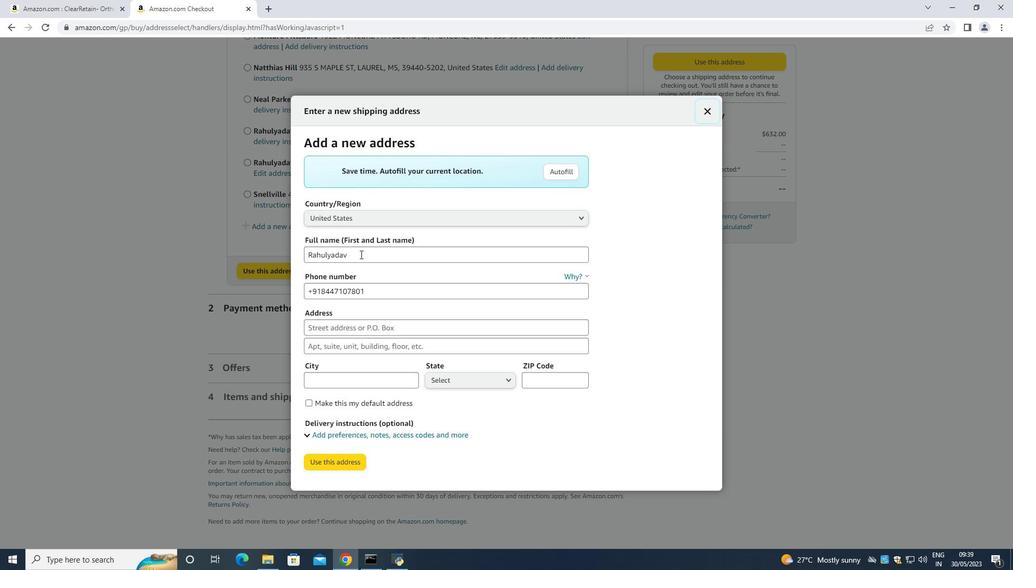 
Action: Key pressed <Key.backspace><Key.backspace><Key.backspace><Key.backspace><Key.backspace><Key.backspace><Key.backspace><Key.backspace><Key.backspace><Key.backspace><Key.backspace><Key.backspace><Key.backspace><Key.backspace><Key.backspace><Key.backspace><Key.backspace><Key.backspace><Key.backspace><Key.backspace><Key.backspace><Key.backspace><Key.backspace><Key.backspace><Key.backspace><Key.backspace><Key.backspace><Key.backspace><Key.backspace><Key.backspace><Key.backspace><Key.shift>Kelly<Key.space><Key.shift><Key.shift><Key.shift><Key.shift><Key.shift><Key.shift><Key.shift><Key.shift><Key.shift><Key.shift><Key.shift><Key.shift><Key.shift><Key.shift><Key.shift><Key.shift><Key.shift><Key.shift><Key.shift><Key.shift><Key.shift><Key.shift><Key.shift><Key.shift><Key.shift><Key.shift><Key.shift><Key.shift><Key.shift><Key.shift><Key.shift><Key.shift><Key.shift><Key.shift><Key.shift><Key.shift>Rodriguez<Key.space><Key.tab><Key.tab><Key.backspace>4403901431
Screenshot: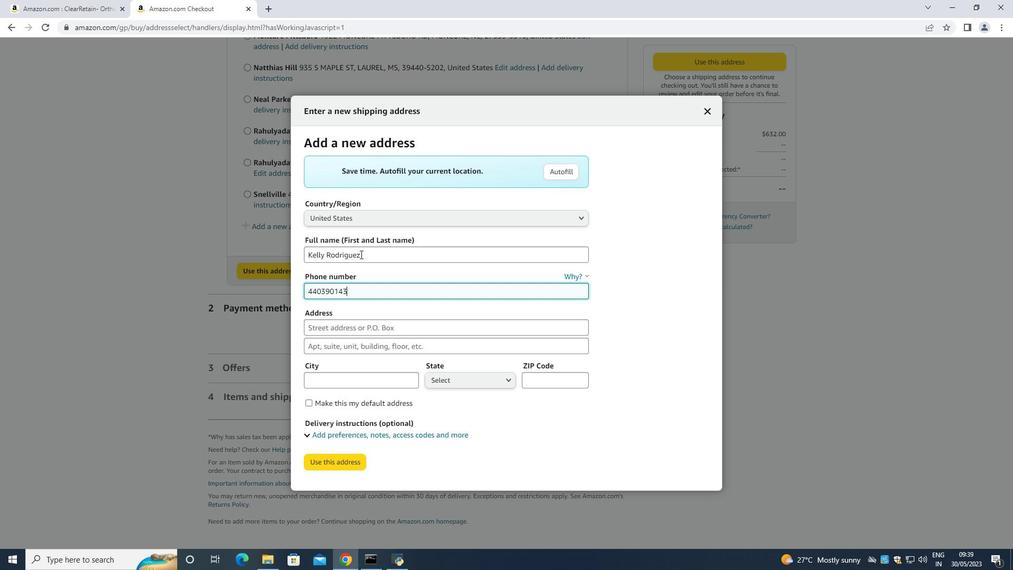 
Action: Mouse moved to (365, 325)
Screenshot: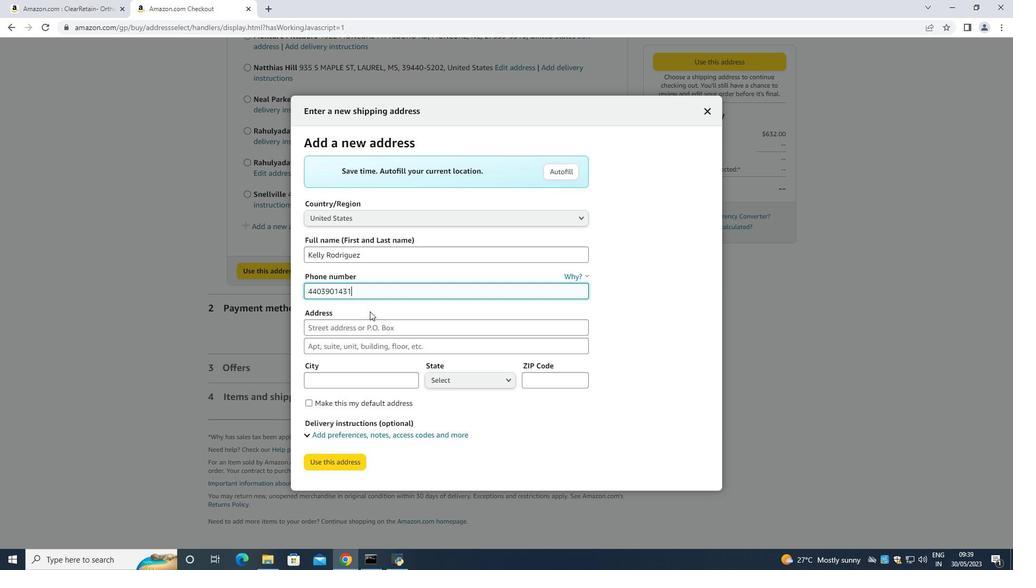 
Action: Mouse pressed left at (365, 325)
Screenshot: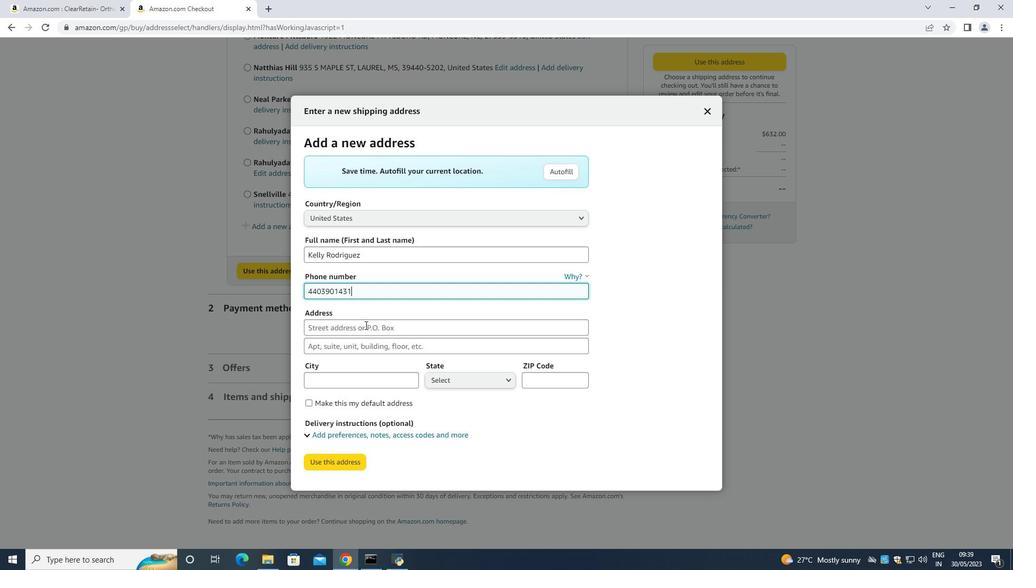 
Action: Key pressed 1487<Key.space><Key.shift><Key.shift><Key.shift>Vineyard<Key.space><Key.shift>Drive<Key.space><Key.tab><Key.tab><Key.shift>Inden<Key.backspace>pendence<Key.space><Key.tab><Key.enter>
Screenshot: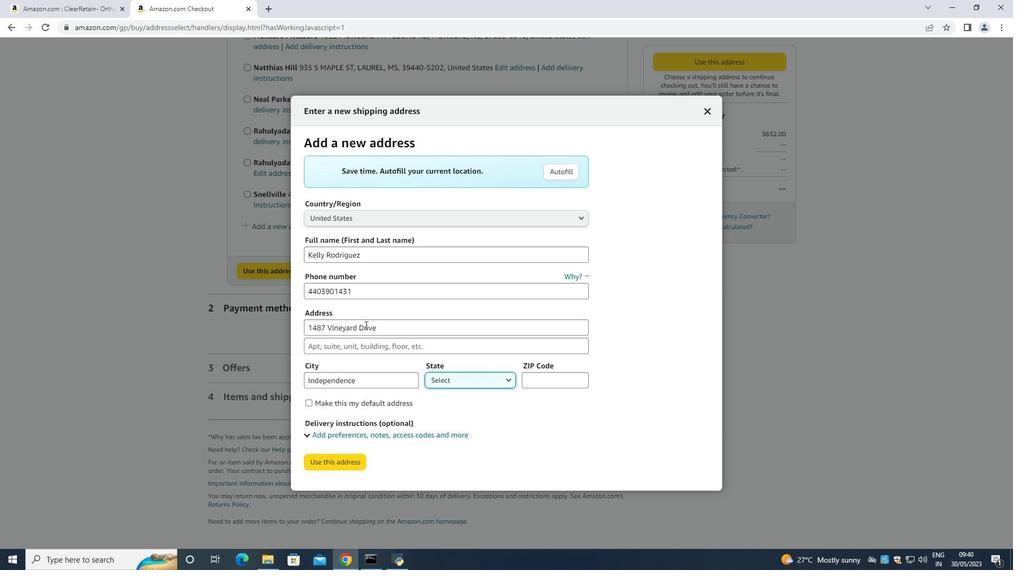 
Action: Mouse moved to (511, 383)
Screenshot: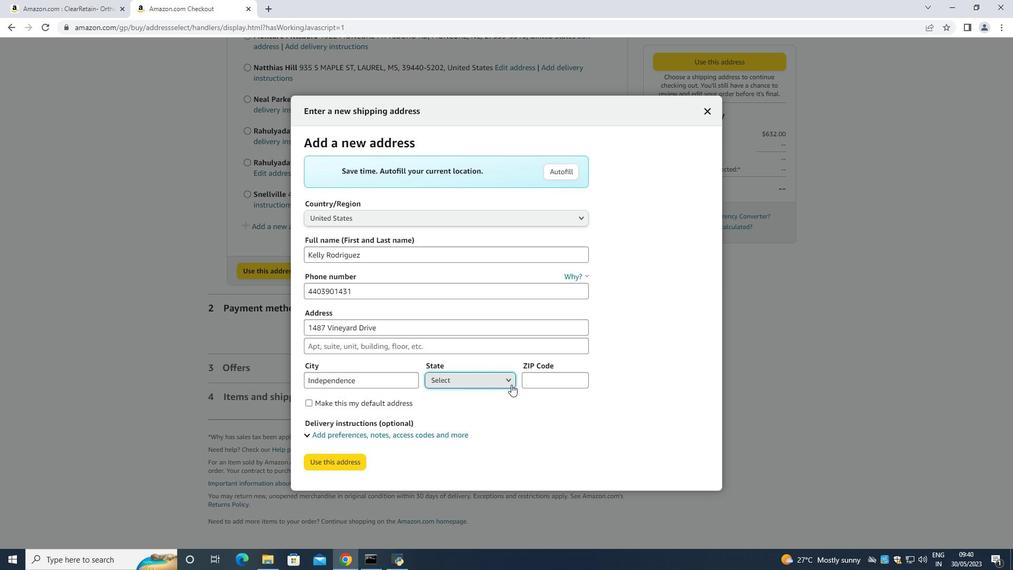 
Action: Mouse pressed left at (511, 383)
Screenshot: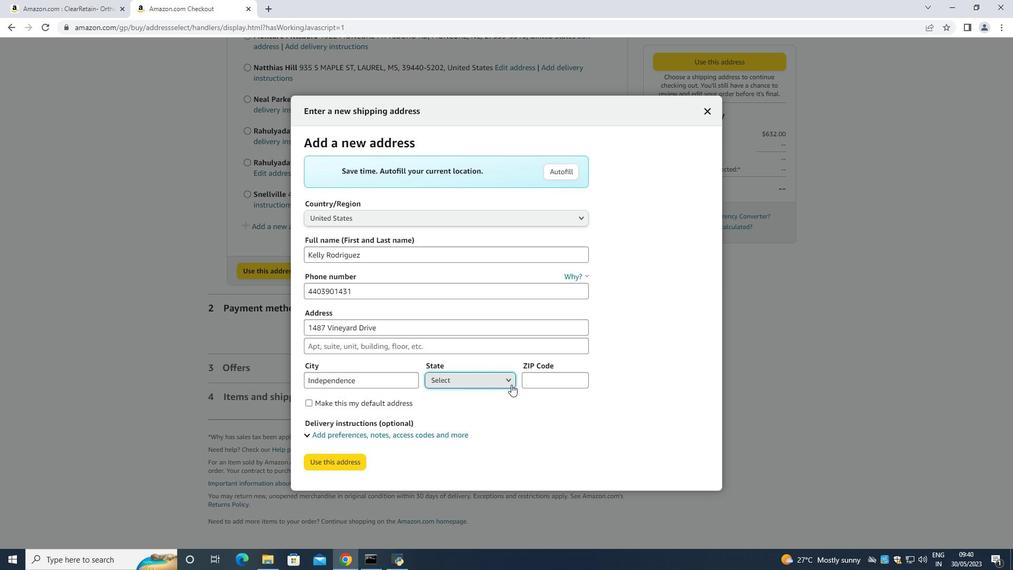 
Action: Mouse moved to (505, 381)
Screenshot: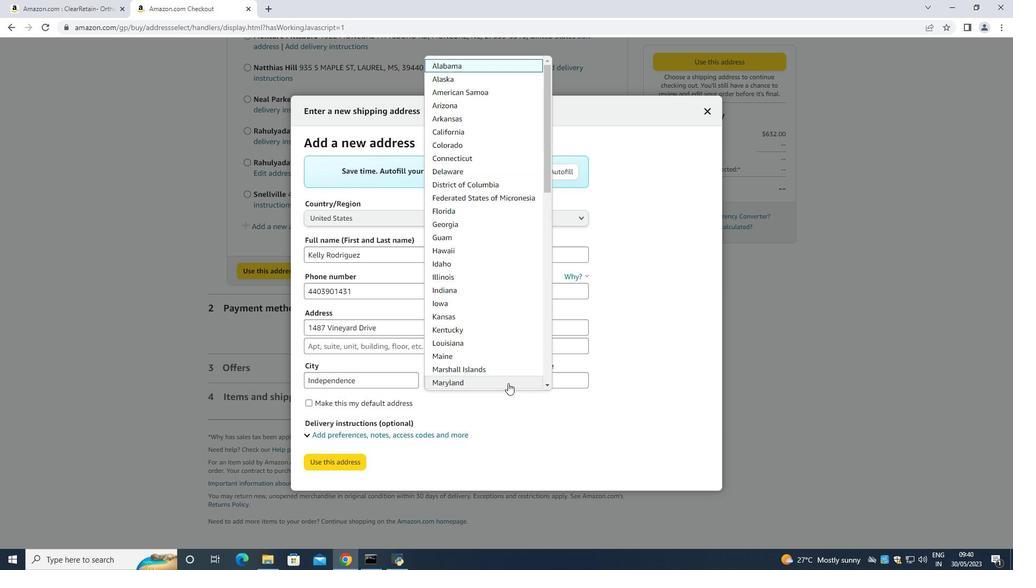 
Action: Key pressed o
Screenshot: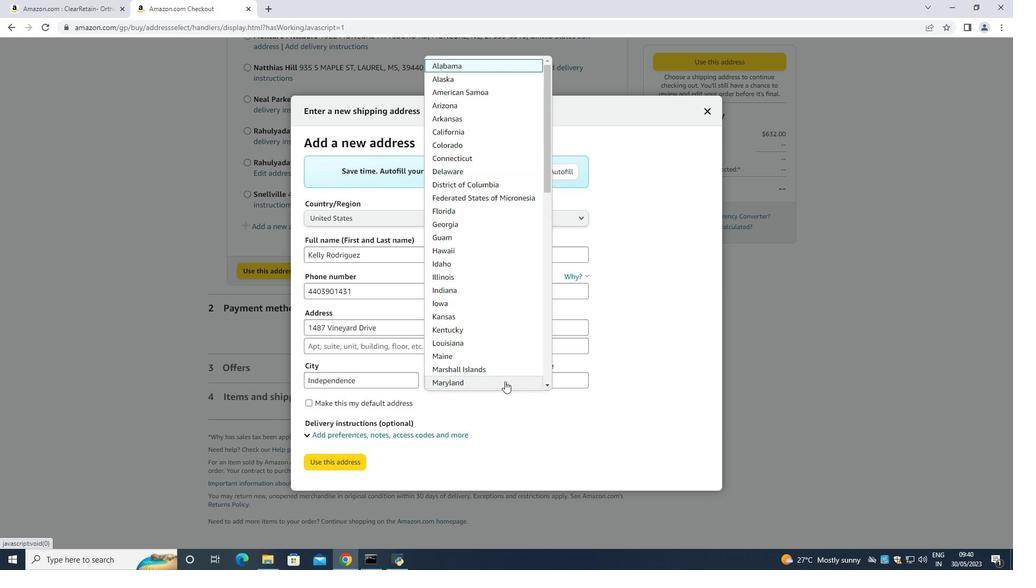 
Action: Mouse moved to (449, 227)
Screenshot: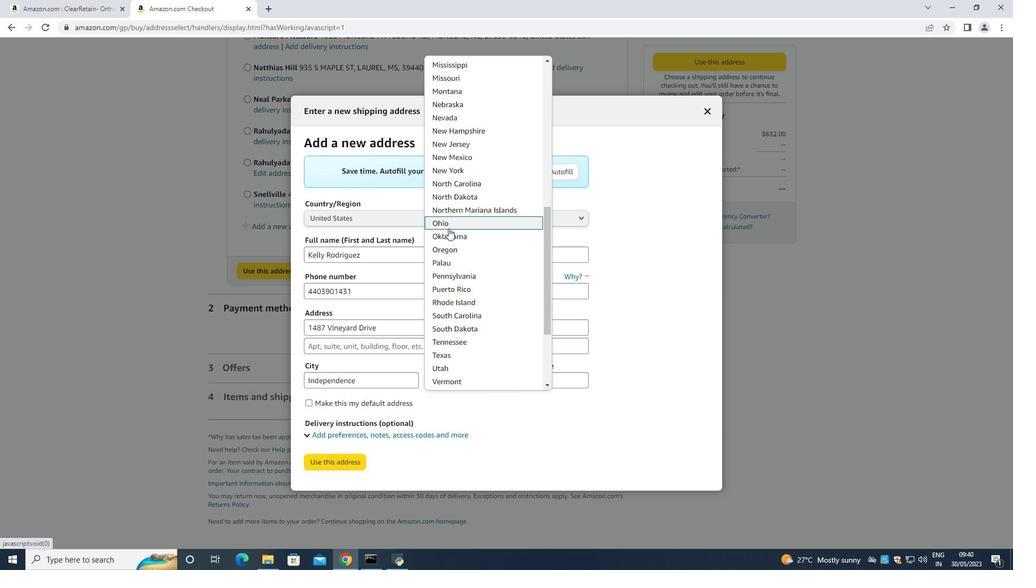 
Action: Mouse pressed left at (449, 228)
Screenshot: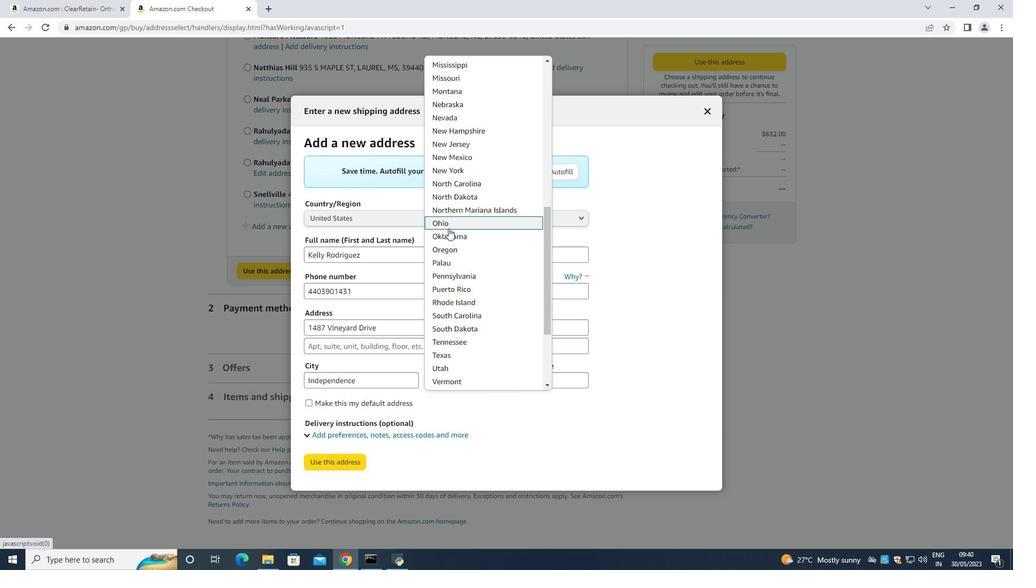 
Action: Mouse moved to (557, 380)
Screenshot: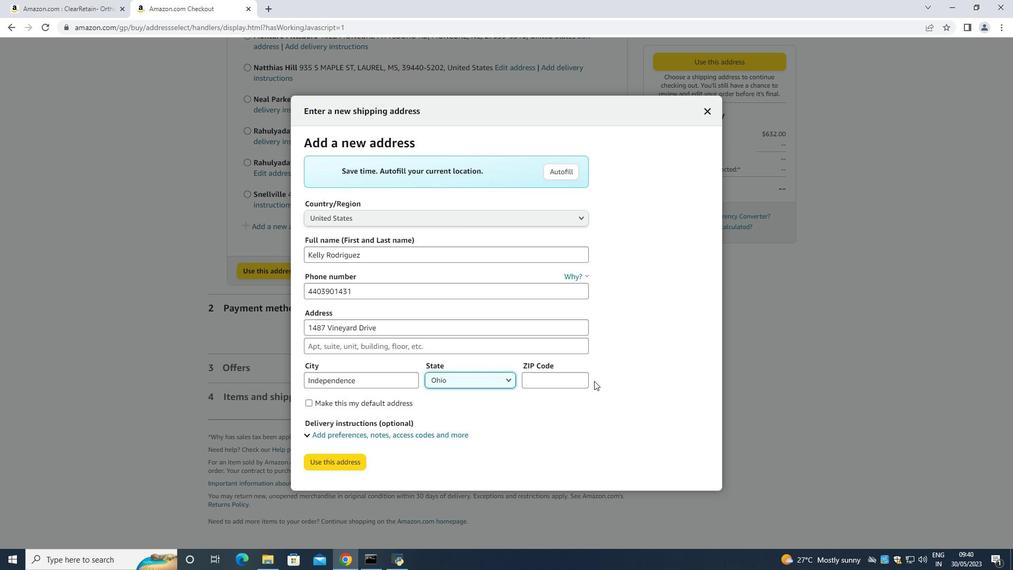 
Action: Mouse pressed left at (557, 380)
Screenshot: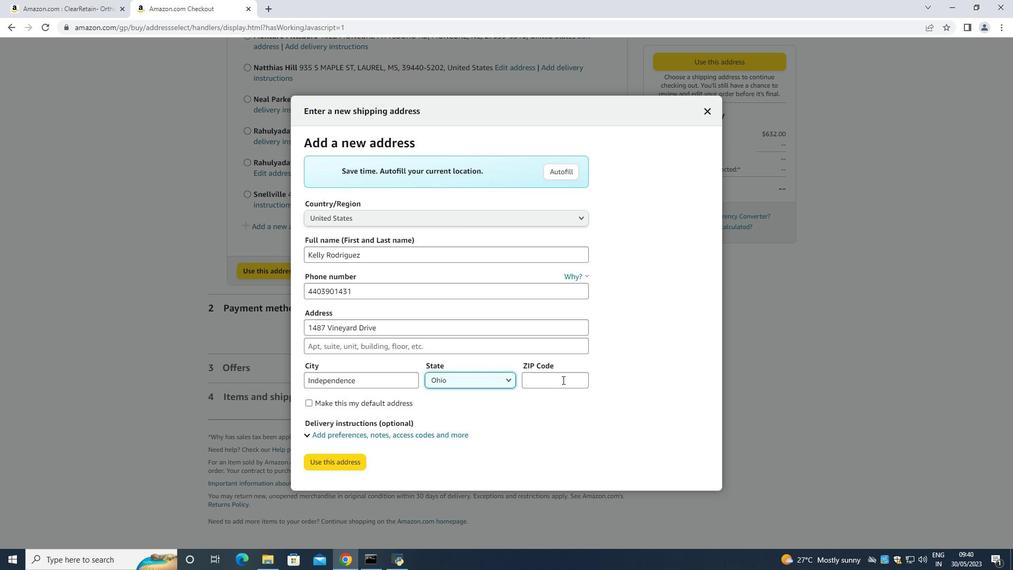 
Action: Mouse moved to (541, 371)
Screenshot: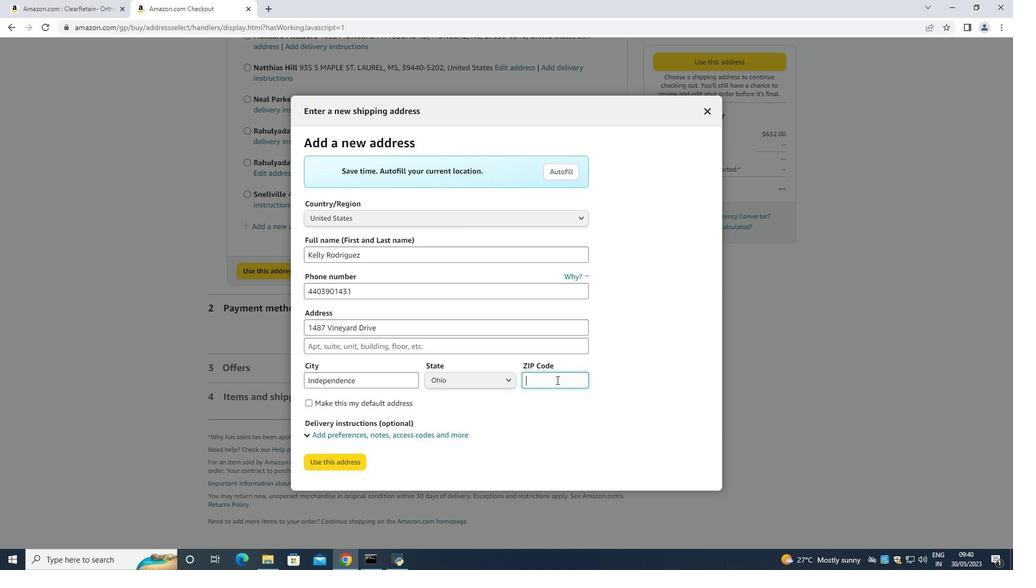 
Action: Key pressed 44131
Screenshot: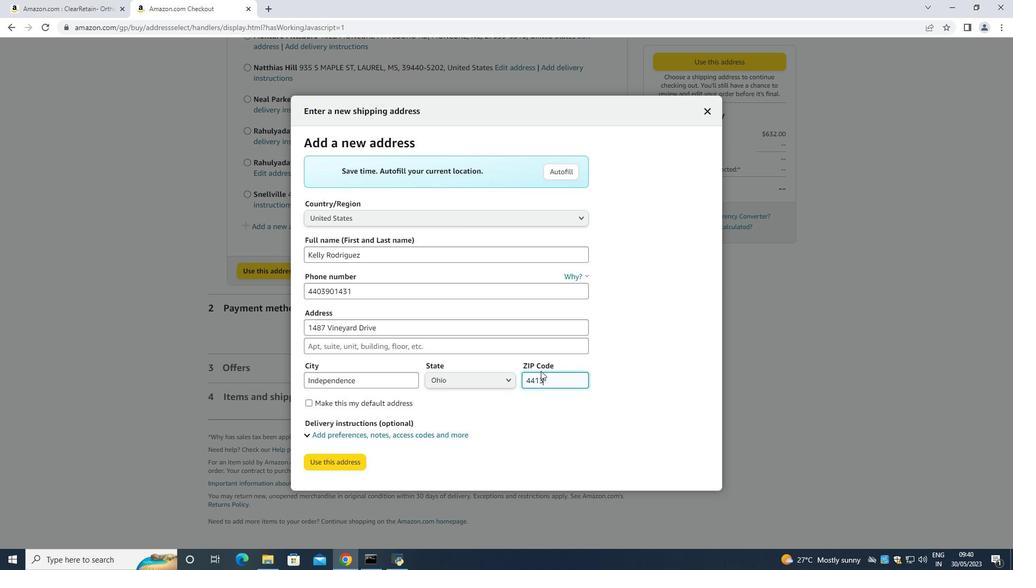 
Action: Mouse moved to (336, 463)
Screenshot: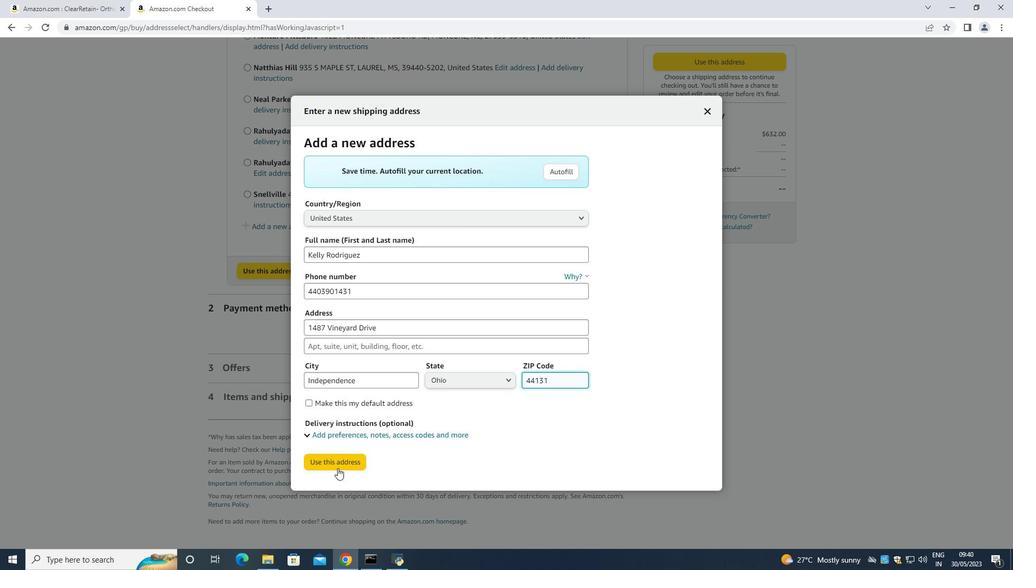 
Action: Mouse pressed left at (336, 463)
Screenshot: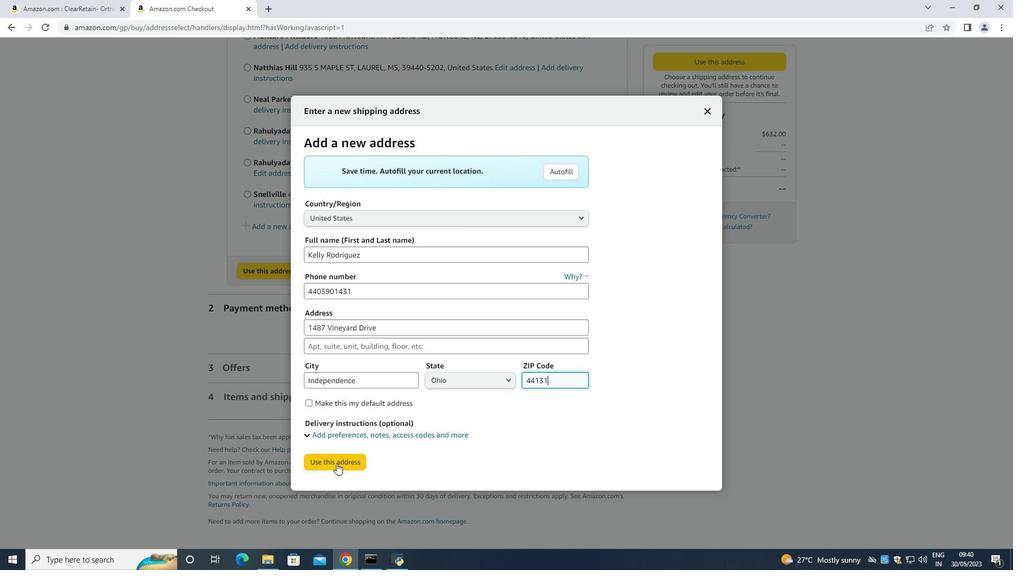 
Action: Mouse moved to (356, 213)
Screenshot: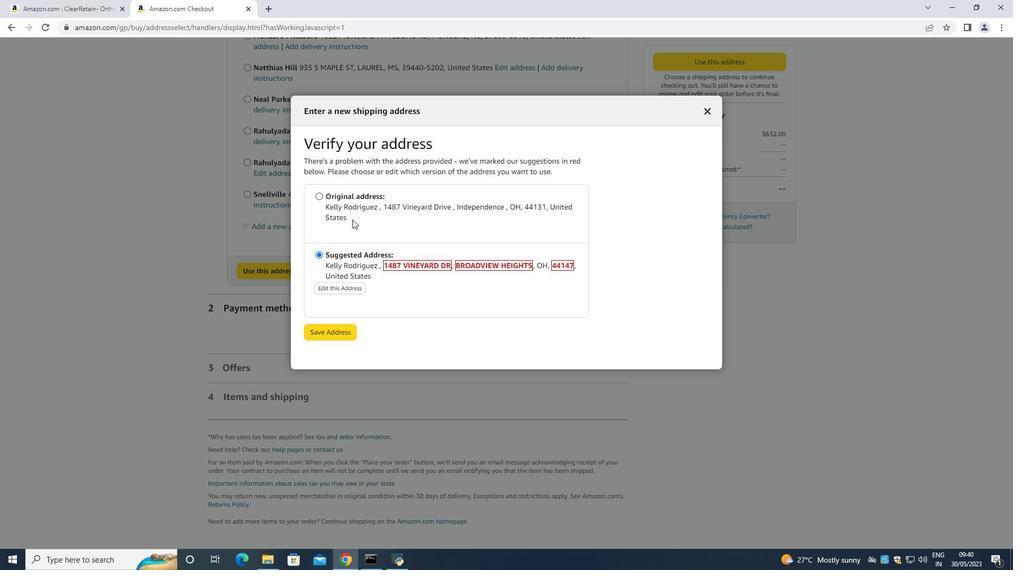 
Action: Mouse pressed left at (356, 213)
Screenshot: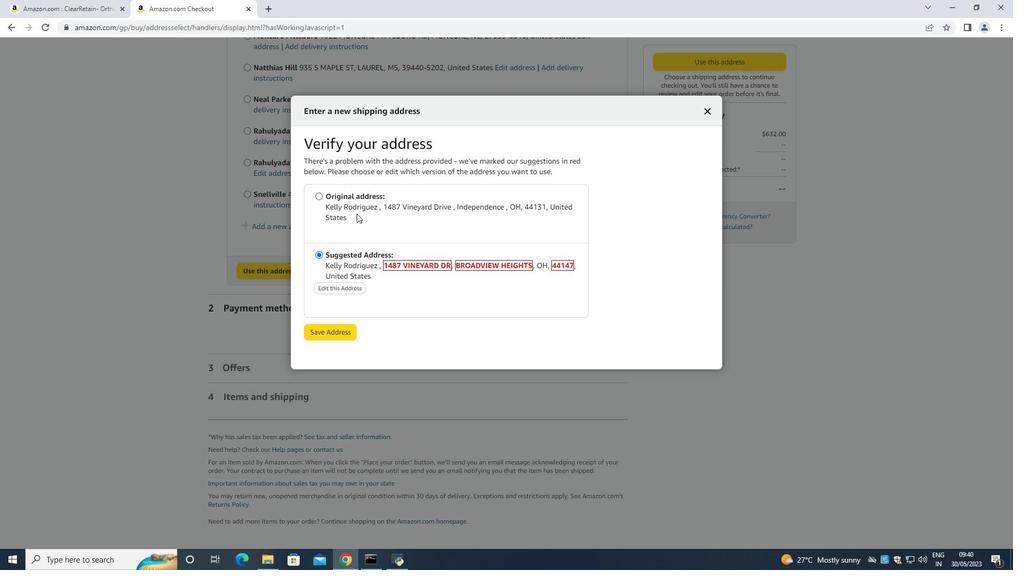 
Action: Mouse moved to (322, 332)
Screenshot: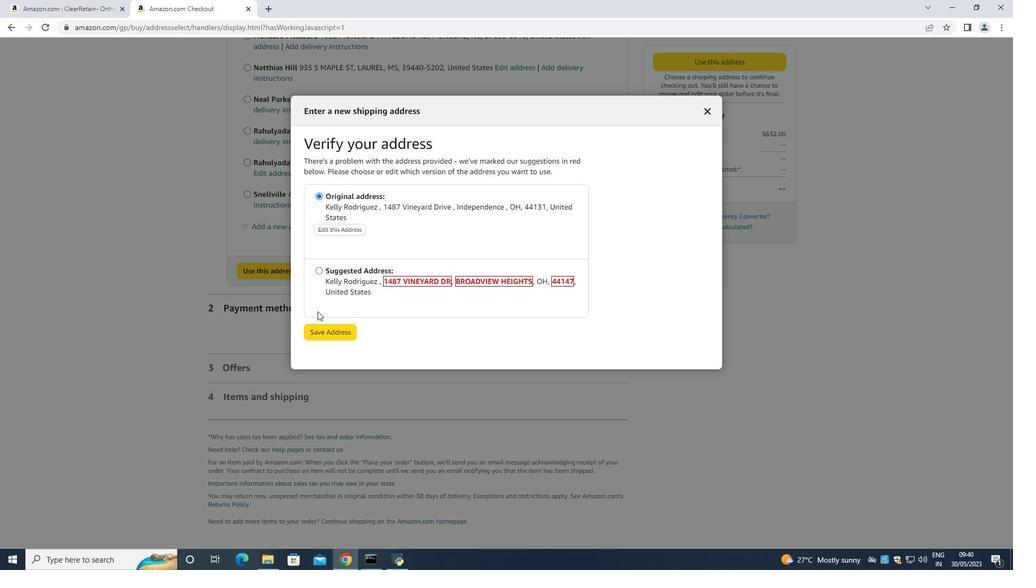 
Action: Mouse pressed left at (322, 332)
Screenshot: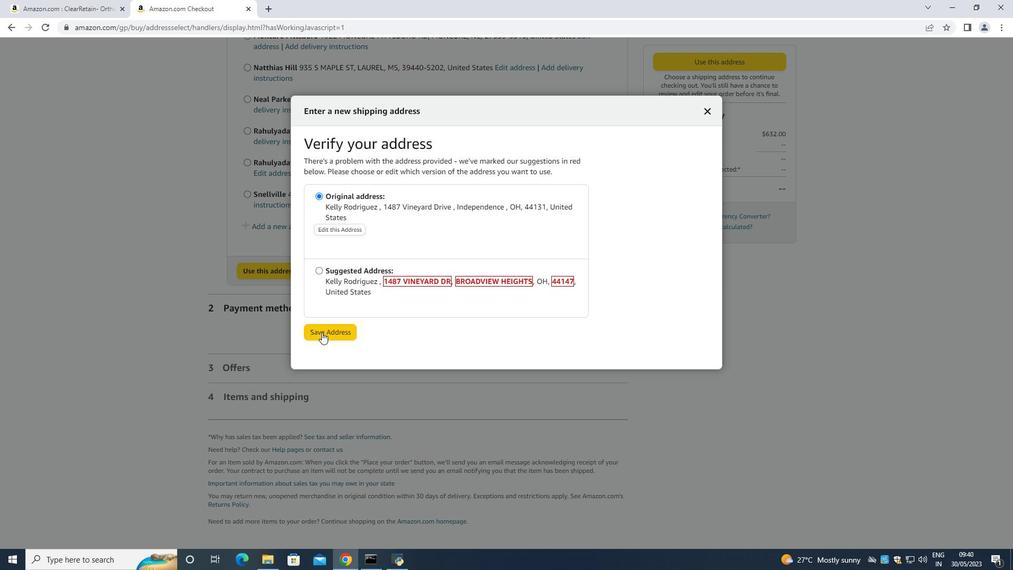 
Action: Mouse moved to (330, 249)
Screenshot: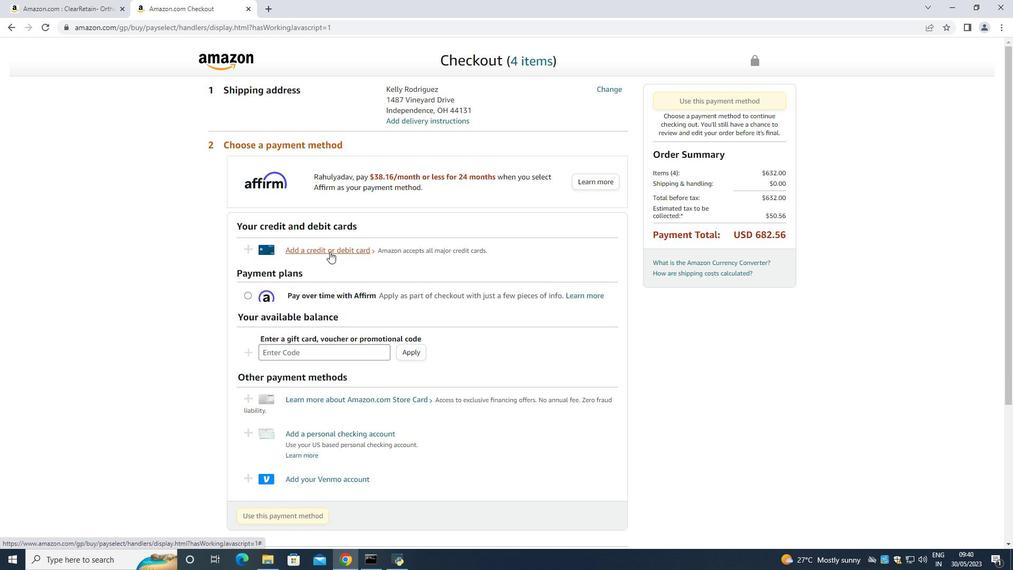 
Action: Mouse pressed left at (330, 249)
Screenshot: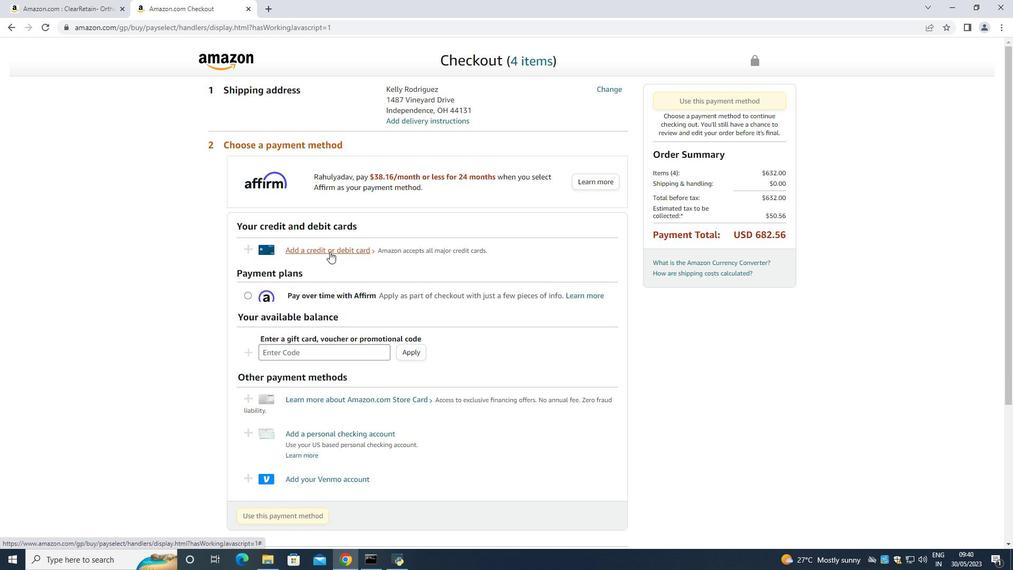 
Action: Mouse moved to (409, 248)
Screenshot: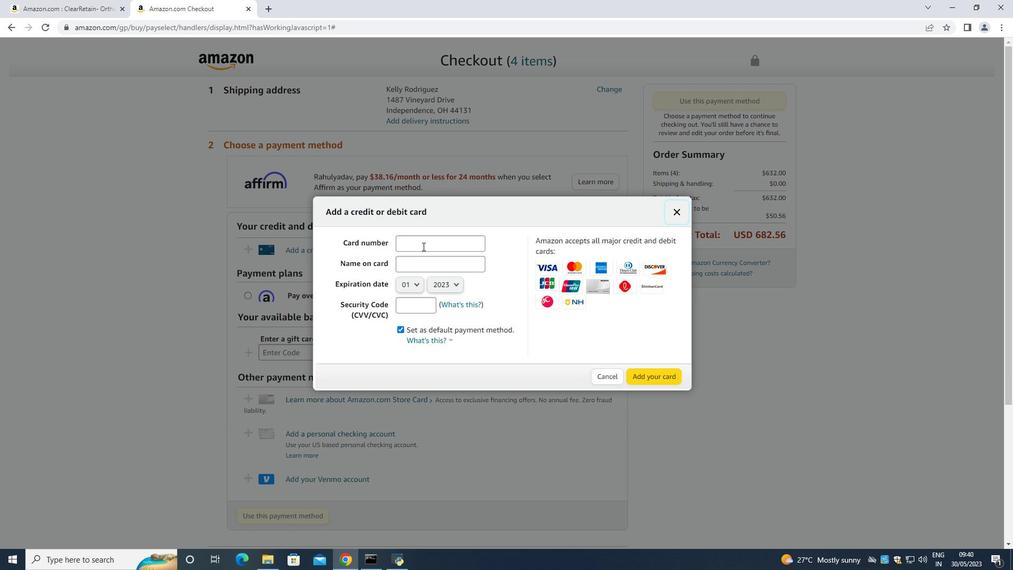 
Action: Mouse pressed left at (409, 248)
Screenshot: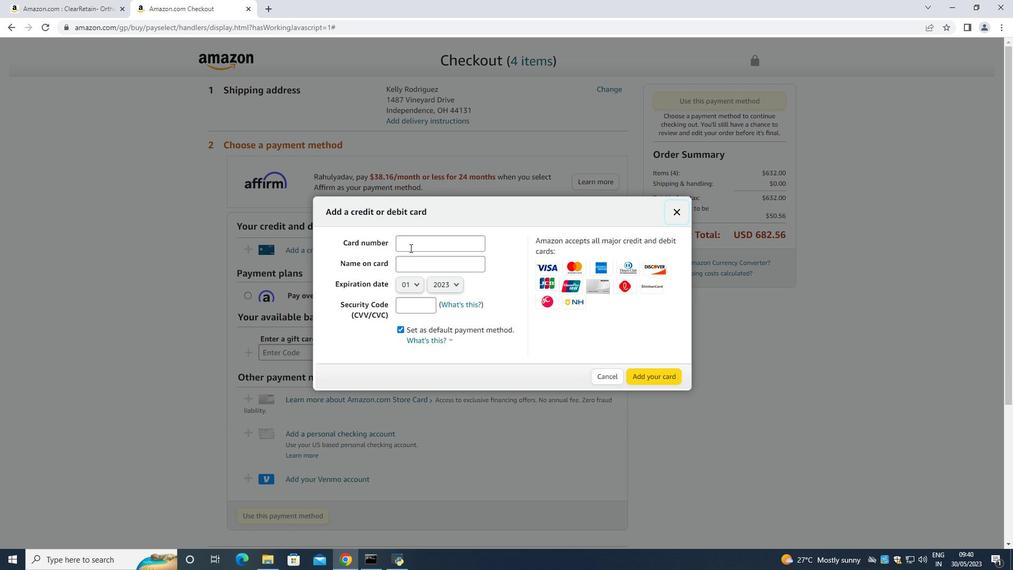 
Action: Mouse moved to (407, 247)
Screenshot: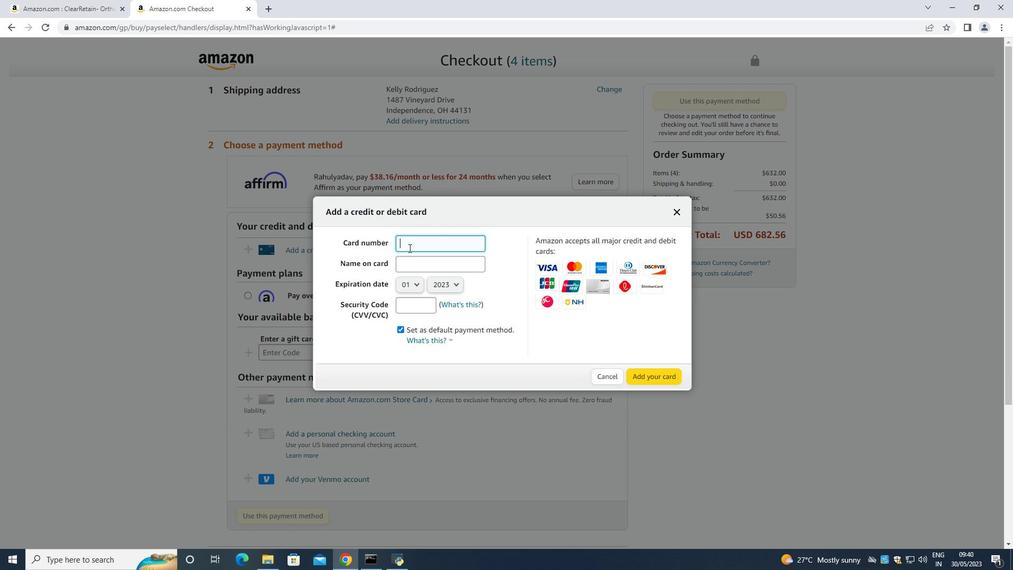 
Action: Key pressed 8547698545877965
Screenshot: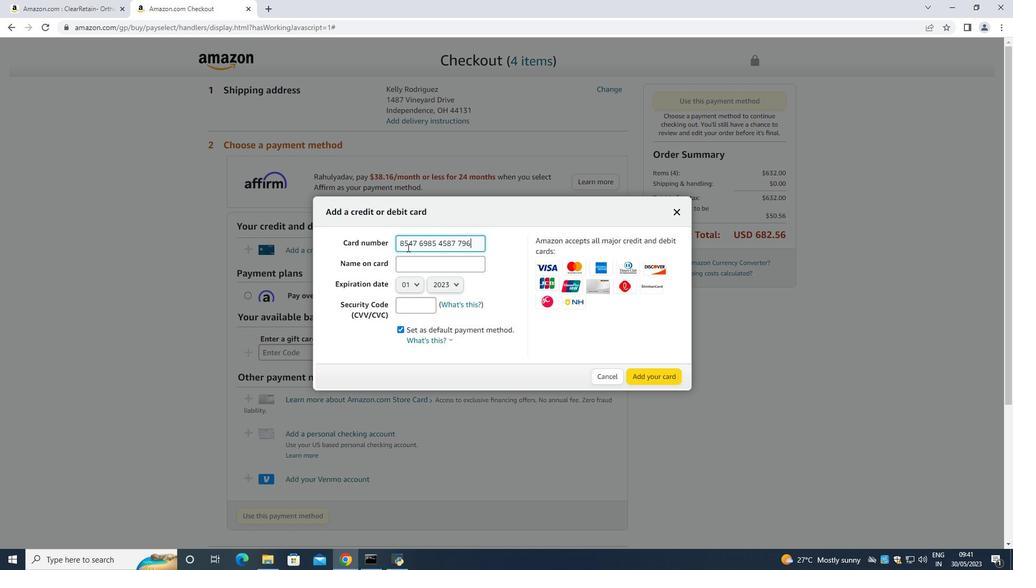 
Action: Mouse moved to (407, 267)
Screenshot: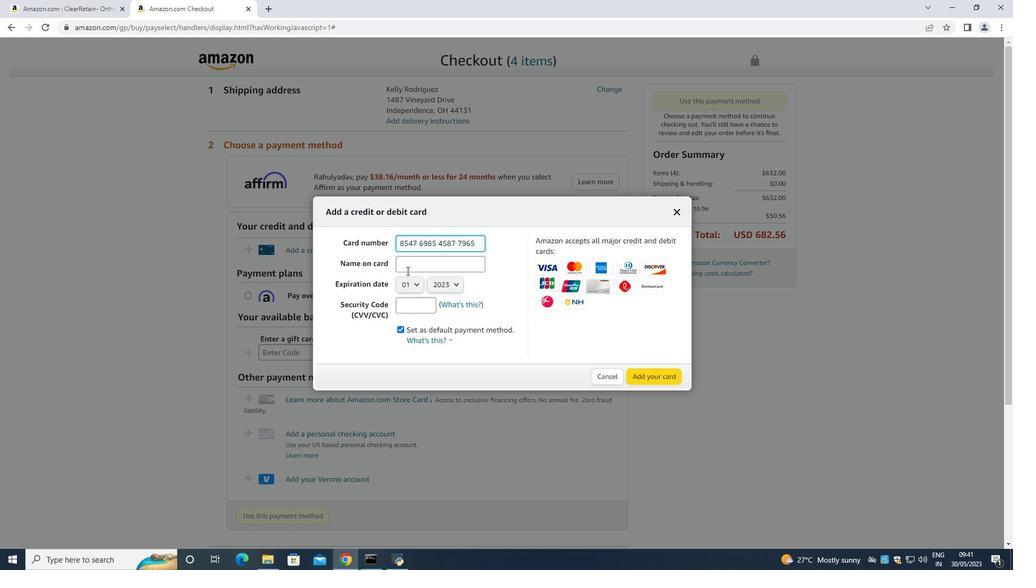 
Action: Mouse pressed left at (407, 267)
Screenshot: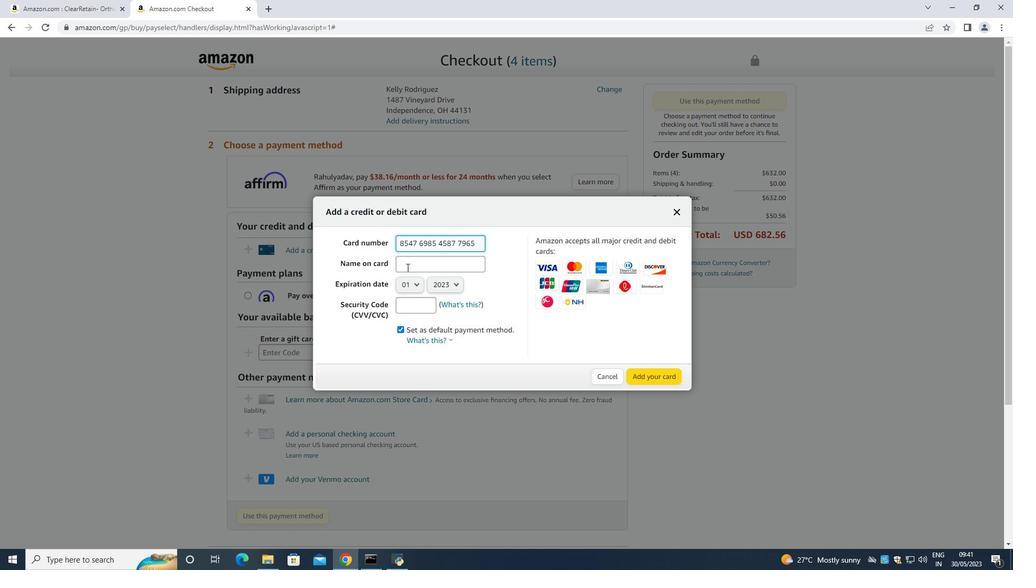 
Action: Mouse moved to (398, 260)
